 Task: Buy 5 Throttle Bodies from Fuel System section under best seller category for shipping address: Hayden King, 4766 Agriculture Lane, Homestead, Florida 33030, Cell Number 3052454080. Pay from credit card ending with 2005, CVV 3321
Action: Mouse moved to (33, 101)
Screenshot: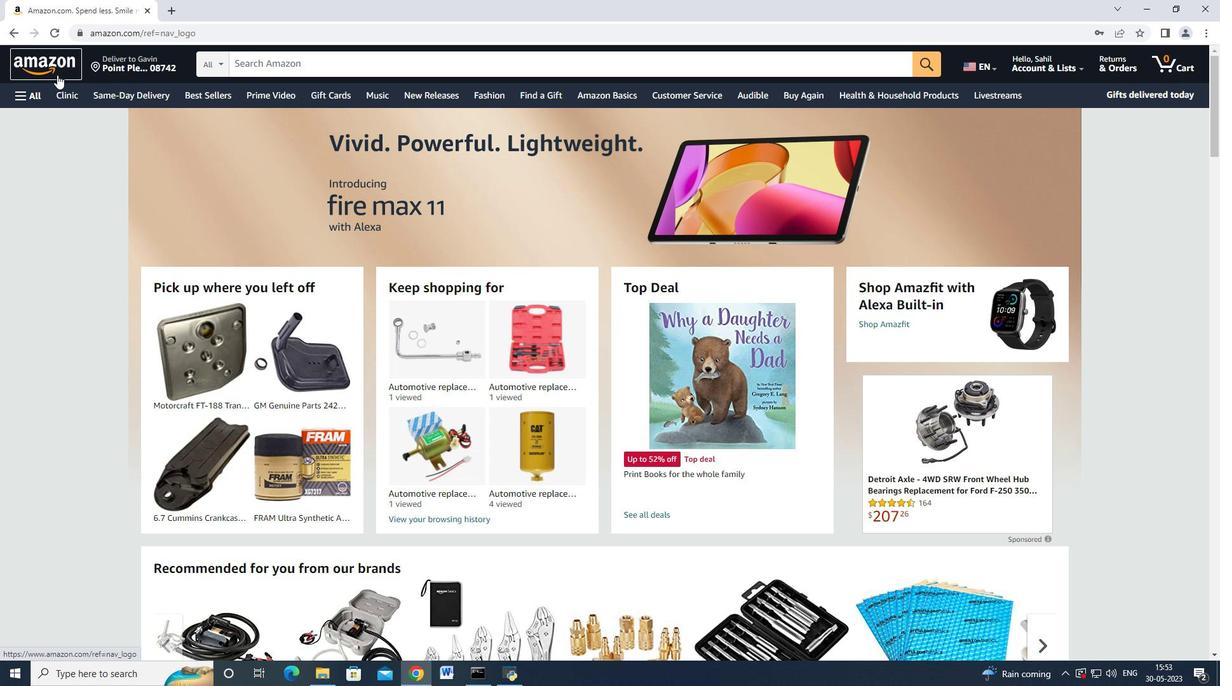 
Action: Mouse pressed left at (33, 101)
Screenshot: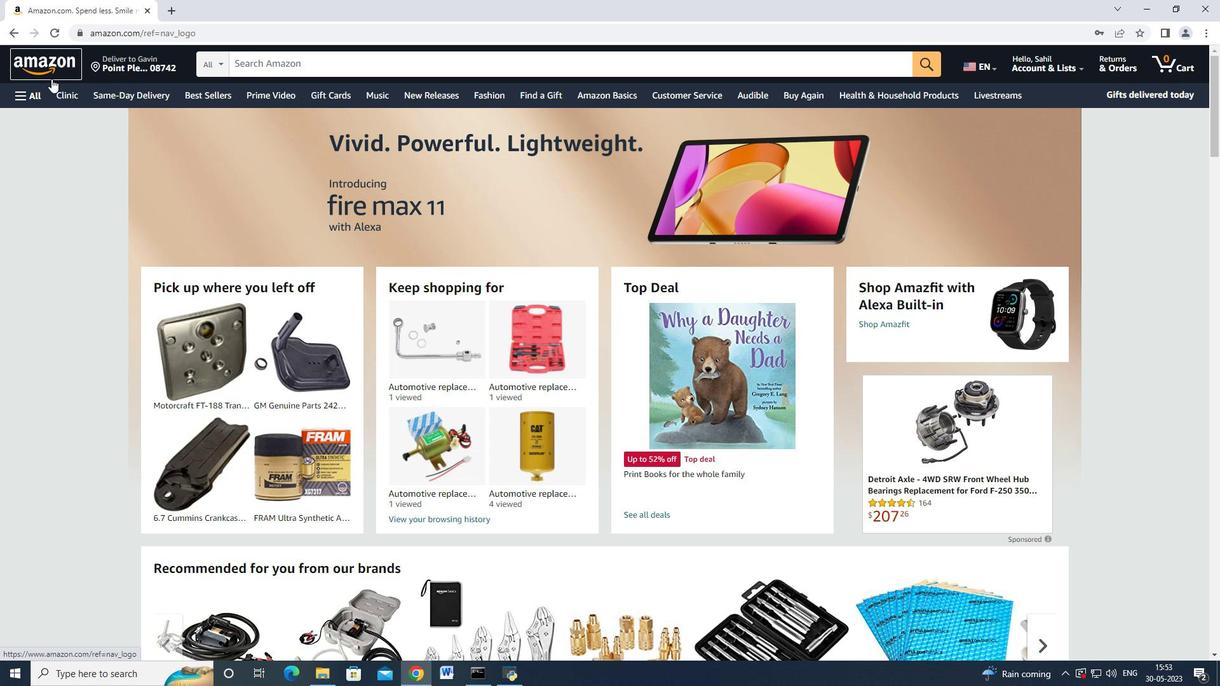 
Action: Mouse moved to (55, 296)
Screenshot: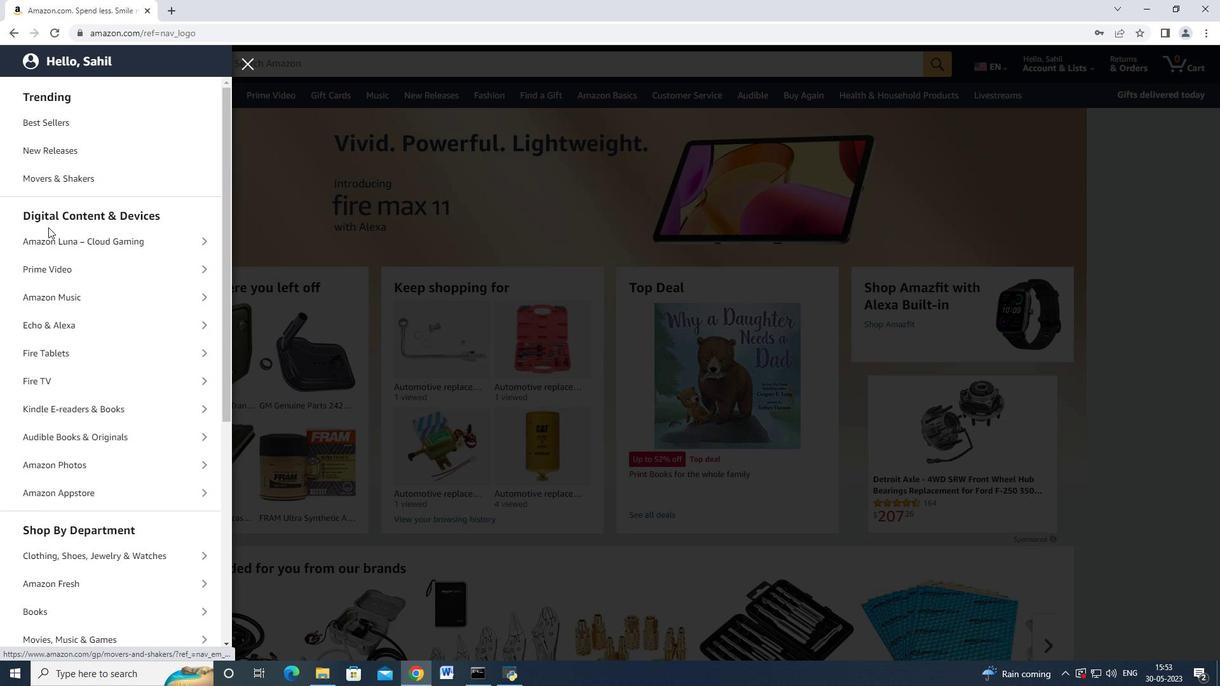 
Action: Mouse scrolled (55, 296) with delta (0, 0)
Screenshot: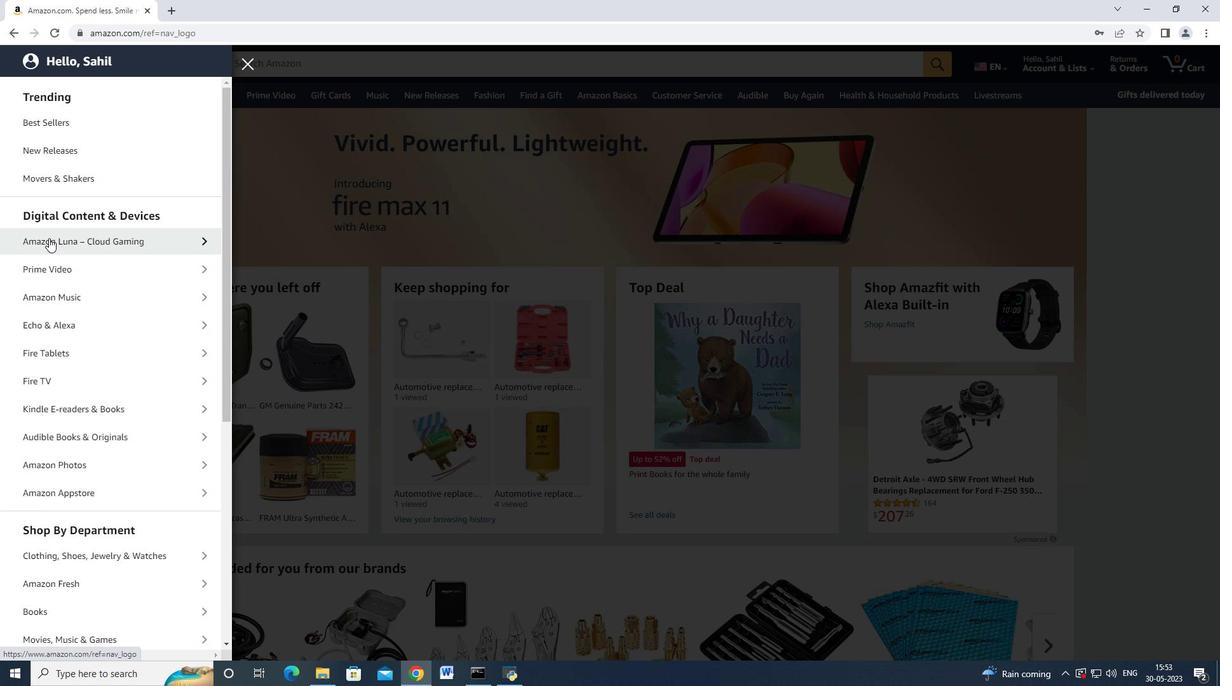 
Action: Mouse moved to (56, 305)
Screenshot: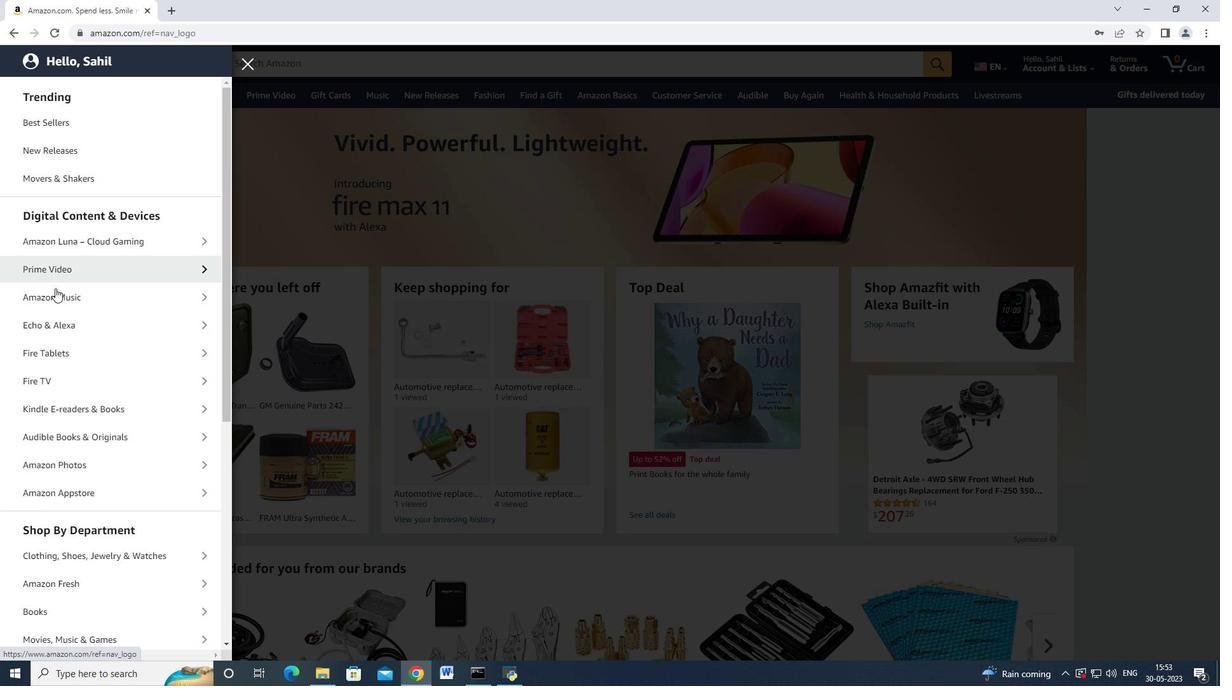 
Action: Mouse scrolled (56, 305) with delta (0, 0)
Screenshot: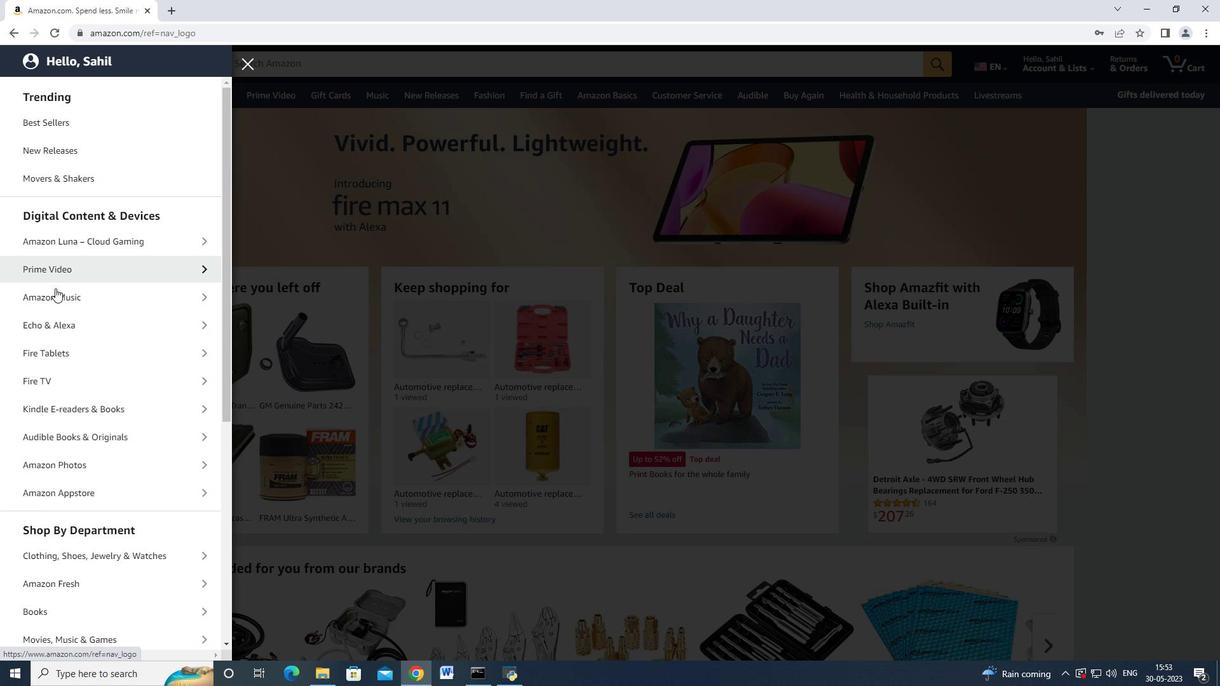 
Action: Mouse moved to (52, 333)
Screenshot: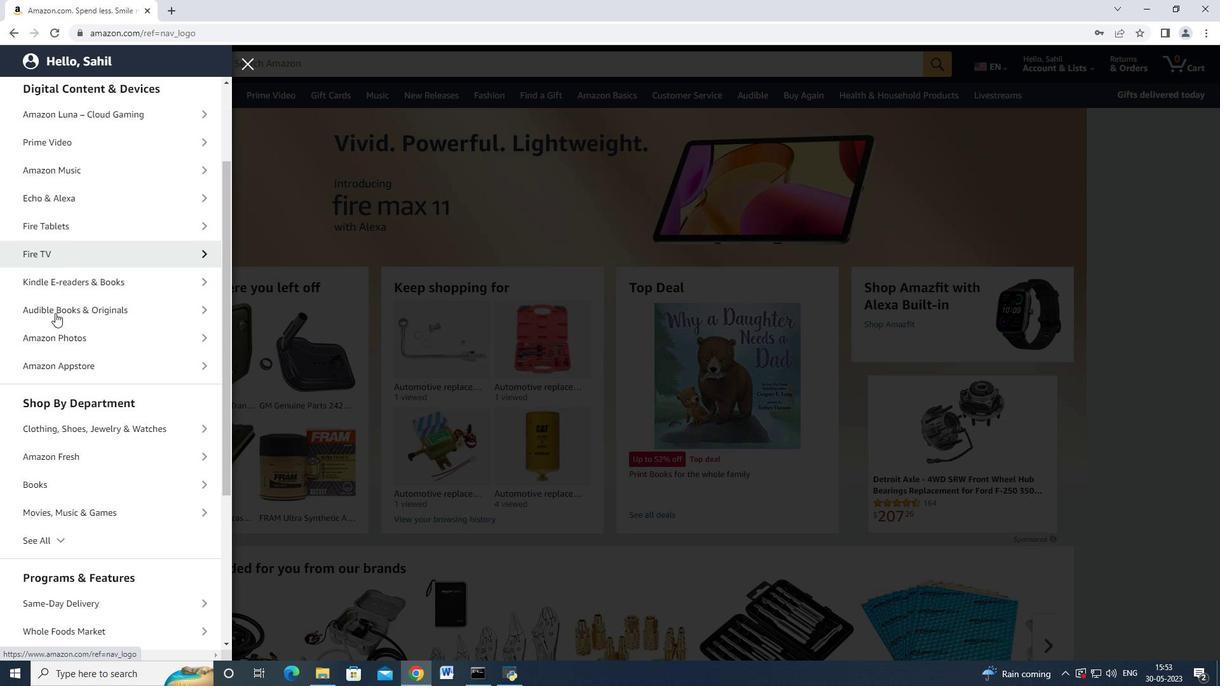 
Action: Mouse scrolled (52, 333) with delta (0, 0)
Screenshot: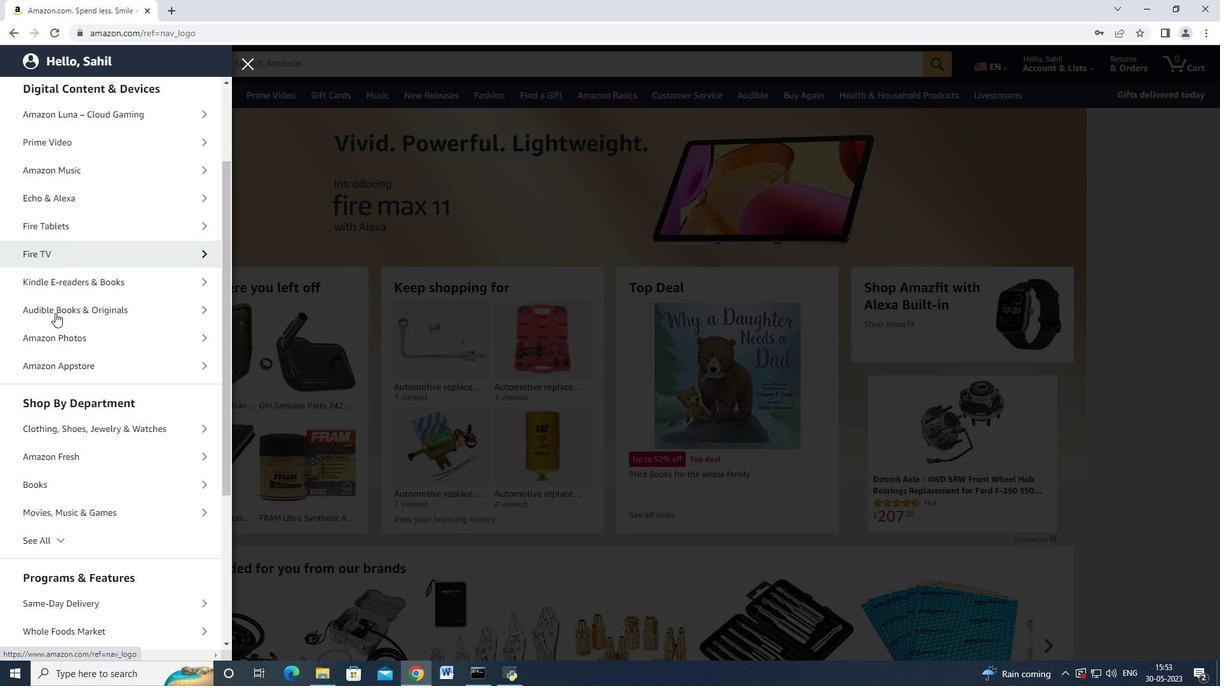 
Action: Mouse moved to (63, 493)
Screenshot: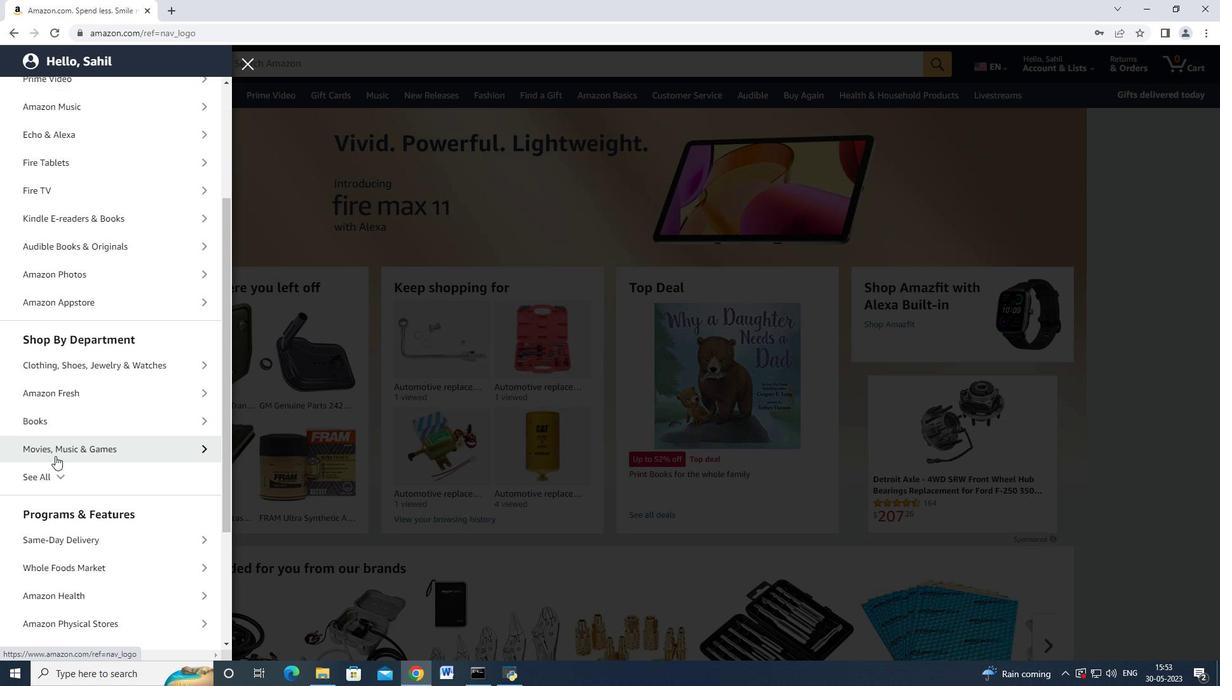 
Action: Mouse pressed left at (63, 493)
Screenshot: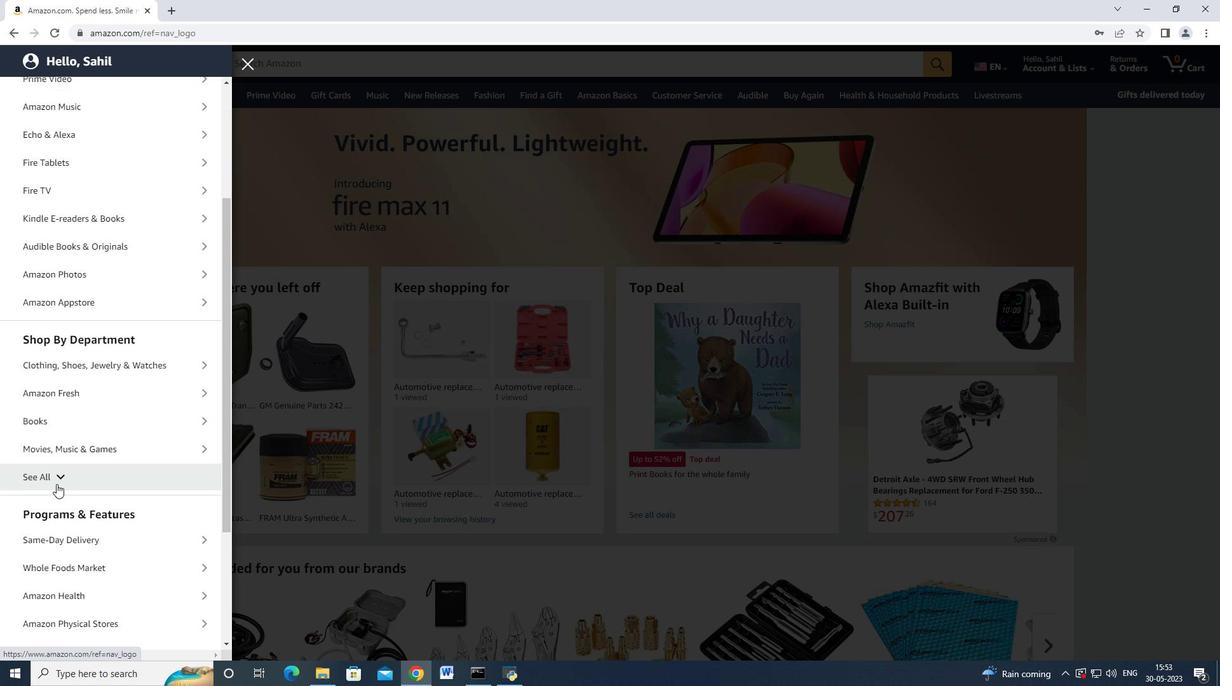 
Action: Mouse moved to (66, 484)
Screenshot: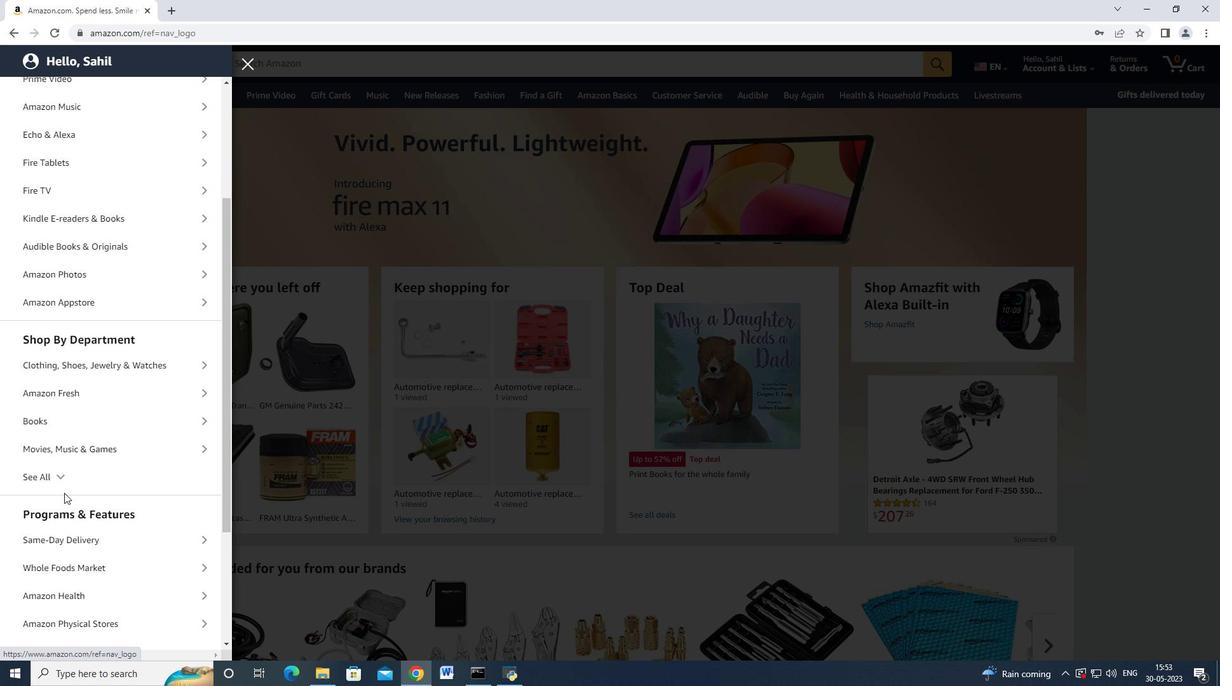 
Action: Mouse pressed left at (66, 484)
Screenshot: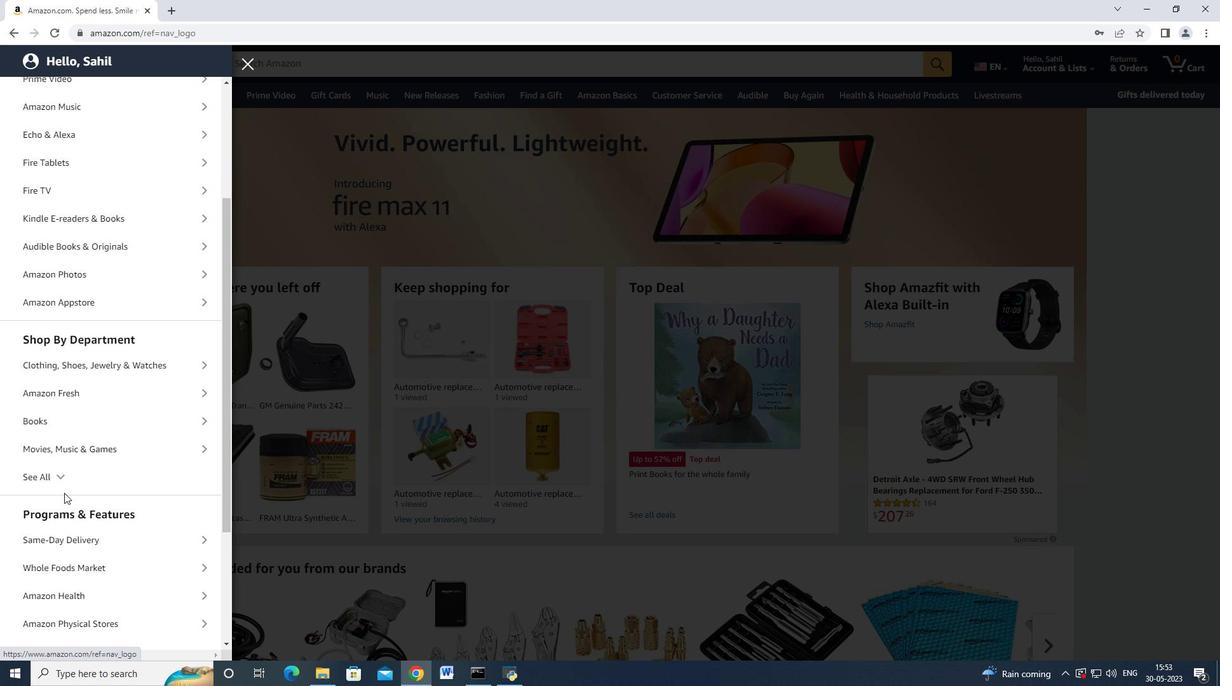 
Action: Mouse moved to (66, 484)
Screenshot: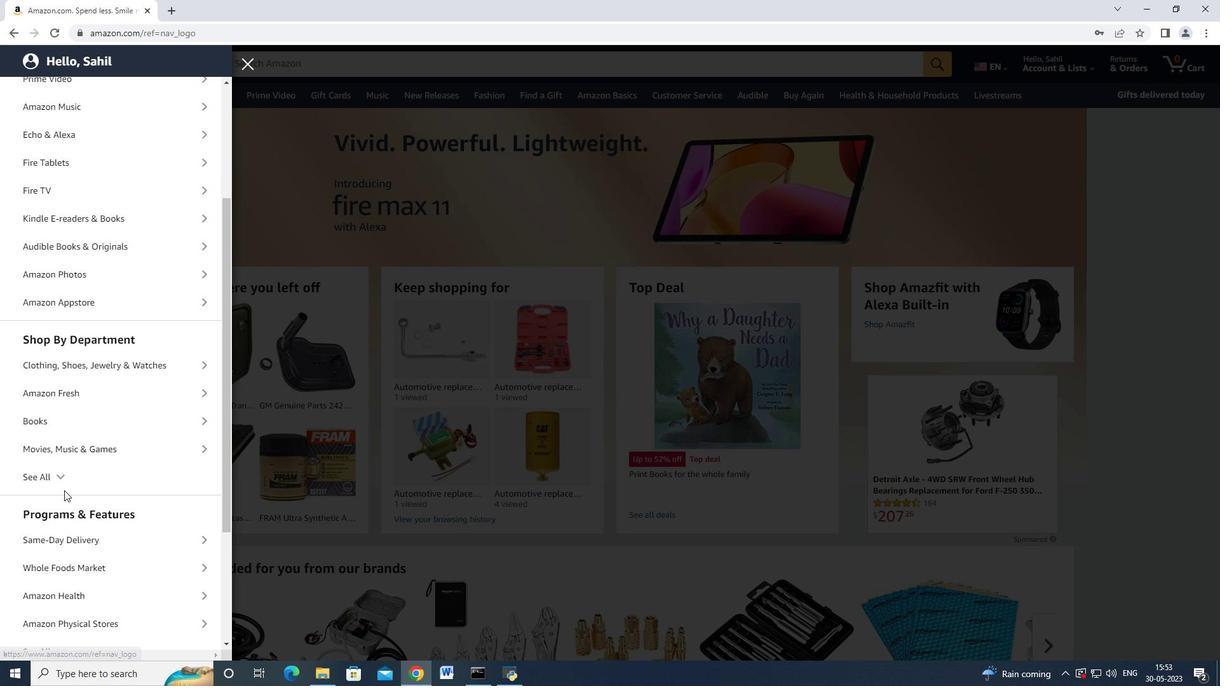
Action: Mouse scrolled (66, 484) with delta (0, 0)
Screenshot: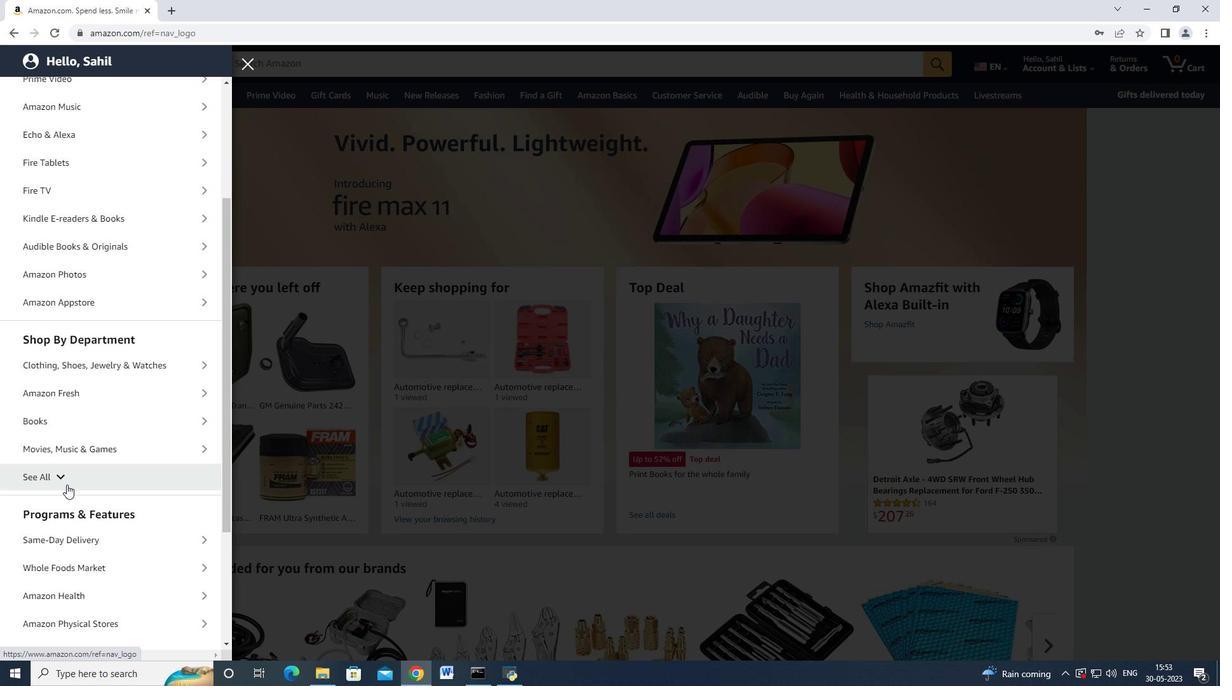
Action: Mouse moved to (87, 365)
Screenshot: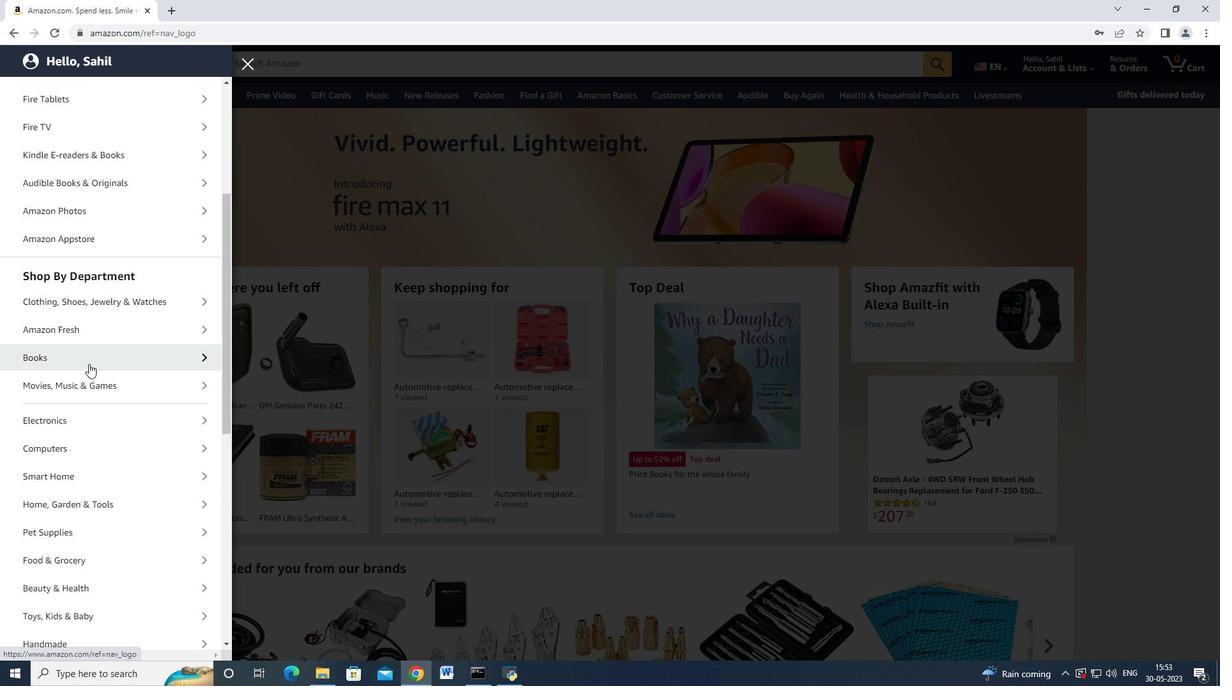 
Action: Mouse scrolled (87, 364) with delta (0, 0)
Screenshot: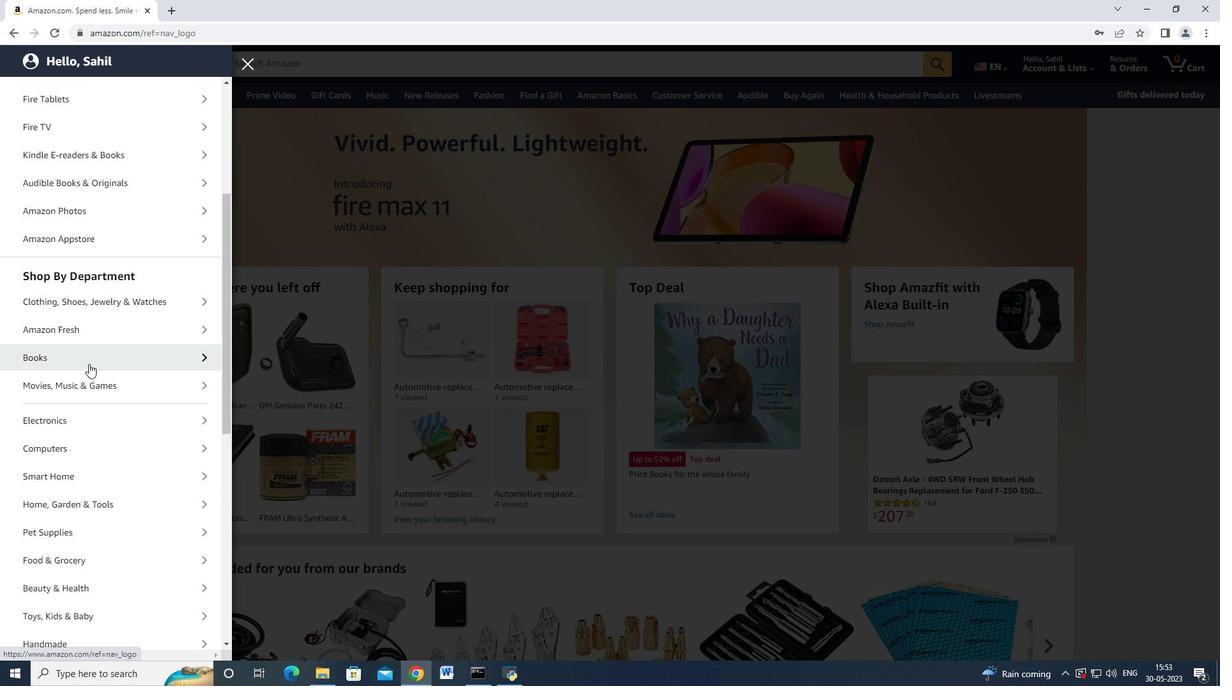 
Action: Mouse scrolled (87, 364) with delta (0, 0)
Screenshot: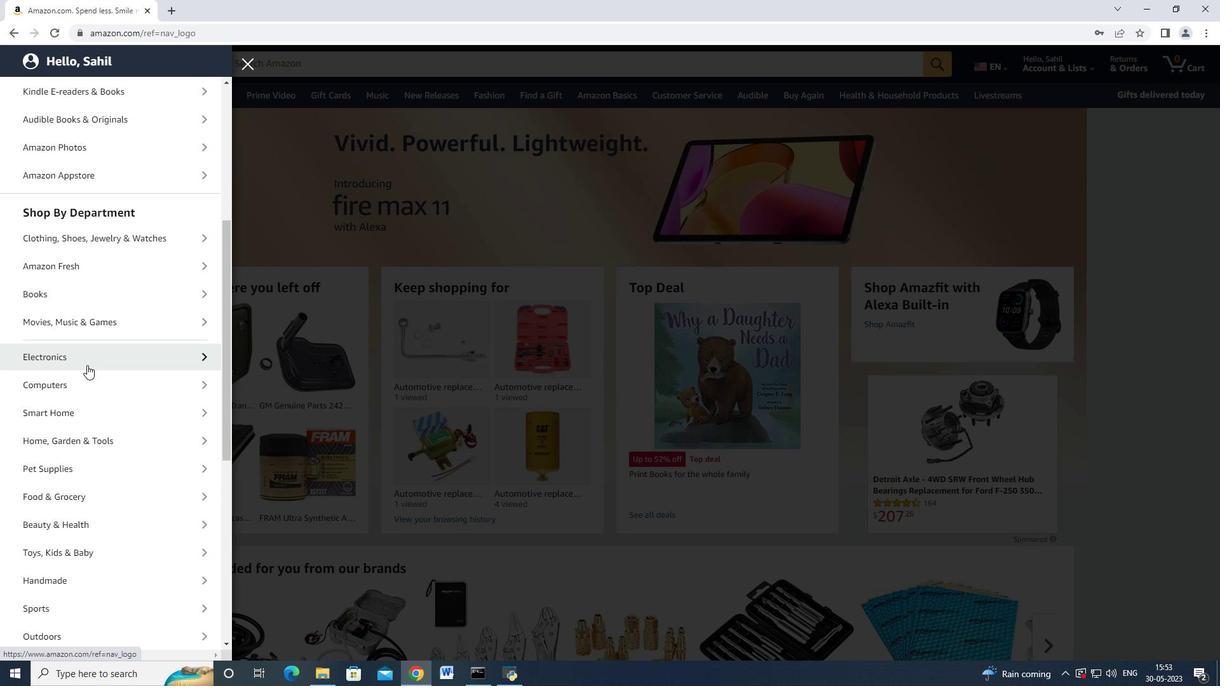 
Action: Mouse scrolled (87, 364) with delta (0, 0)
Screenshot: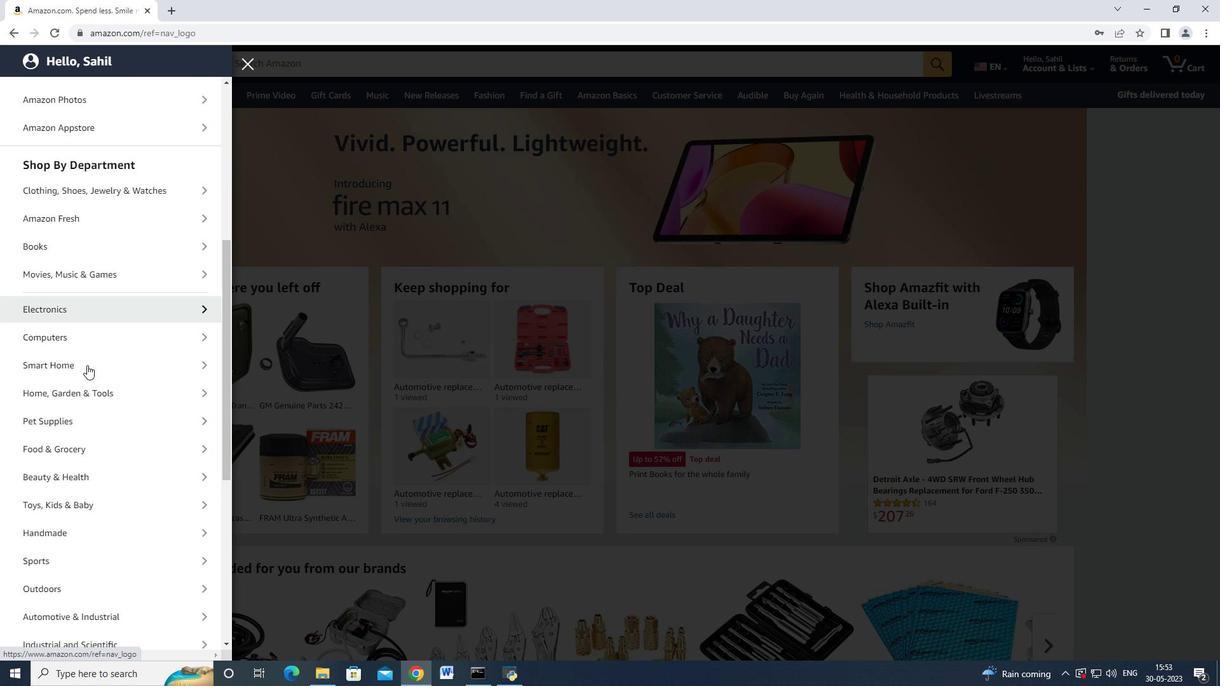 
Action: Mouse scrolled (87, 364) with delta (0, 0)
Screenshot: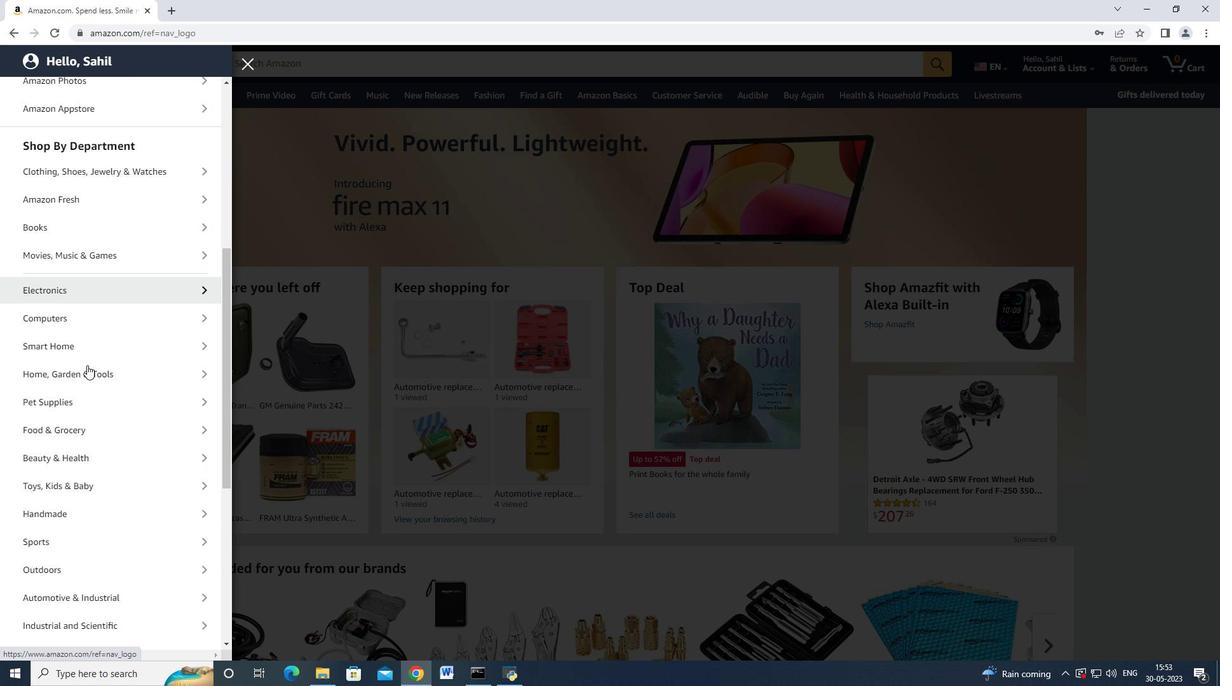 
Action: Mouse scrolled (87, 364) with delta (0, 0)
Screenshot: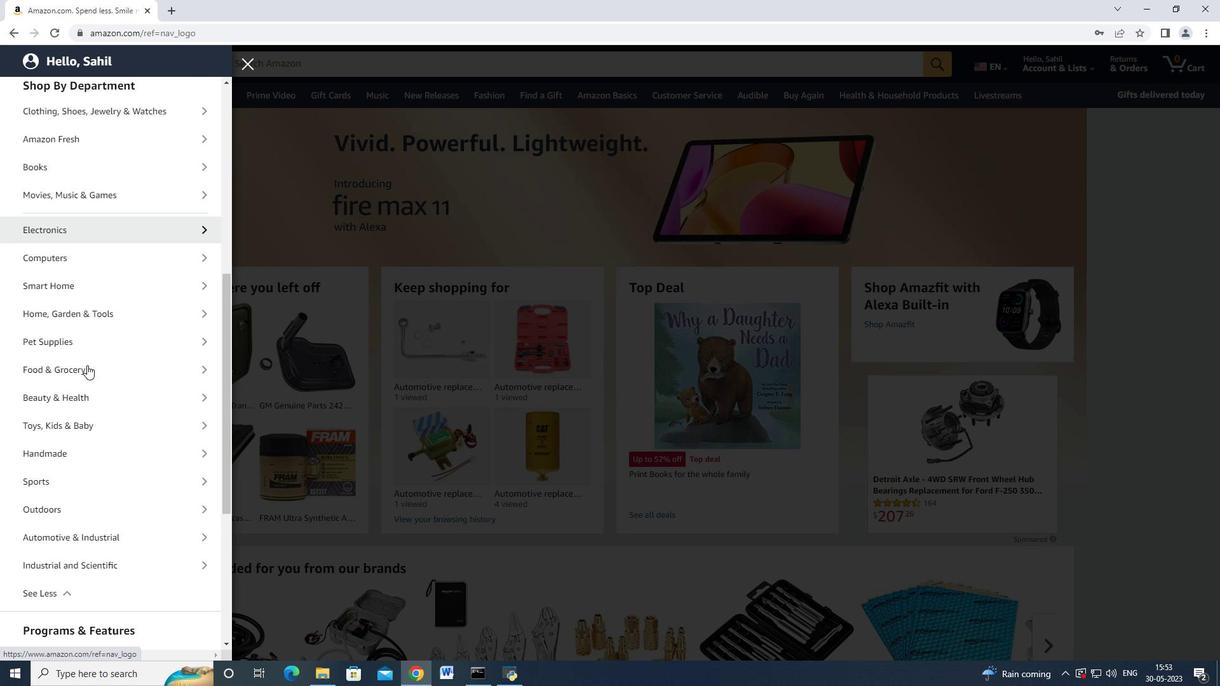 
Action: Mouse scrolled (87, 364) with delta (0, 0)
Screenshot: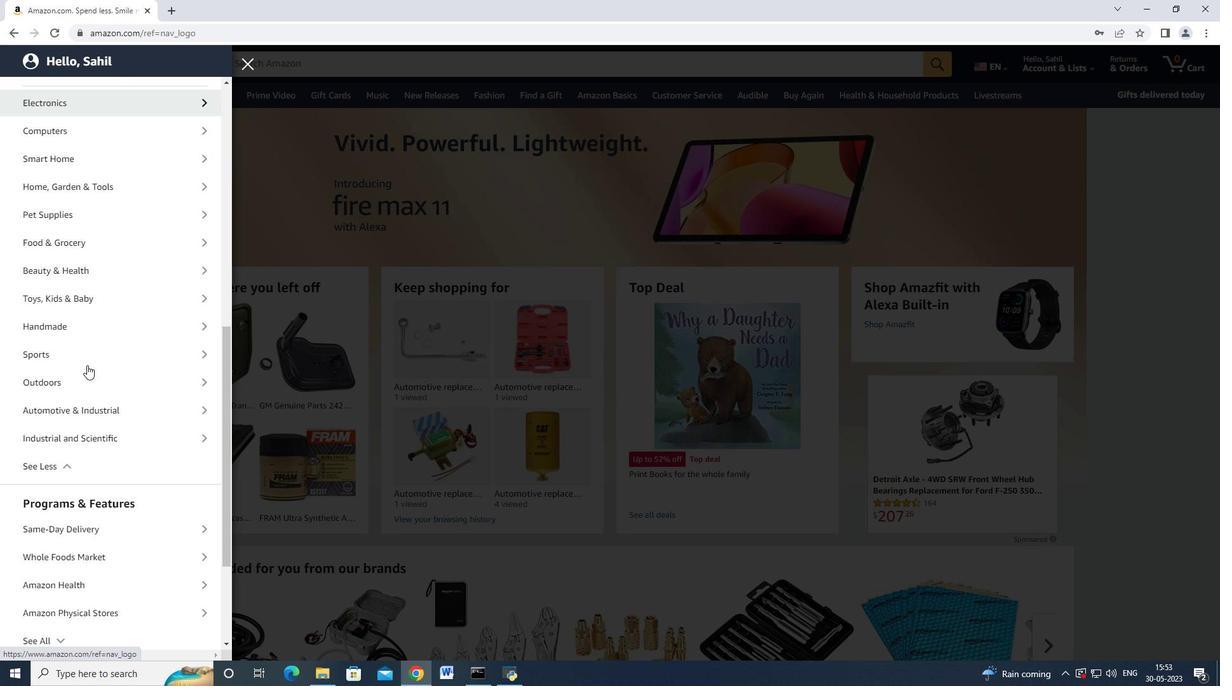 
Action: Mouse scrolled (87, 364) with delta (0, 0)
Screenshot: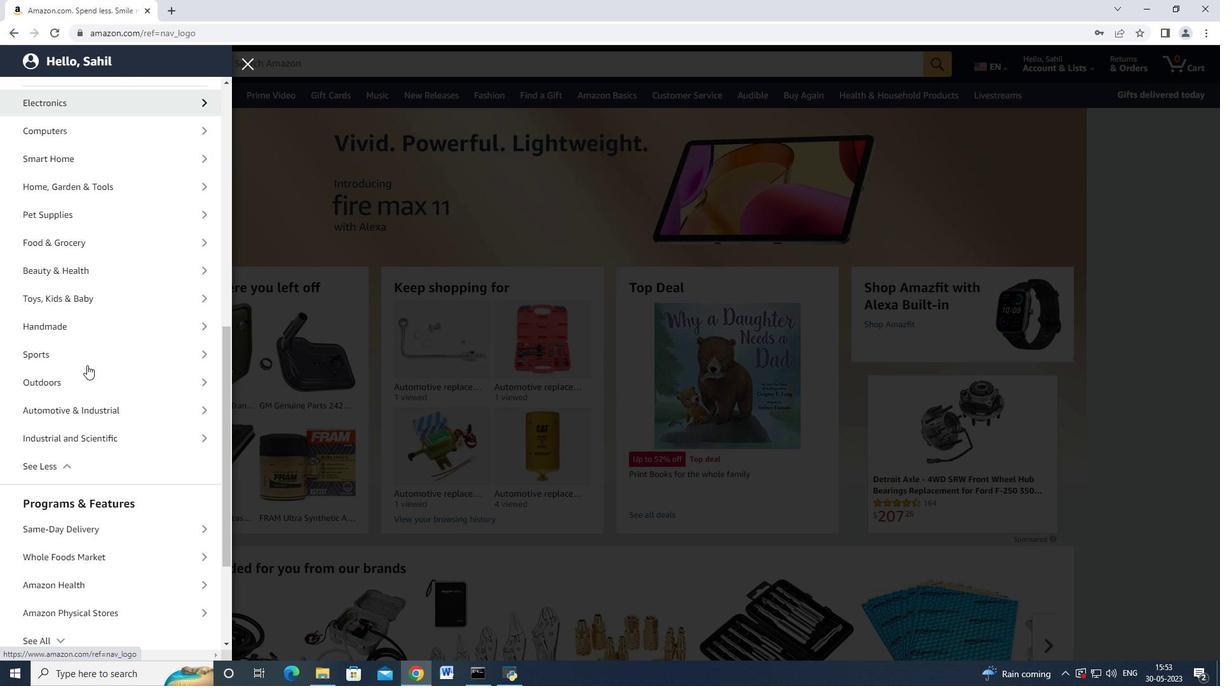 
Action: Mouse scrolled (87, 364) with delta (0, 0)
Screenshot: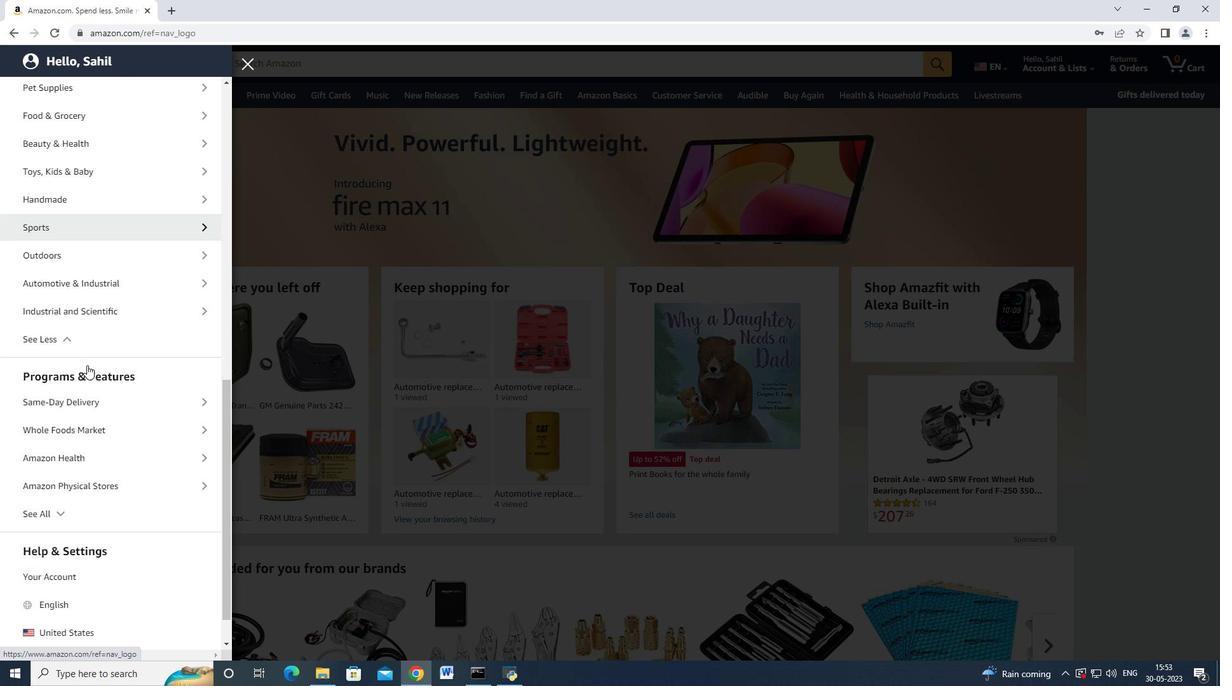 
Action: Mouse scrolled (87, 364) with delta (0, 0)
Screenshot: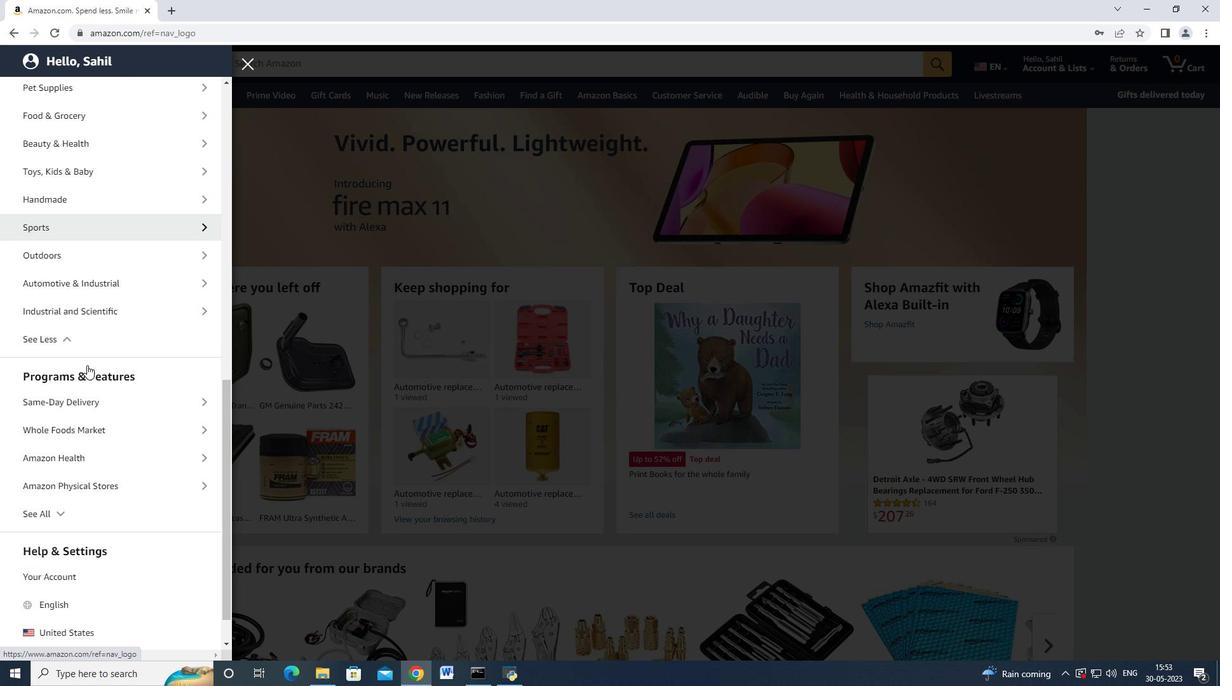 
Action: Mouse scrolled (87, 364) with delta (0, 0)
Screenshot: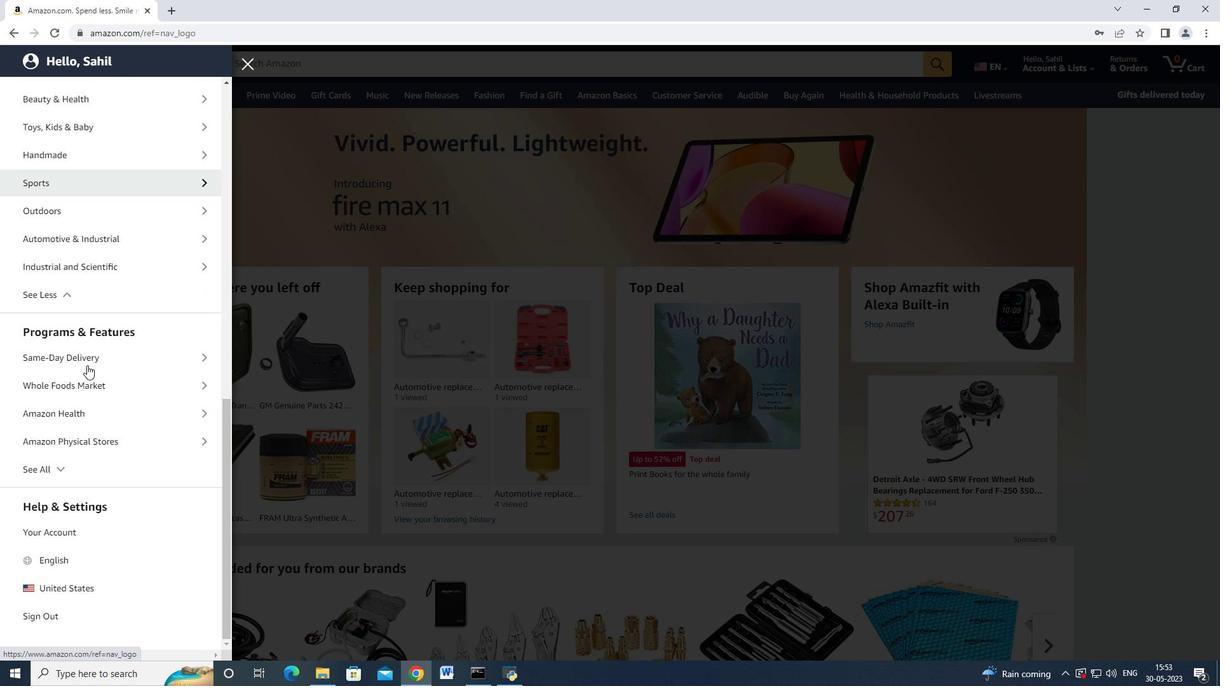 
Action: Mouse scrolled (87, 364) with delta (0, 0)
Screenshot: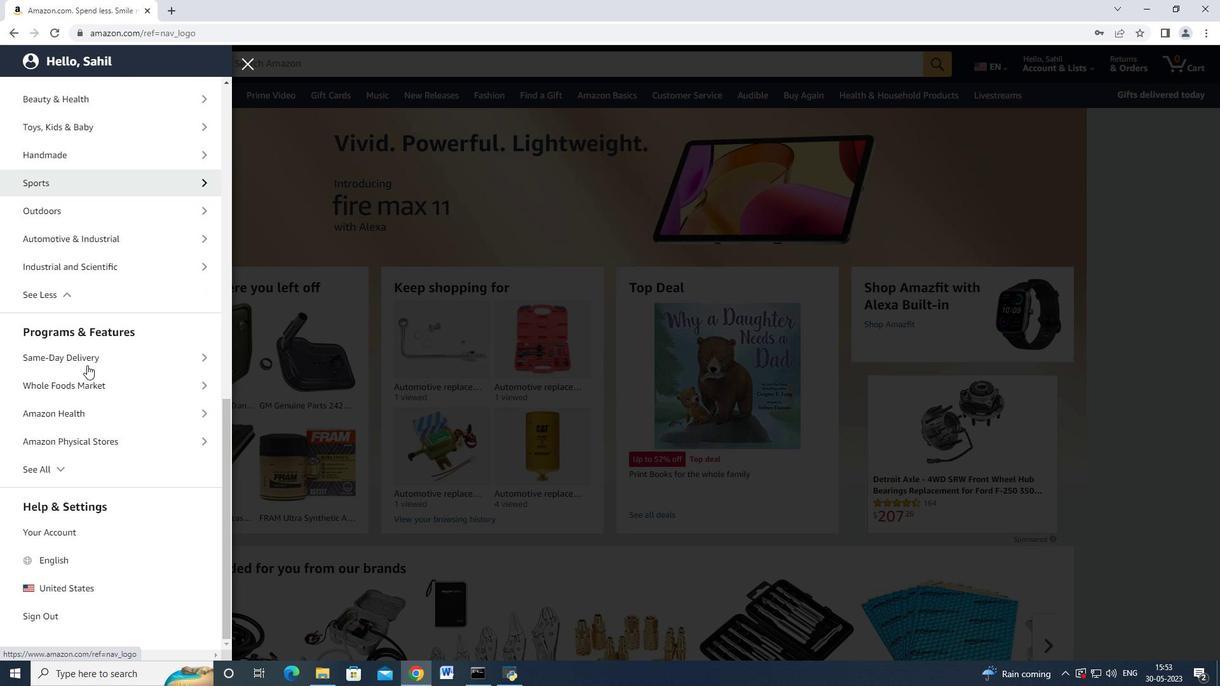 
Action: Mouse scrolled (87, 364) with delta (0, 0)
Screenshot: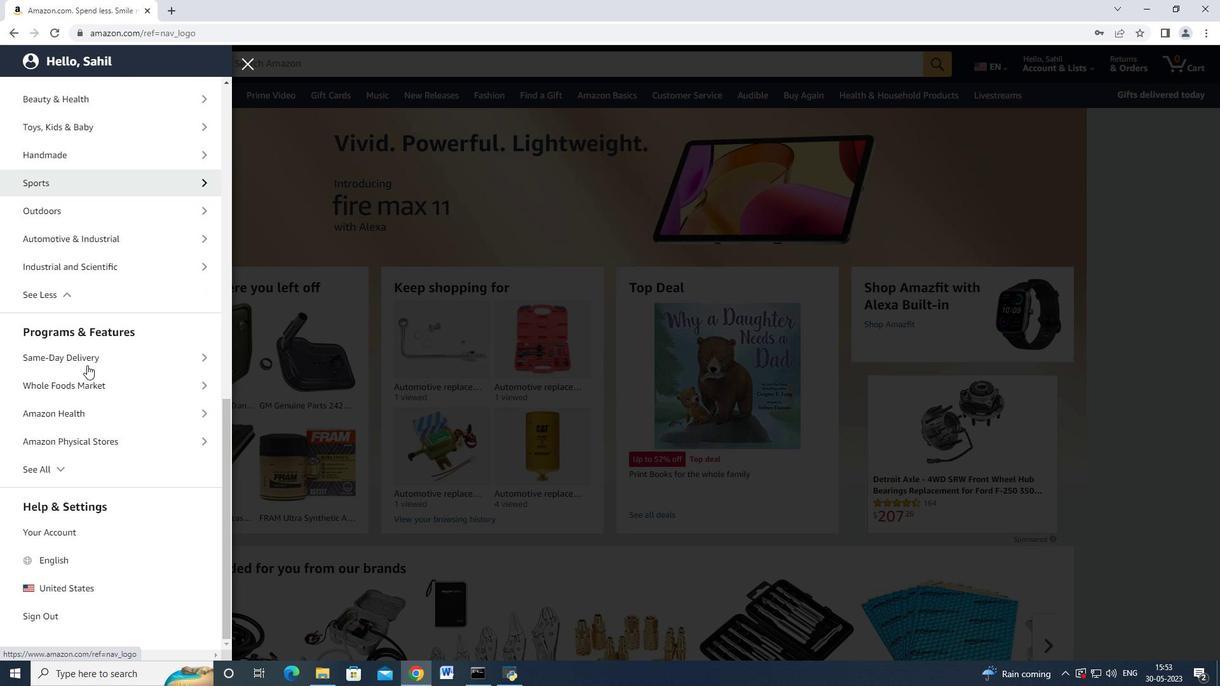 
Action: Mouse moved to (73, 247)
Screenshot: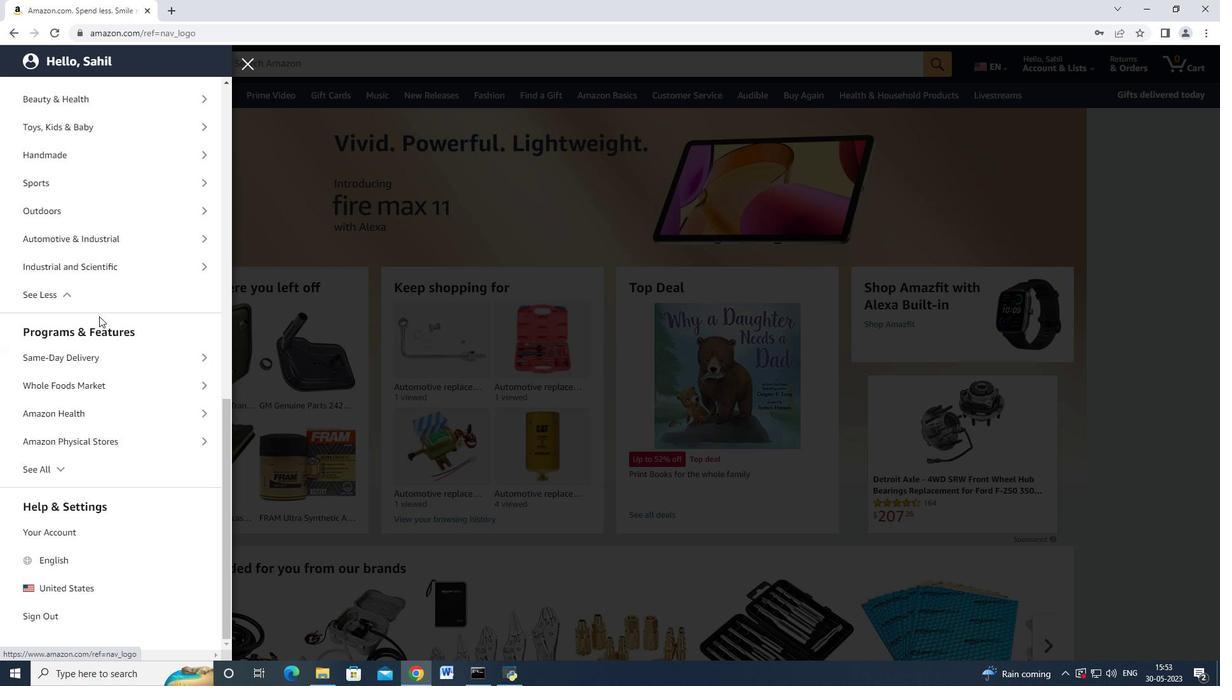 
Action: Mouse pressed left at (73, 247)
Screenshot: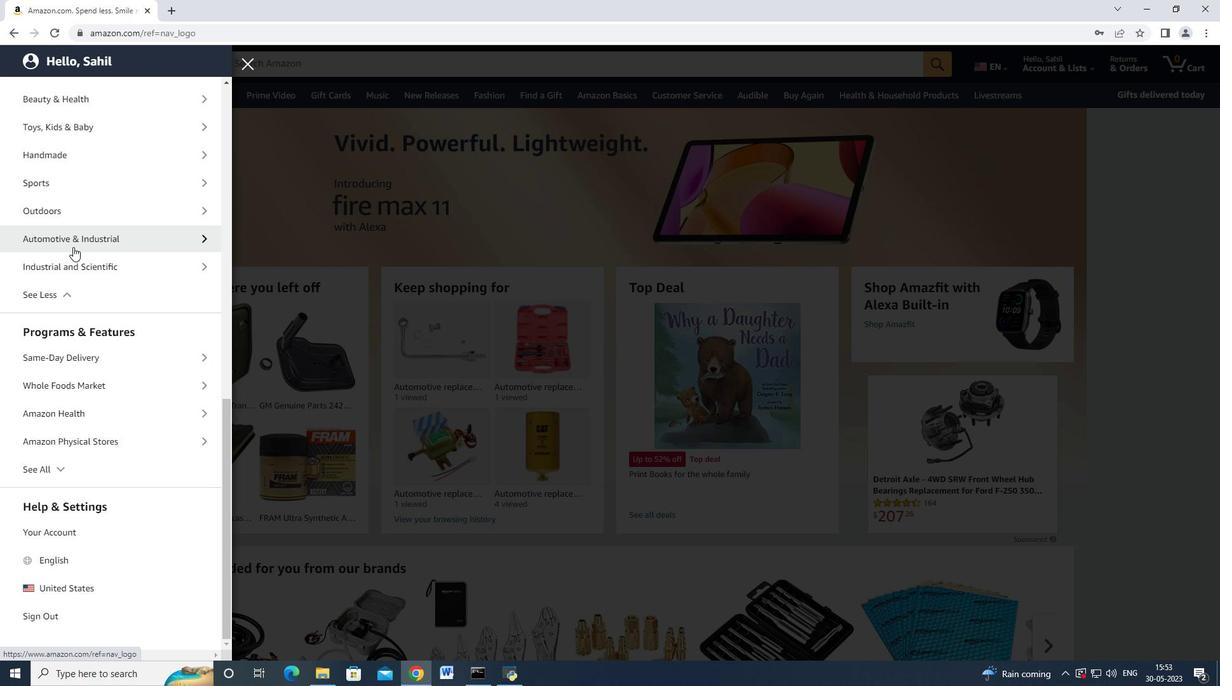 
Action: Mouse moved to (107, 148)
Screenshot: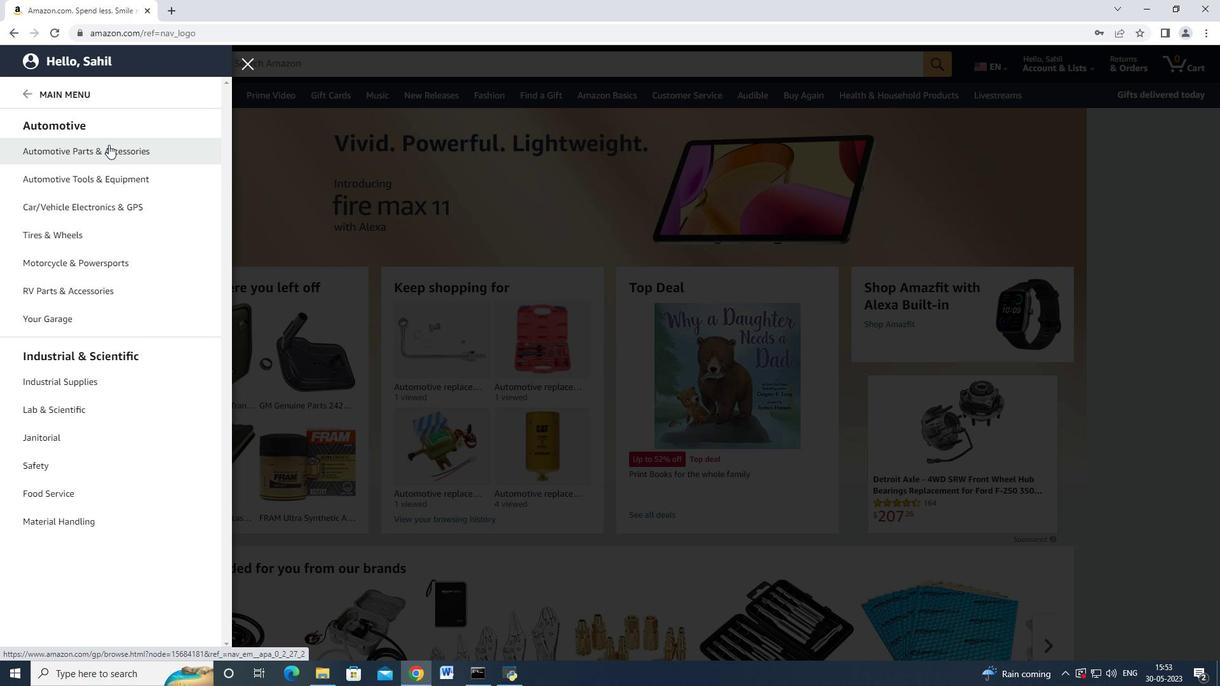 
Action: Mouse pressed left at (107, 148)
Screenshot: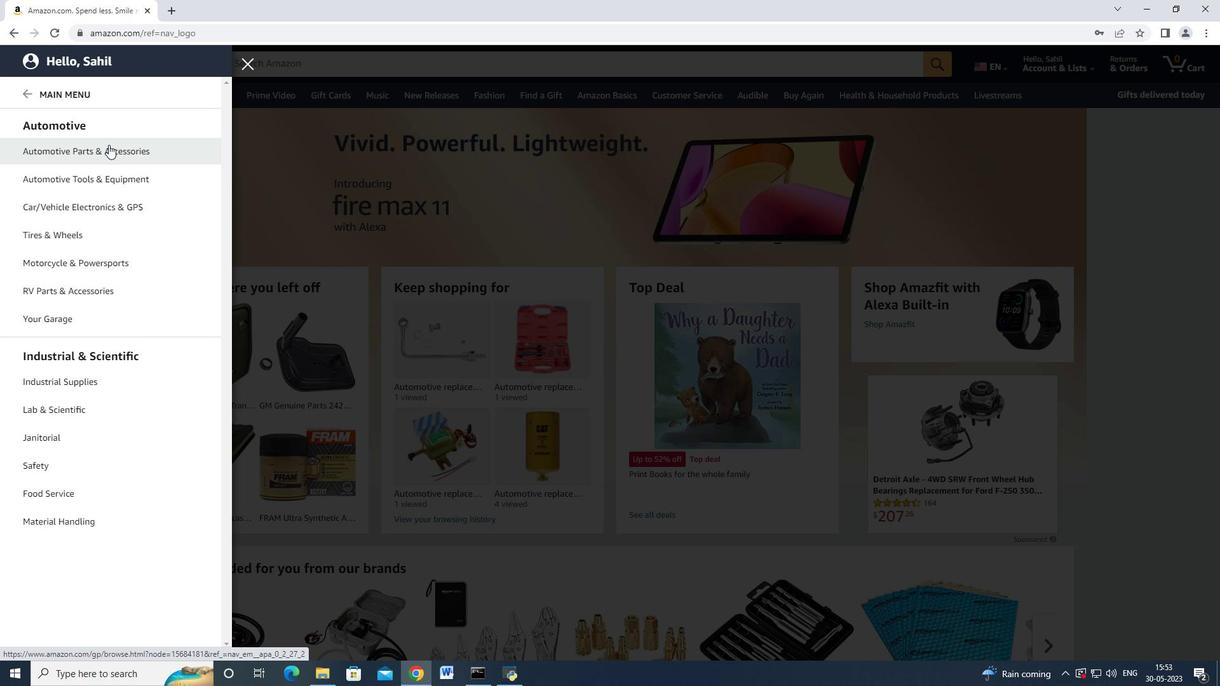 
Action: Mouse moved to (205, 117)
Screenshot: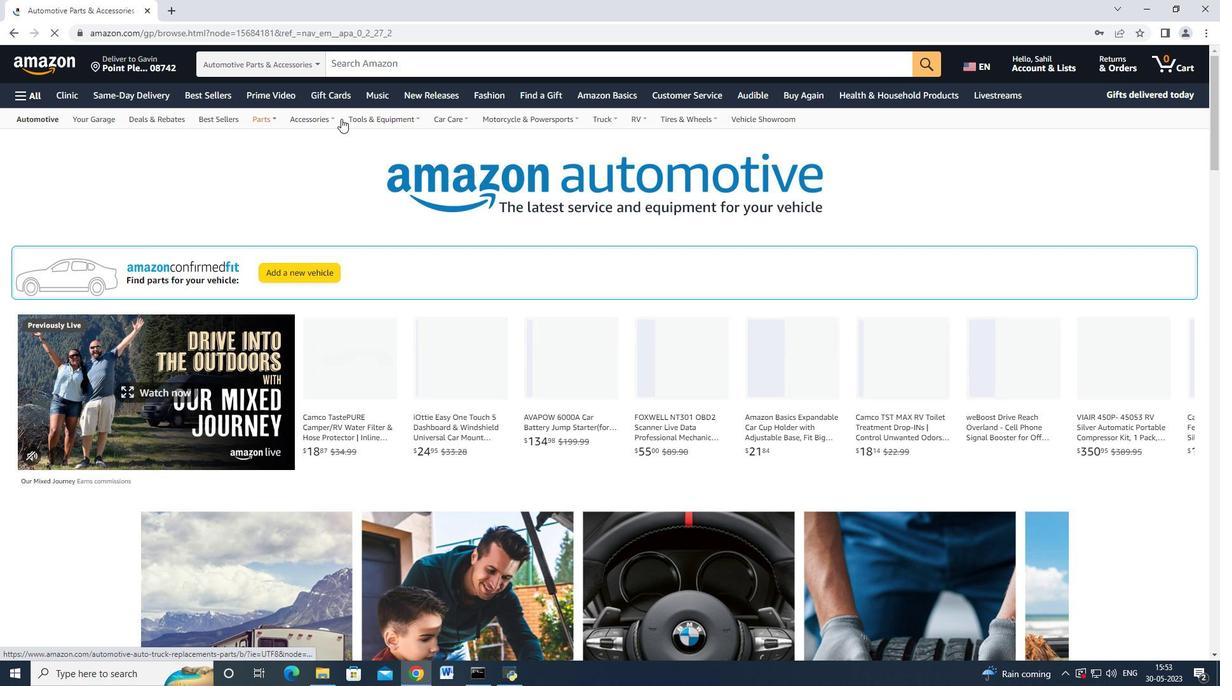 
Action: Mouse pressed left at (205, 117)
Screenshot: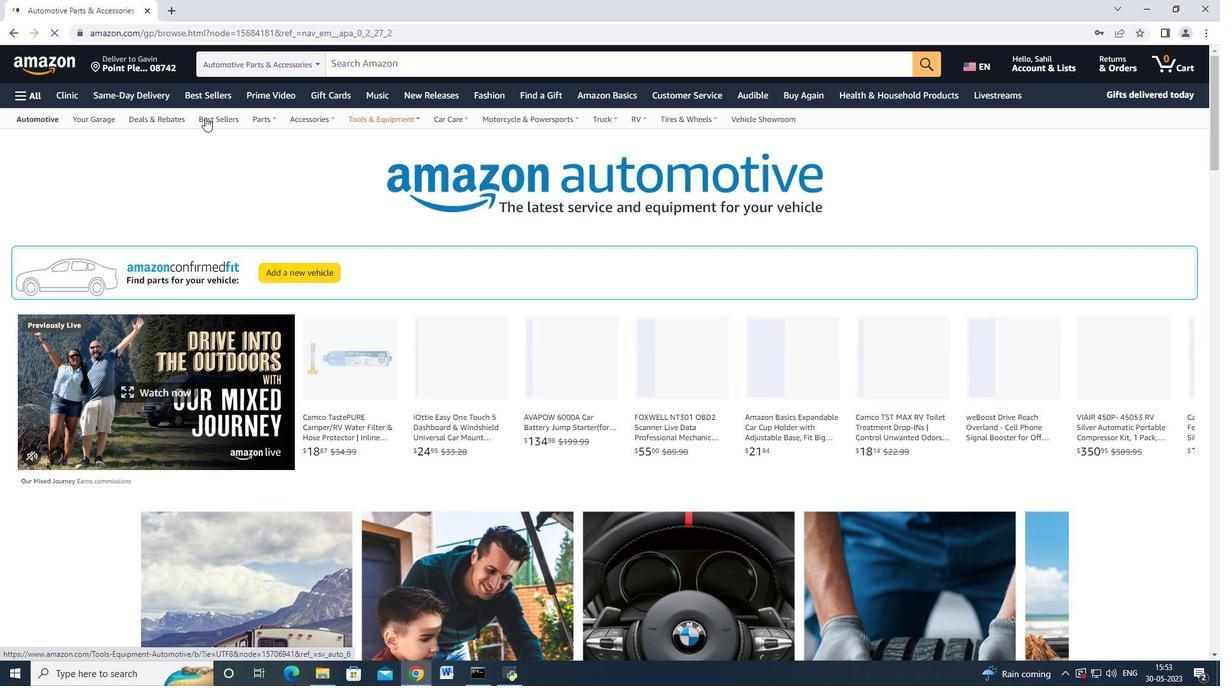 
Action: Mouse moved to (72, 406)
Screenshot: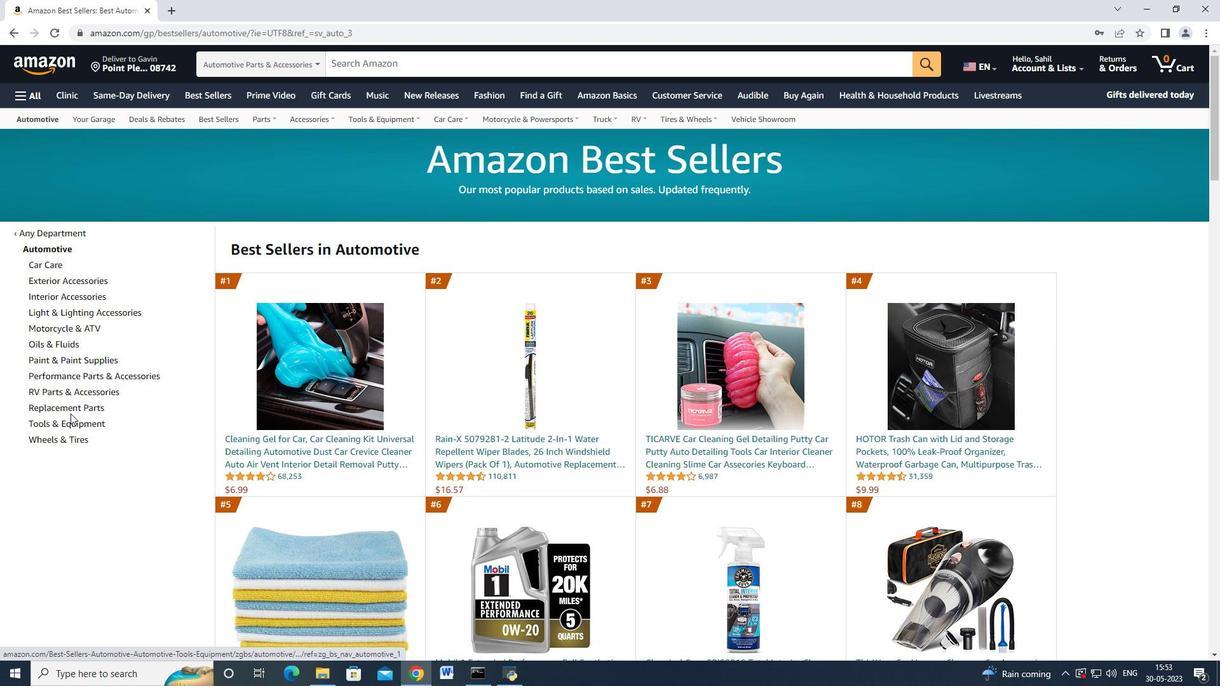
Action: Mouse pressed left at (72, 406)
Screenshot: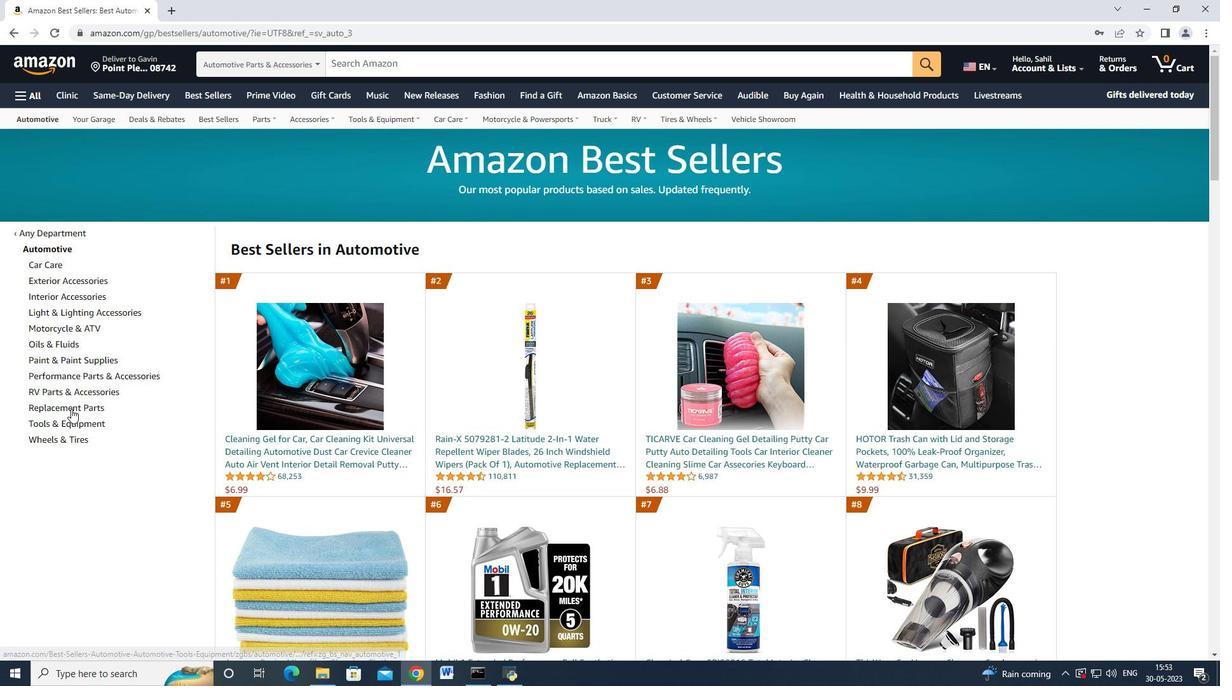
Action: Mouse moved to (82, 500)
Screenshot: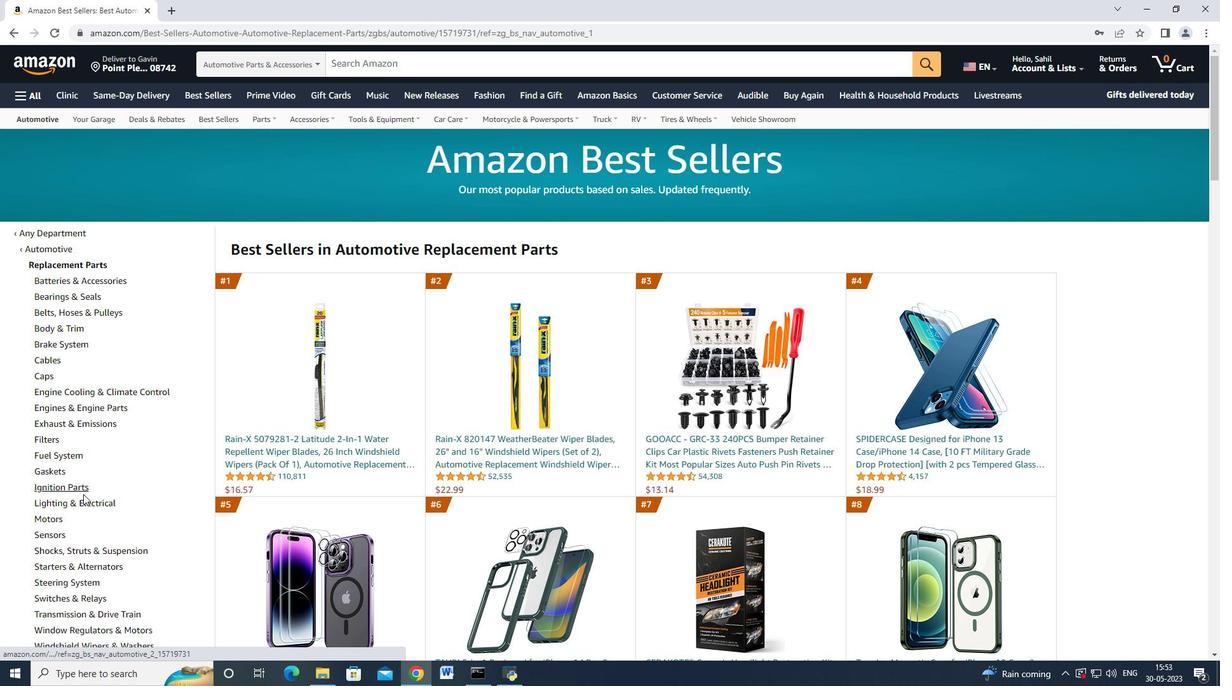 
Action: Mouse scrolled (82, 500) with delta (0, 0)
Screenshot: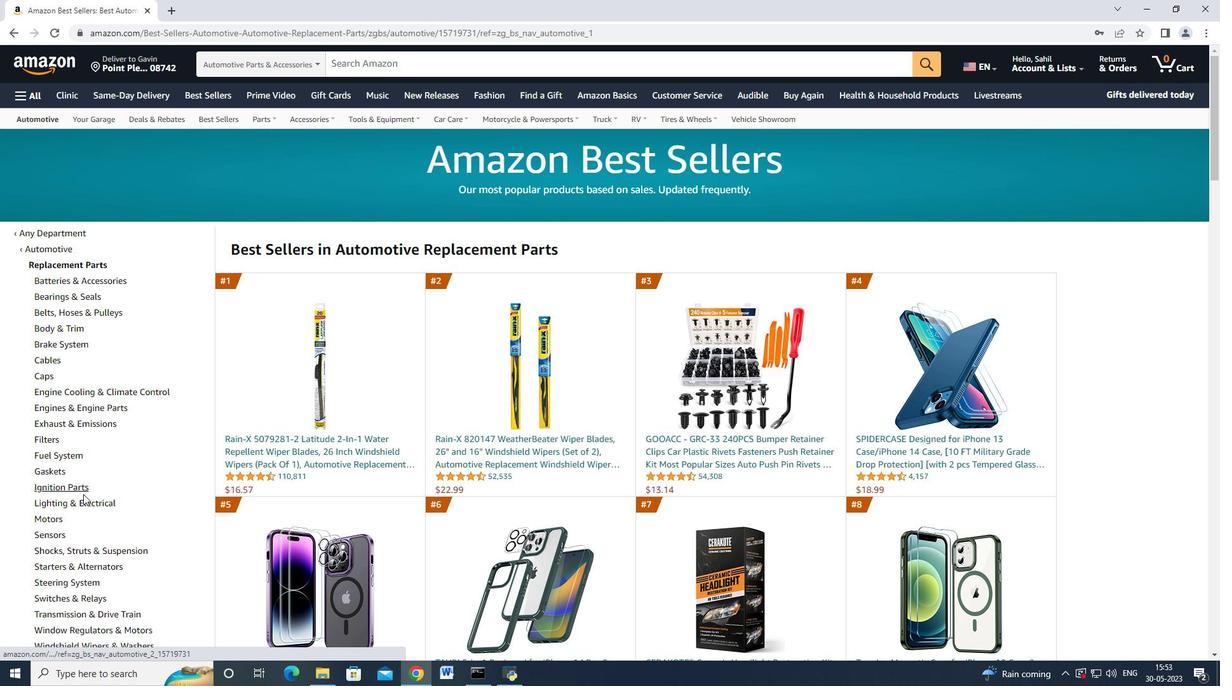 
Action: Mouse moved to (115, 481)
Screenshot: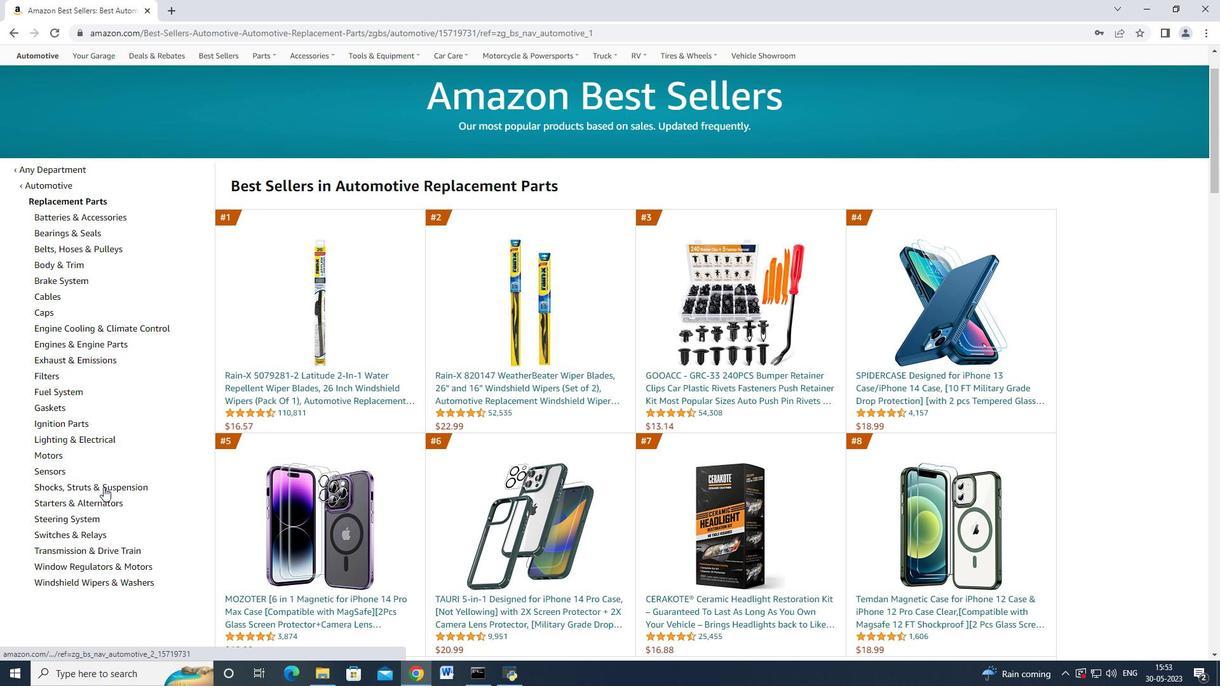 
Action: Mouse scrolled (115, 482) with delta (0, 0)
Screenshot: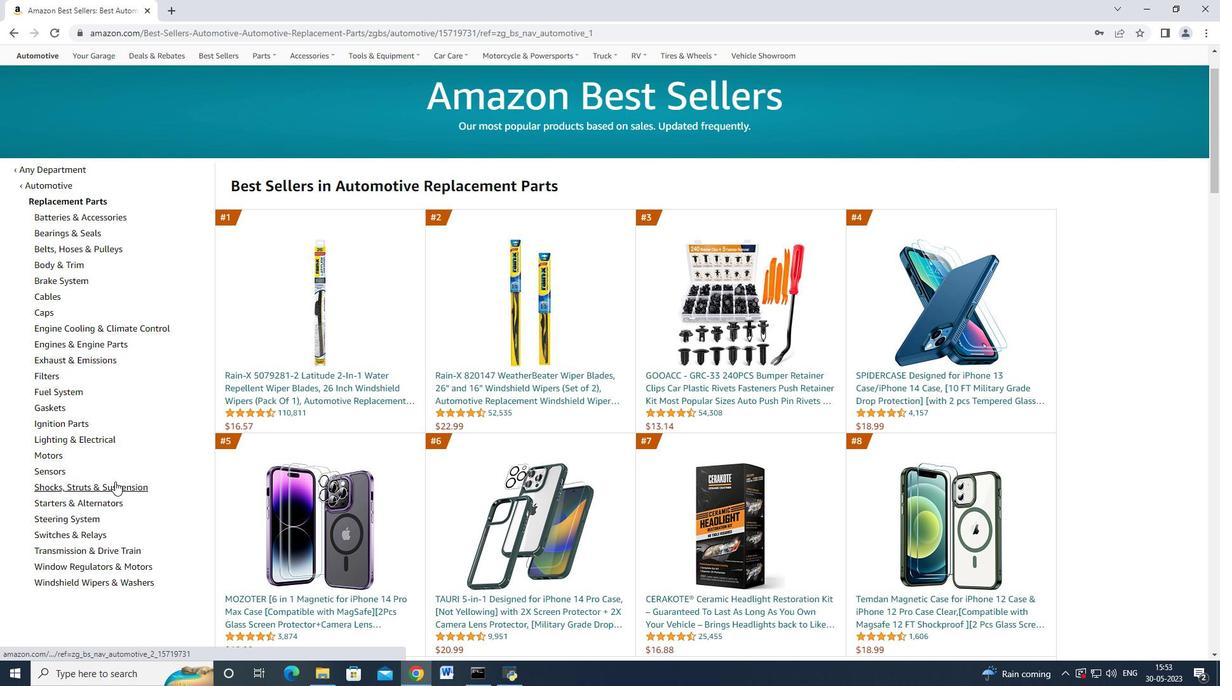 
Action: Mouse scrolled (115, 481) with delta (0, 0)
Screenshot: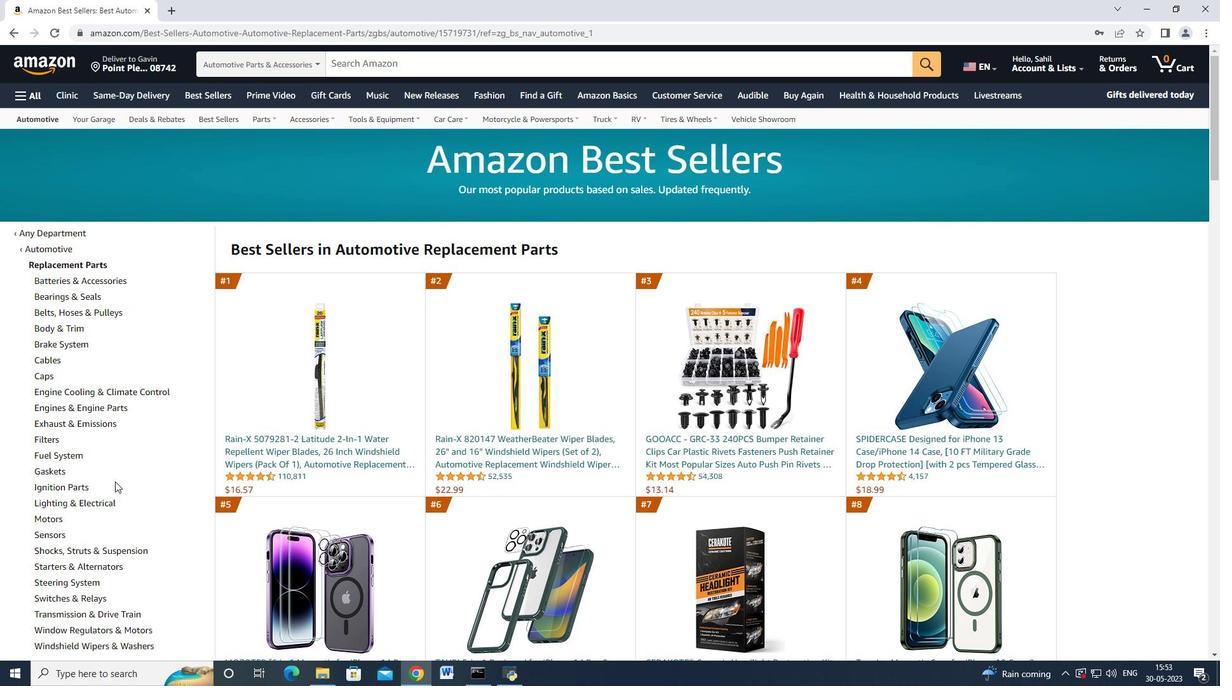 
Action: Mouse moved to (57, 387)
Screenshot: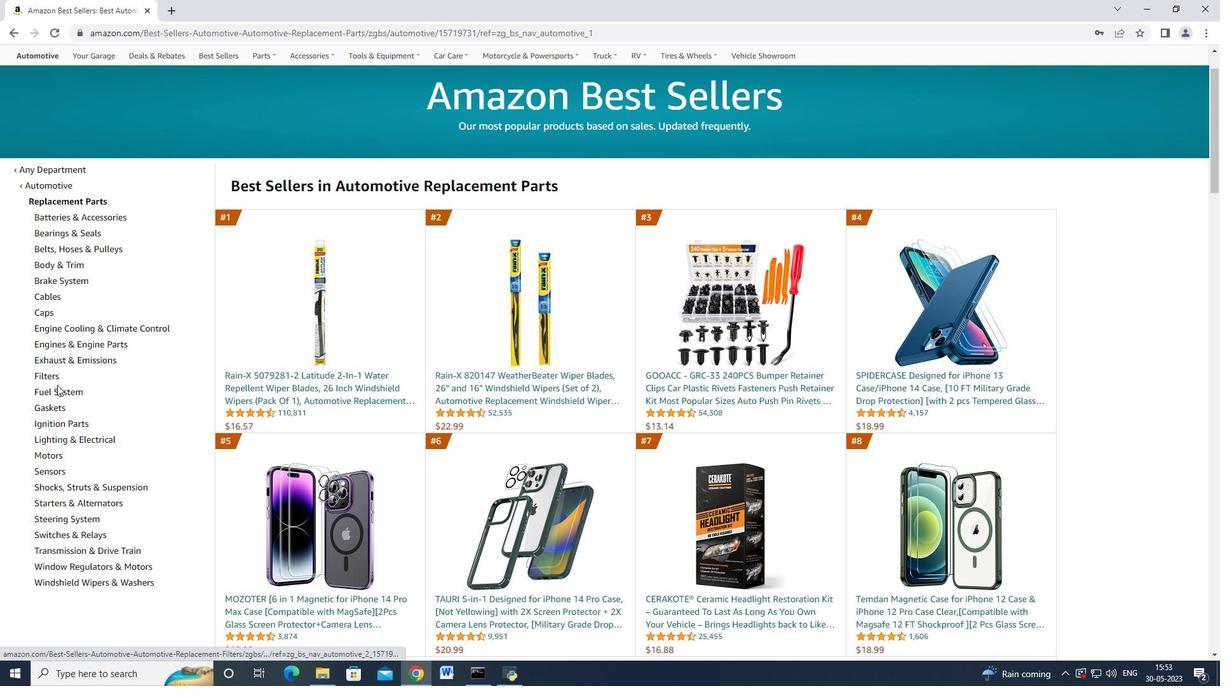 
Action: Mouse pressed left at (57, 387)
Screenshot: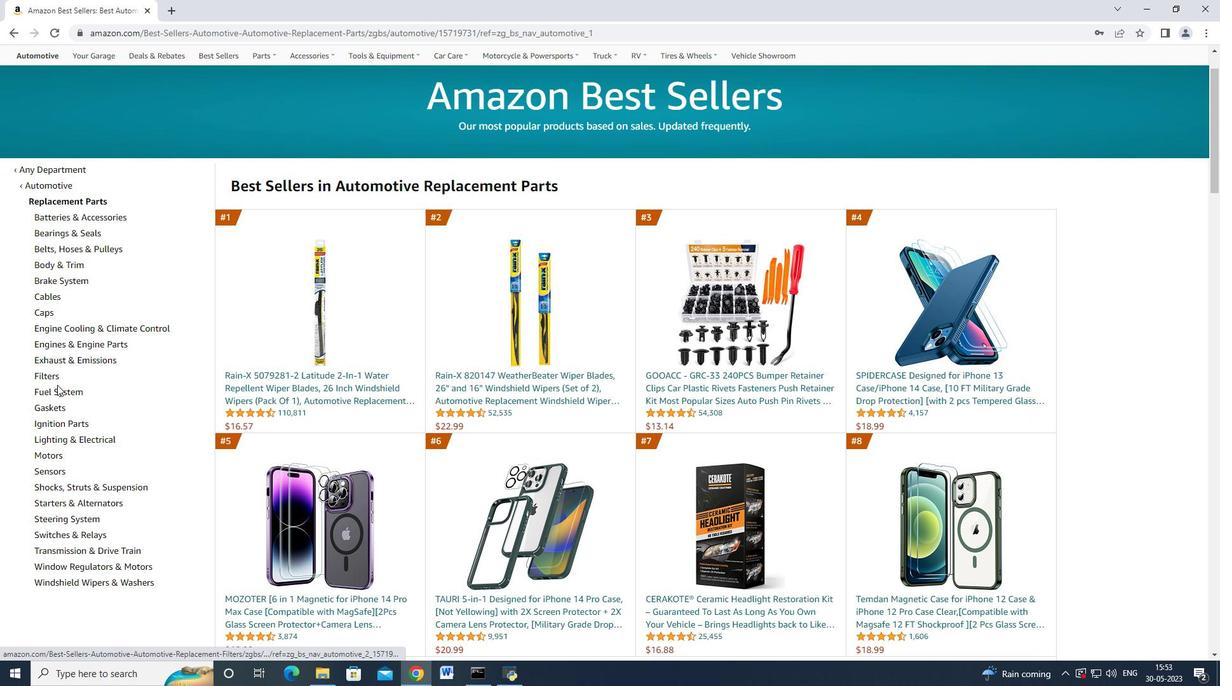 
Action: Mouse moved to (64, 438)
Screenshot: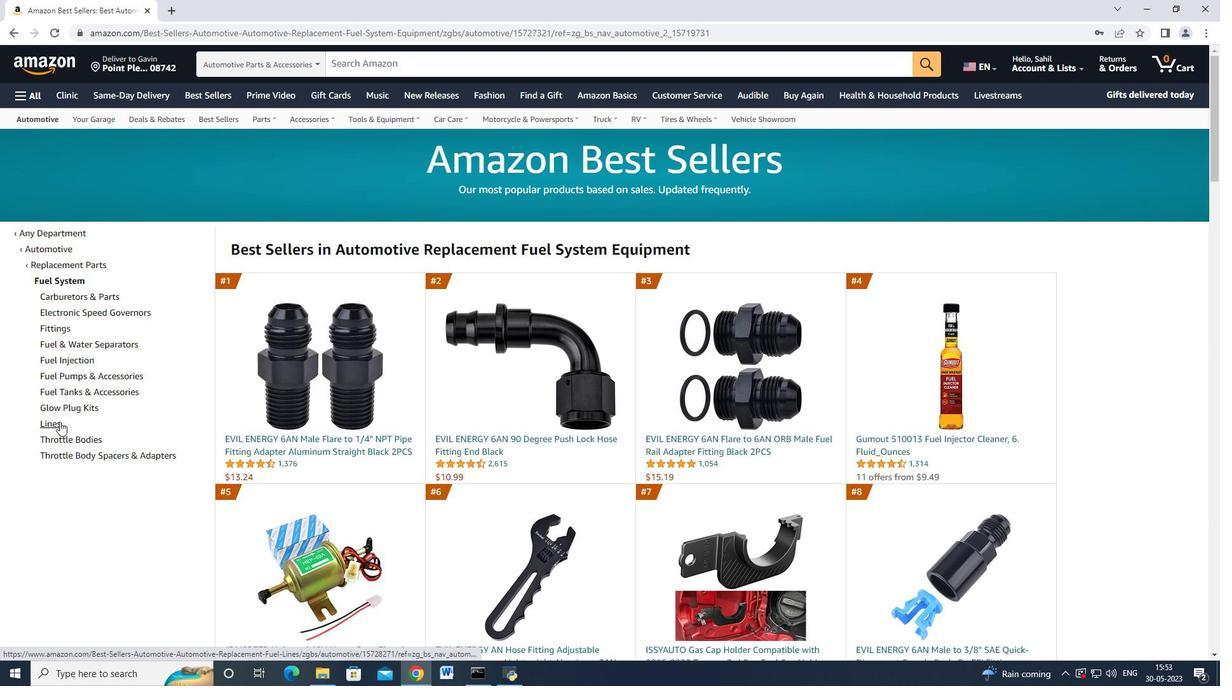 
Action: Mouse pressed left at (64, 438)
Screenshot: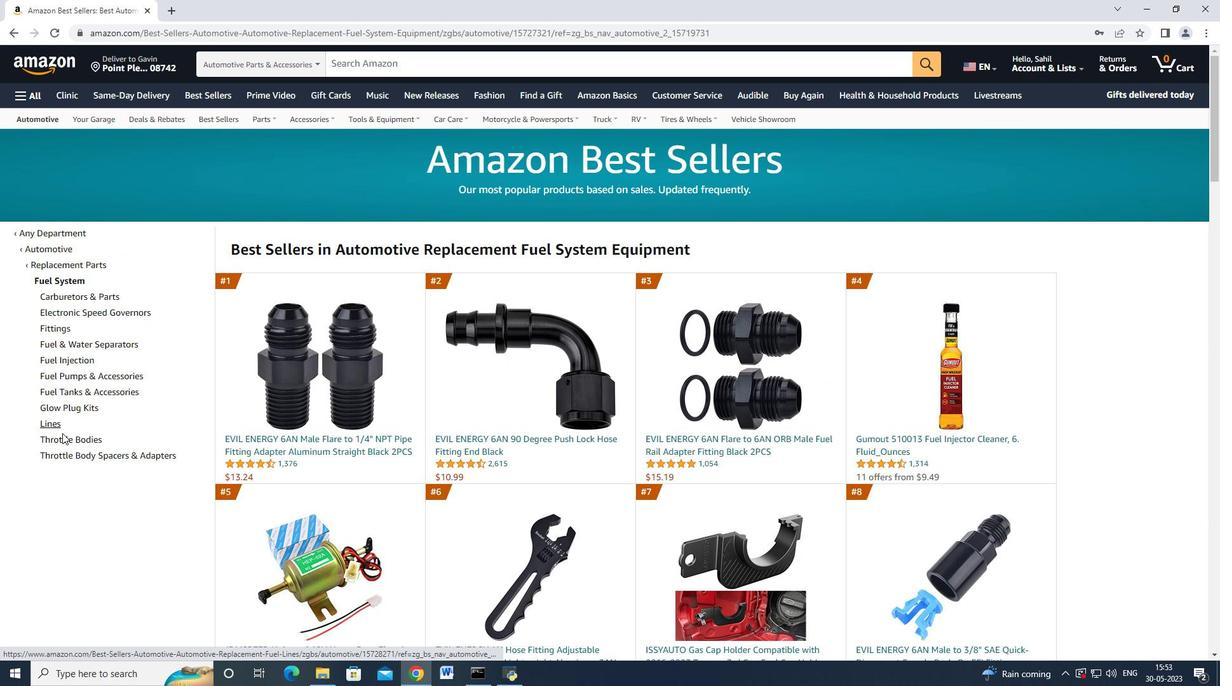 
Action: Mouse moved to (323, 446)
Screenshot: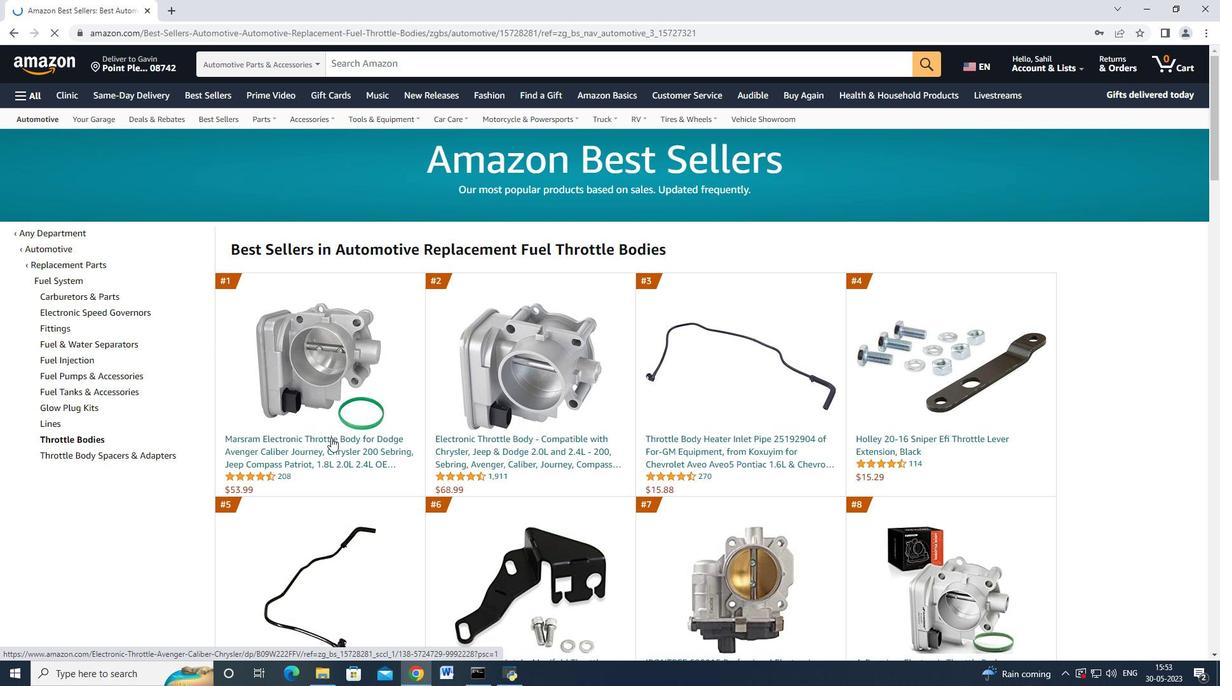 
Action: Mouse pressed left at (323, 446)
Screenshot: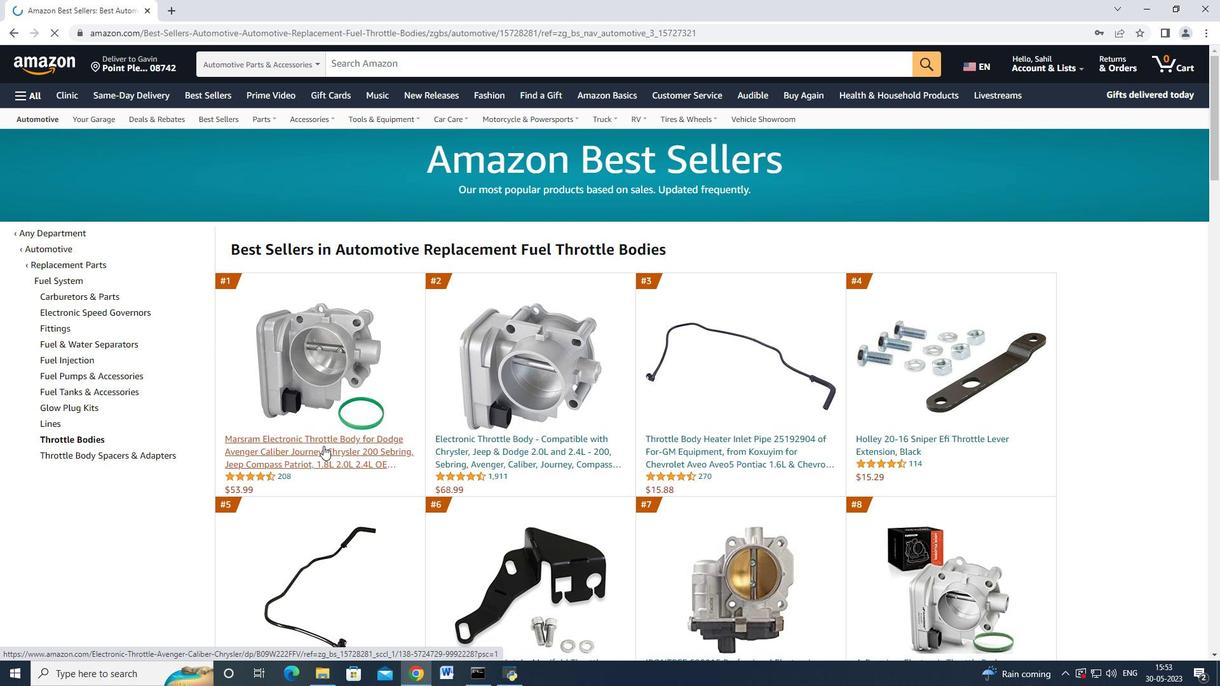 
Action: Mouse moved to (954, 514)
Screenshot: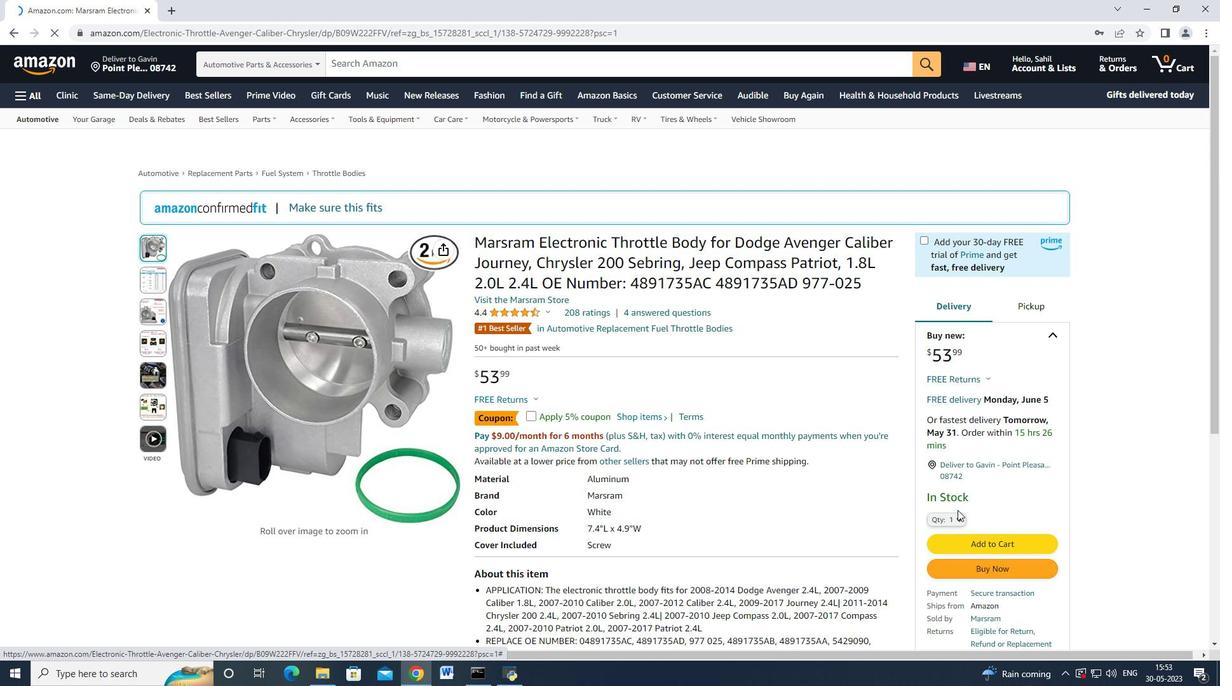 
Action: Mouse pressed left at (954, 514)
Screenshot: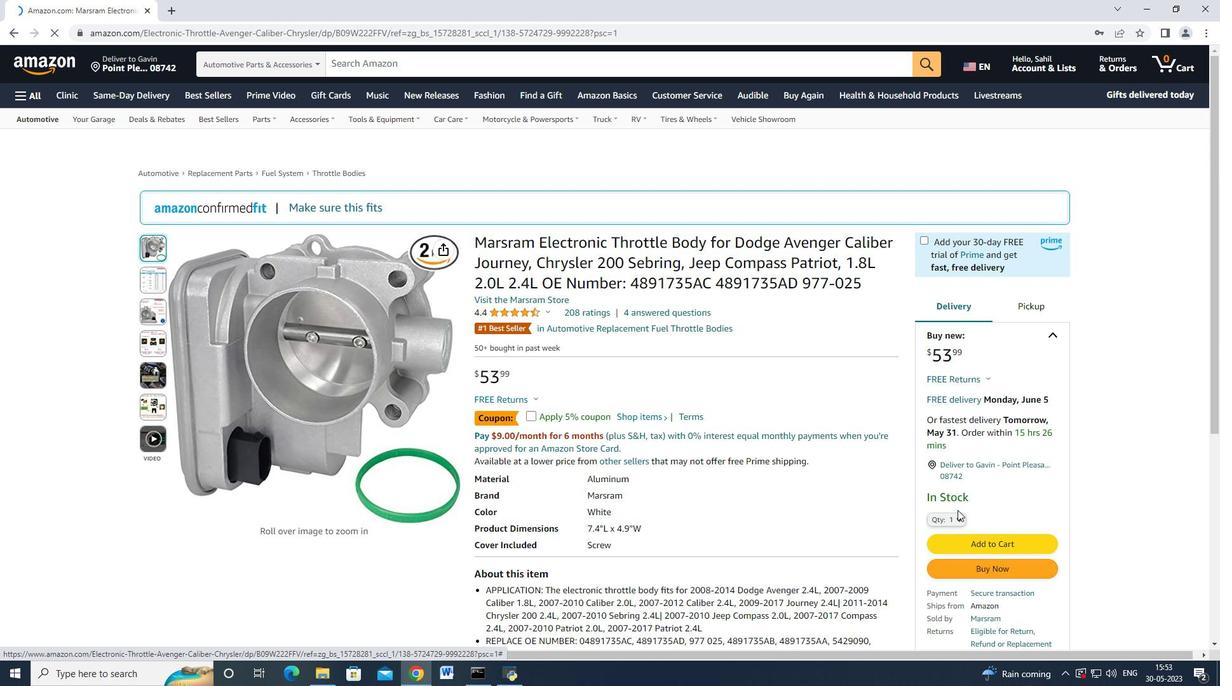 
Action: Mouse moved to (949, 432)
Screenshot: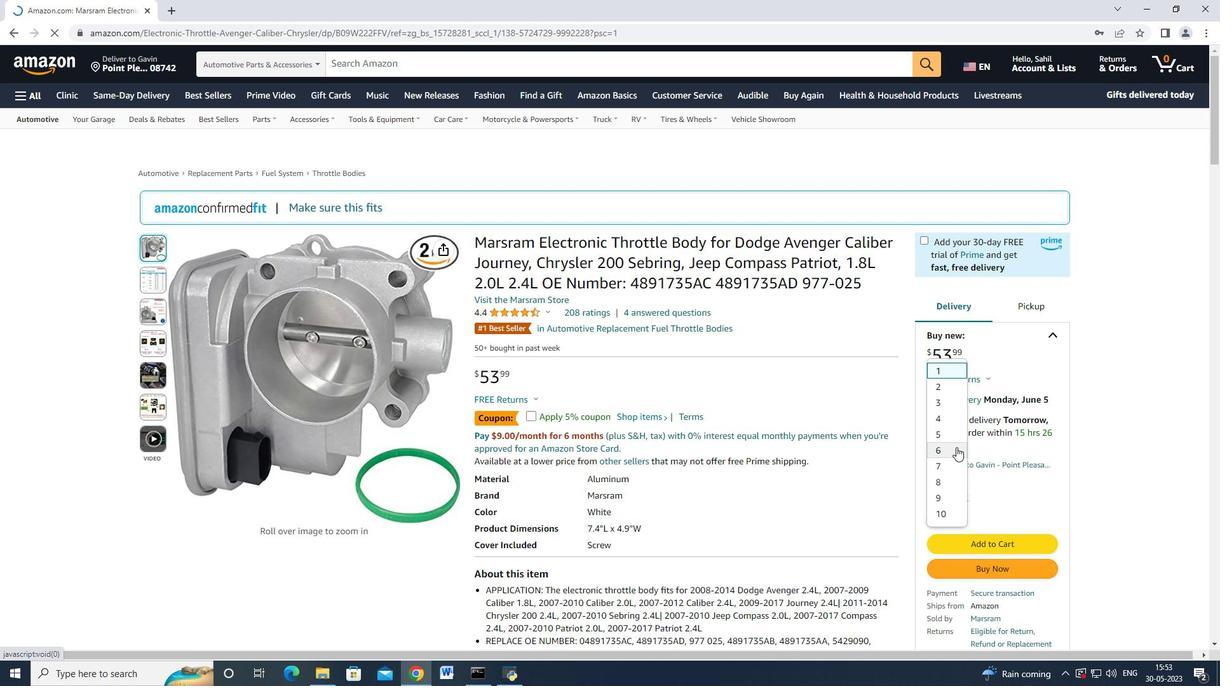 
Action: Mouse pressed left at (949, 432)
Screenshot: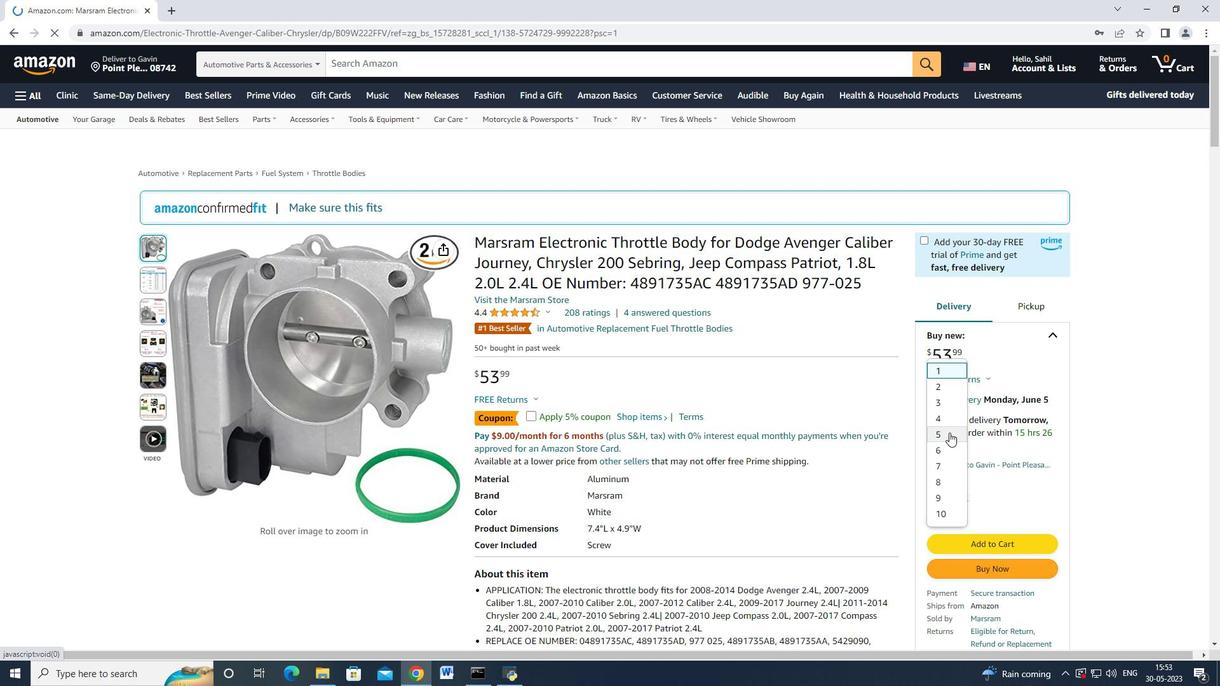 
Action: Mouse moved to (992, 563)
Screenshot: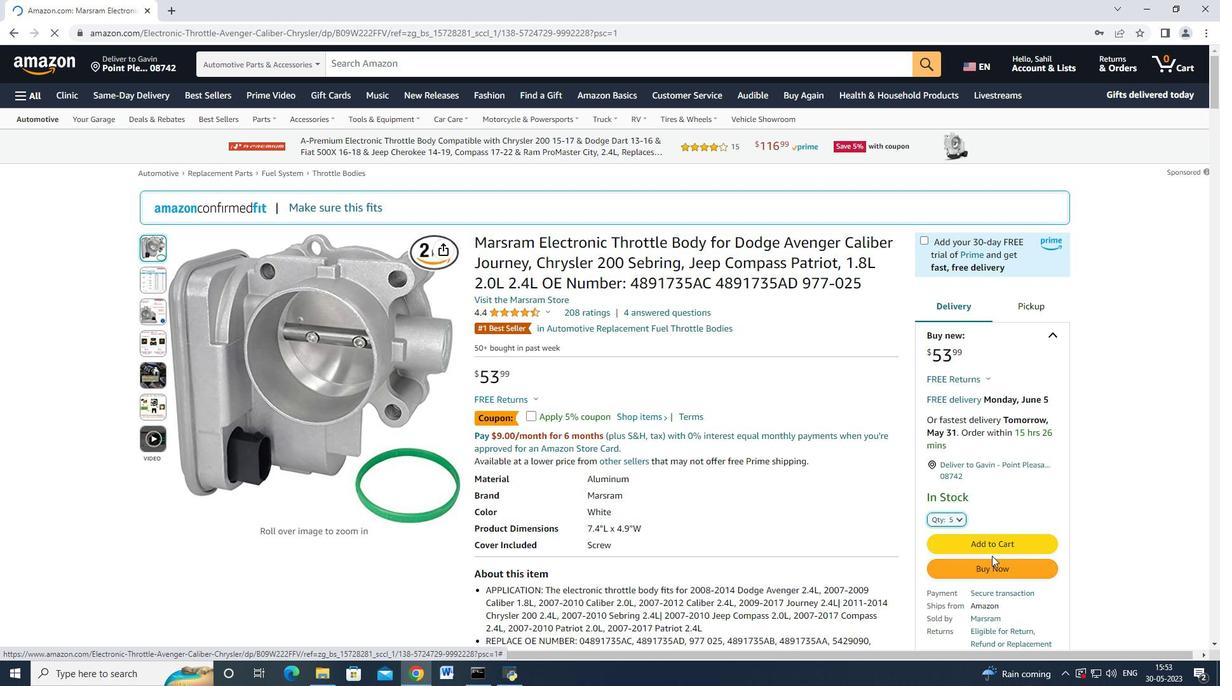 
Action: Mouse pressed left at (992, 563)
Screenshot: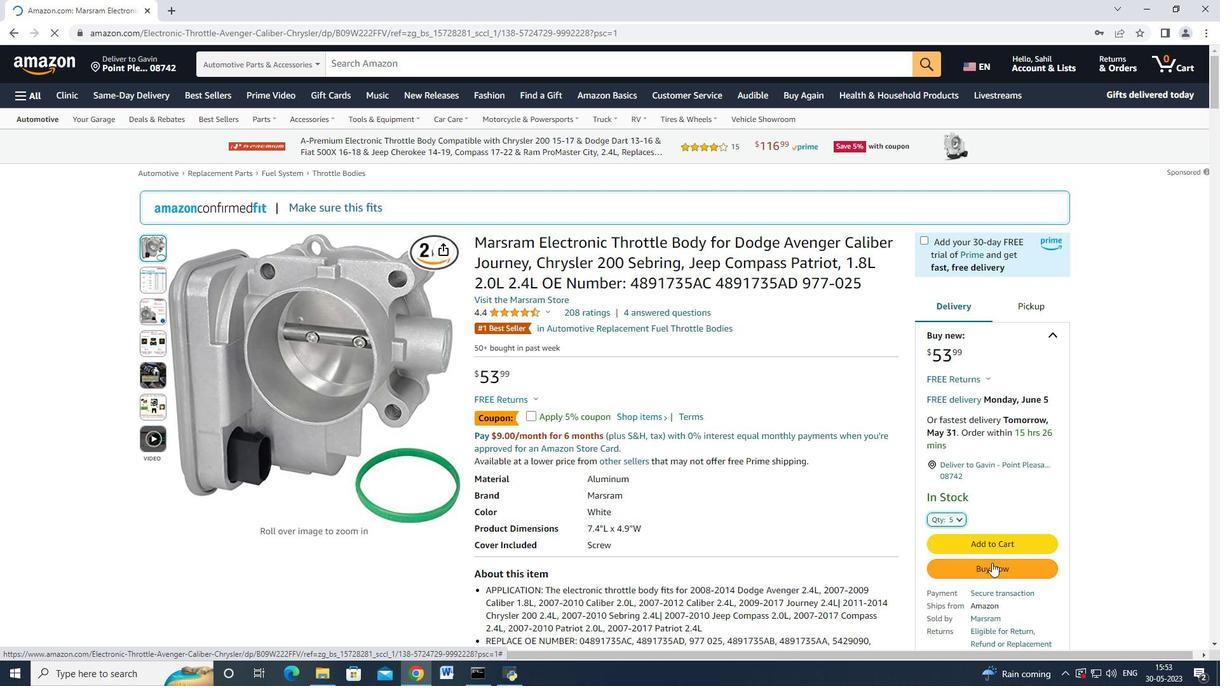 
Action: Mouse moved to (725, 107)
Screenshot: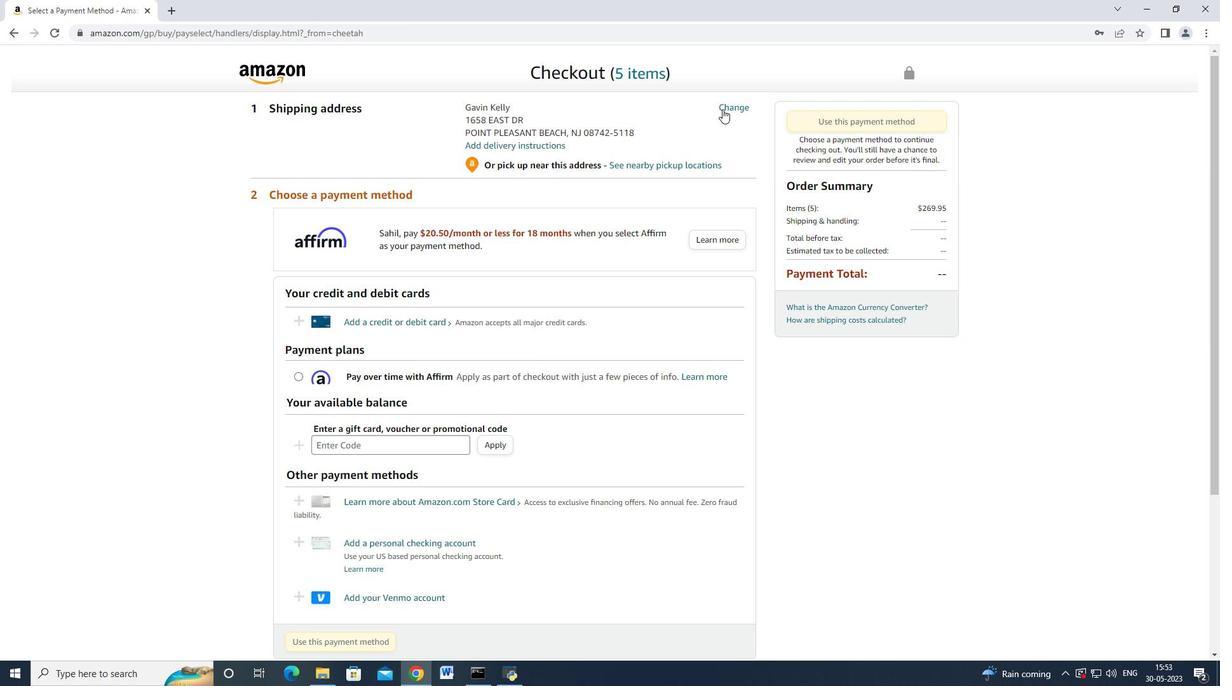 
Action: Mouse pressed left at (725, 107)
Screenshot: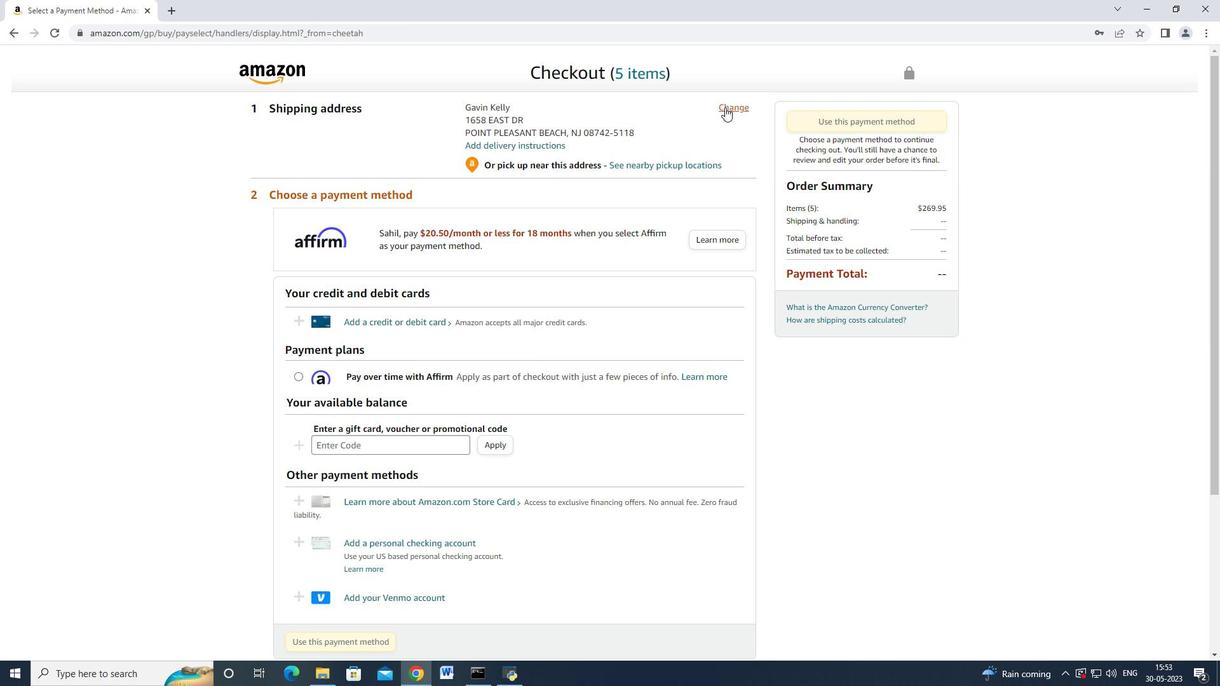 
Action: Mouse moved to (599, 177)
Screenshot: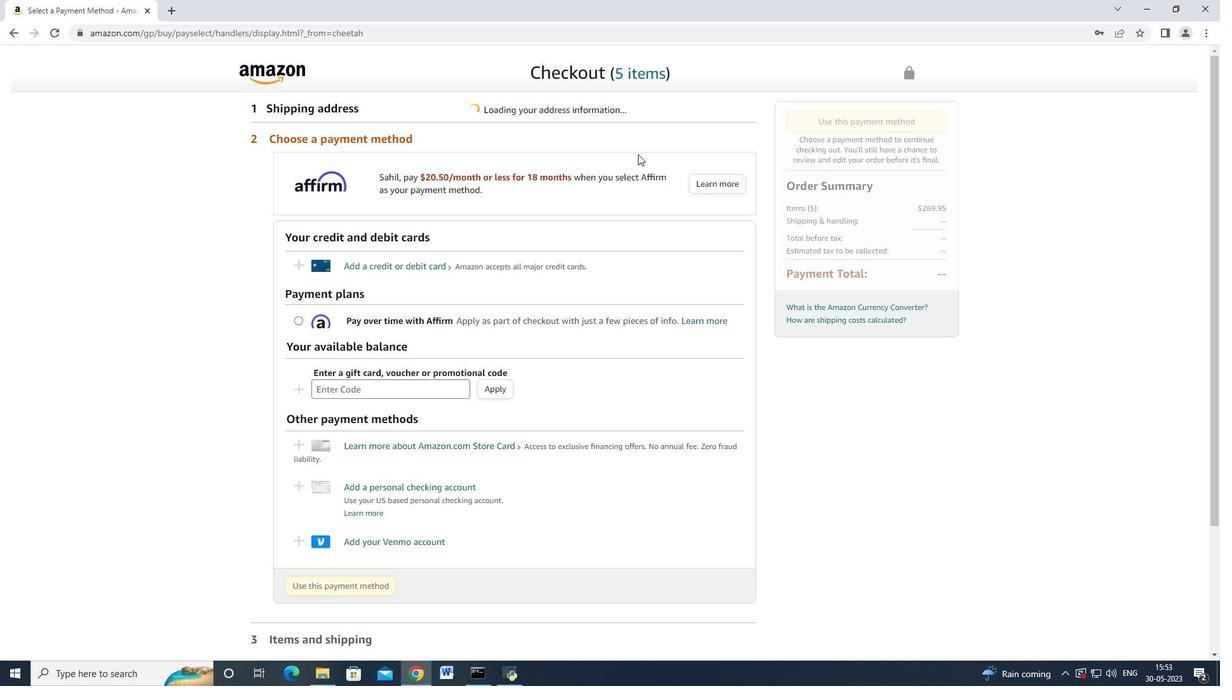 
Action: Mouse scrolled (599, 176) with delta (0, 0)
Screenshot: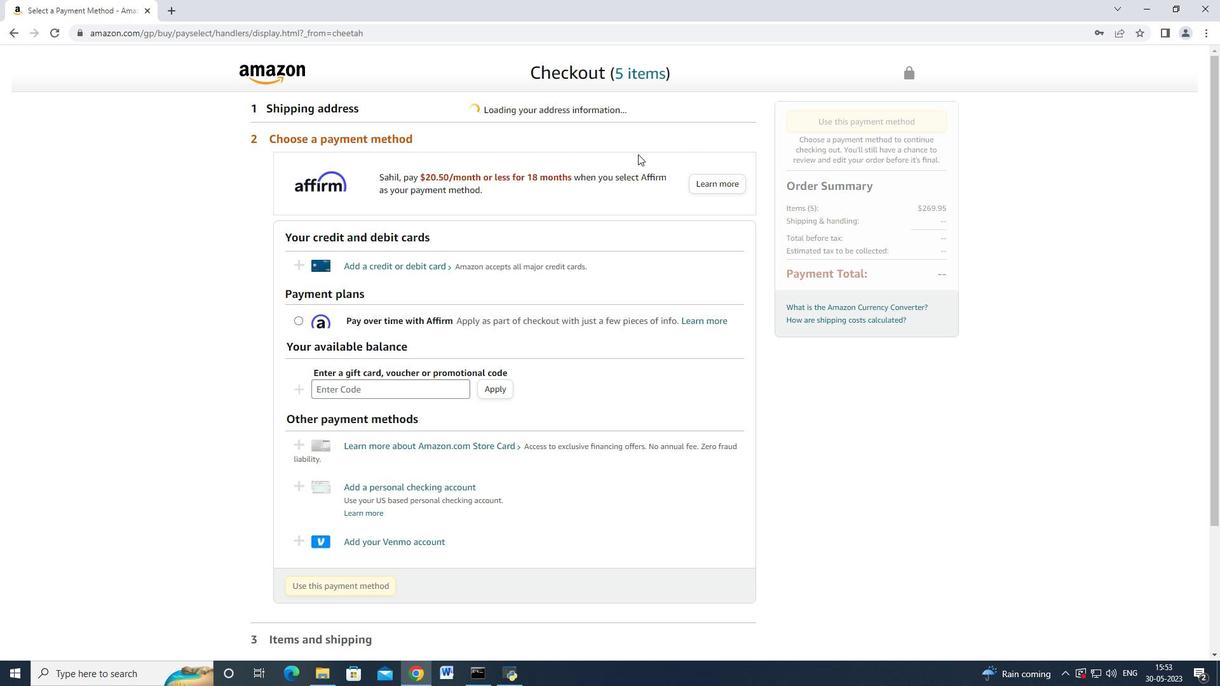 
Action: Mouse scrolled (599, 176) with delta (0, 0)
Screenshot: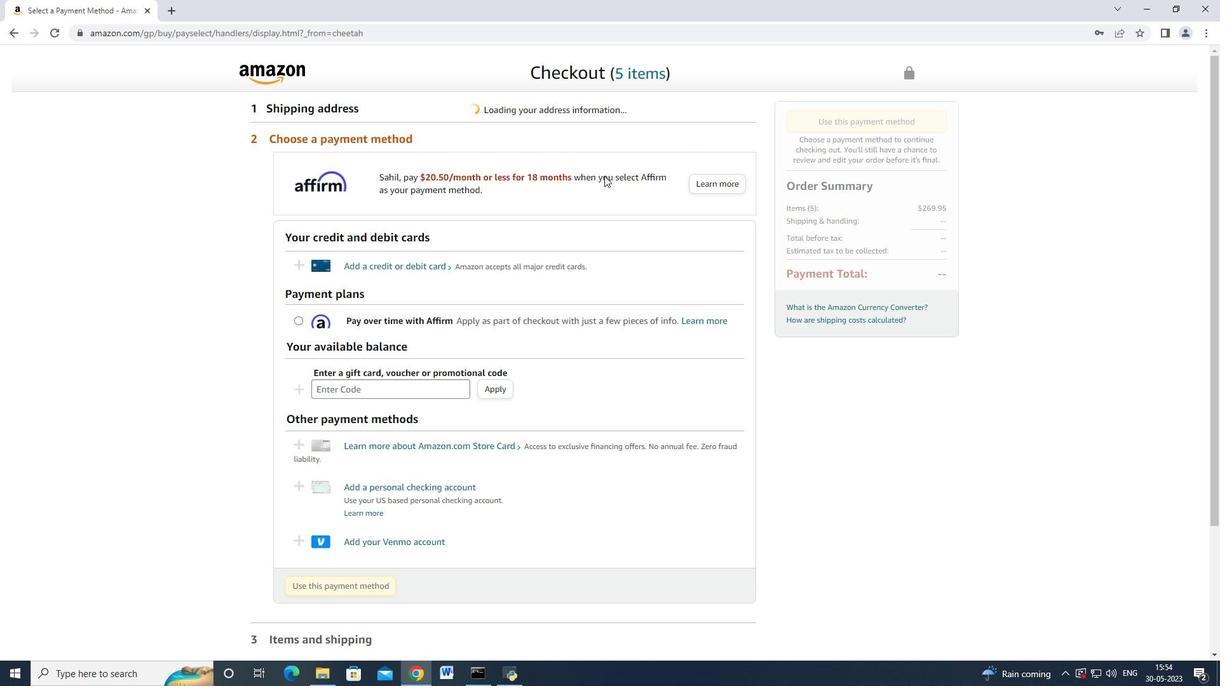 
Action: Mouse moved to (586, 197)
Screenshot: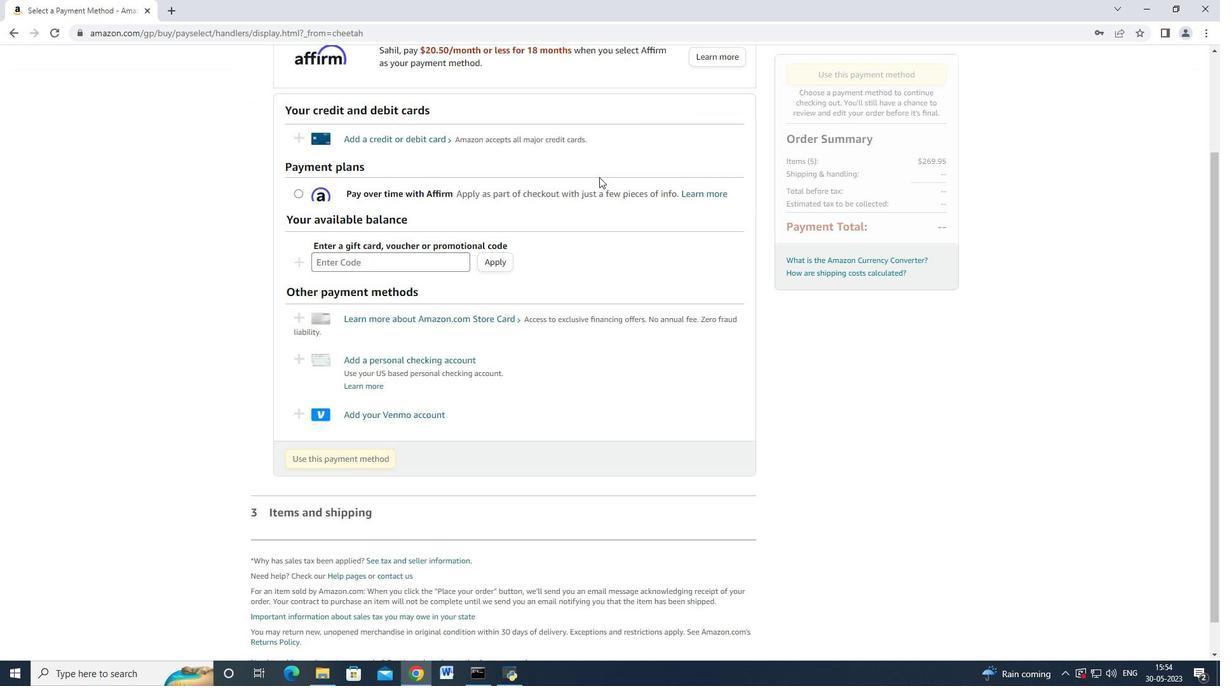 
Action: Mouse scrolled (586, 196) with delta (0, 0)
Screenshot: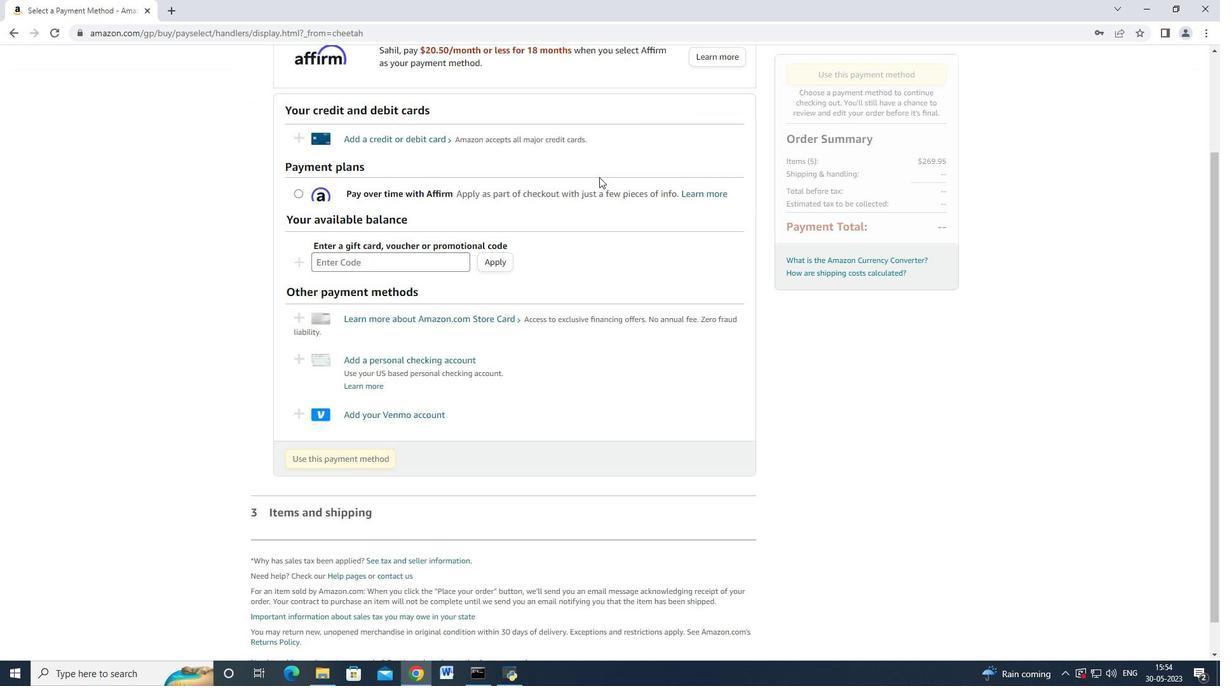 
Action: Mouse moved to (566, 207)
Screenshot: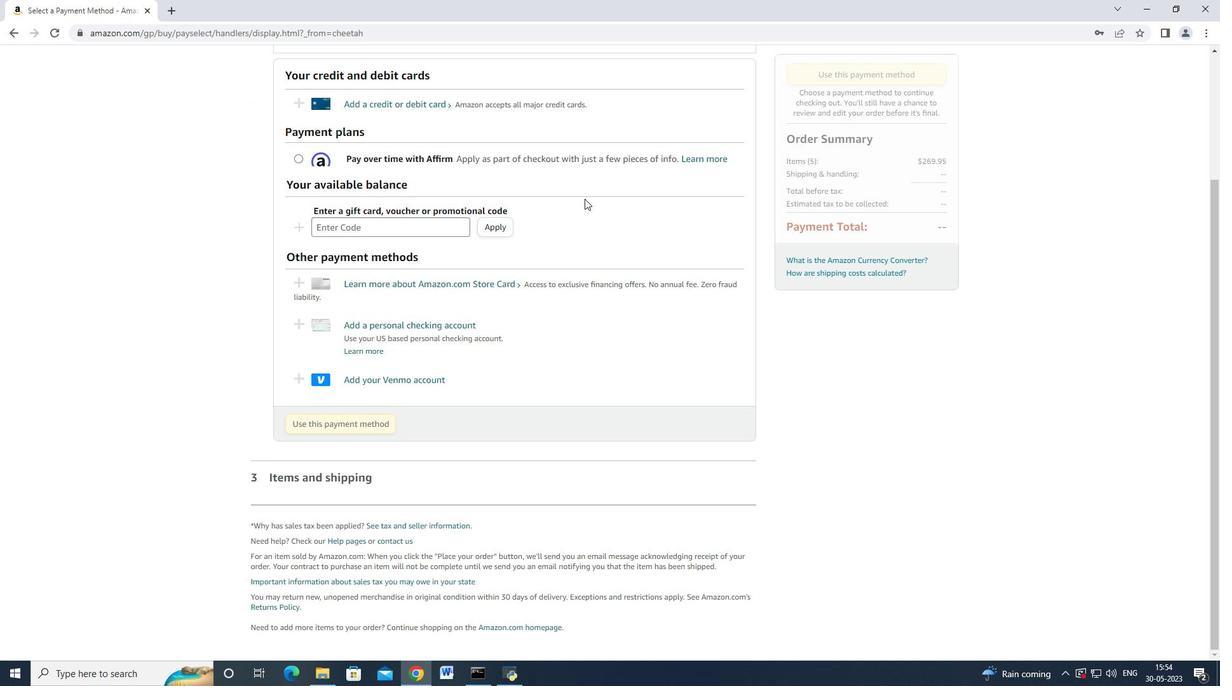 
Action: Mouse scrolled (566, 206) with delta (0, 0)
Screenshot: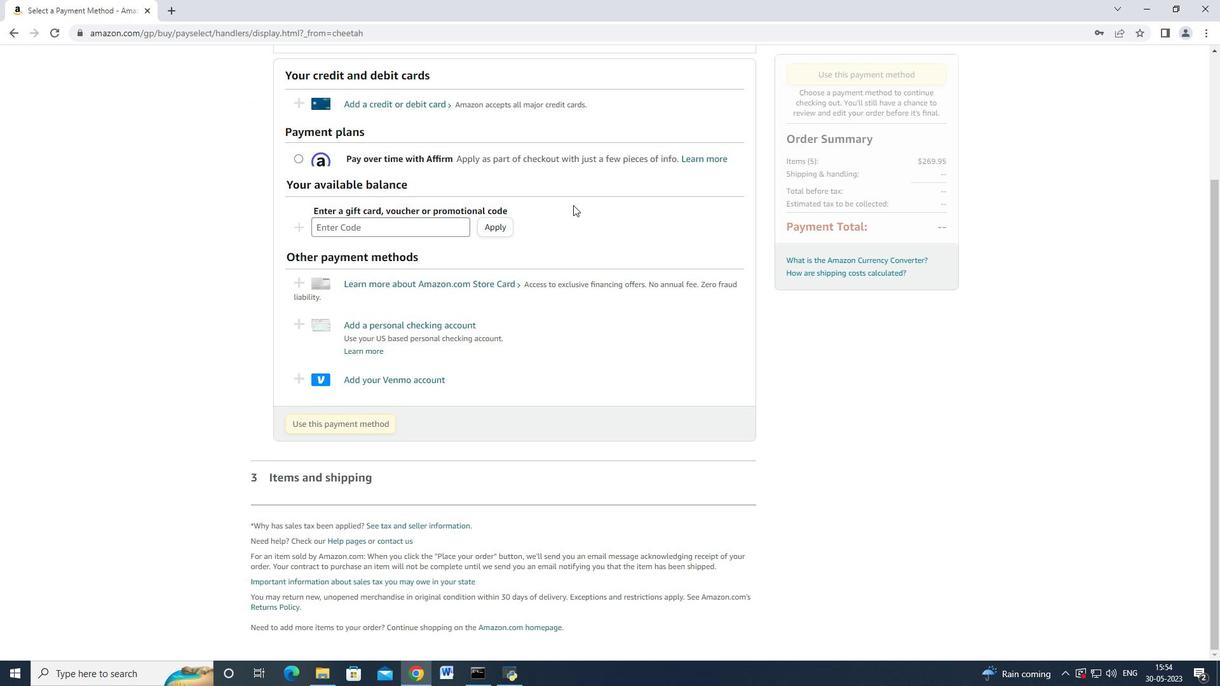 
Action: Mouse moved to (563, 210)
Screenshot: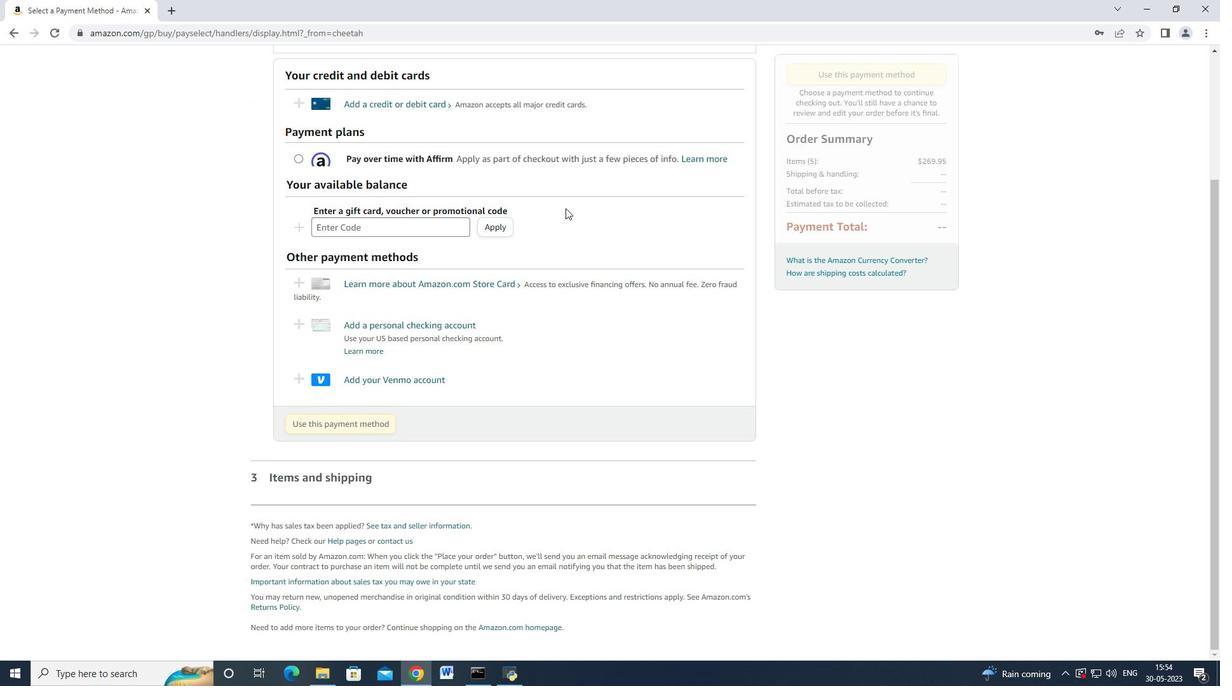 
Action: Mouse scrolled (563, 211) with delta (0, 0)
Screenshot: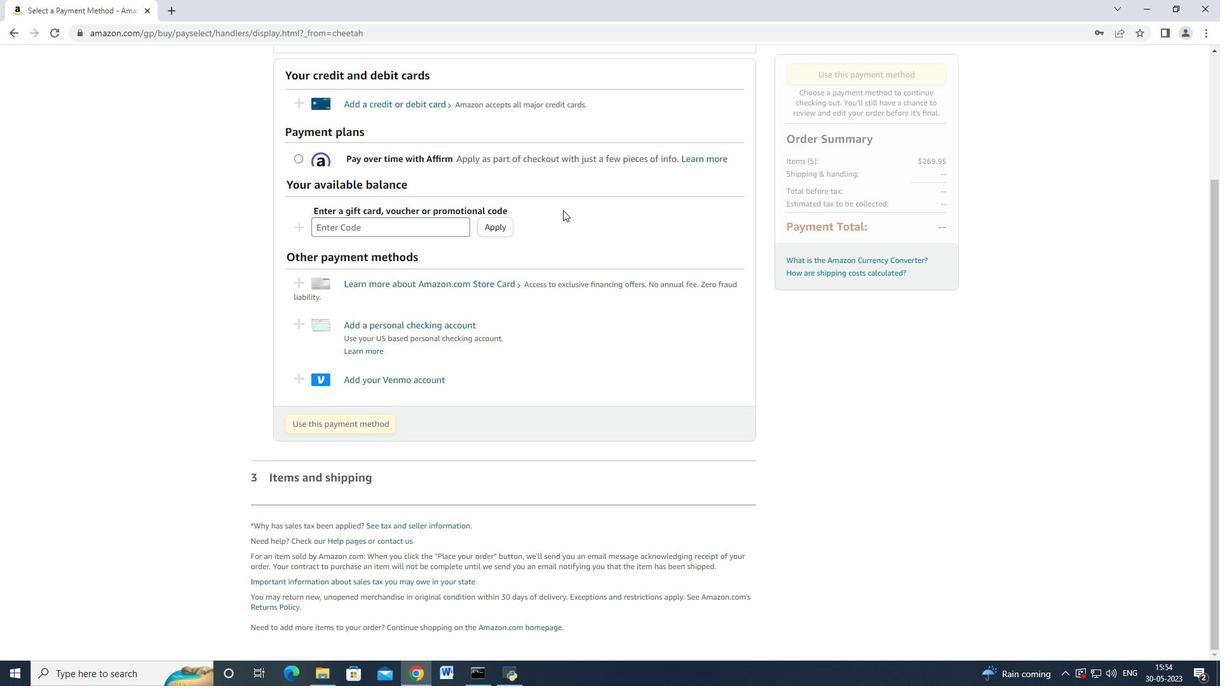 
Action: Mouse scrolled (563, 211) with delta (0, 0)
Screenshot: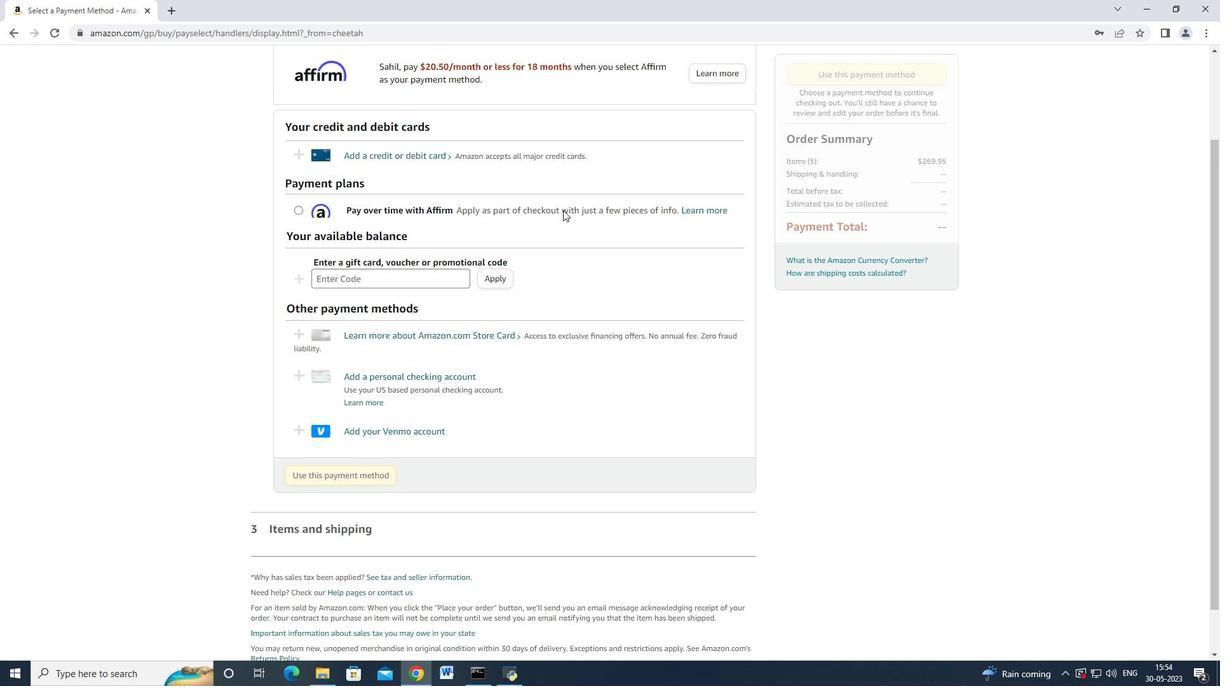 
Action: Mouse scrolled (563, 211) with delta (0, 0)
Screenshot: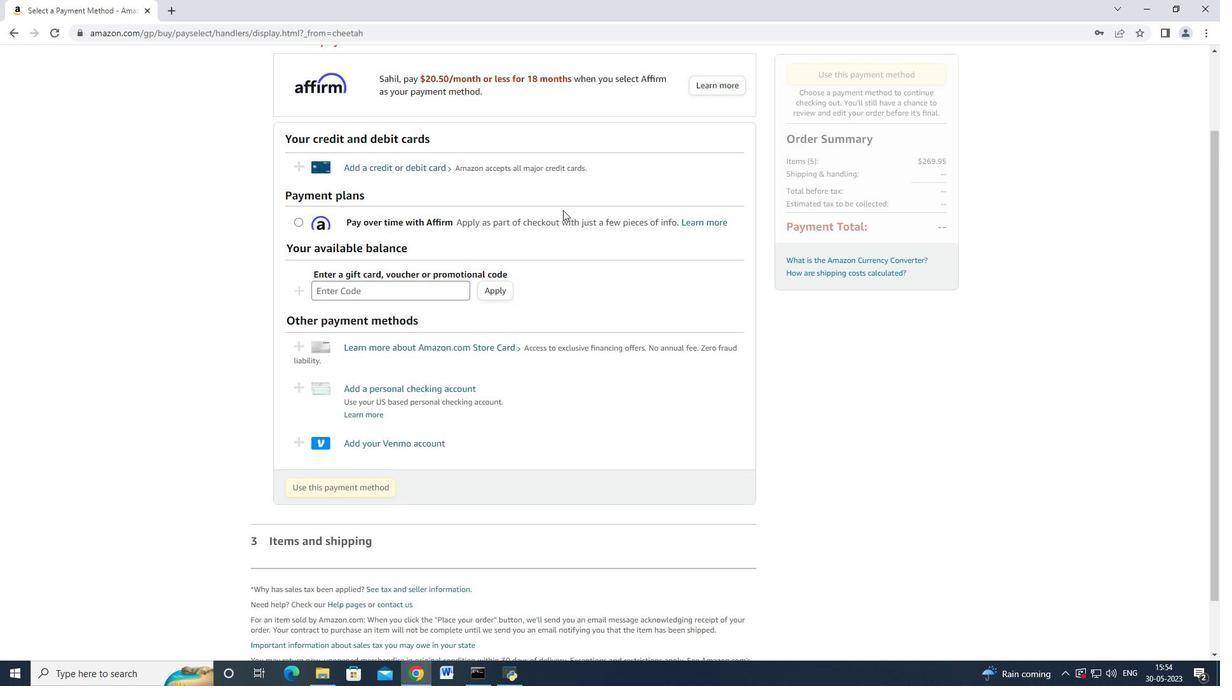 
Action: Mouse moved to (415, 244)
Screenshot: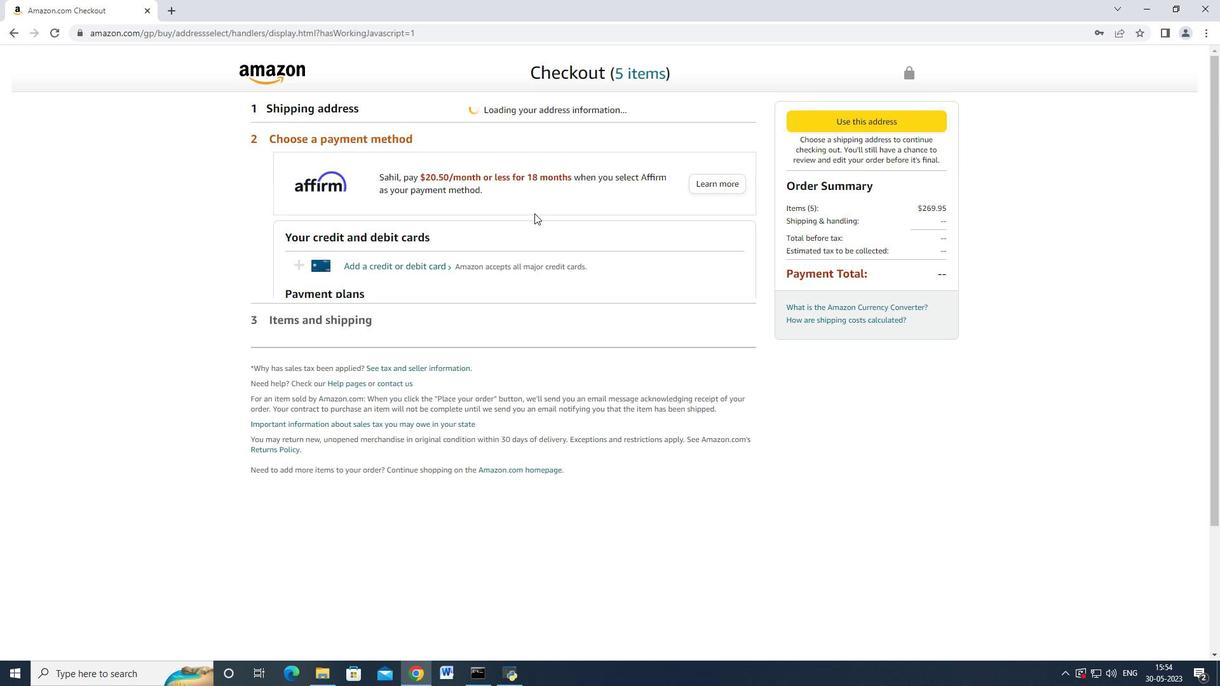 
Action: Mouse scrolled (415, 245) with delta (0, 0)
Screenshot: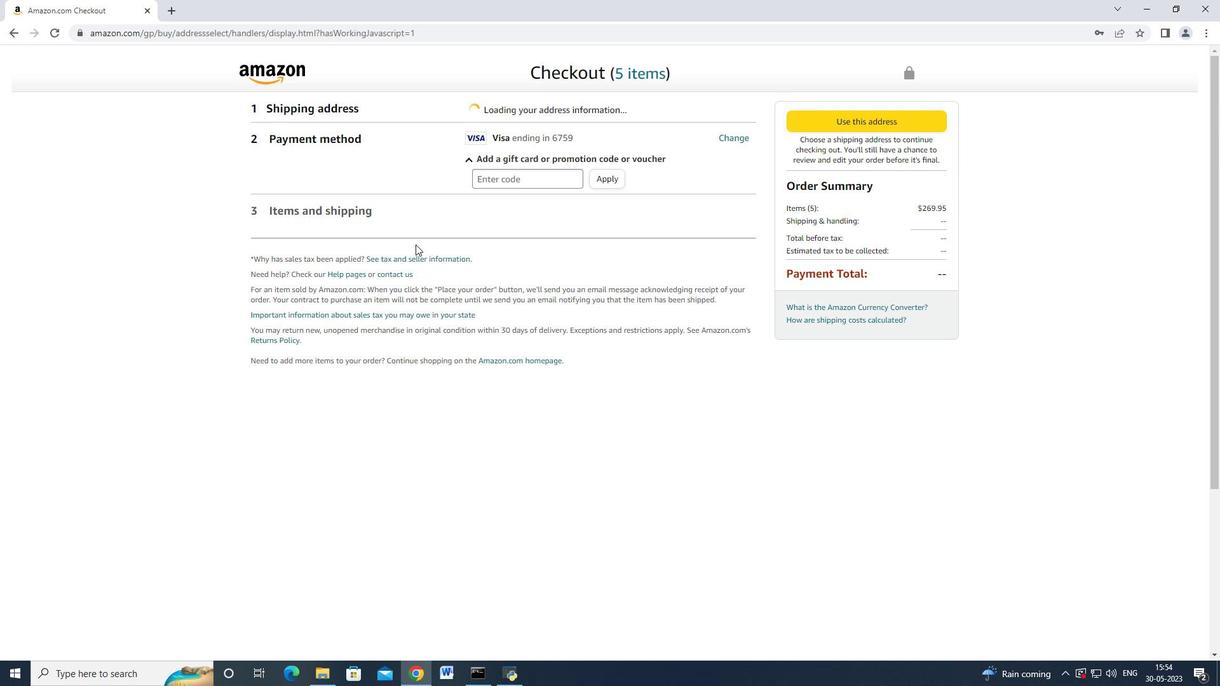 
Action: Mouse moved to (415, 244)
Screenshot: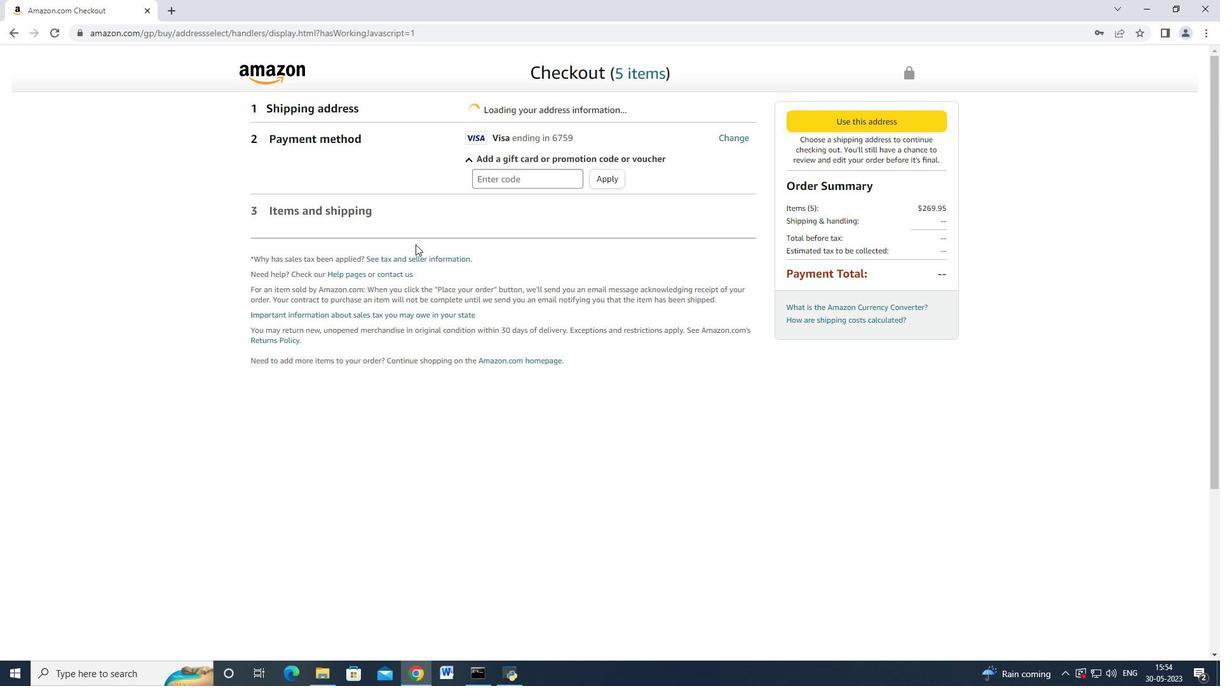 
Action: Mouse scrolled (415, 245) with delta (0, 0)
Screenshot: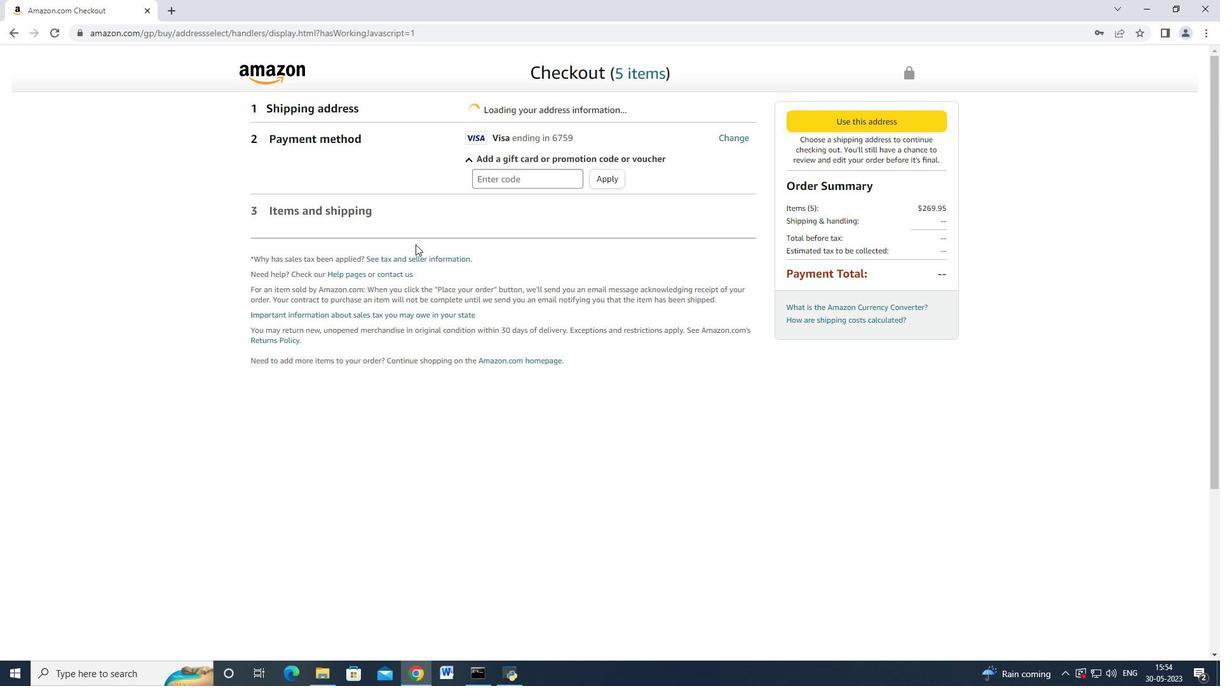 
Action: Mouse moved to (415, 244)
Screenshot: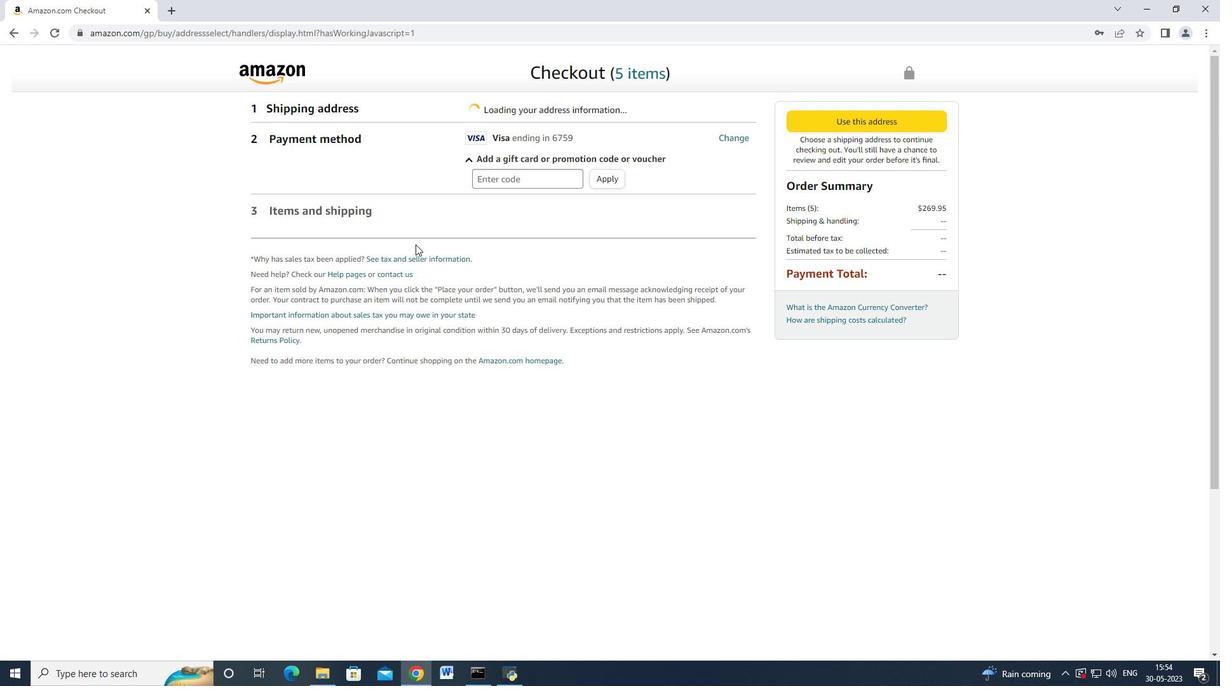 
Action: Mouse scrolled (415, 244) with delta (0, 0)
Screenshot: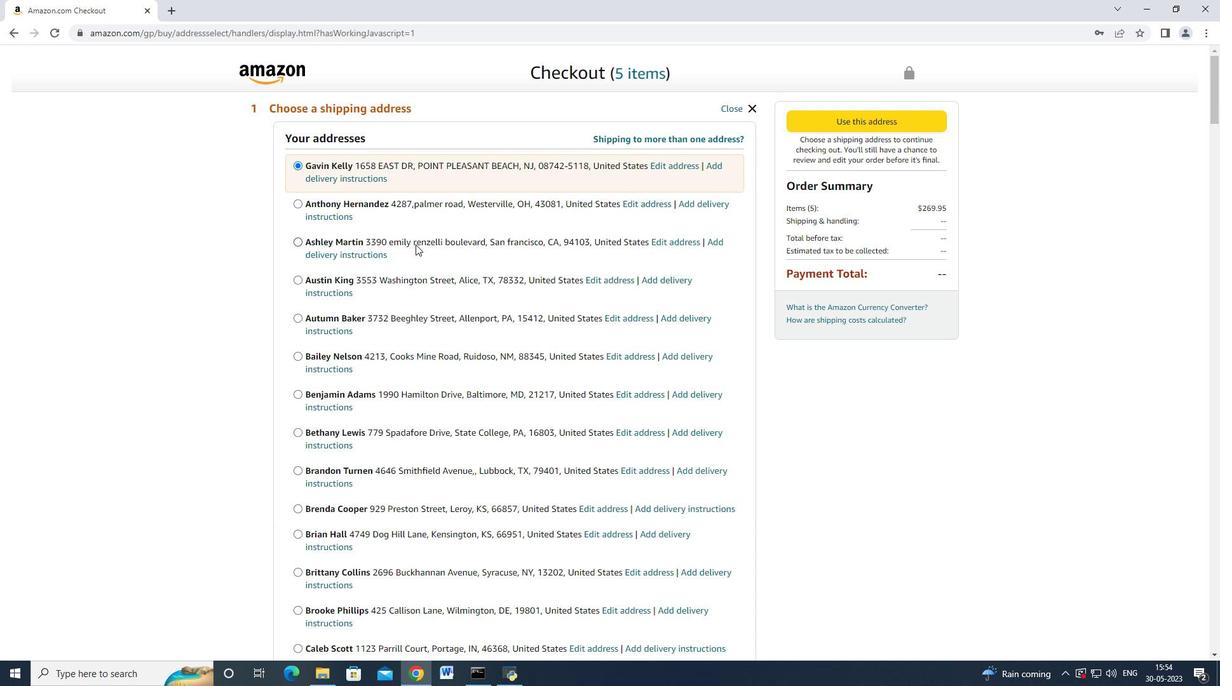 
Action: Mouse scrolled (415, 244) with delta (0, 0)
Screenshot: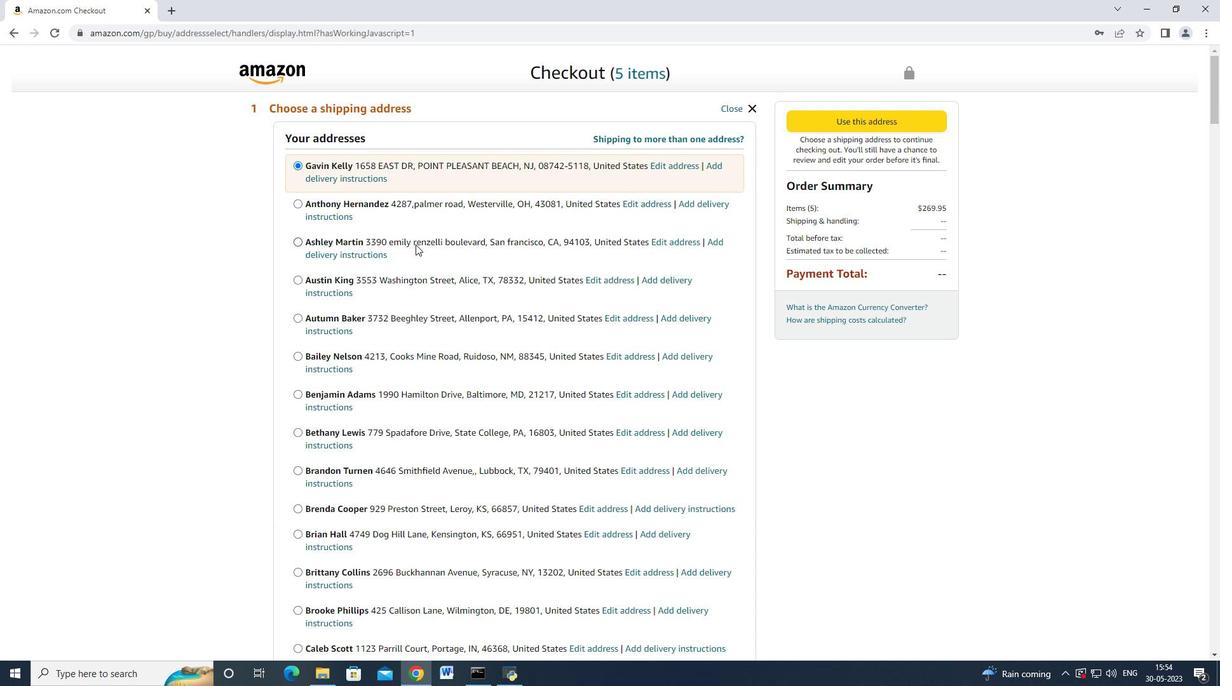 
Action: Mouse moved to (411, 249)
Screenshot: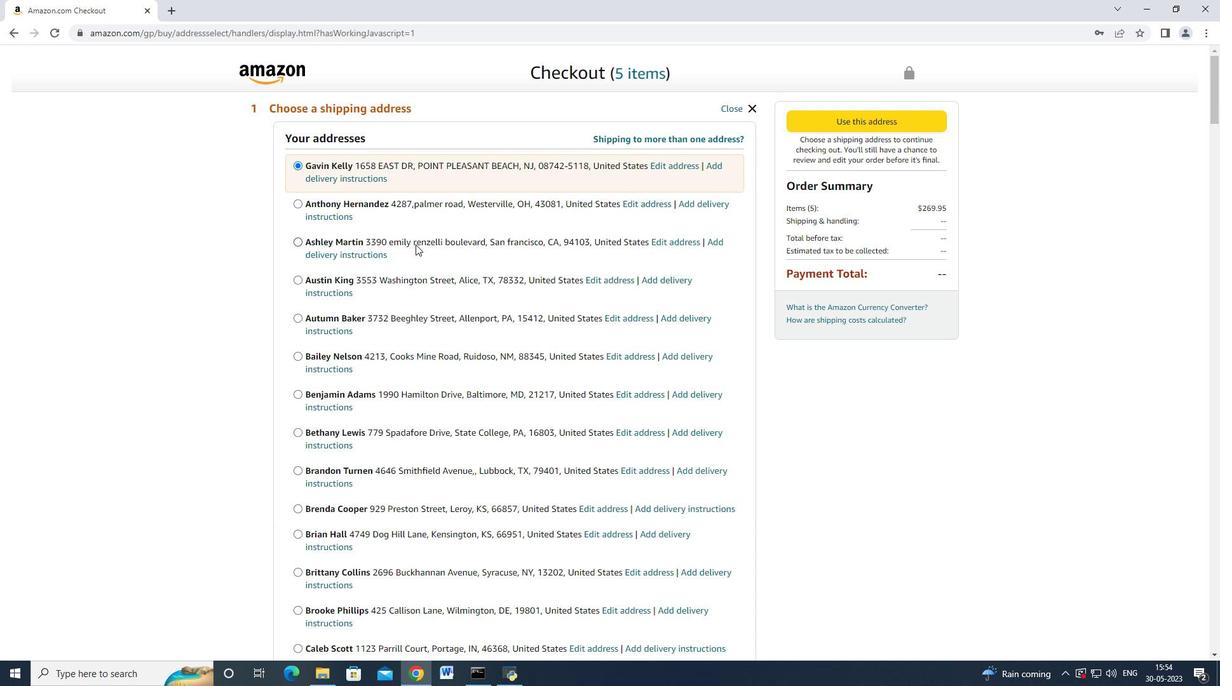 
Action: Mouse scrolled (413, 247) with delta (0, 0)
Screenshot: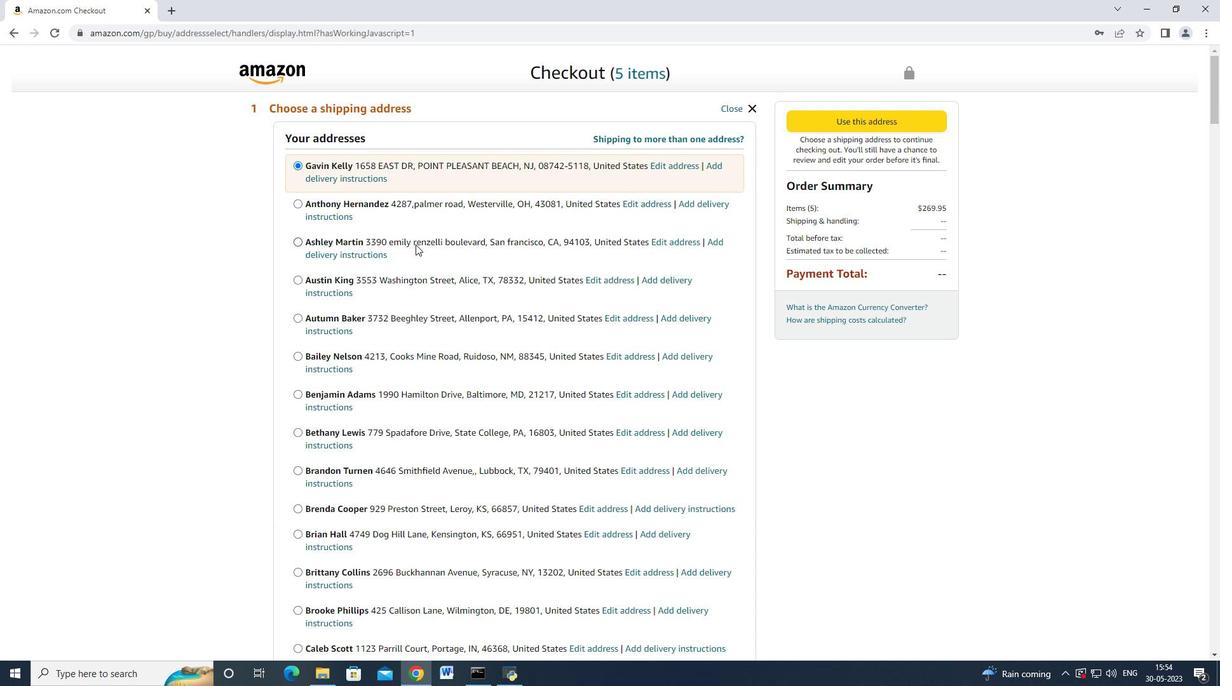
Action: Mouse moved to (409, 251)
Screenshot: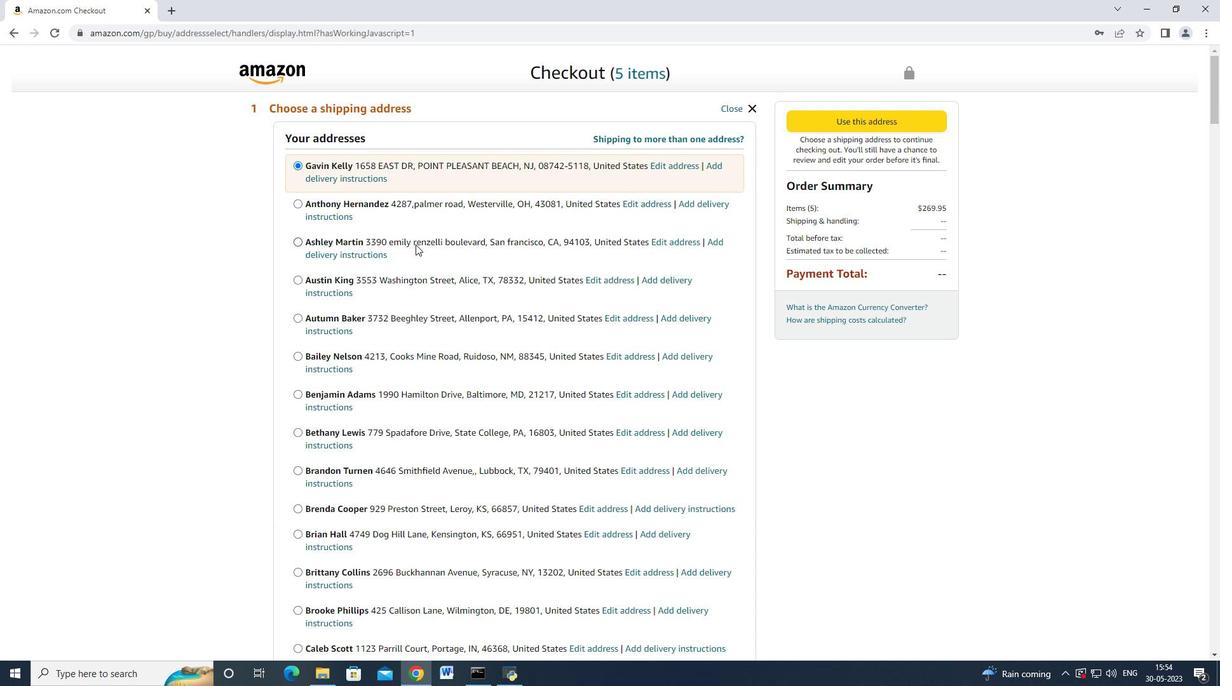 
Action: Mouse scrolled (410, 249) with delta (0, 0)
Screenshot: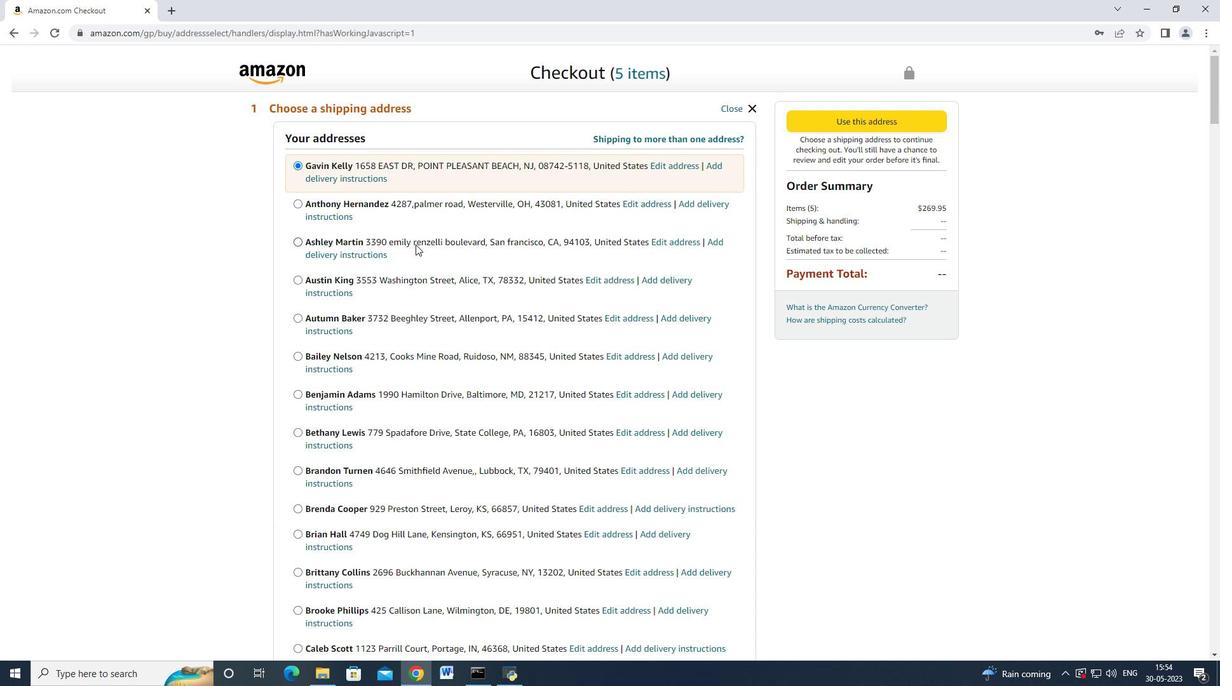 
Action: Mouse moved to (408, 251)
Screenshot: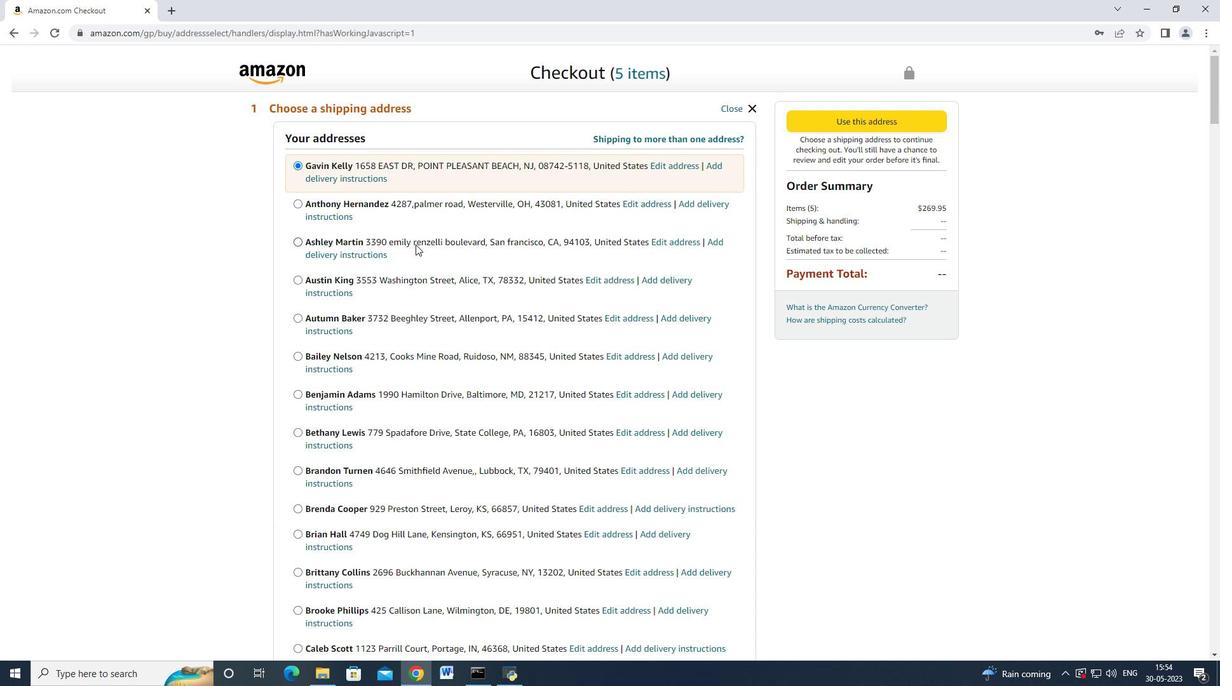 
Action: Mouse scrolled (408, 251) with delta (0, 0)
Screenshot: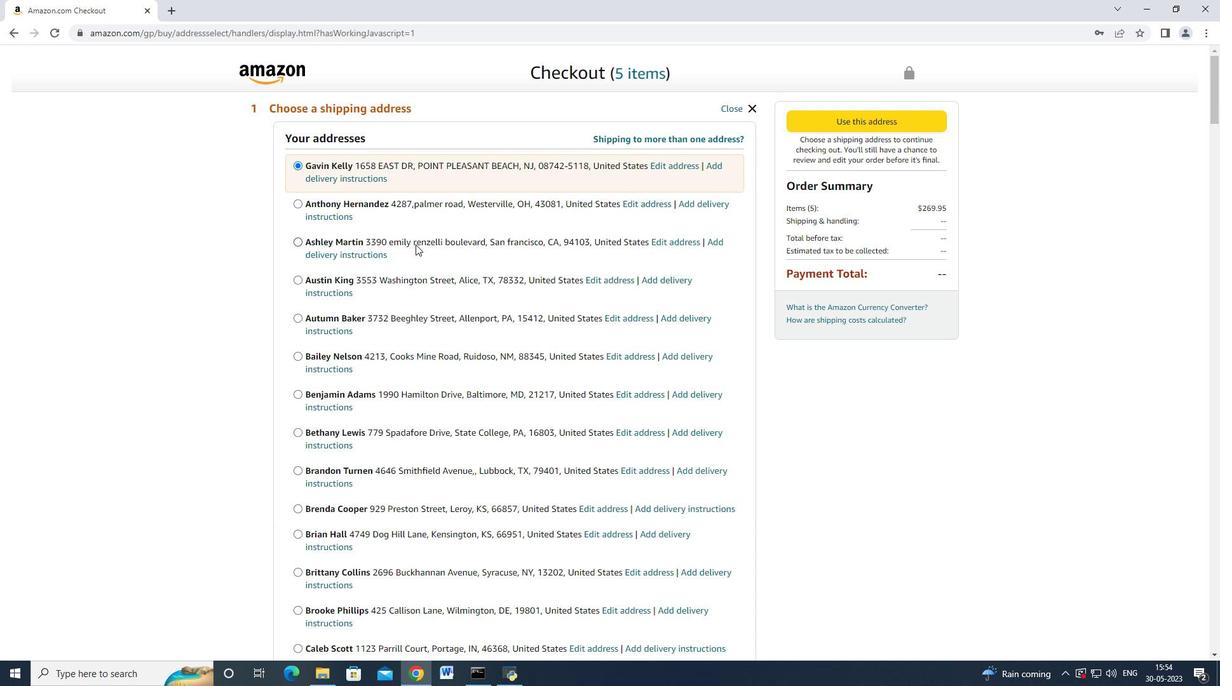 
Action: Mouse moved to (408, 252)
Screenshot: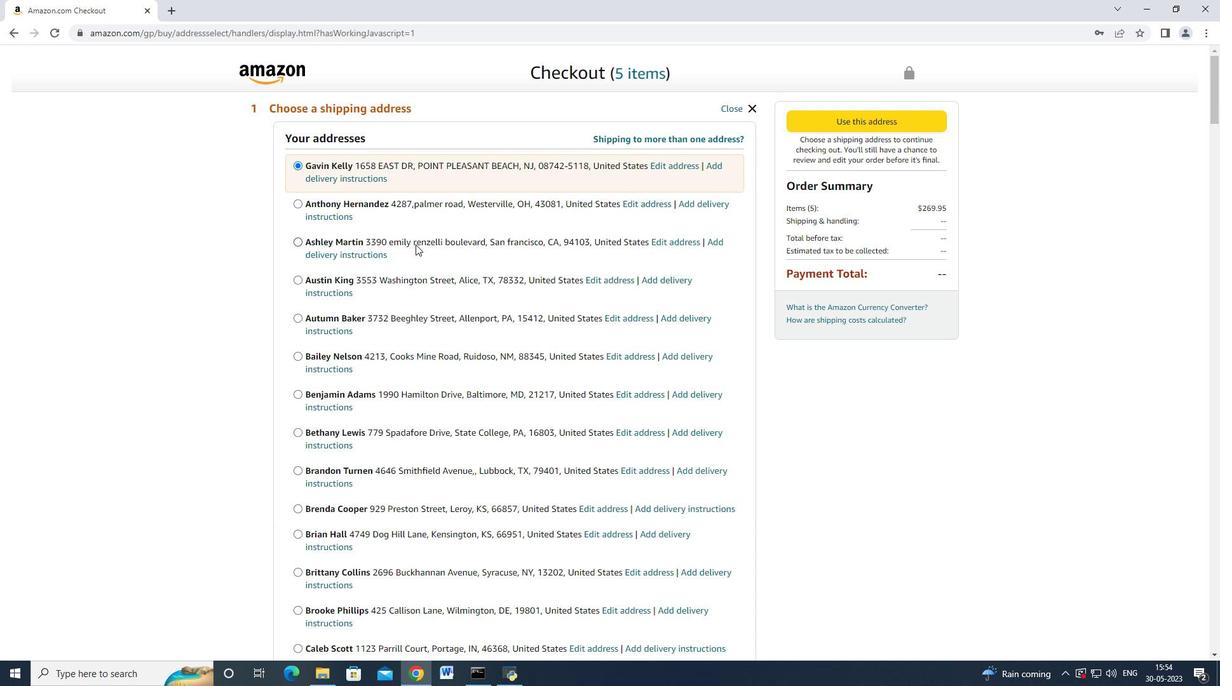 
Action: Mouse scrolled (408, 251) with delta (0, 0)
Screenshot: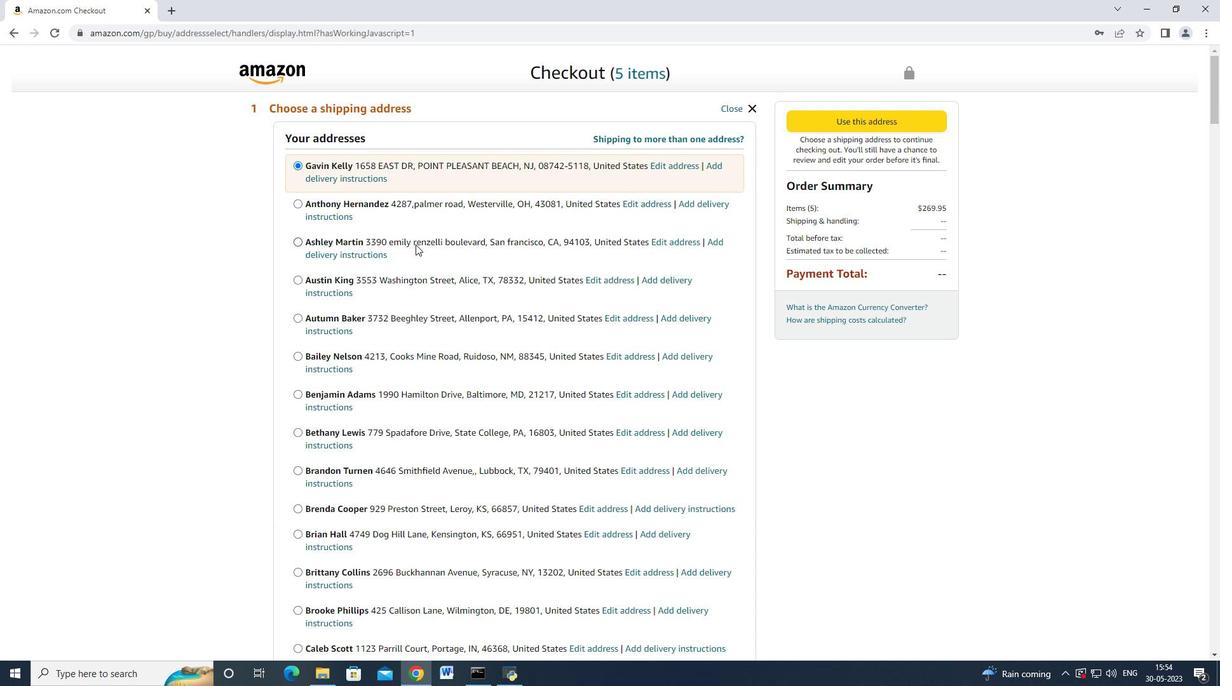 
Action: Mouse moved to (407, 252)
Screenshot: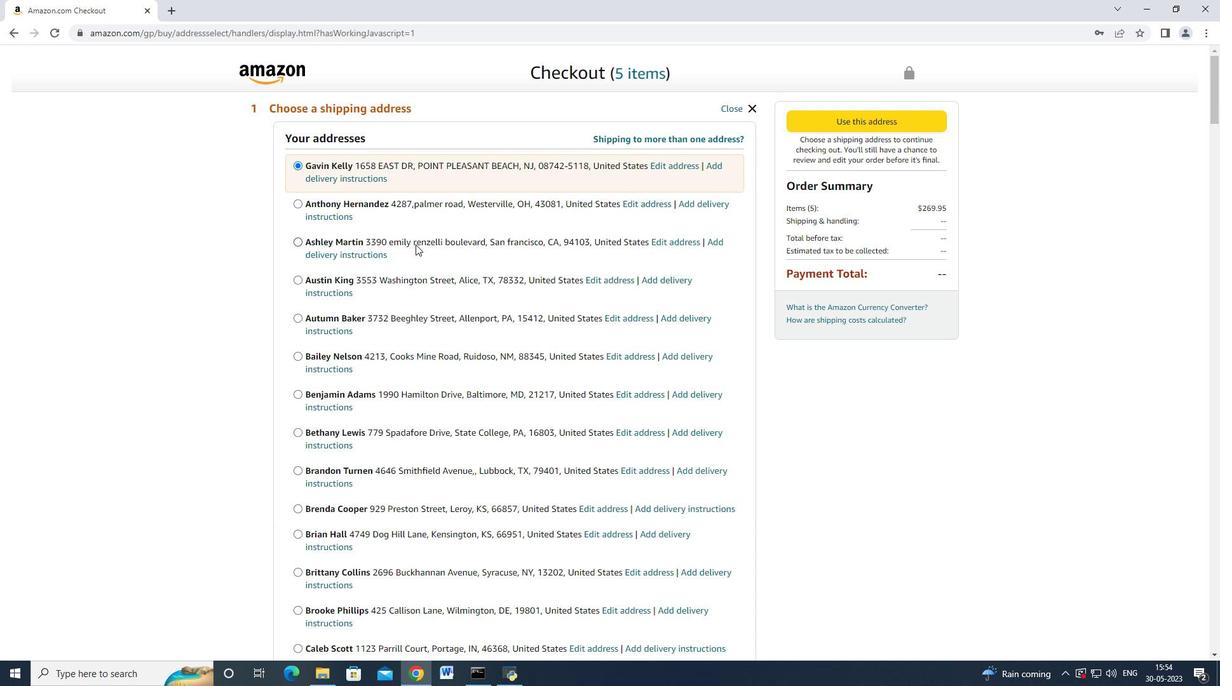 
Action: Mouse scrolled (407, 251) with delta (0, 0)
Screenshot: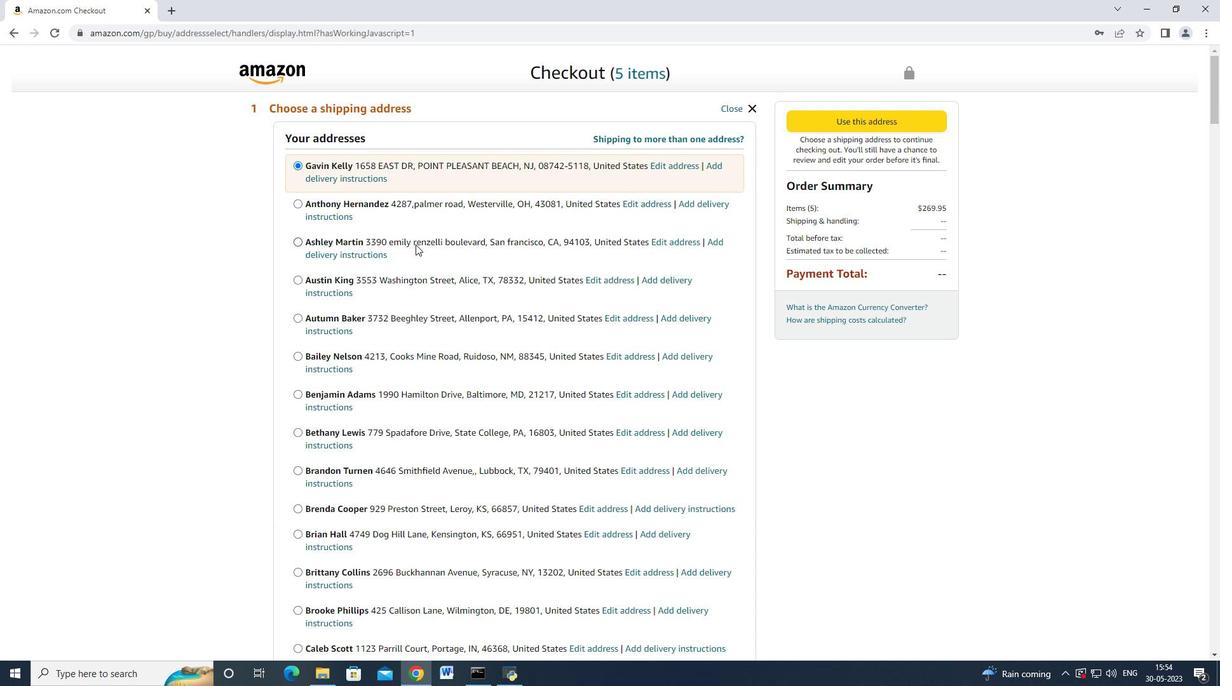 
Action: Mouse moved to (406, 252)
Screenshot: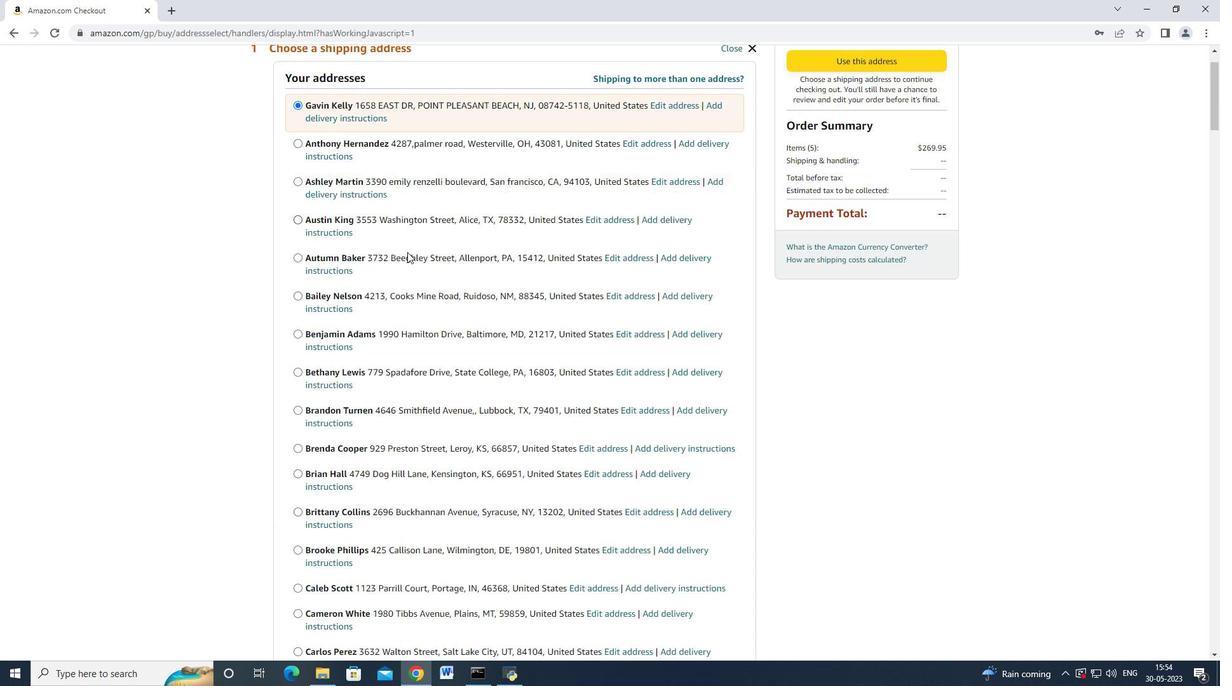
Action: Mouse scrolled (406, 251) with delta (0, 0)
Screenshot: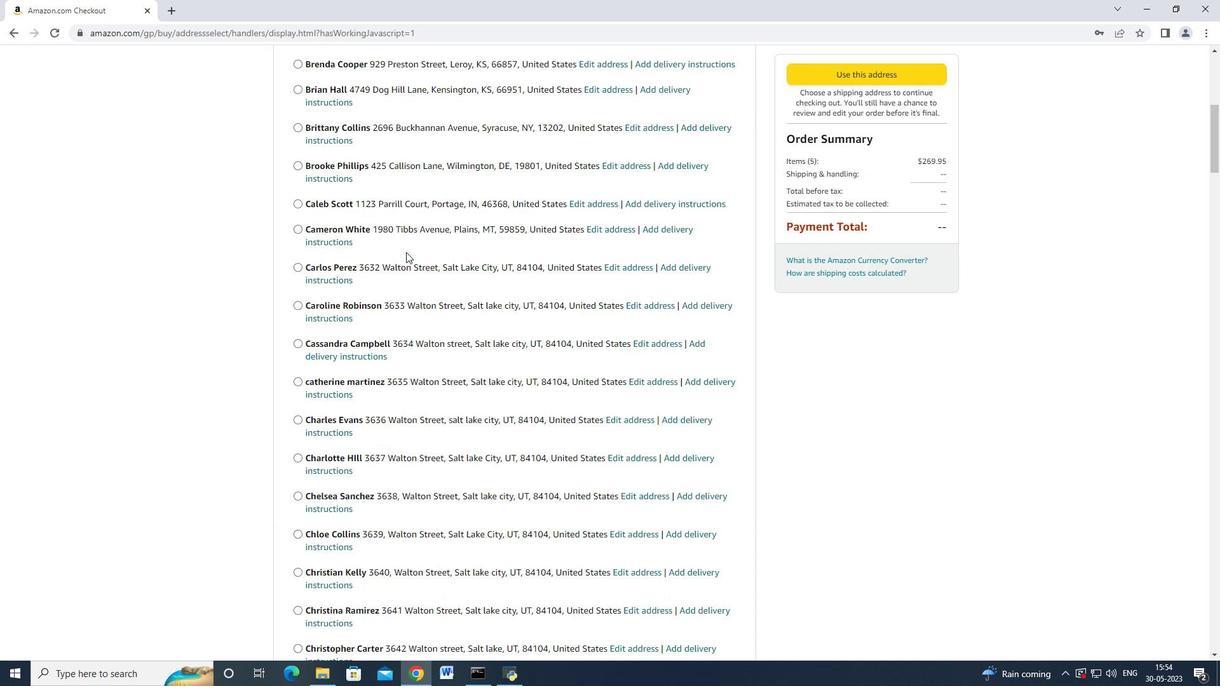 
Action: Mouse scrolled (406, 251) with delta (0, 0)
Screenshot: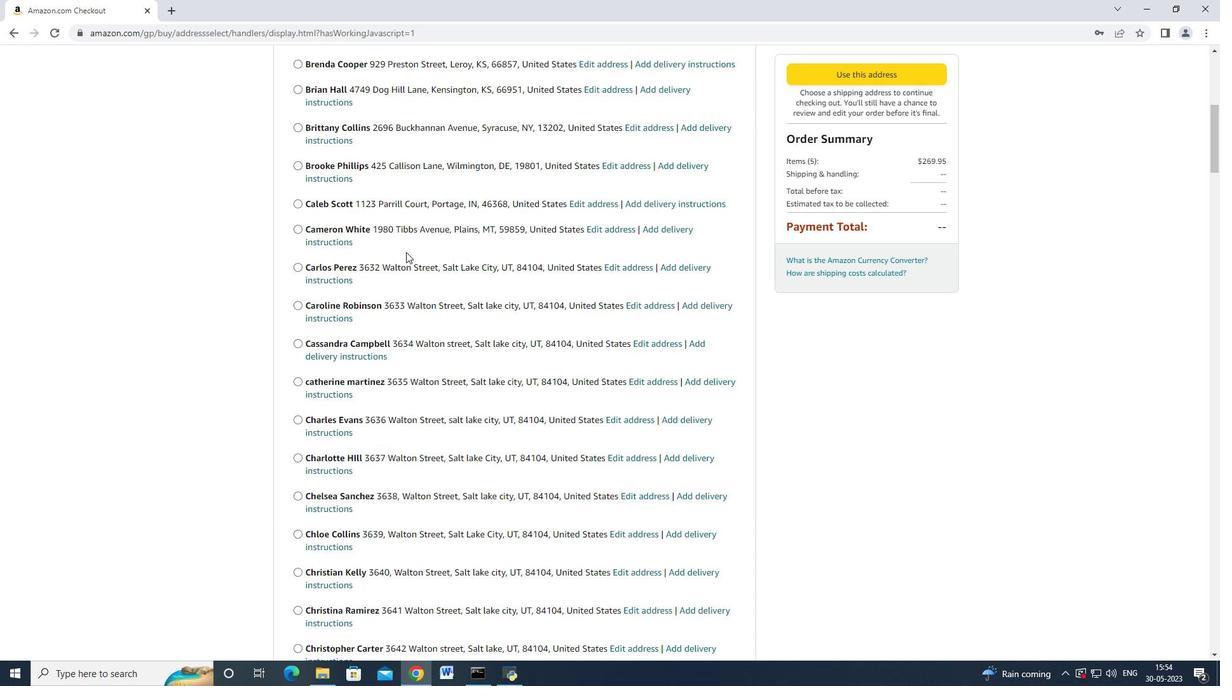 
Action: Mouse scrolled (406, 251) with delta (0, 0)
Screenshot: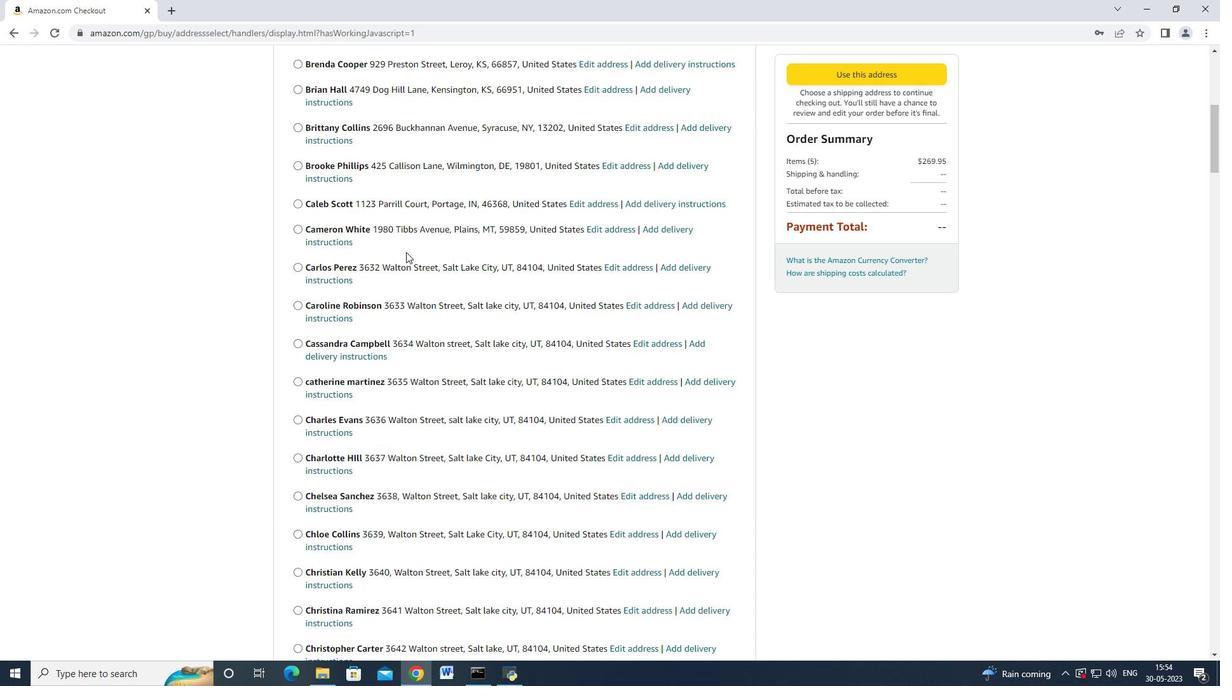 
Action: Mouse scrolled (406, 251) with delta (0, 0)
Screenshot: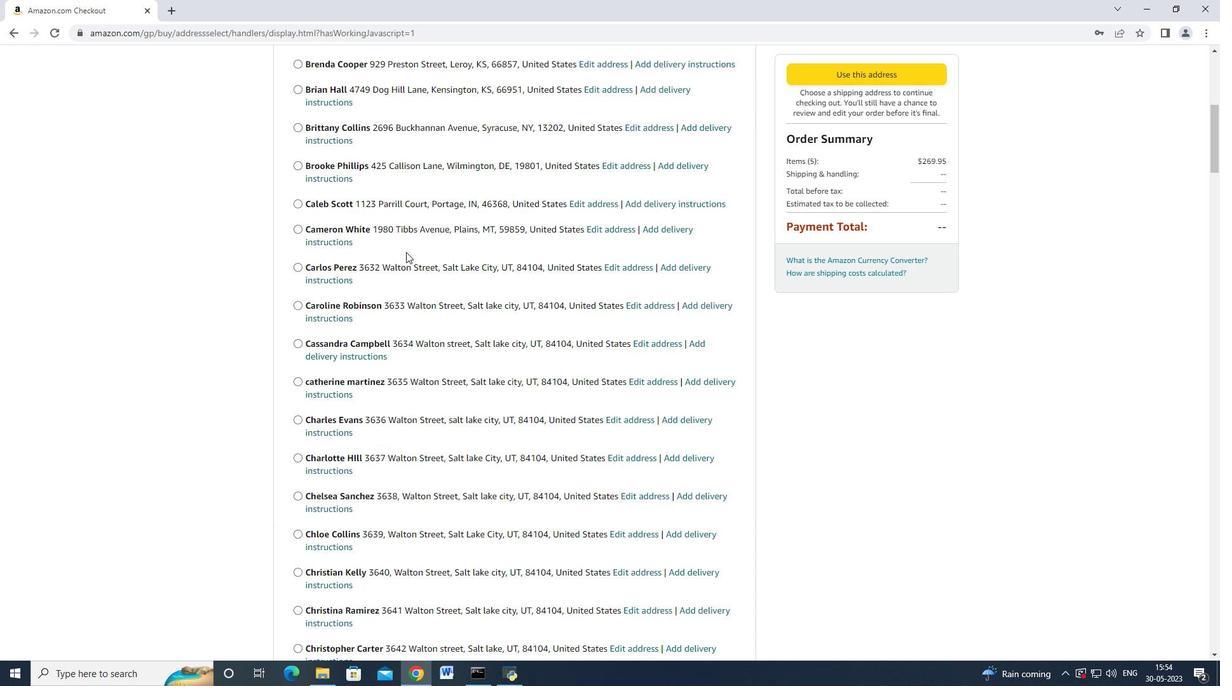 
Action: Mouse scrolled (406, 251) with delta (0, 0)
Screenshot: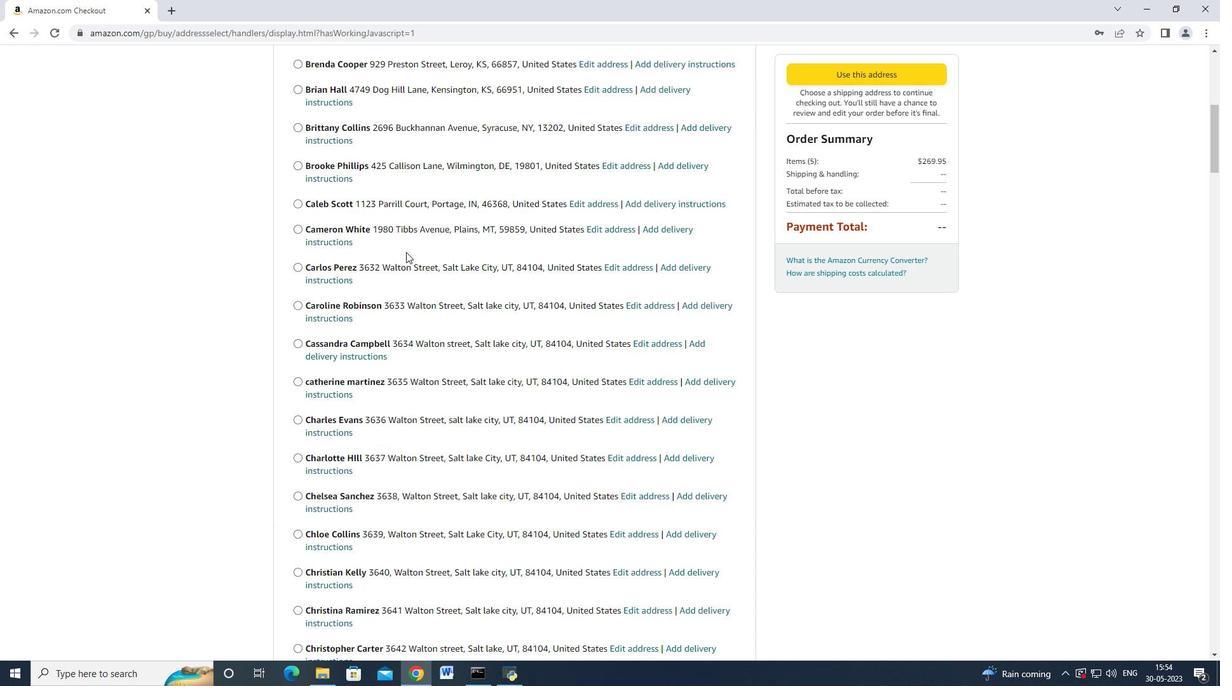 
Action: Mouse scrolled (406, 251) with delta (0, 0)
Screenshot: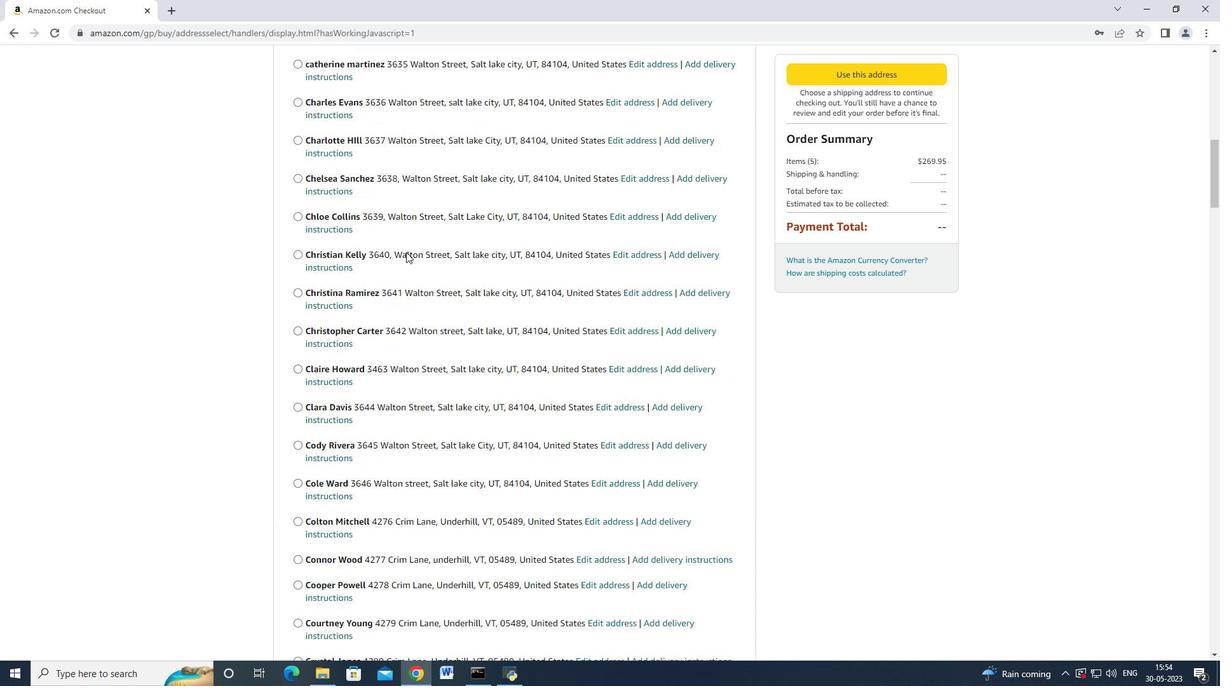 
Action: Mouse scrolled (406, 251) with delta (0, 0)
Screenshot: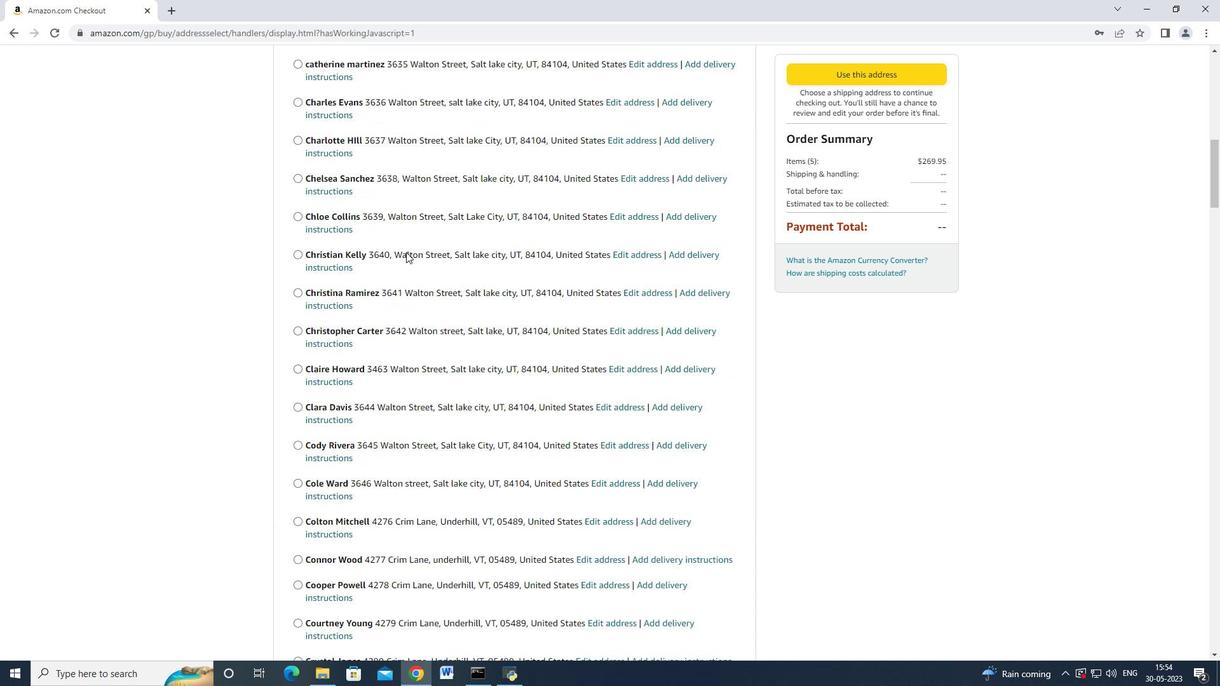 
Action: Mouse scrolled (406, 251) with delta (0, 0)
Screenshot: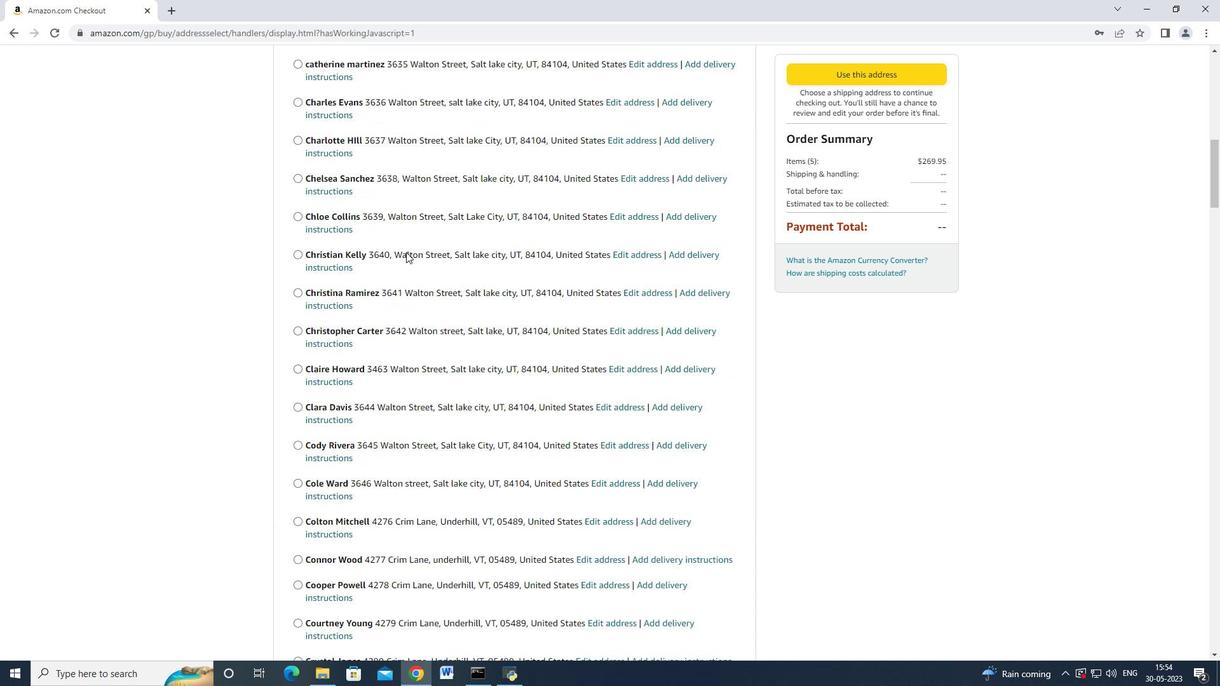 
Action: Mouse moved to (406, 252)
Screenshot: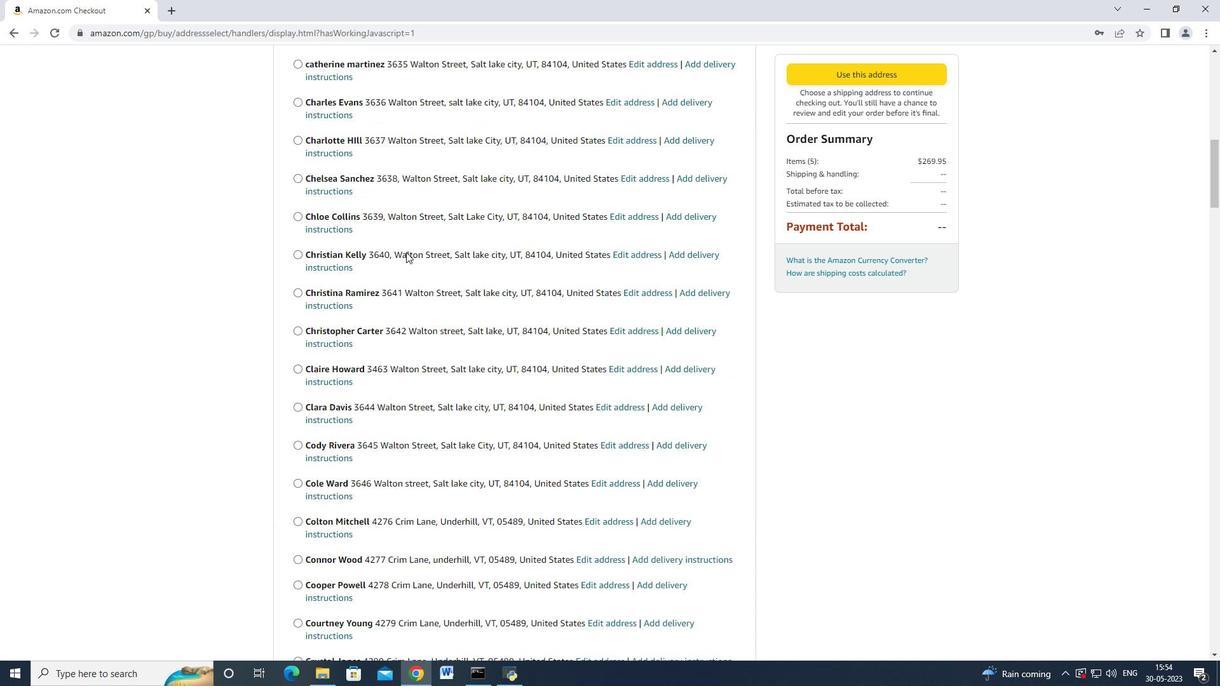 
Action: Mouse scrolled (406, 251) with delta (0, 0)
Screenshot: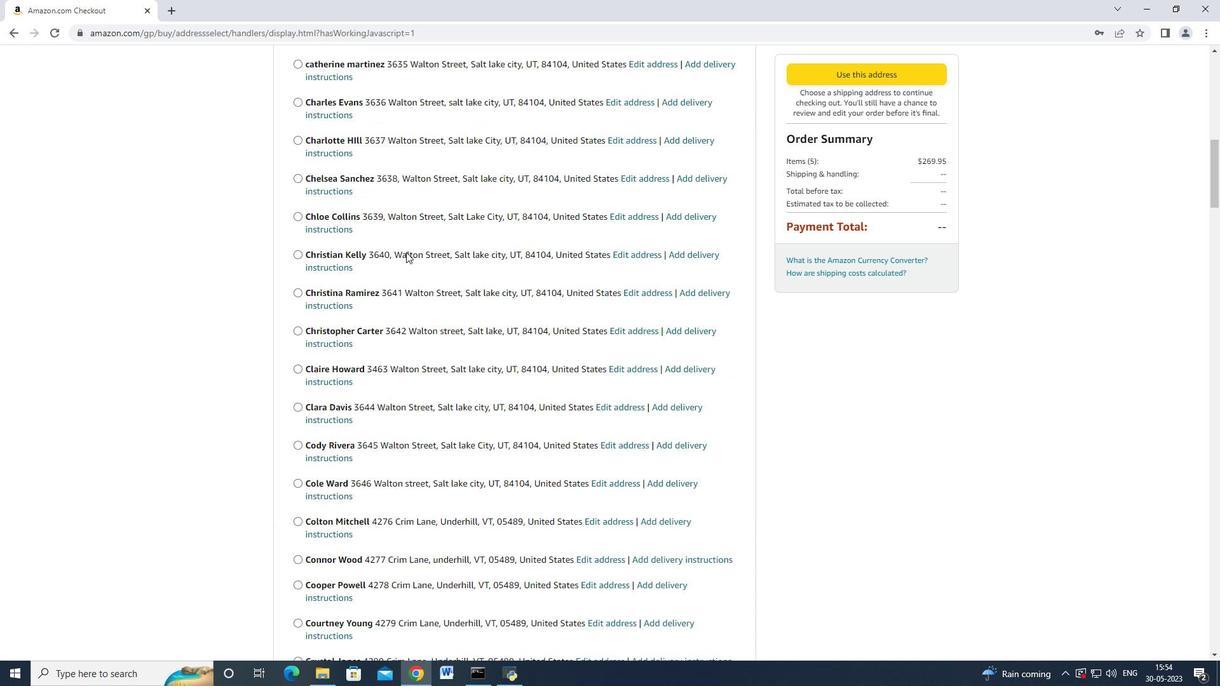 
Action: Mouse moved to (406, 252)
Screenshot: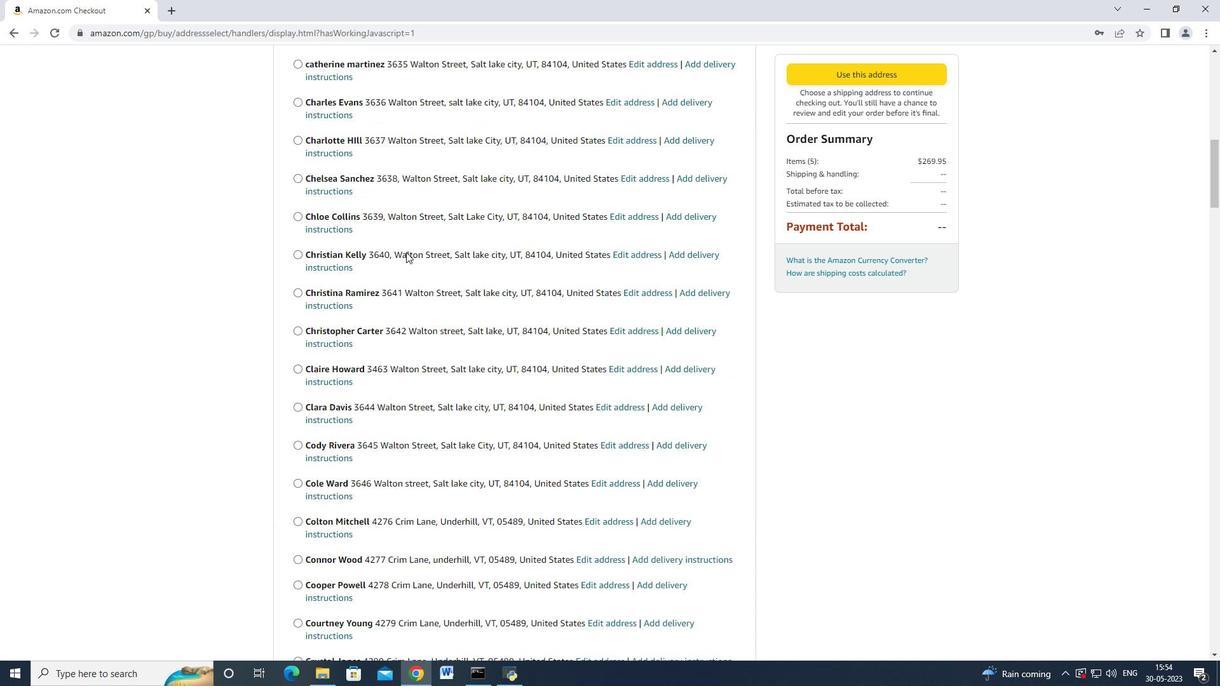 
Action: Mouse scrolled (406, 252) with delta (0, 0)
Screenshot: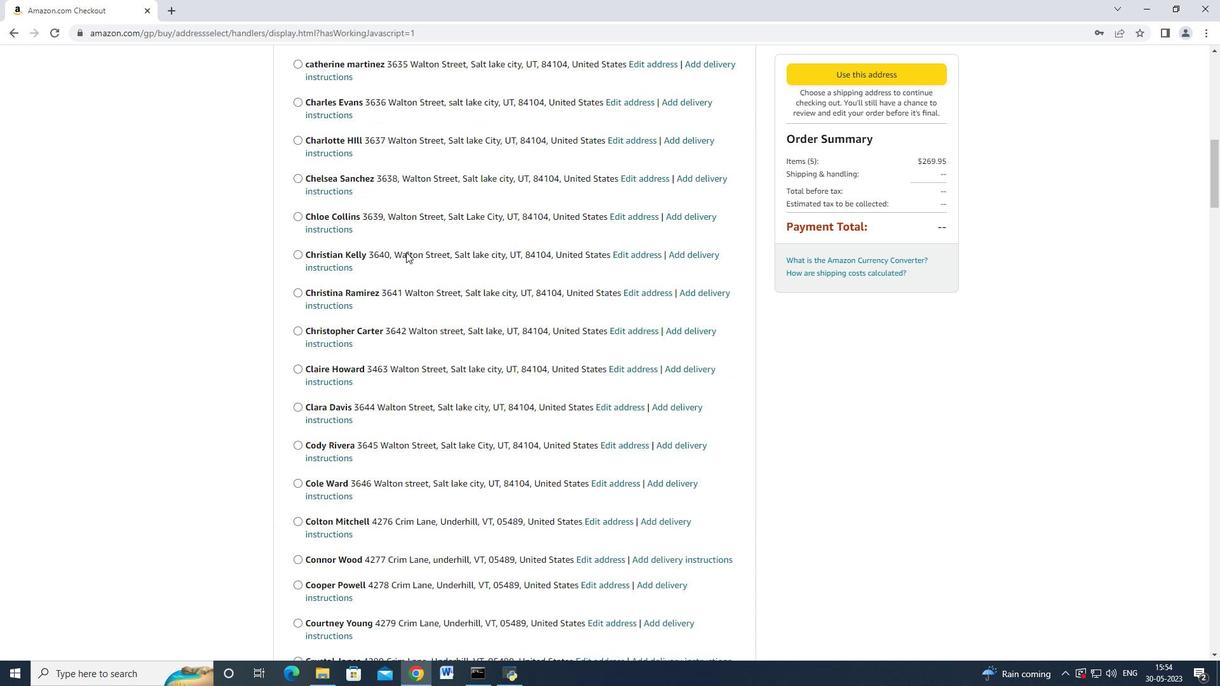 
Action: Mouse scrolled (406, 252) with delta (0, 0)
Screenshot: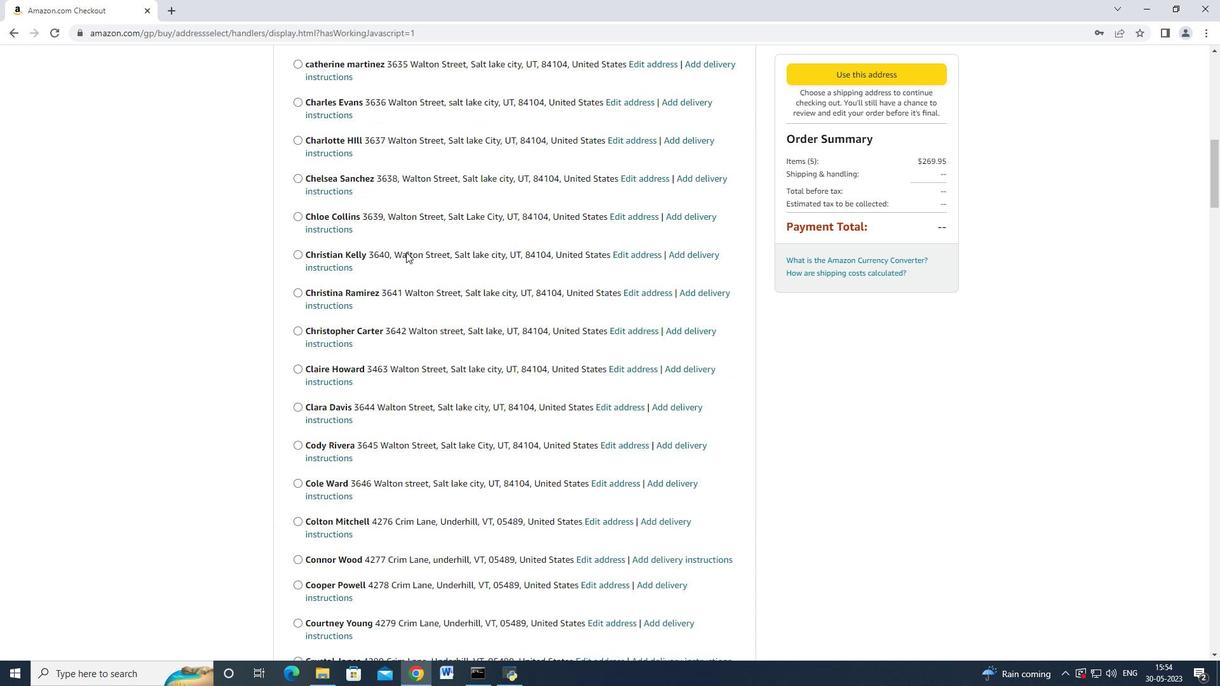 
Action: Mouse moved to (406, 252)
Screenshot: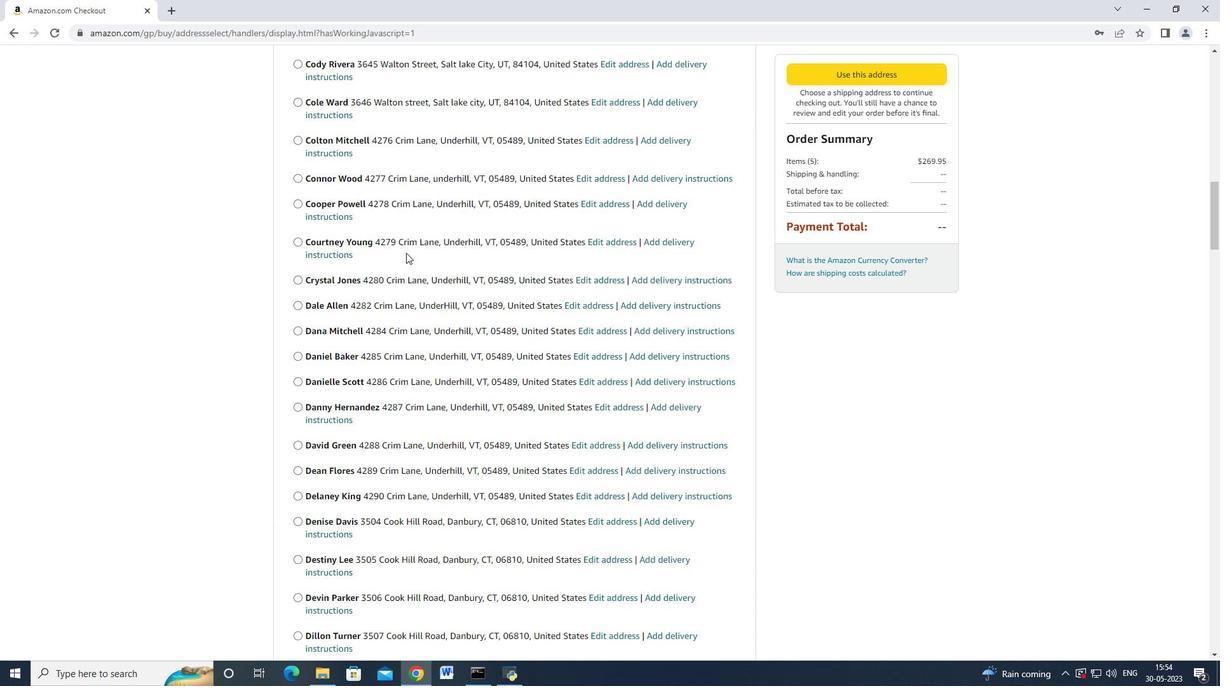 
Action: Mouse scrolled (406, 252) with delta (0, 0)
Screenshot: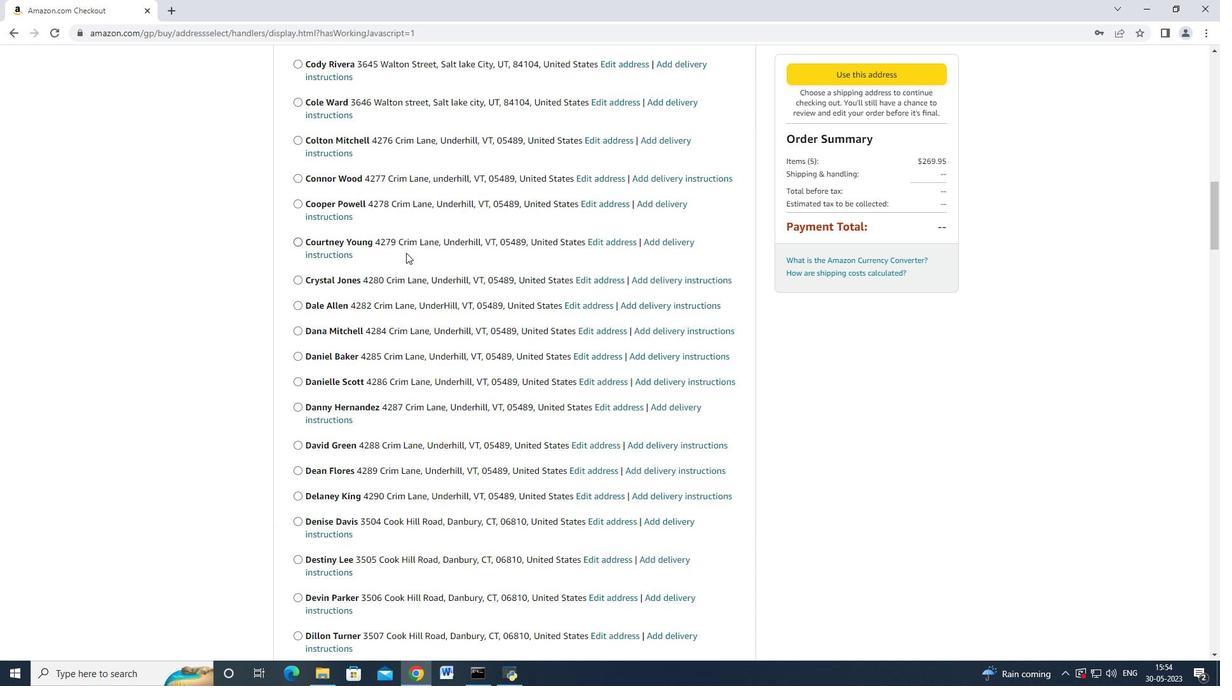 
Action: Mouse scrolled (406, 252) with delta (0, 0)
Screenshot: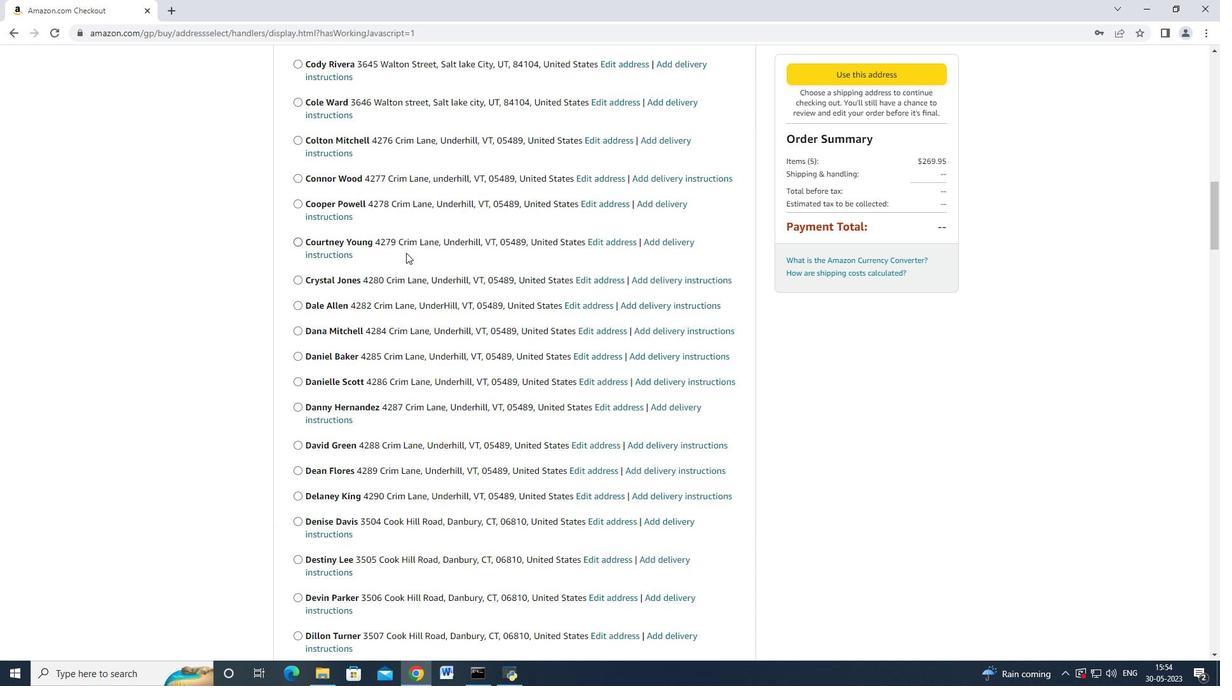 
Action: Mouse scrolled (406, 252) with delta (0, 0)
Screenshot: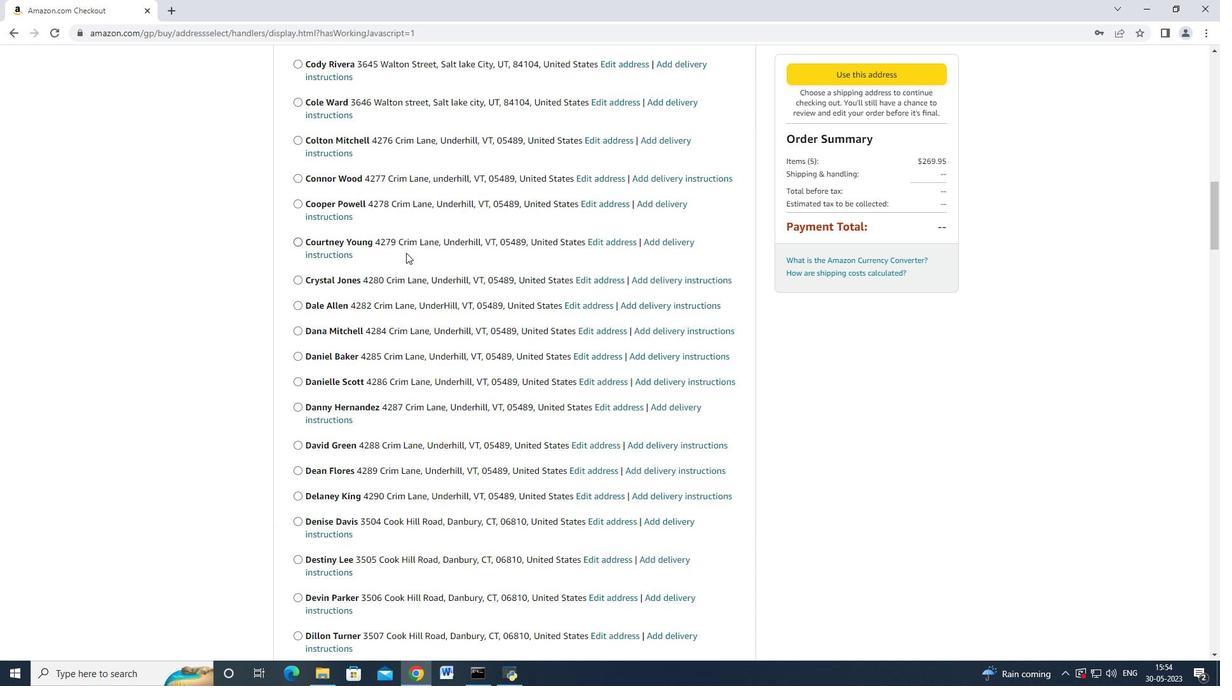 
Action: Mouse scrolled (406, 252) with delta (0, 0)
Screenshot: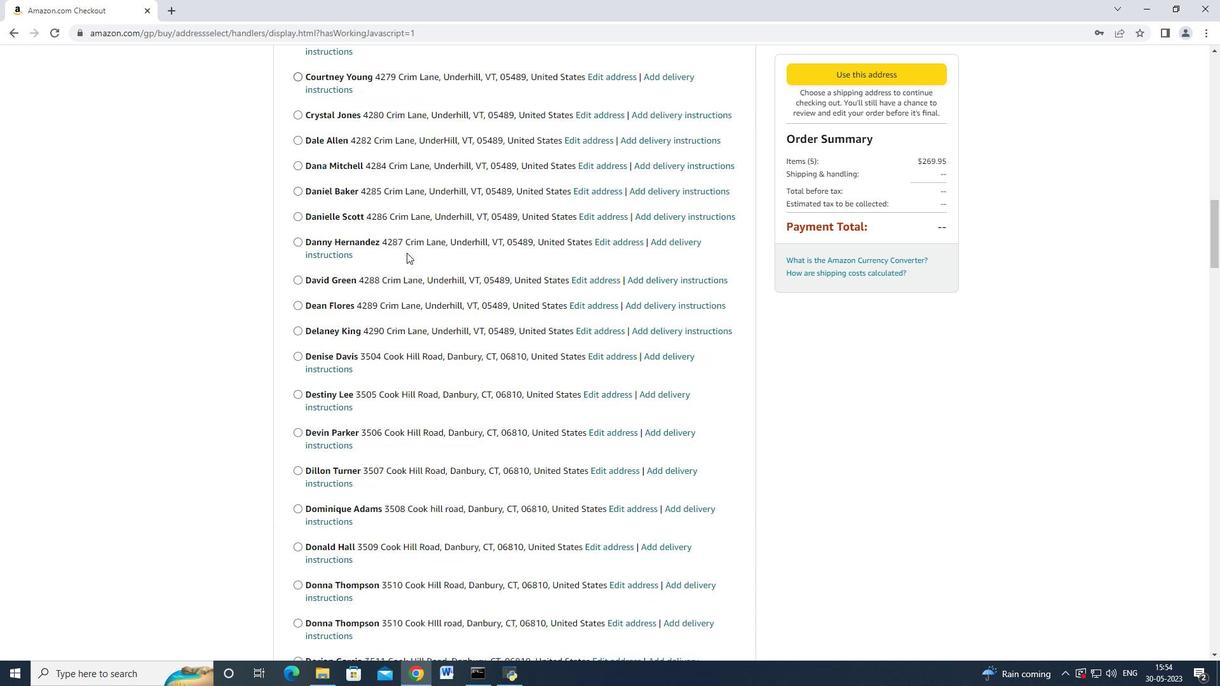 
Action: Mouse scrolled (406, 252) with delta (0, 0)
Screenshot: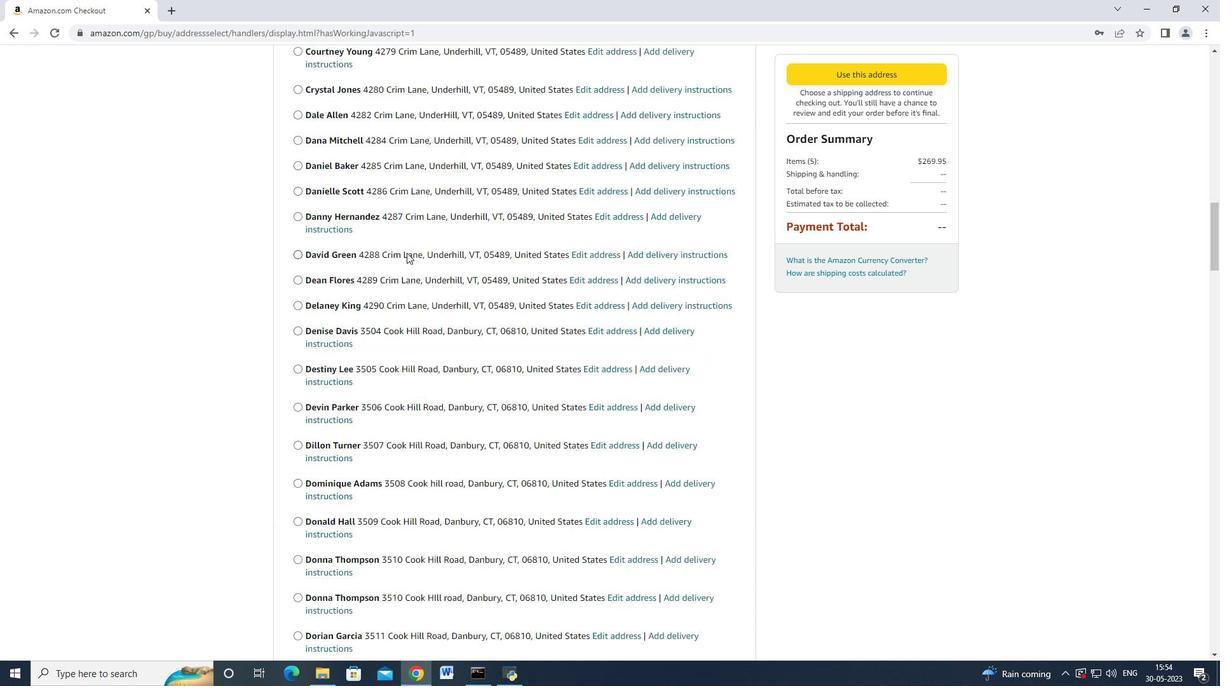 
Action: Mouse scrolled (406, 252) with delta (0, 0)
Screenshot: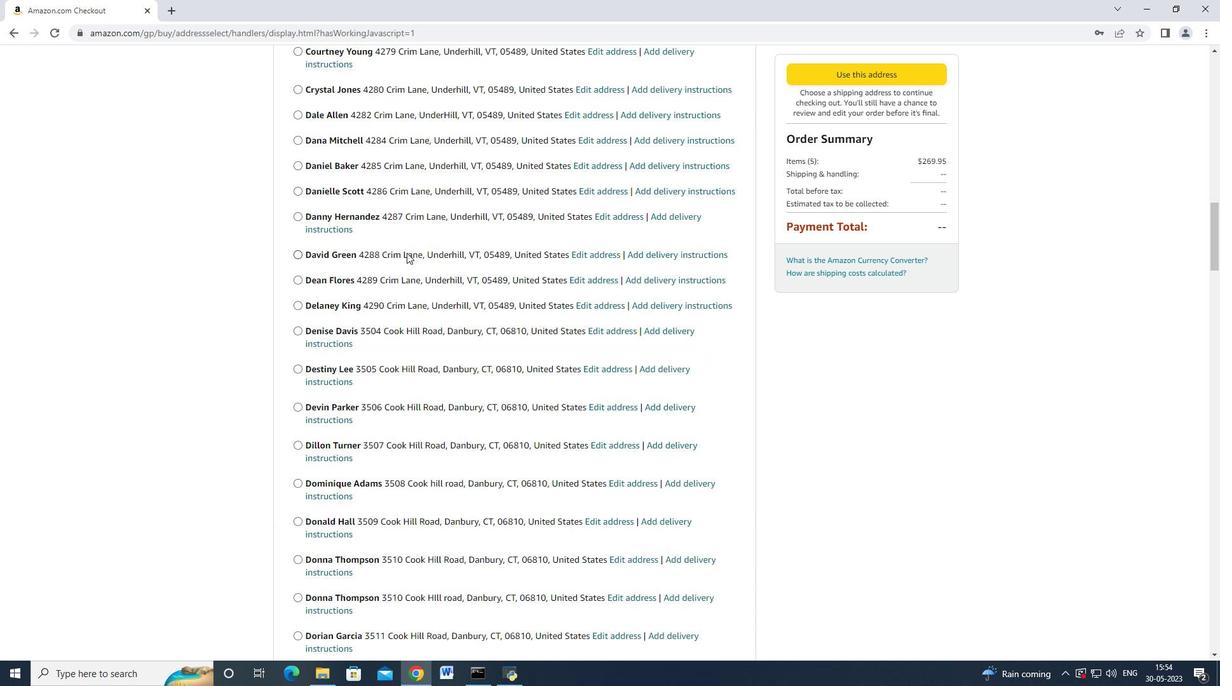 
Action: Mouse moved to (401, 263)
Screenshot: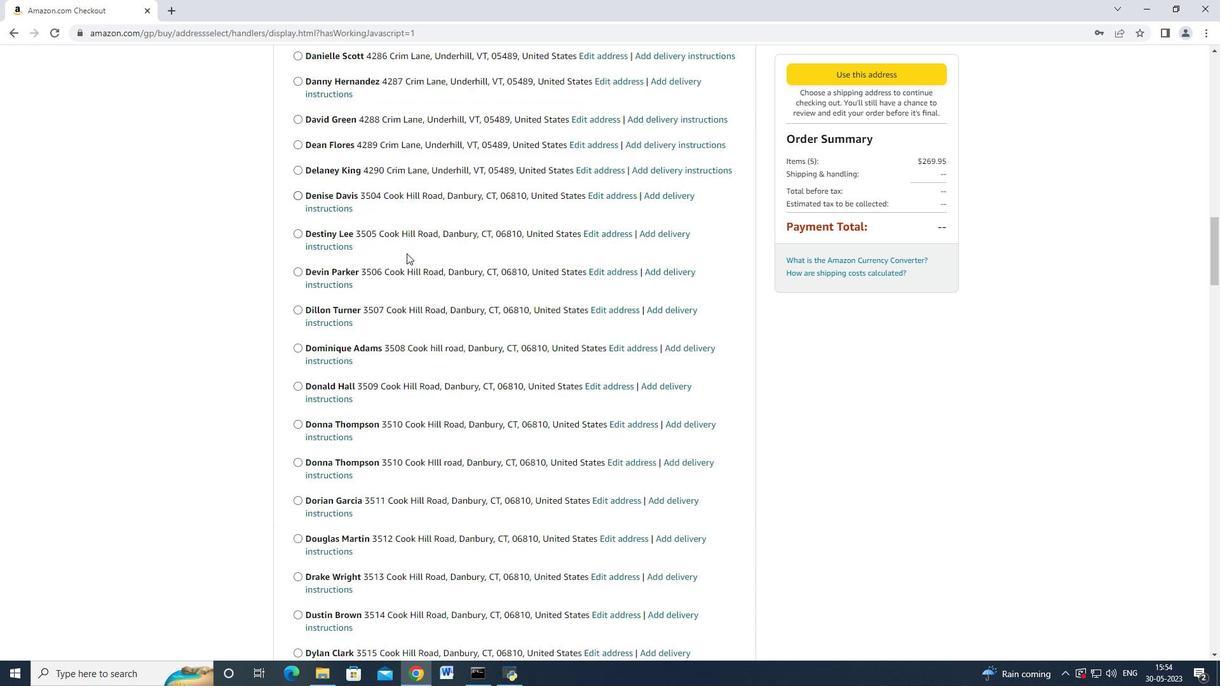 
Action: Mouse scrolled (404, 256) with delta (0, 0)
Screenshot: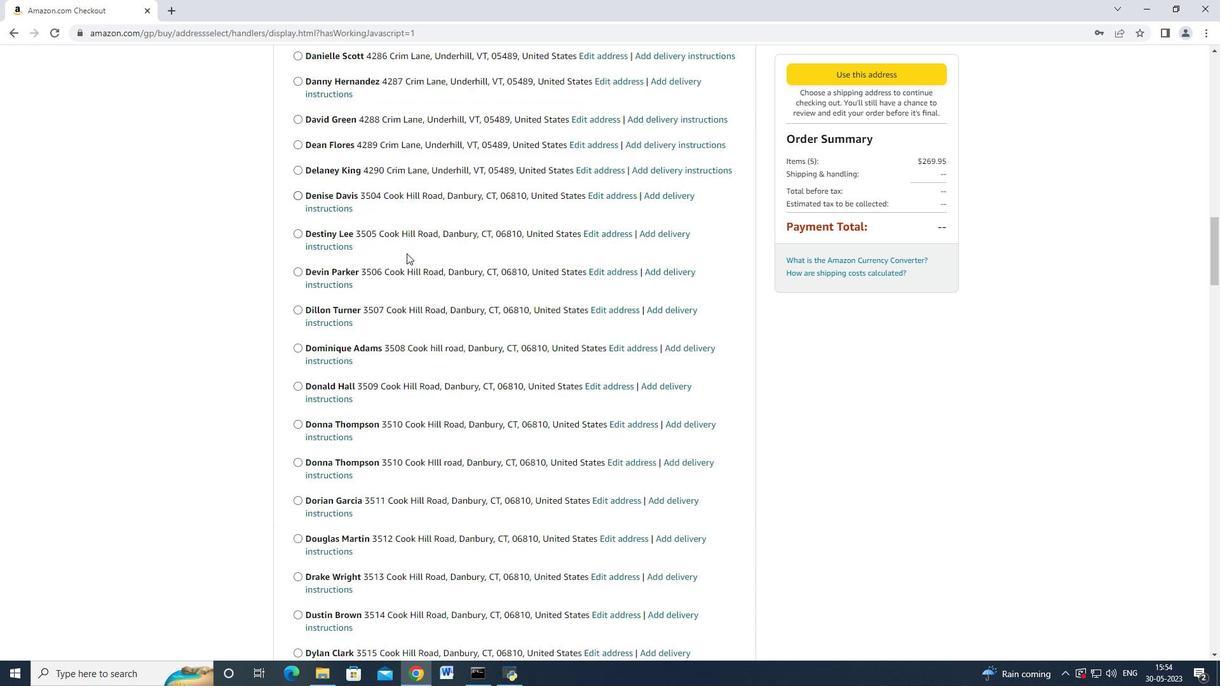 
Action: Mouse scrolled (401, 262) with delta (0, 0)
Screenshot: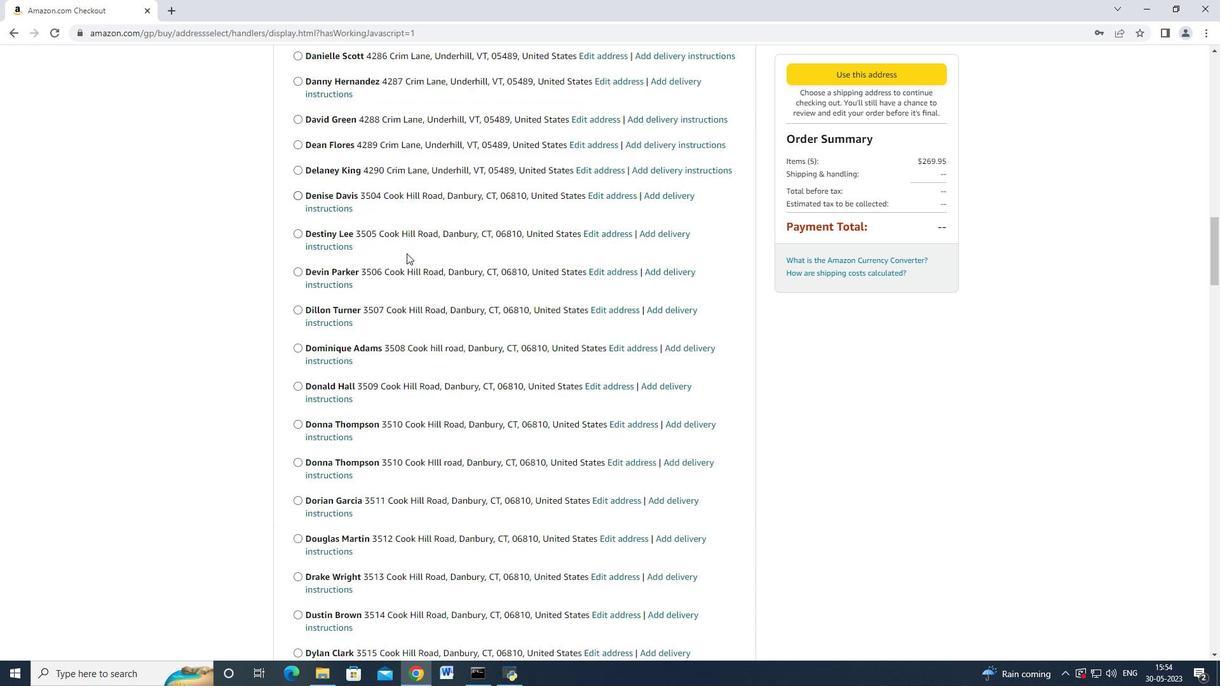 
Action: Mouse scrolled (401, 263) with delta (0, 0)
Screenshot: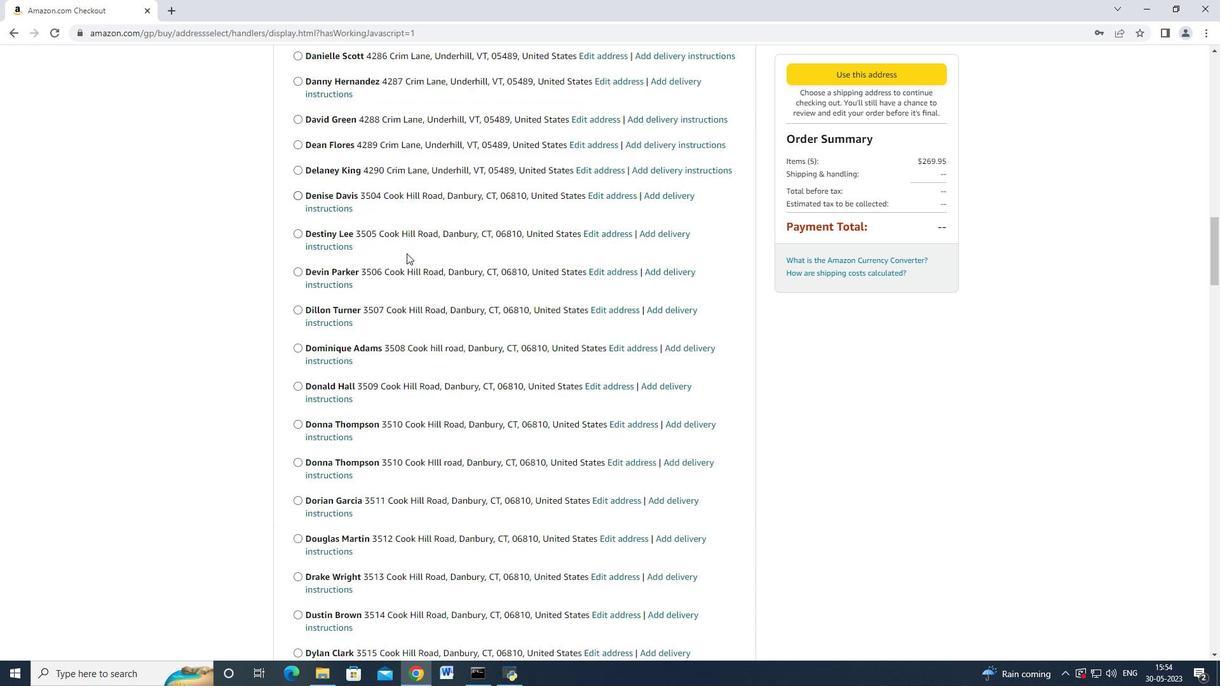 
Action: Mouse scrolled (401, 263) with delta (0, 0)
Screenshot: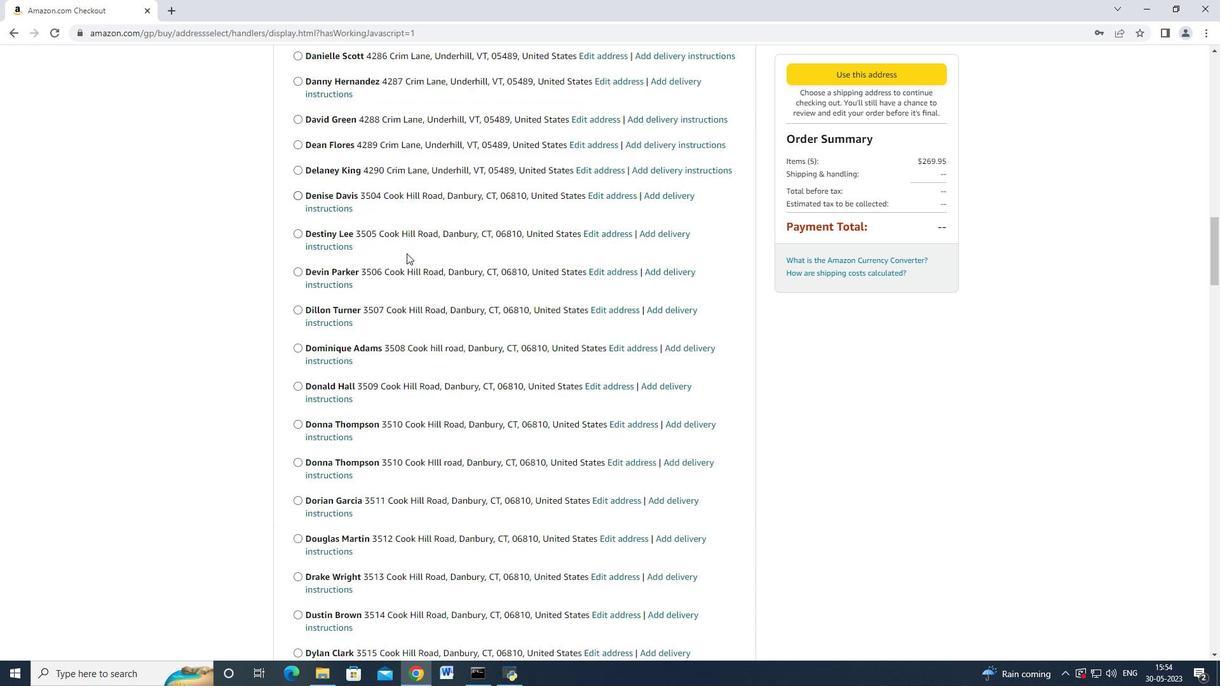 
Action: Mouse scrolled (401, 263) with delta (0, 0)
Screenshot: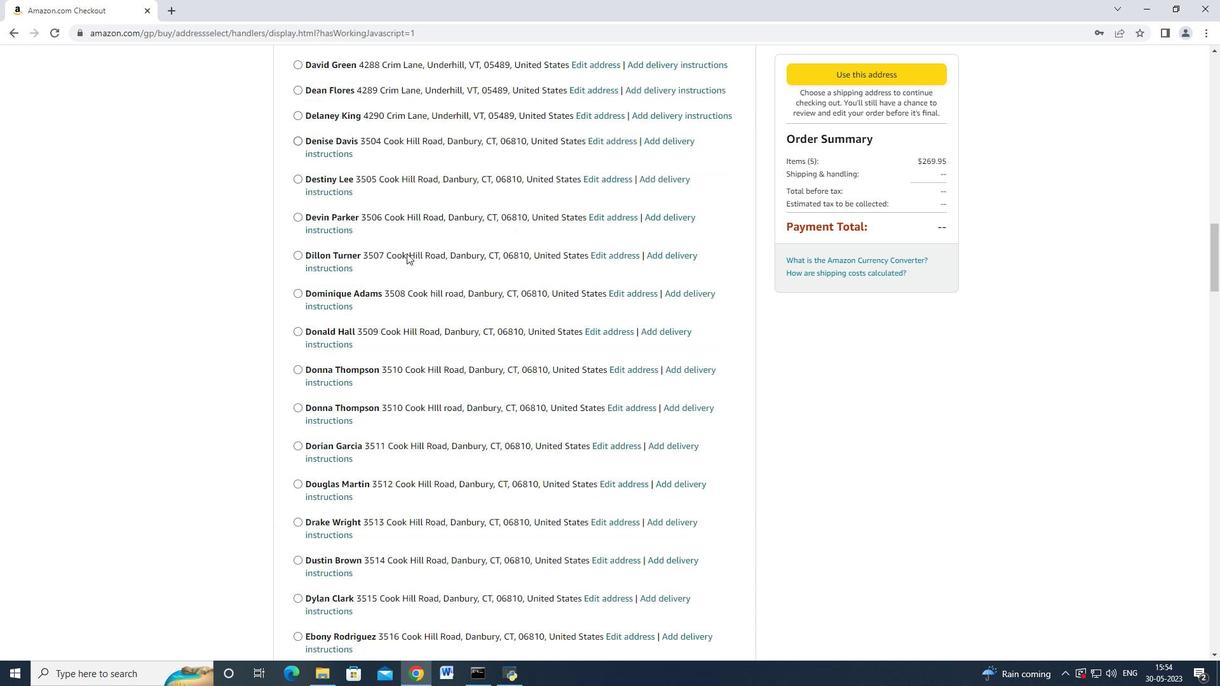 
Action: Mouse scrolled (401, 263) with delta (0, 0)
Screenshot: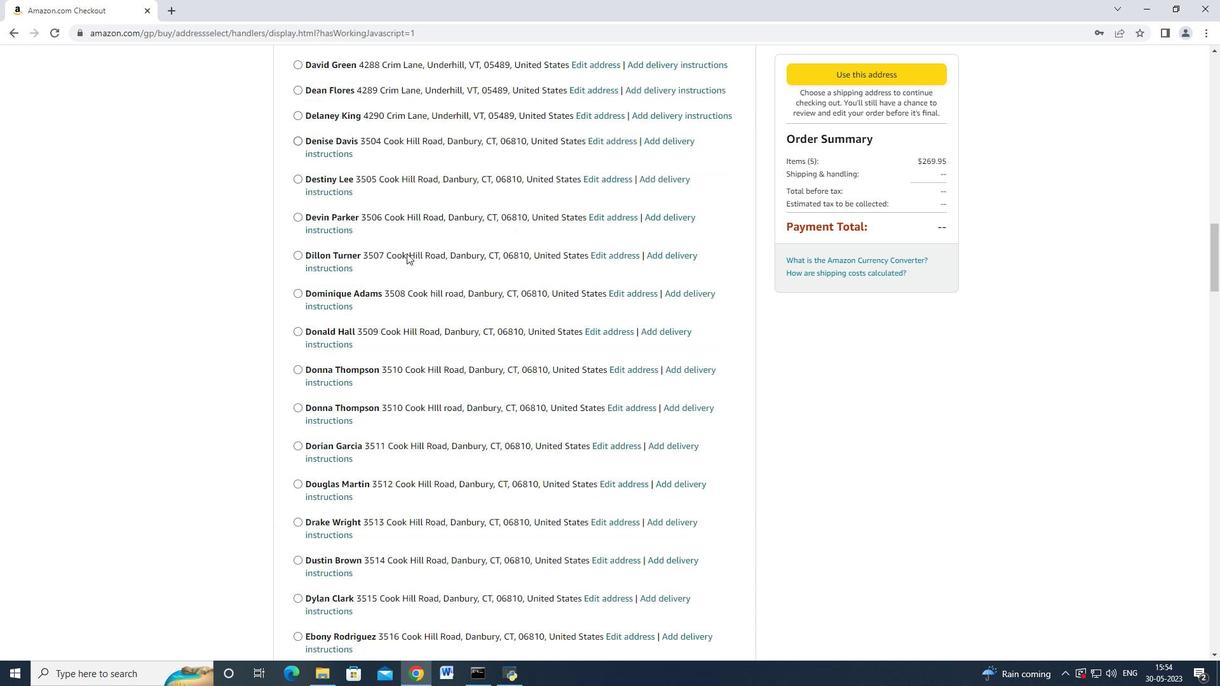 
Action: Mouse scrolled (401, 263) with delta (0, 0)
Screenshot: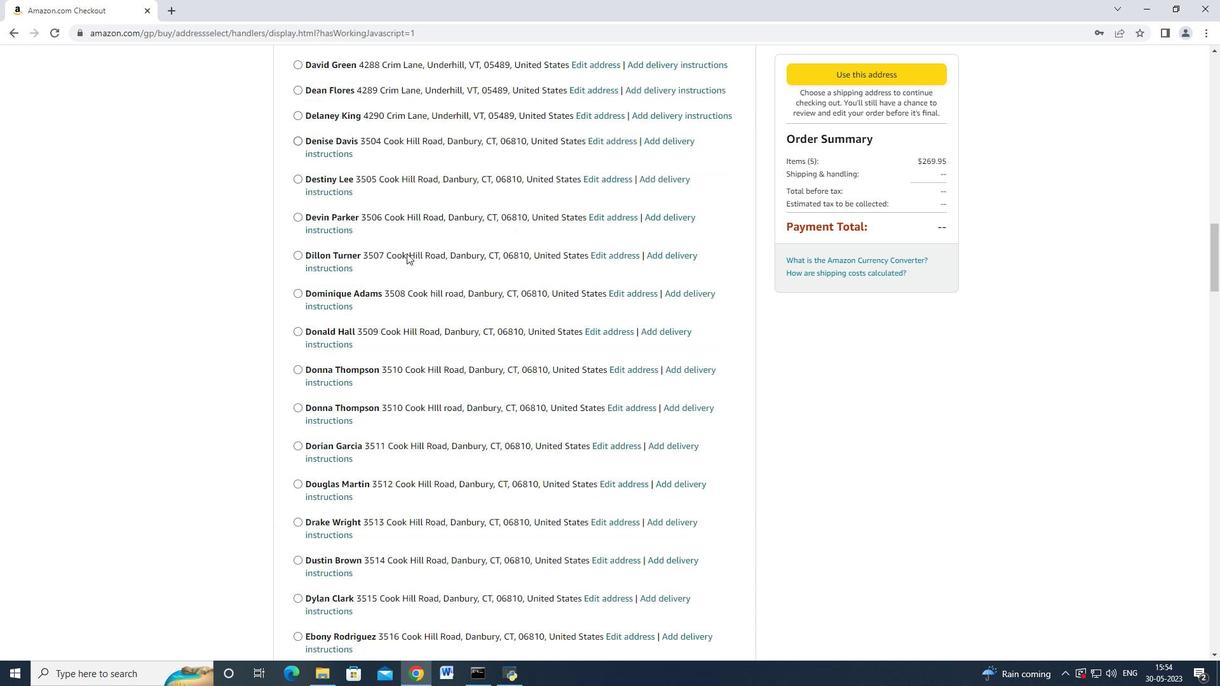 
Action: Mouse moved to (397, 270)
Screenshot: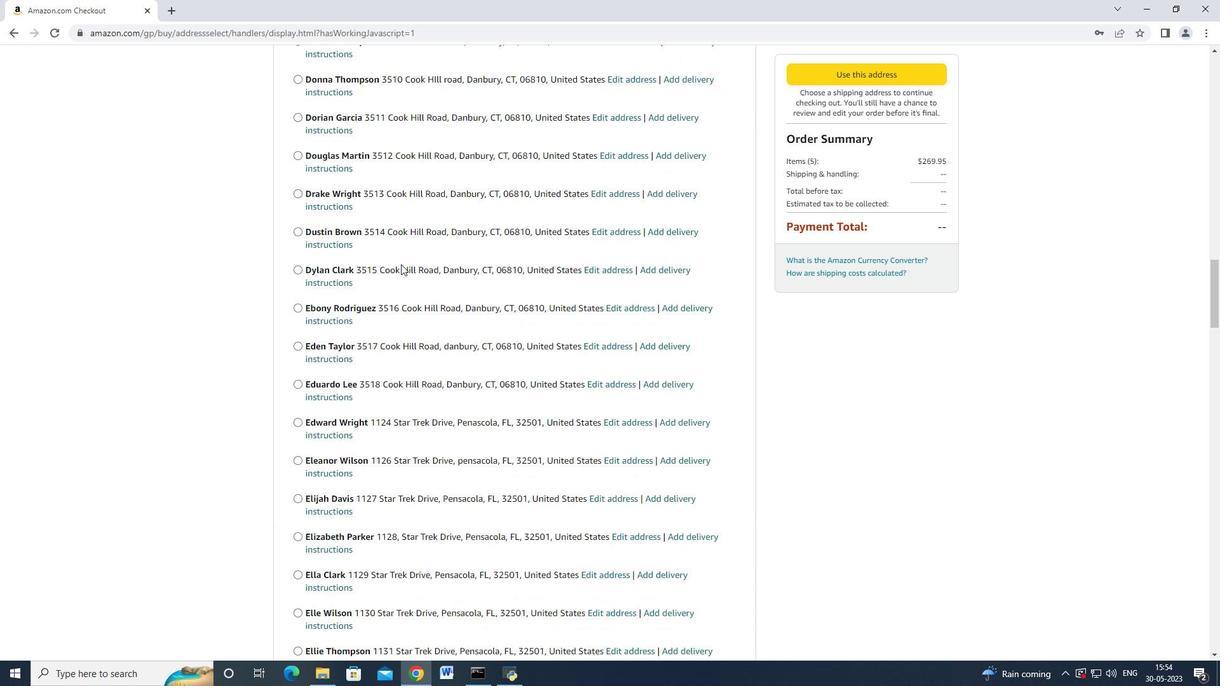 
Action: Mouse scrolled (397, 270) with delta (0, 0)
Screenshot: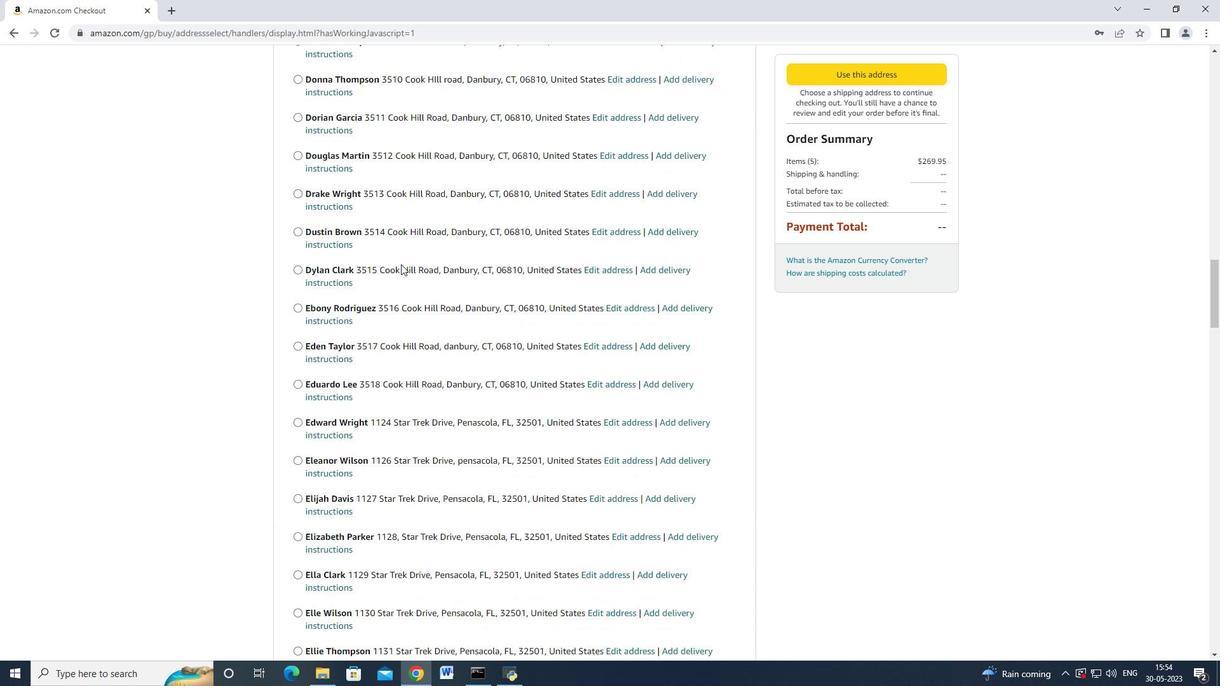 
Action: Mouse moved to (397, 270)
Screenshot: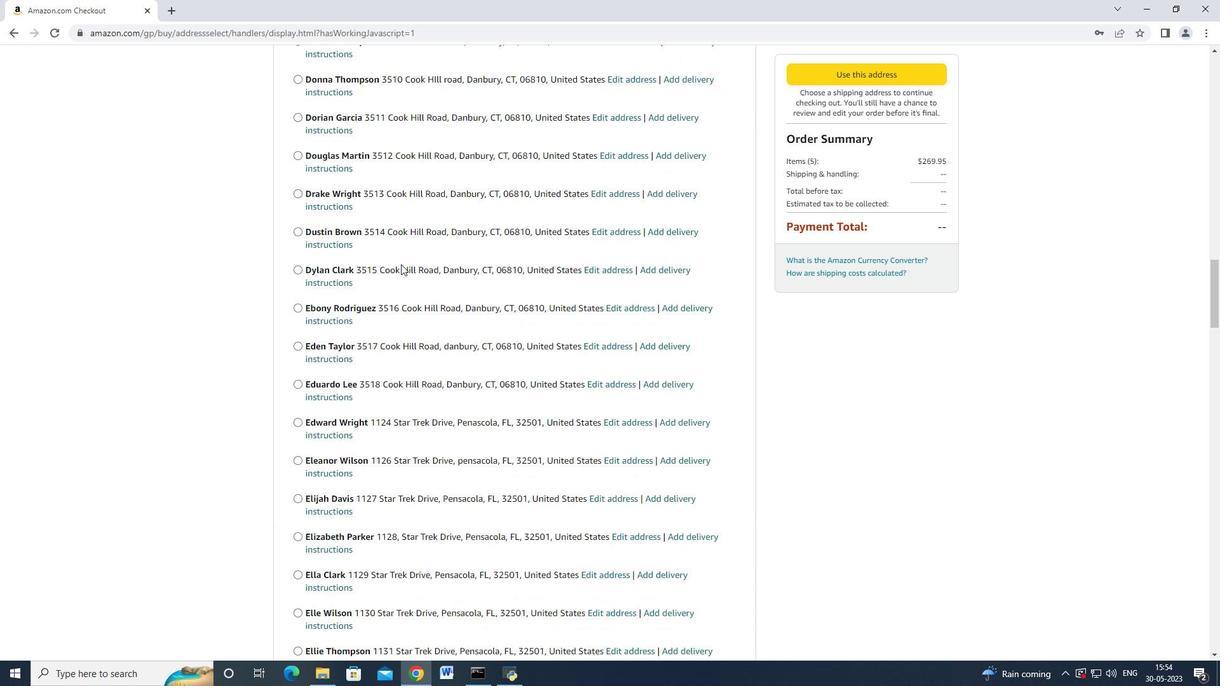 
Action: Mouse scrolled (397, 270) with delta (0, 0)
Screenshot: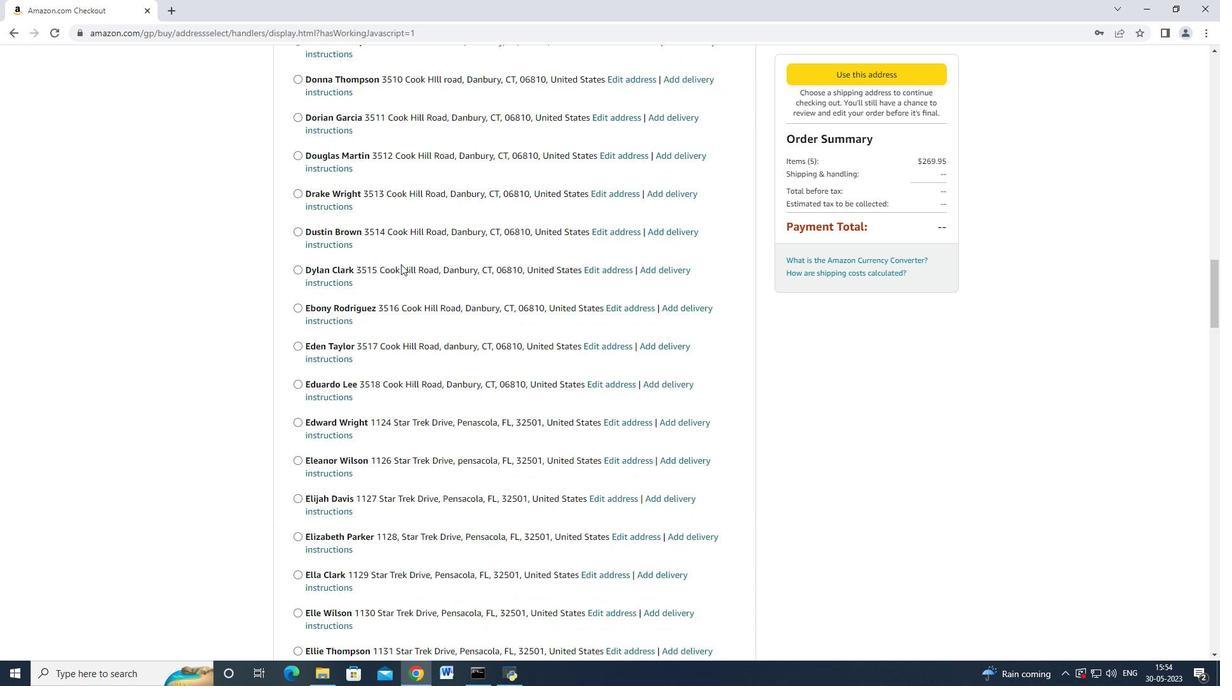 
Action: Mouse scrolled (397, 270) with delta (0, 0)
Screenshot: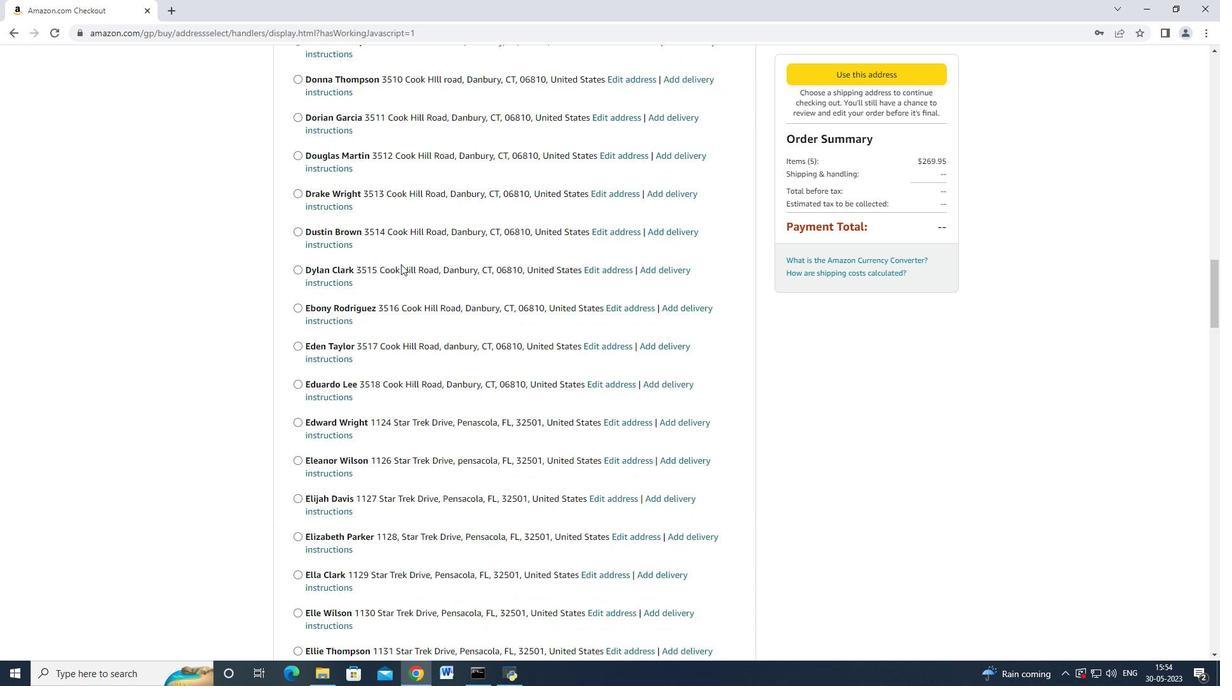 
Action: Mouse scrolled (397, 270) with delta (0, 0)
Screenshot: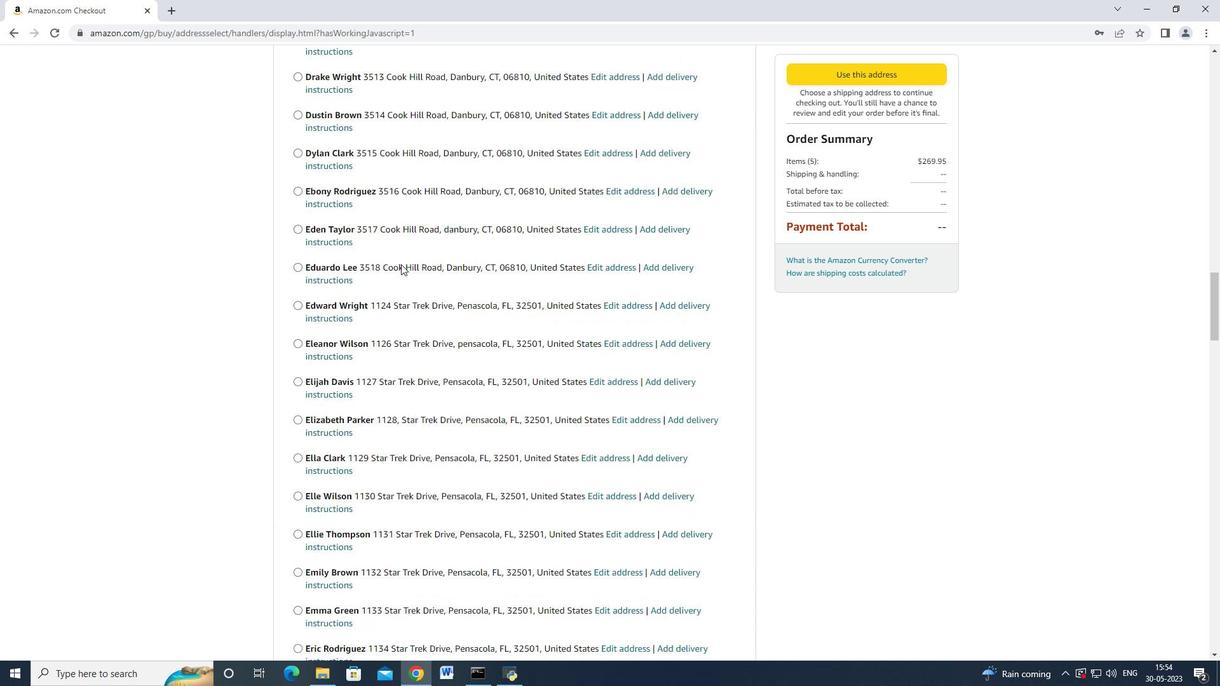 
Action: Mouse scrolled (397, 270) with delta (0, 0)
Screenshot: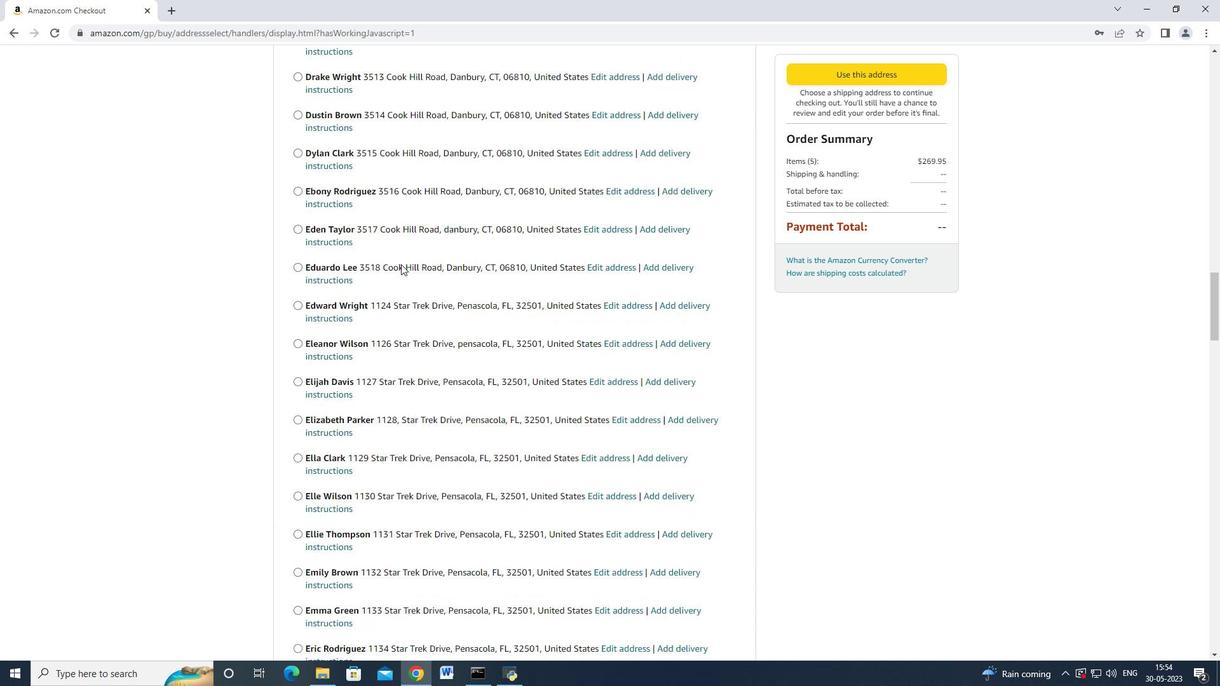 
Action: Mouse scrolled (397, 270) with delta (0, 0)
Screenshot: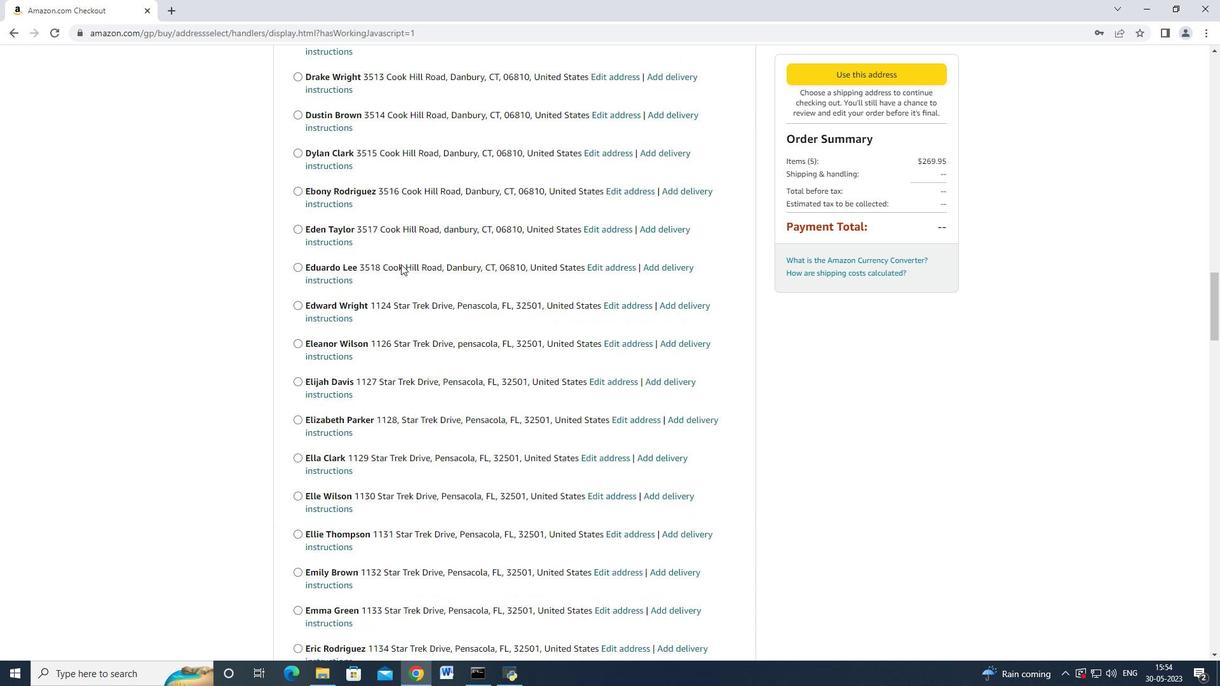 
Action: Mouse moved to (397, 270)
Screenshot: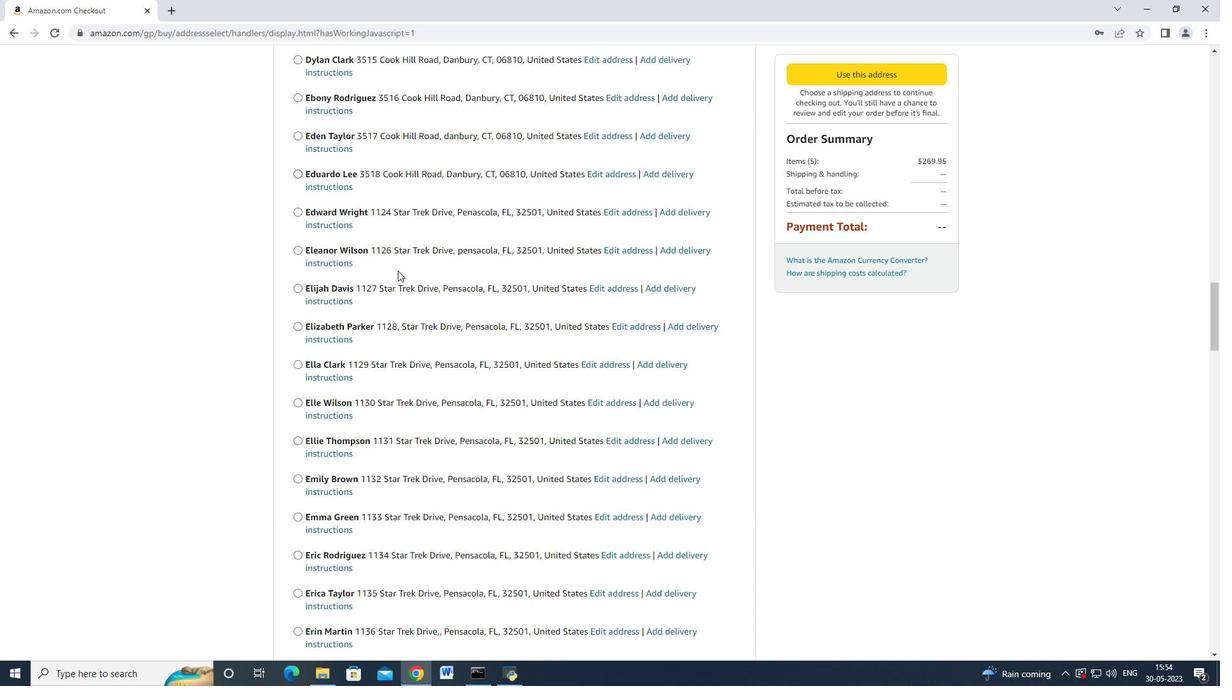 
Action: Mouse scrolled (397, 269) with delta (0, 0)
Screenshot: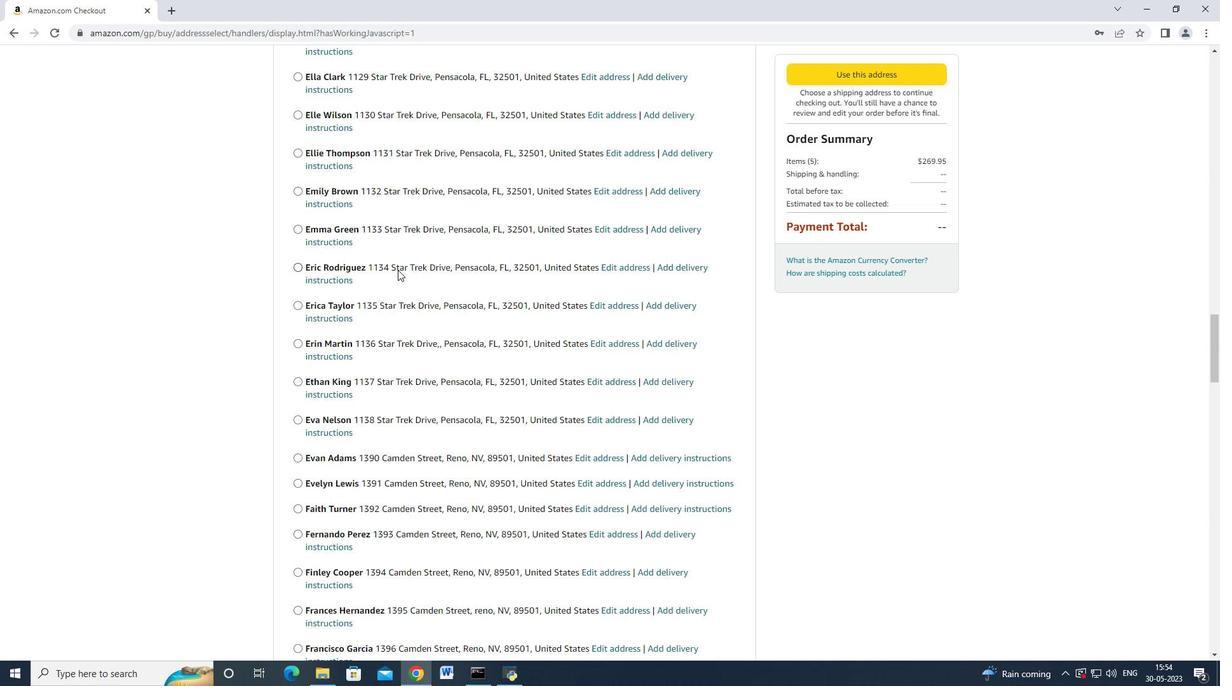 
Action: Mouse scrolled (397, 269) with delta (0, 0)
Screenshot: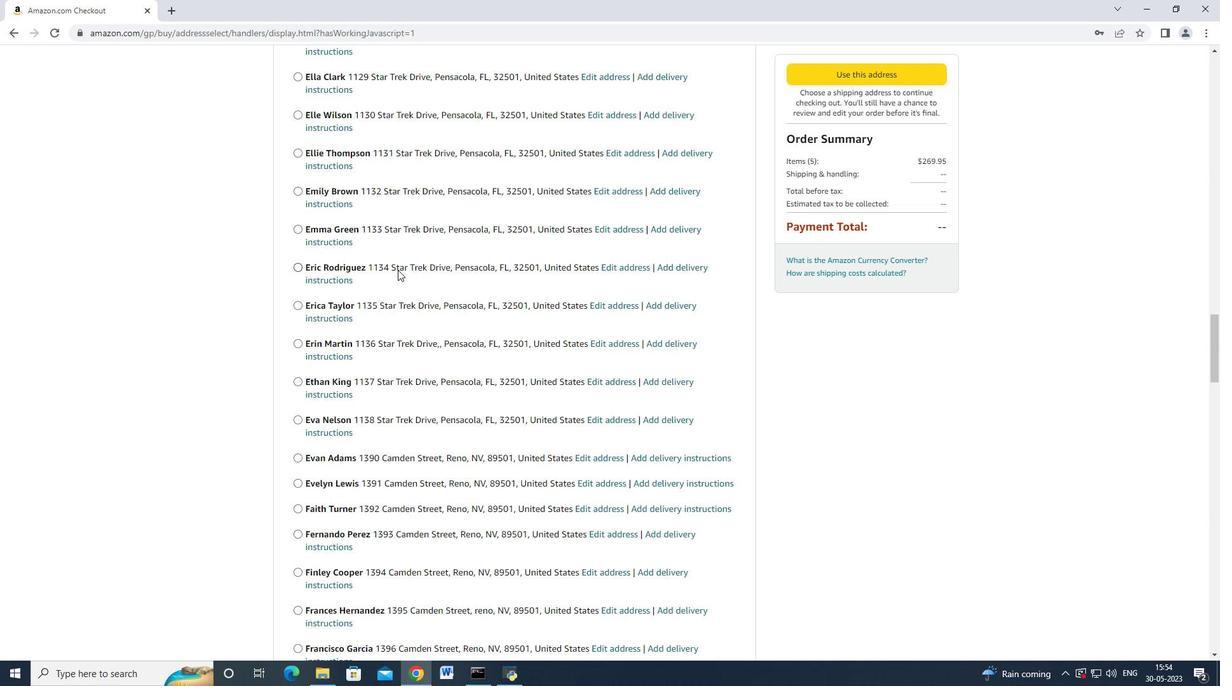 
Action: Mouse moved to (397, 270)
Screenshot: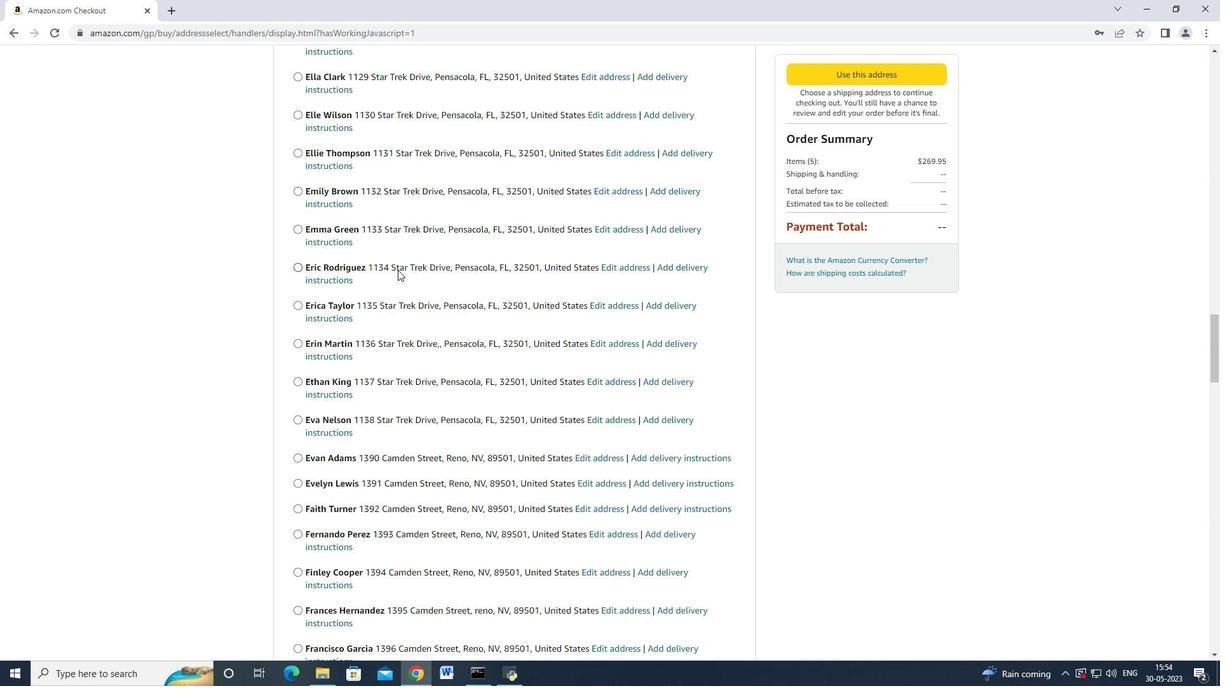 
Action: Mouse scrolled (397, 269) with delta (0, 0)
Screenshot: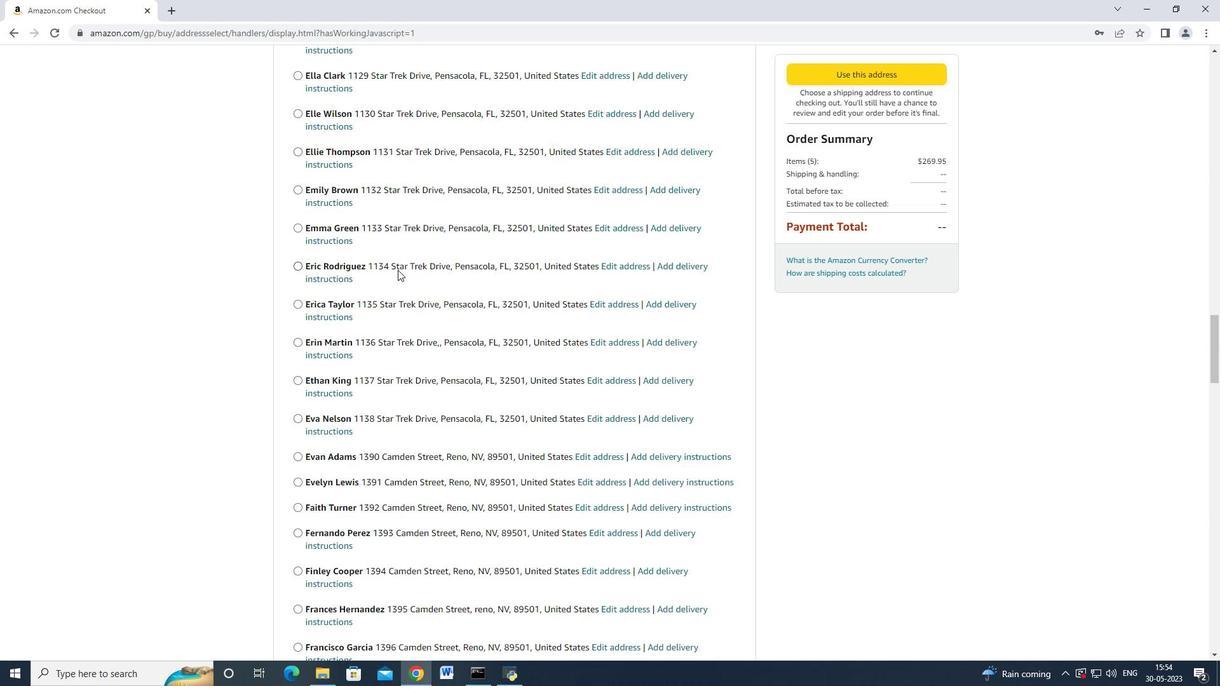 
Action: Mouse scrolled (397, 269) with delta (0, 0)
Screenshot: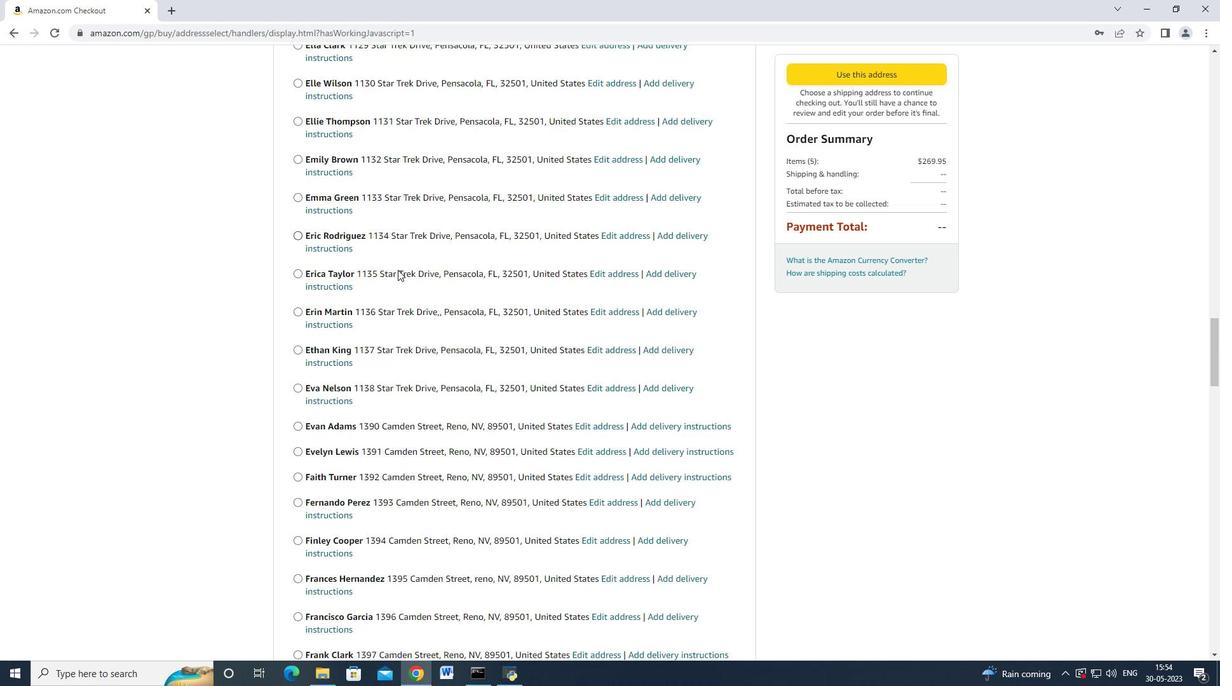 
Action: Mouse scrolled (397, 269) with delta (0, 0)
Screenshot: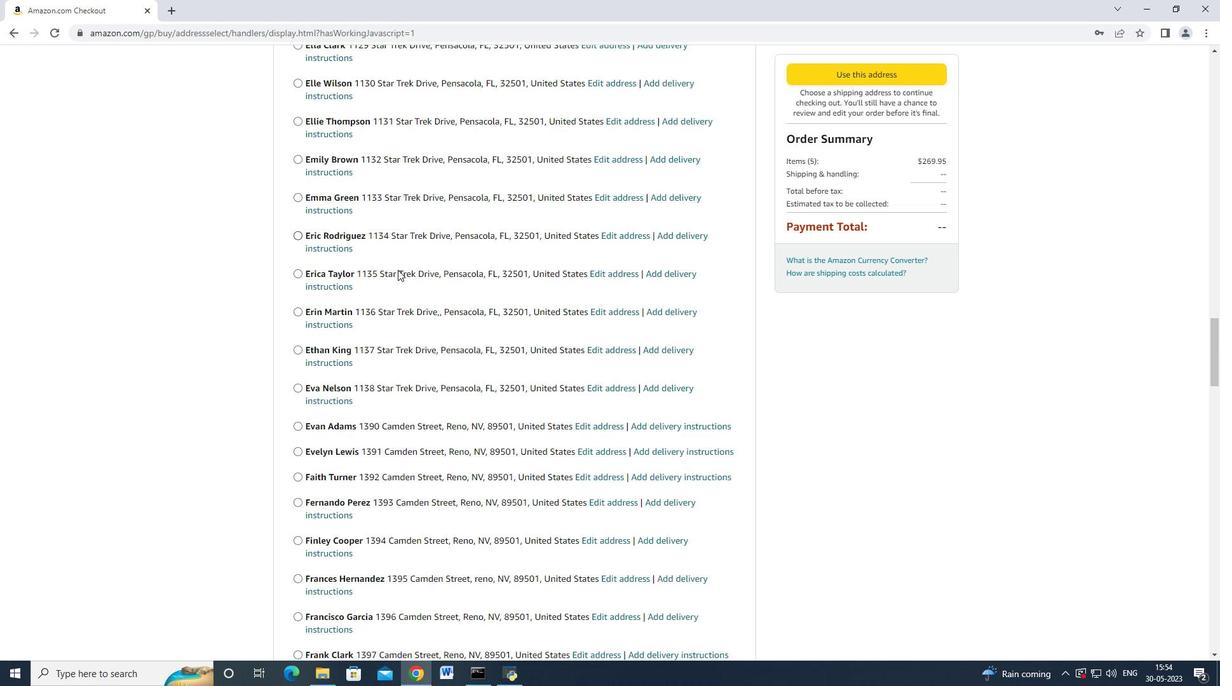 
Action: Mouse moved to (386, 295)
Screenshot: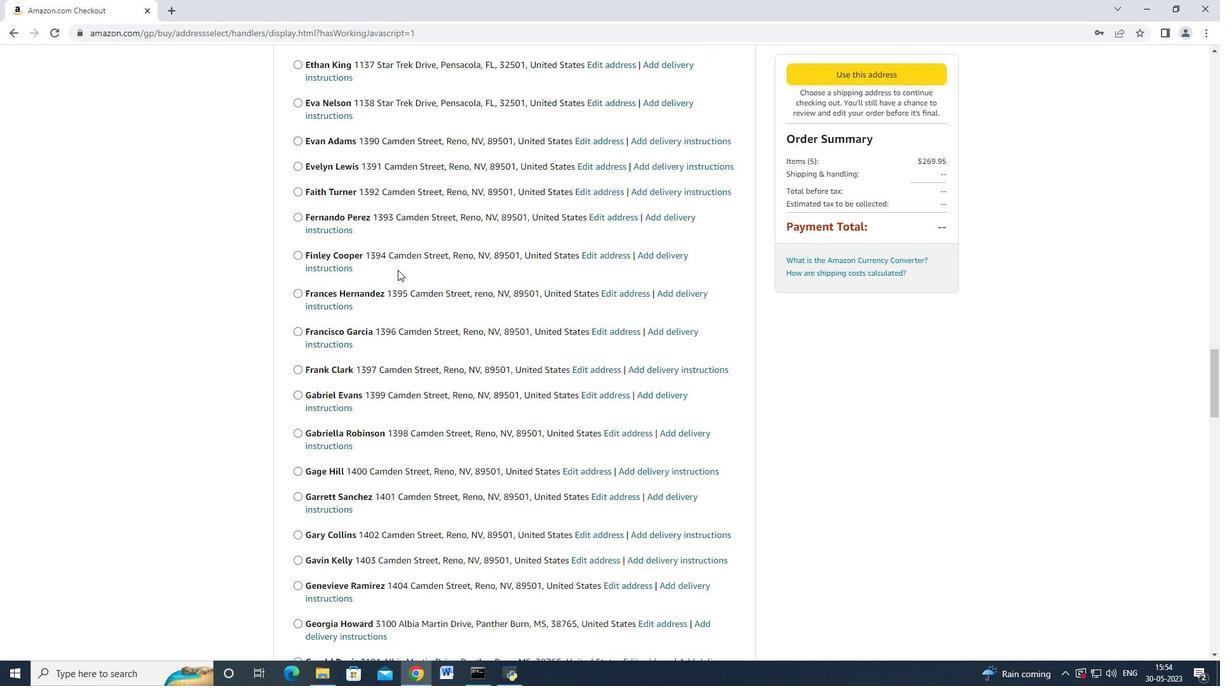 
Action: Mouse scrolled (386, 294) with delta (0, 0)
Screenshot: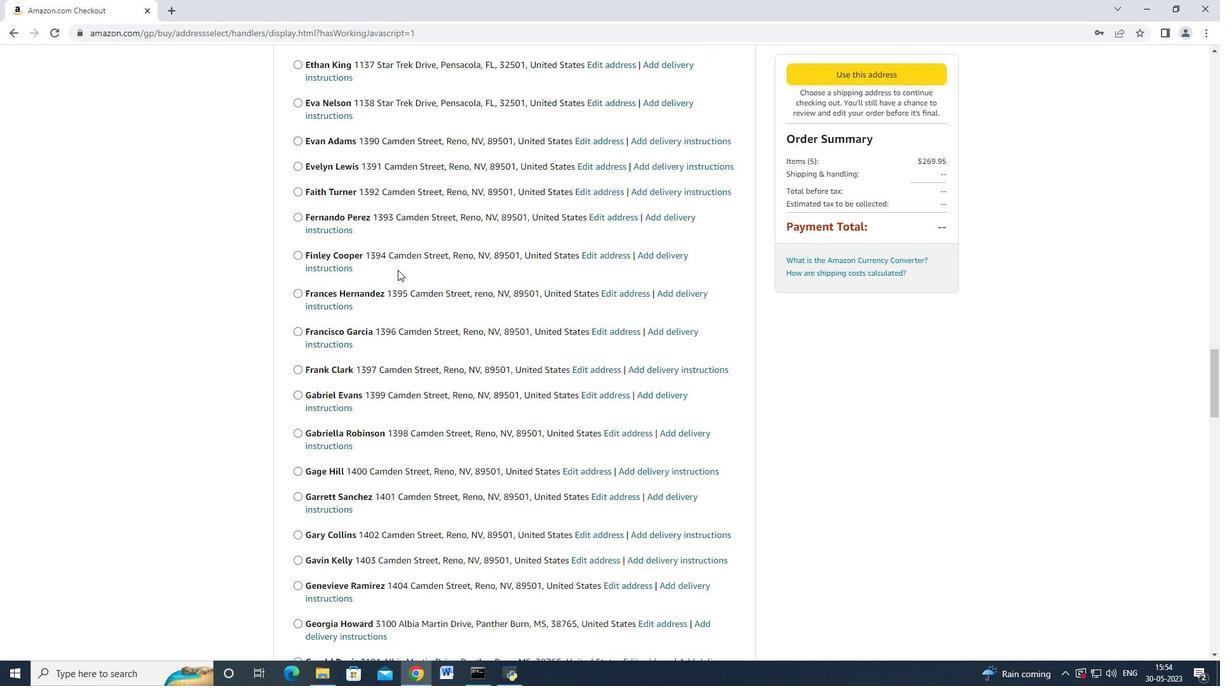 
Action: Mouse moved to (384, 299)
Screenshot: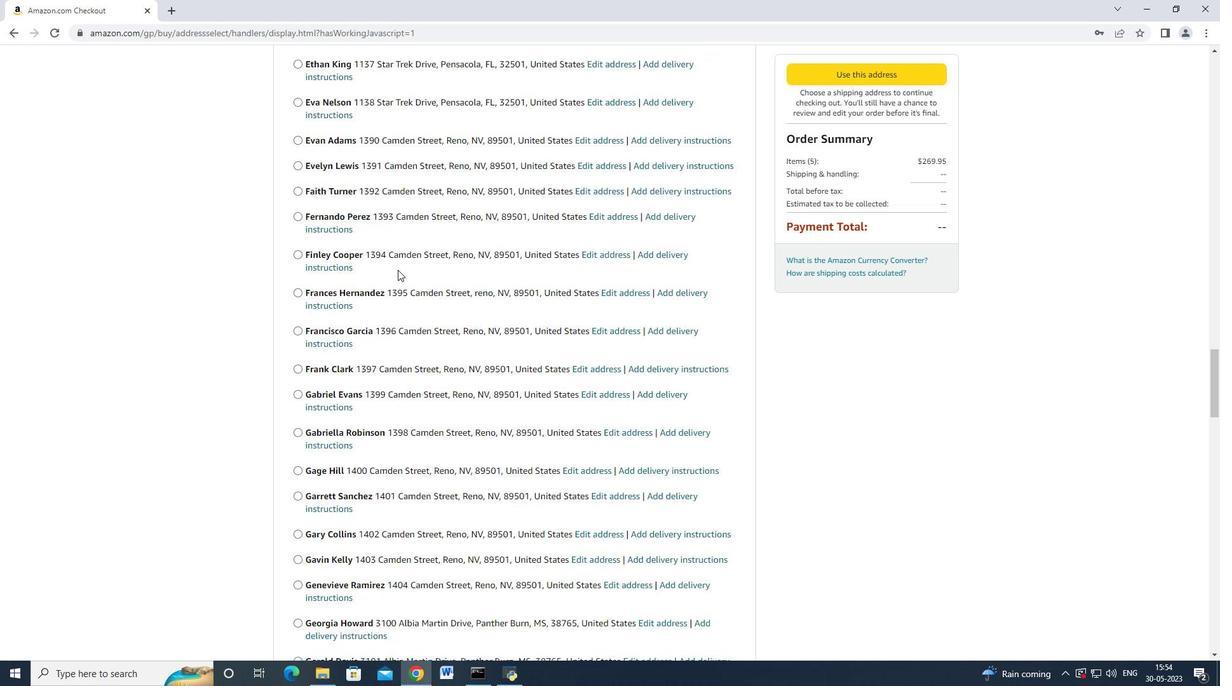 
Action: Mouse scrolled (385, 298) with delta (0, 0)
Screenshot: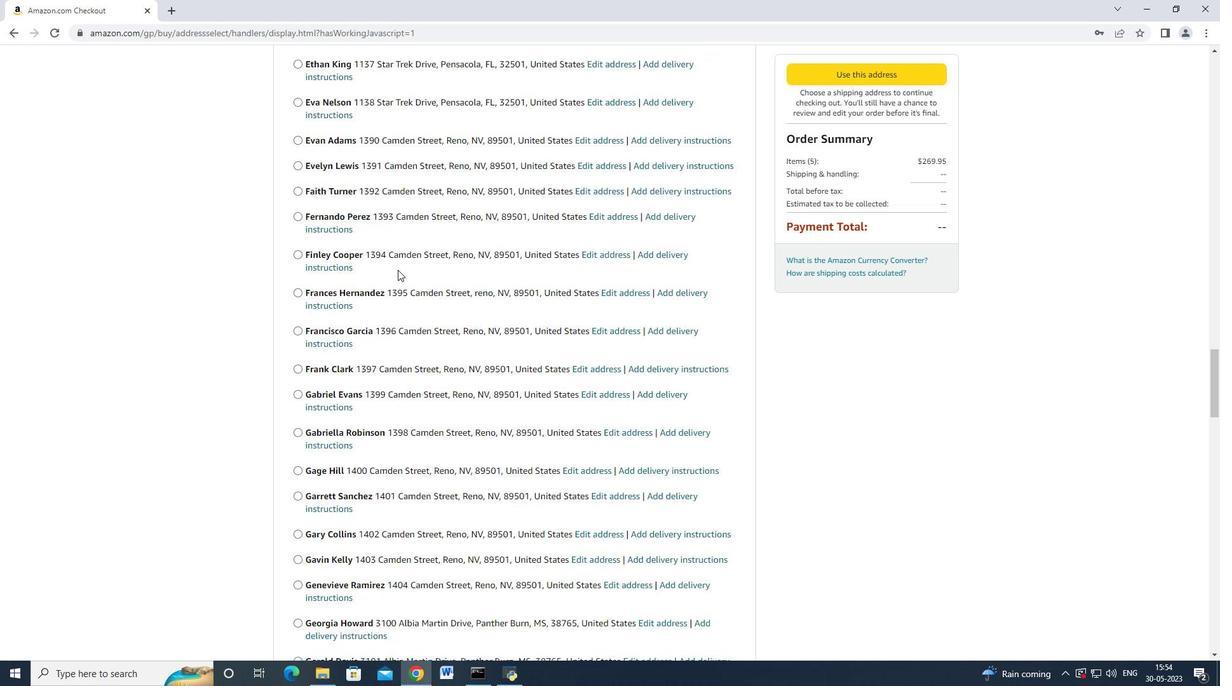 
Action: Mouse scrolled (384, 299) with delta (0, 0)
Screenshot: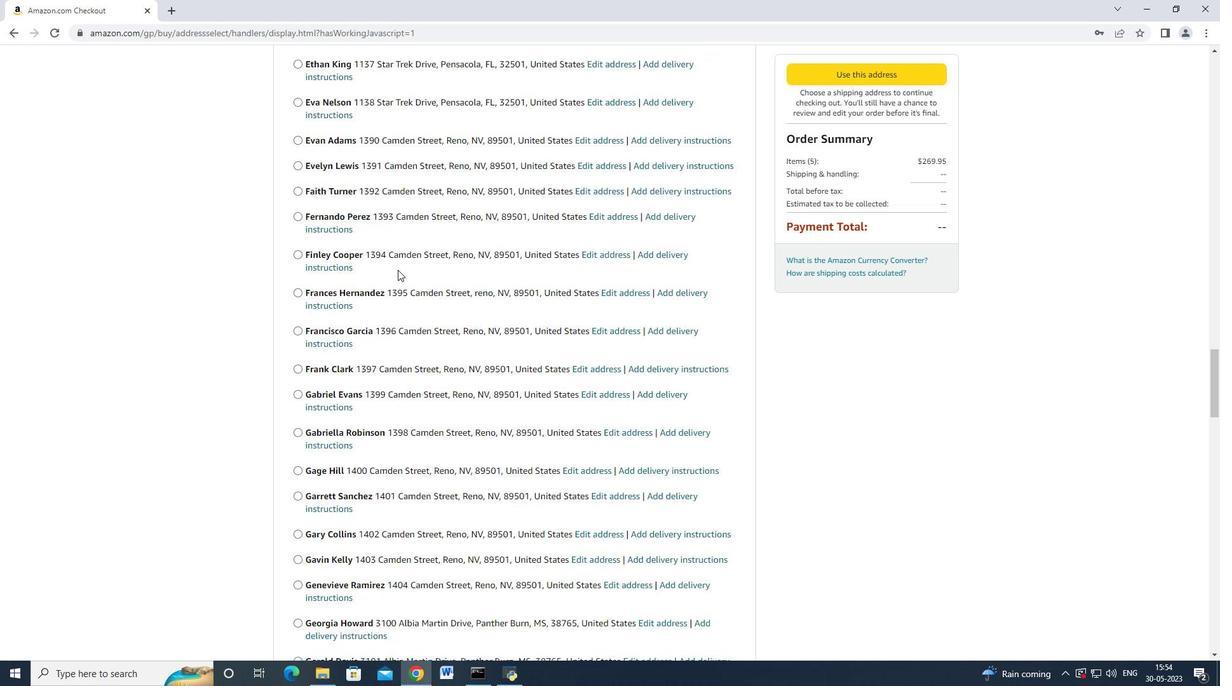 
Action: Mouse moved to (384, 299)
Screenshot: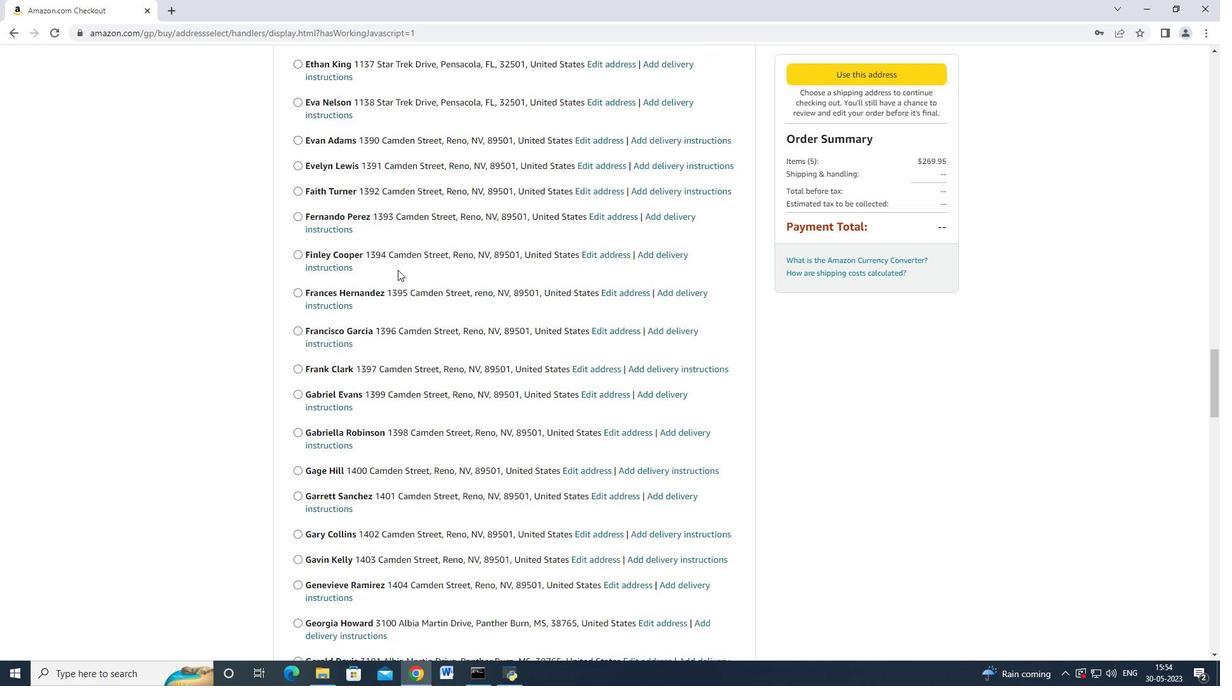 
Action: Mouse scrolled (384, 299) with delta (0, 0)
Screenshot: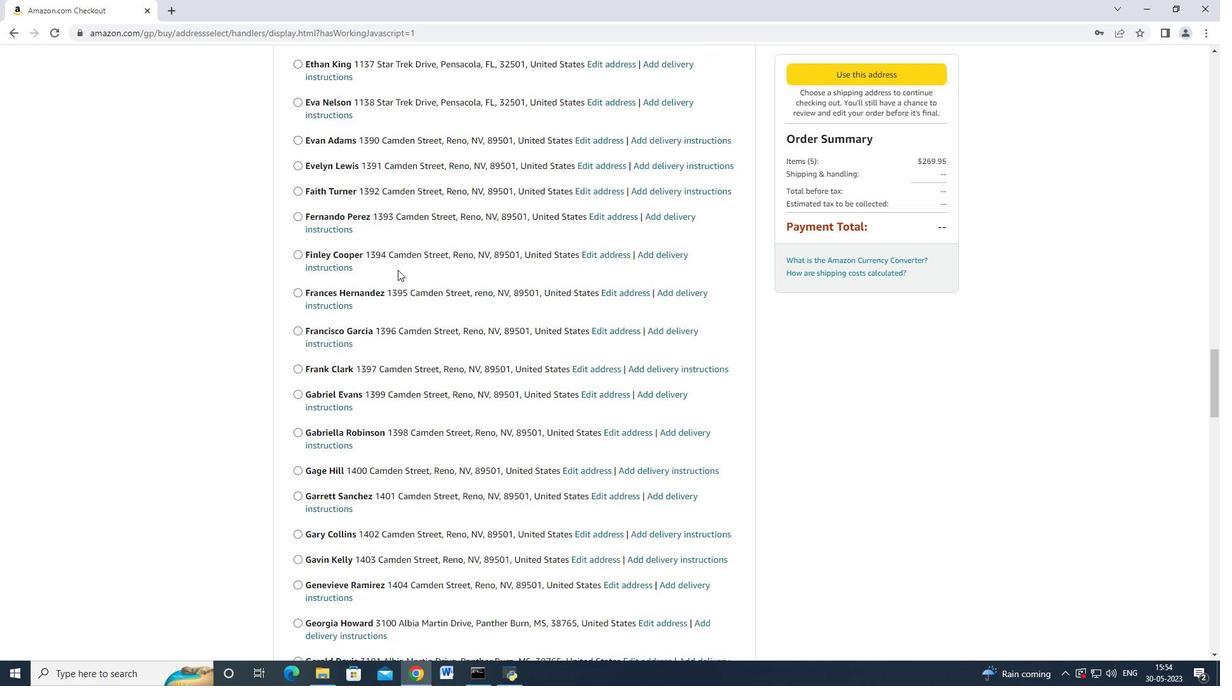 
Action: Mouse scrolled (384, 299) with delta (0, 0)
Screenshot: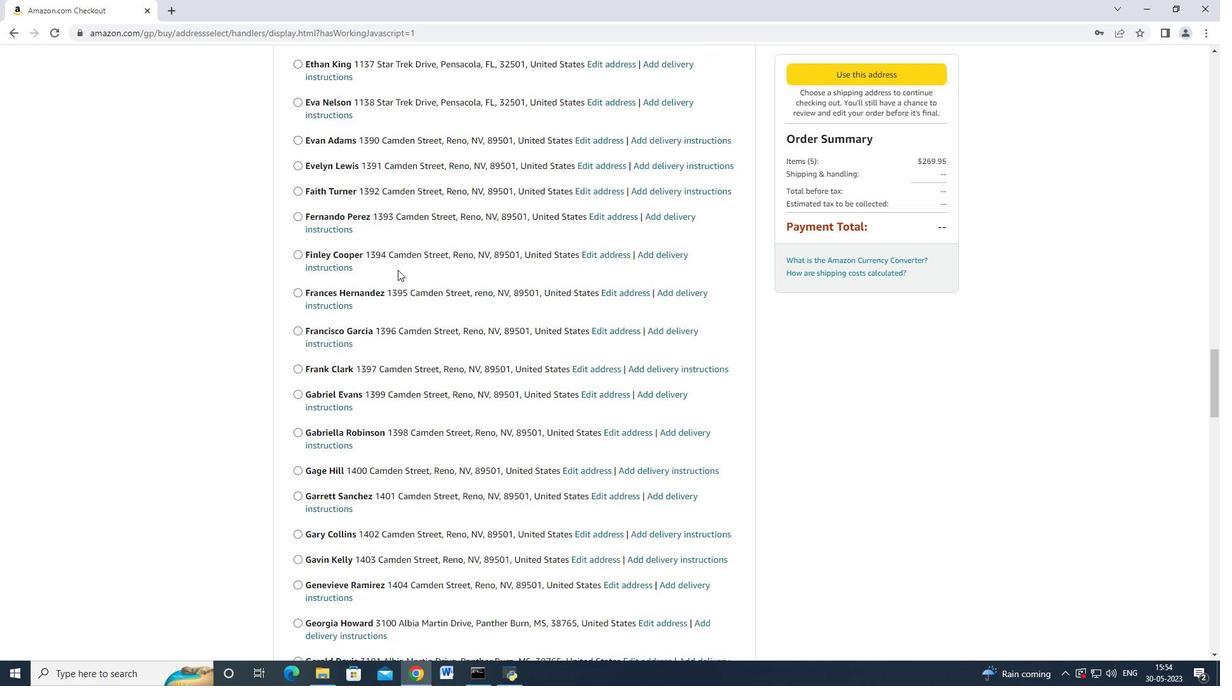 
Action: Mouse scrolled (384, 299) with delta (0, 0)
Screenshot: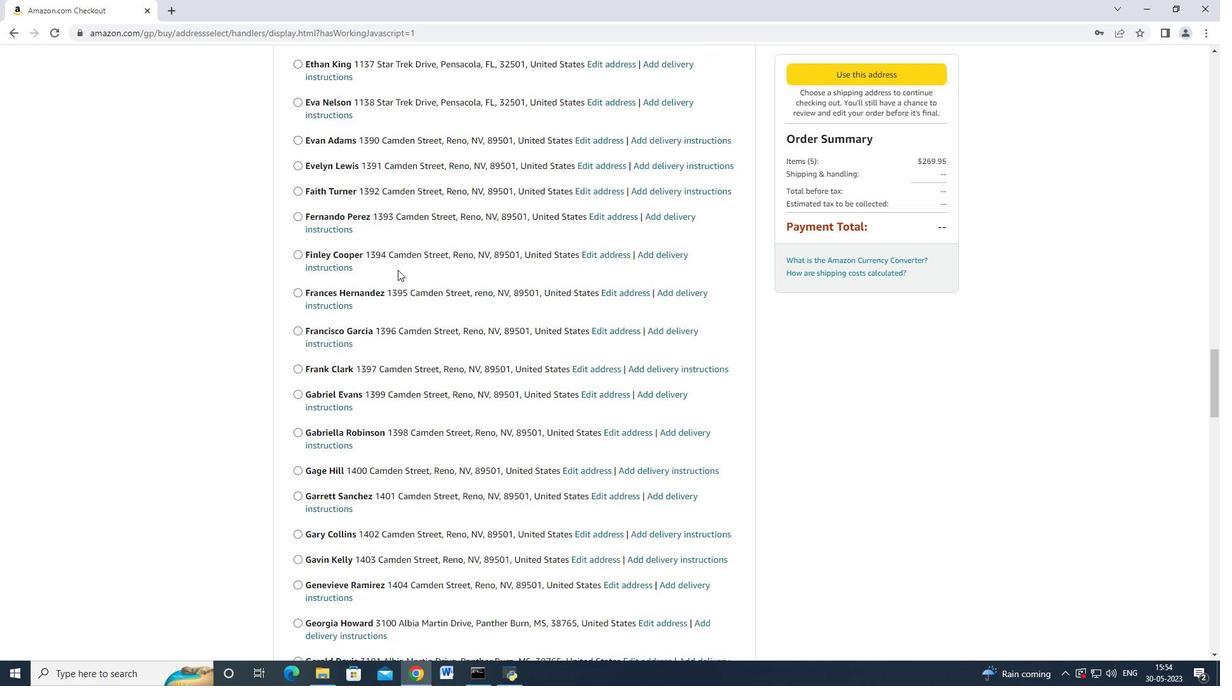 
Action: Mouse moved to (381, 296)
Screenshot: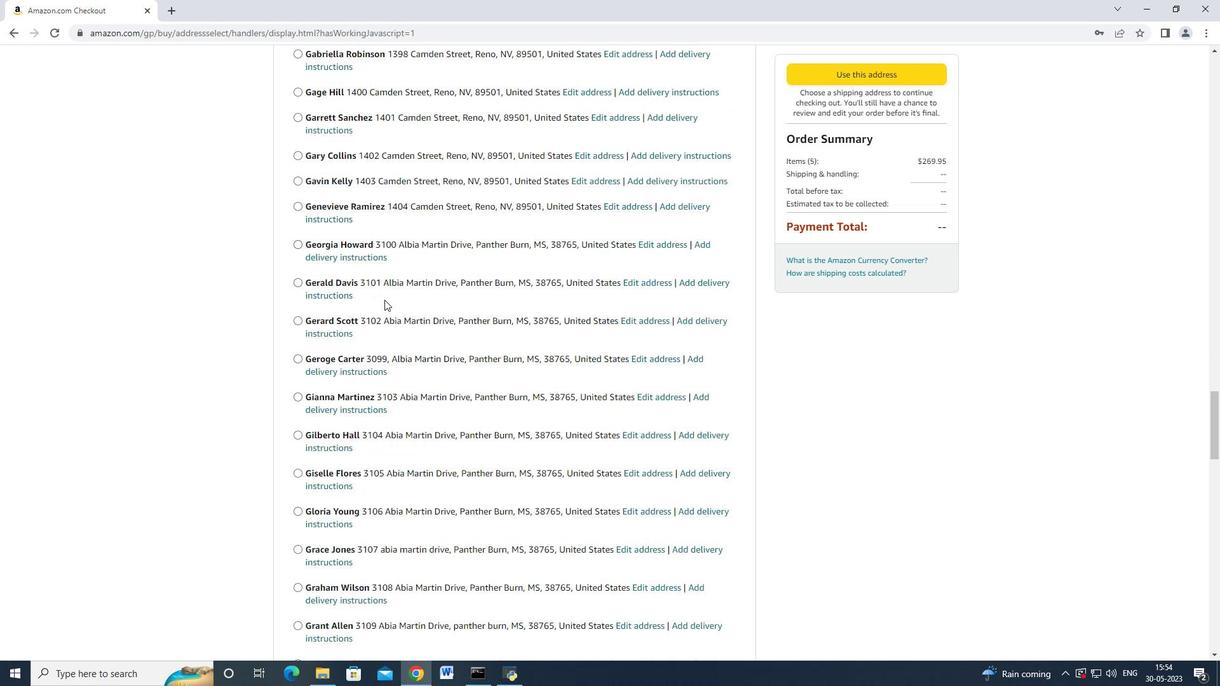 
Action: Mouse scrolled (381, 296) with delta (0, 0)
Screenshot: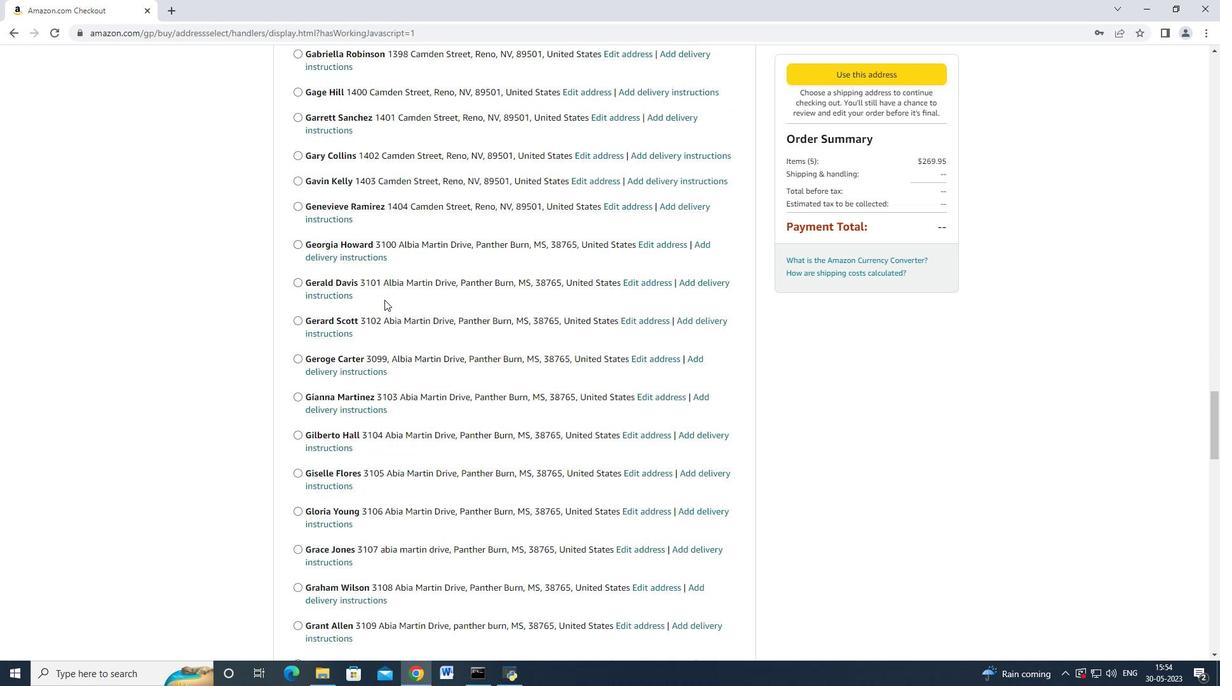 
Action: Mouse scrolled (381, 296) with delta (0, 0)
Screenshot: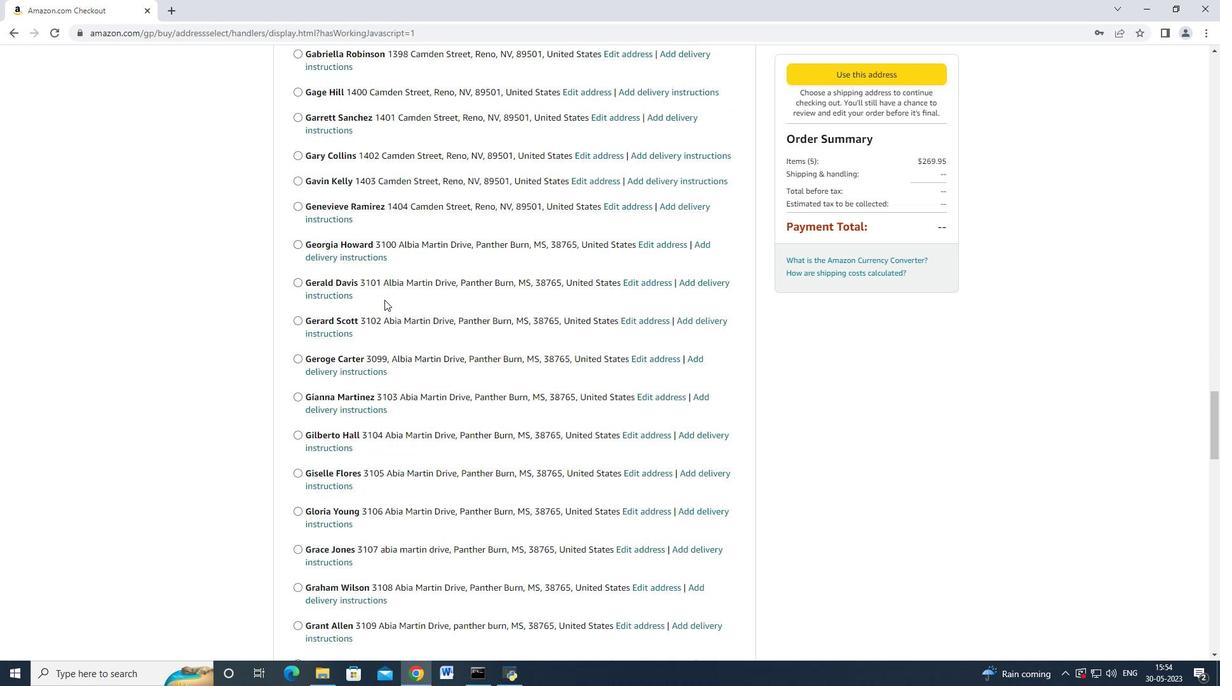 
Action: Mouse scrolled (381, 296) with delta (0, 0)
Screenshot: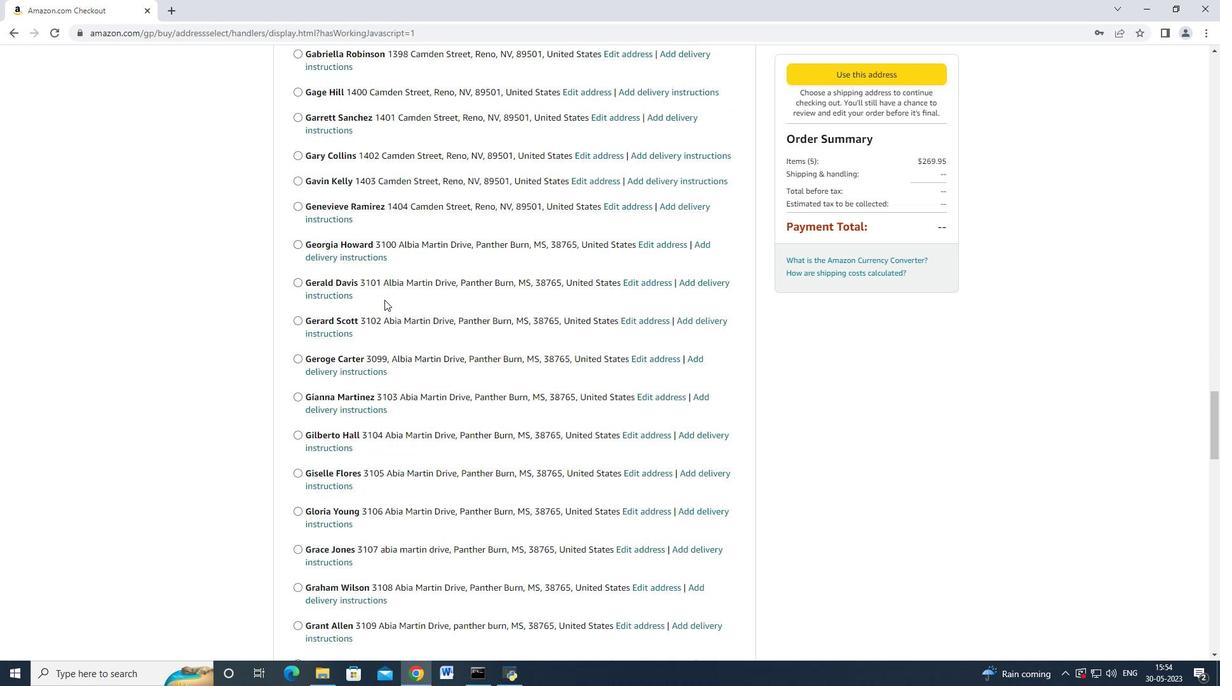 
Action: Mouse scrolled (381, 296) with delta (0, 0)
Screenshot: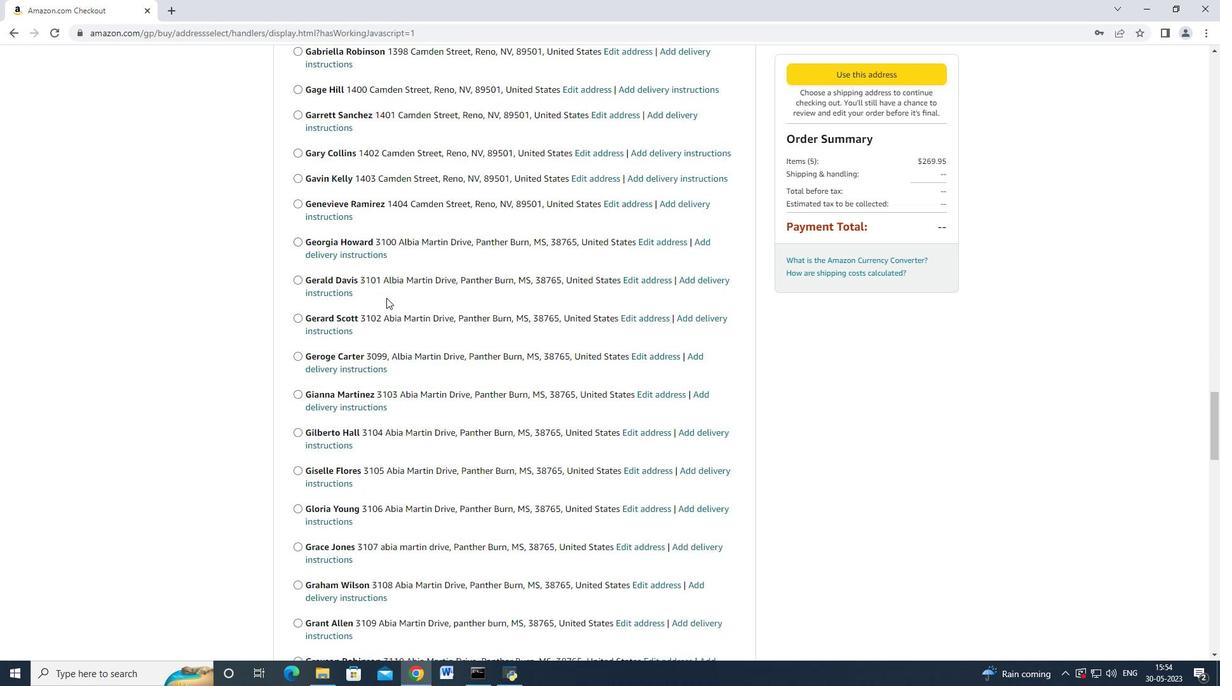 
Action: Mouse scrolled (381, 296) with delta (0, 0)
Screenshot: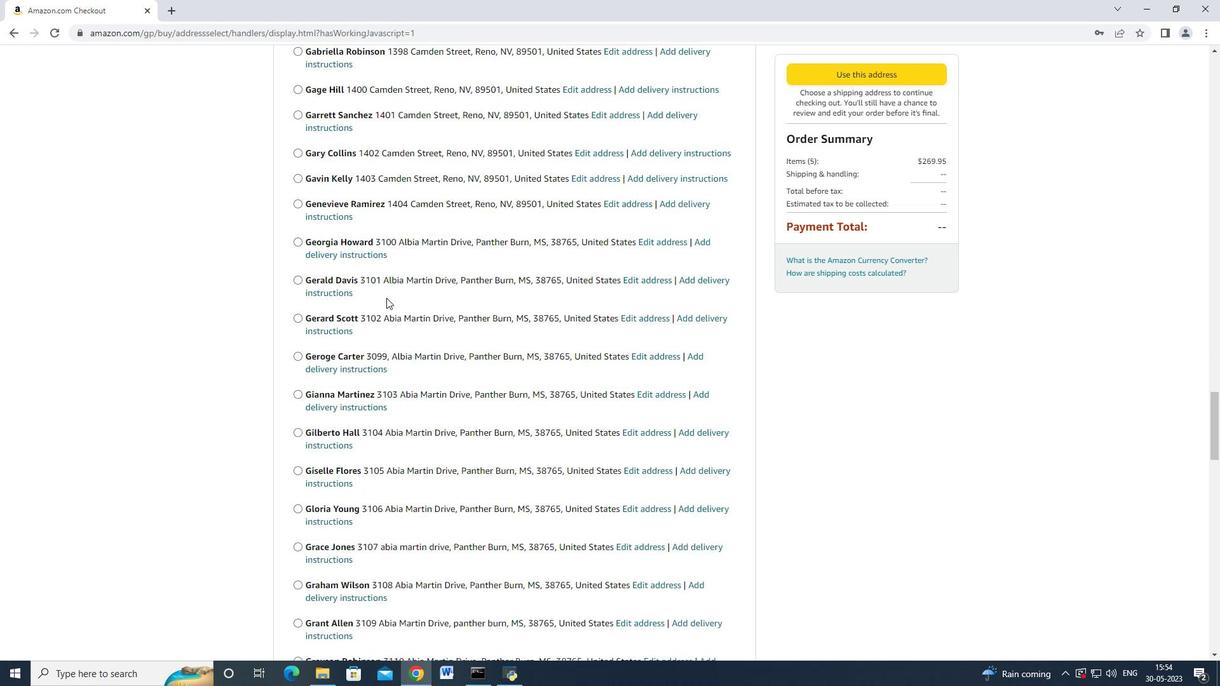 
Action: Mouse scrolled (381, 296) with delta (0, 0)
Screenshot: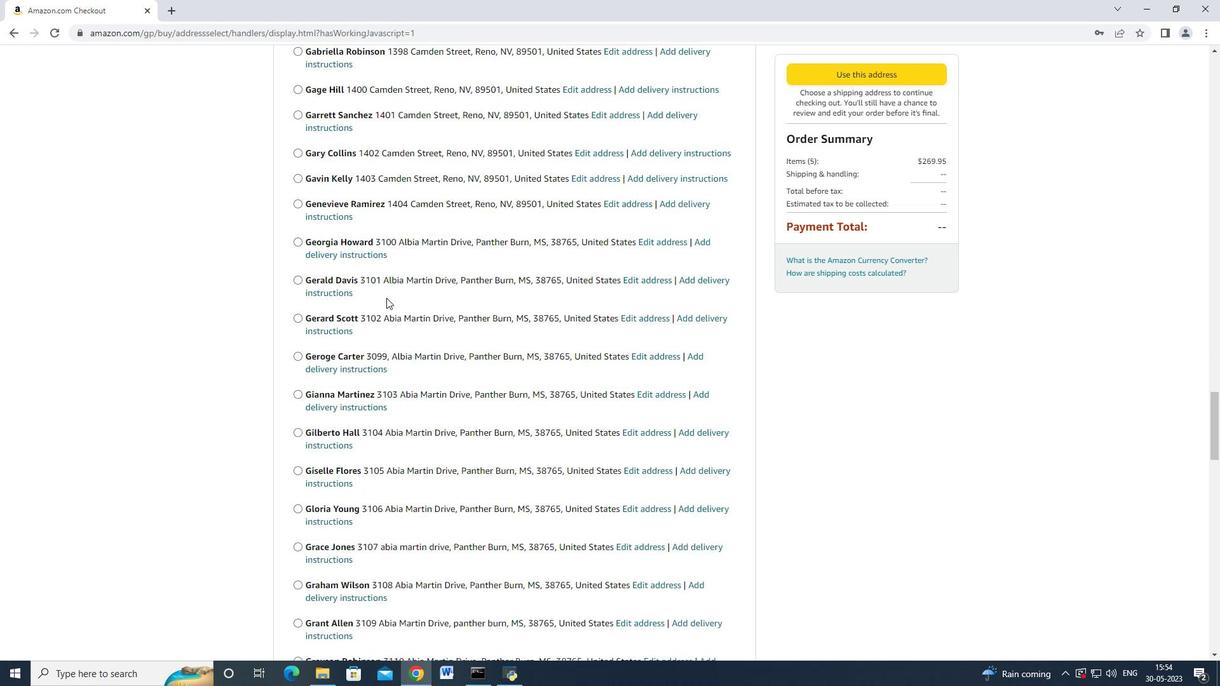 
Action: Mouse scrolled (381, 296) with delta (0, 0)
Screenshot: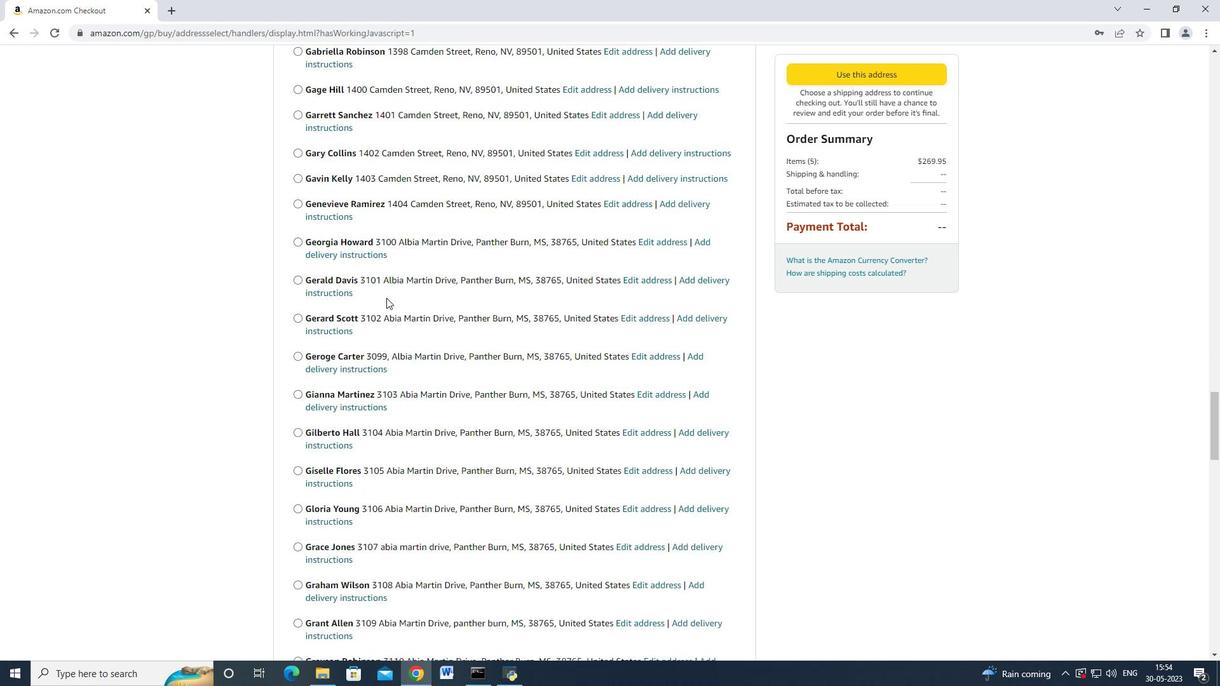 
Action: Mouse moved to (384, 292)
Screenshot: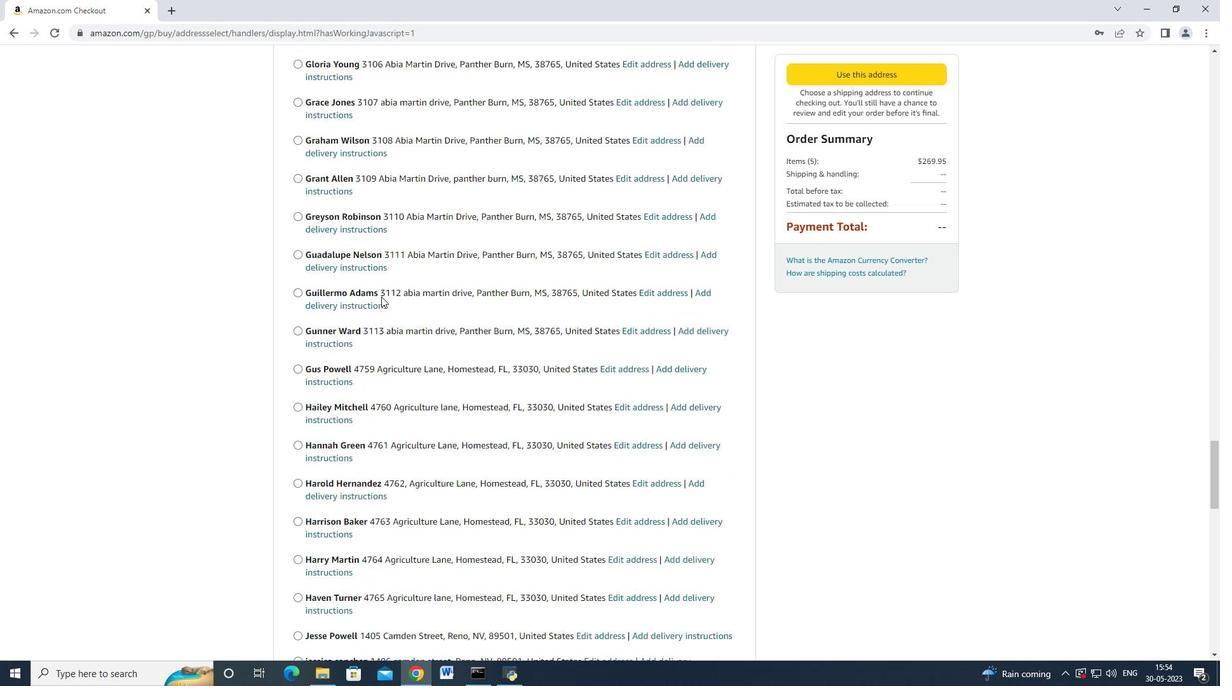 
Action: Mouse scrolled (384, 291) with delta (0, 0)
Screenshot: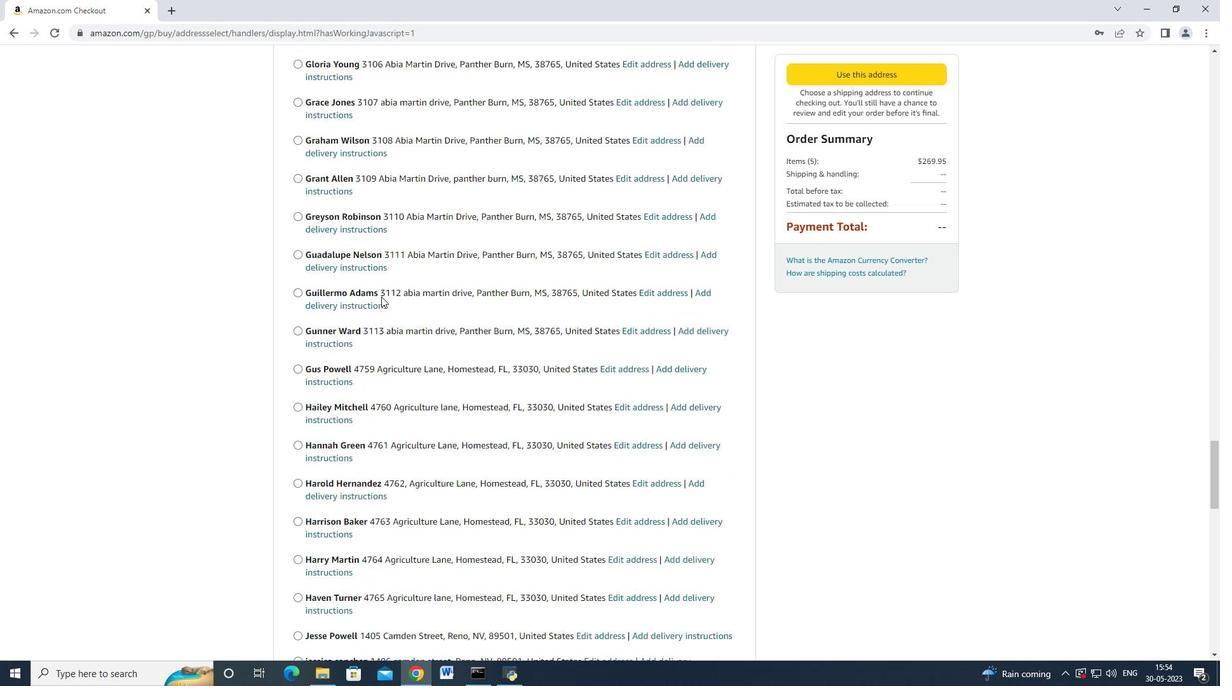 
Action: Mouse scrolled (384, 291) with delta (0, 0)
Screenshot: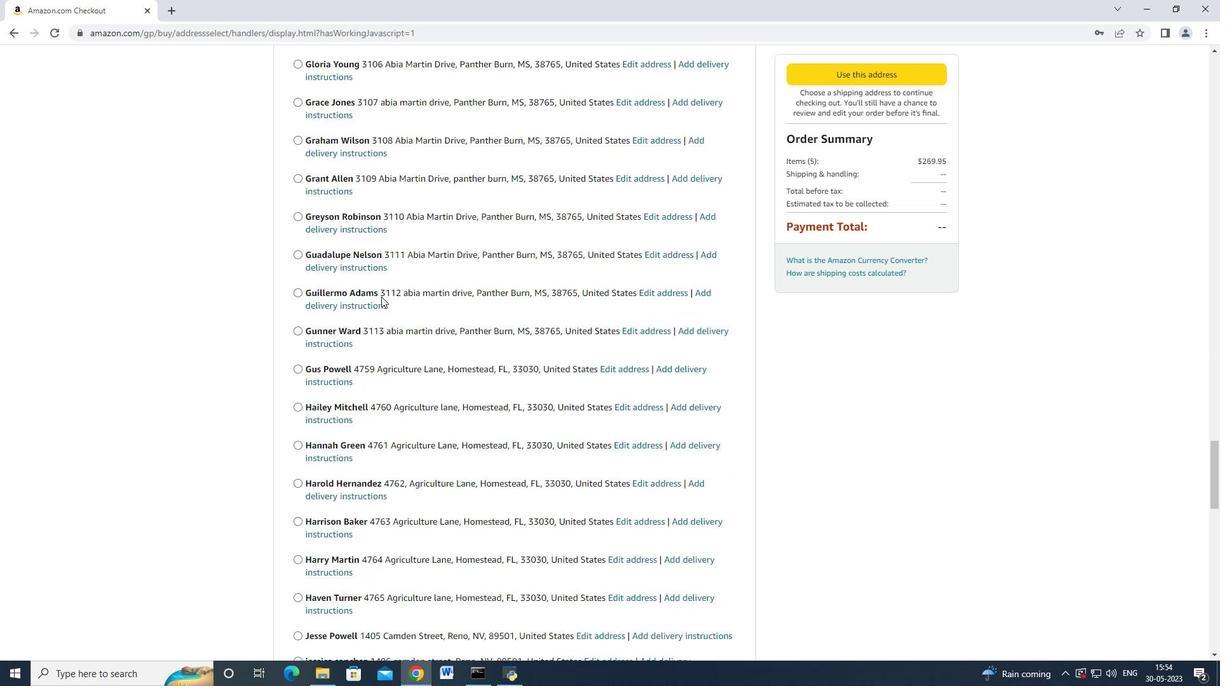 
Action: Mouse scrolled (384, 291) with delta (0, 0)
Screenshot: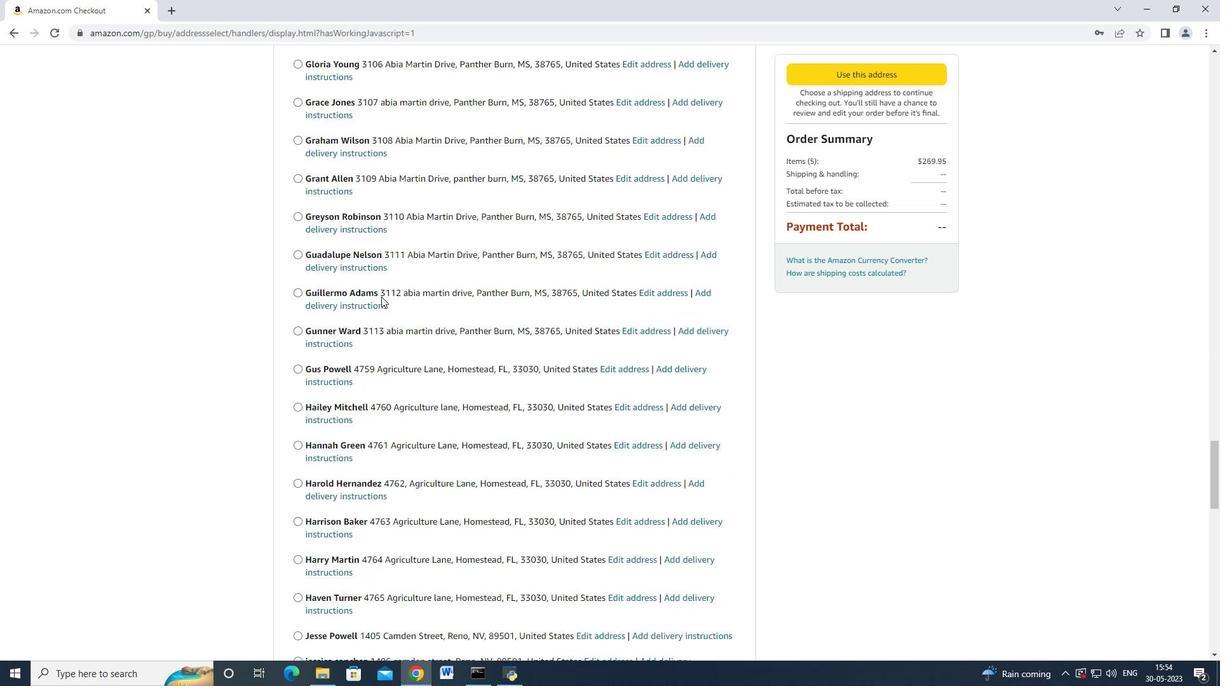 
Action: Mouse scrolled (384, 291) with delta (0, 0)
Screenshot: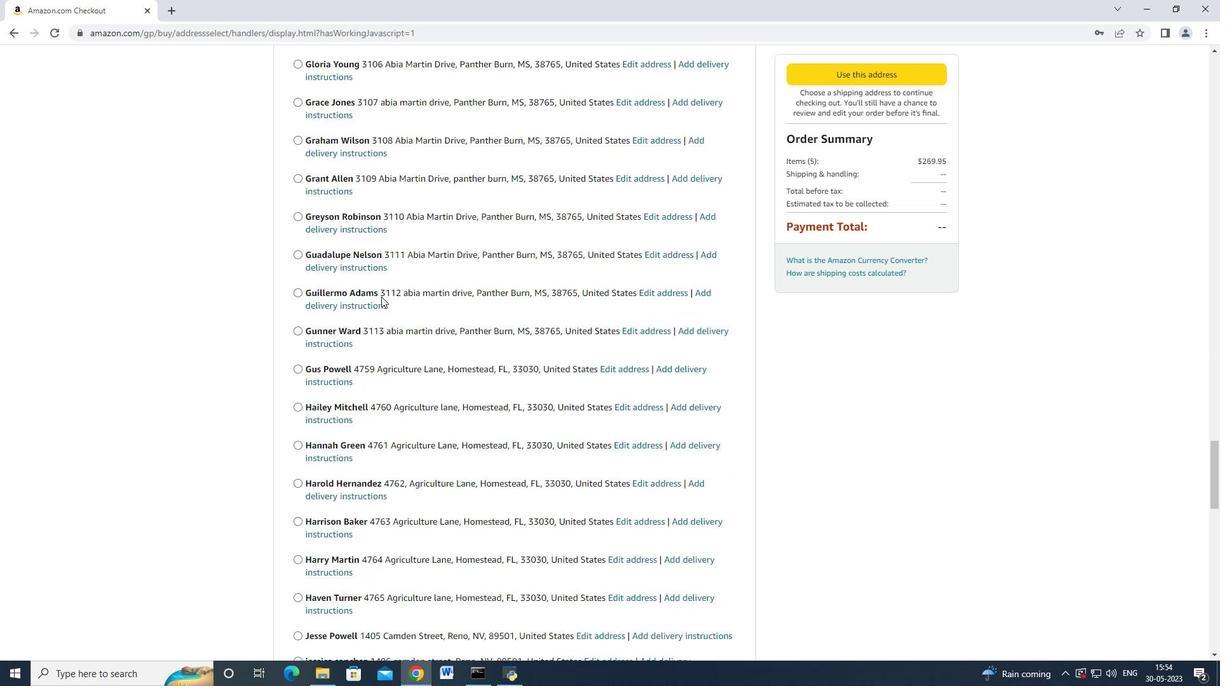 
Action: Mouse scrolled (384, 291) with delta (0, 0)
Screenshot: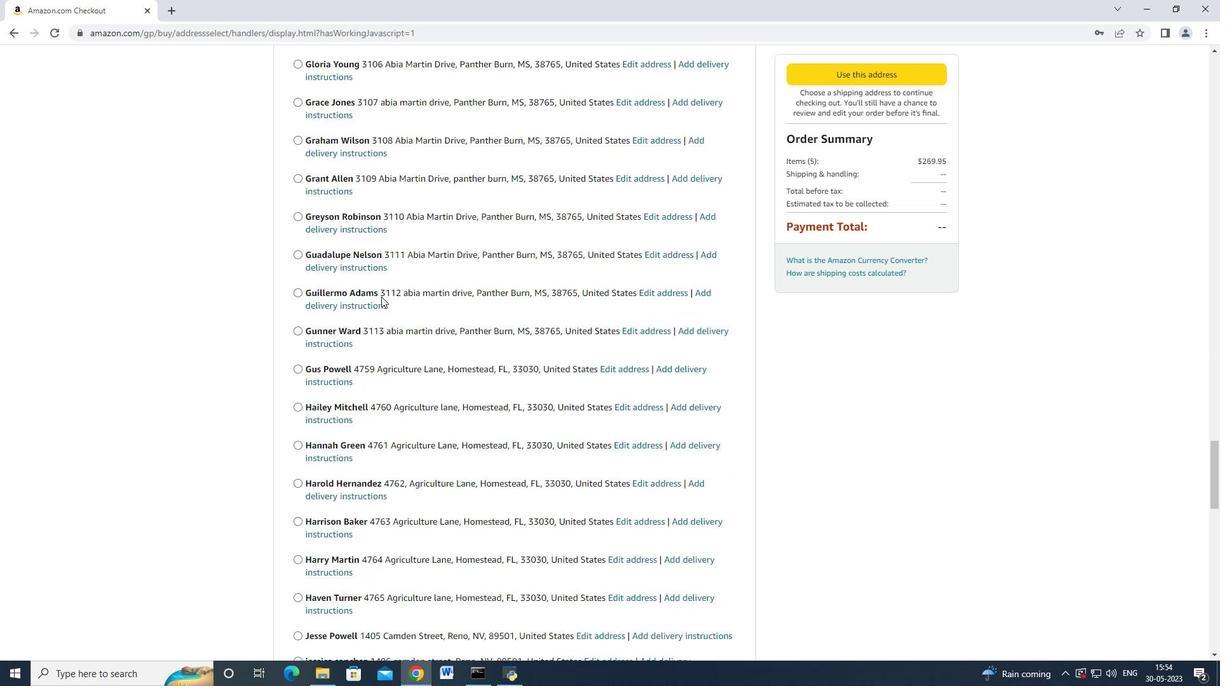 
Action: Mouse scrolled (384, 291) with delta (0, 0)
Screenshot: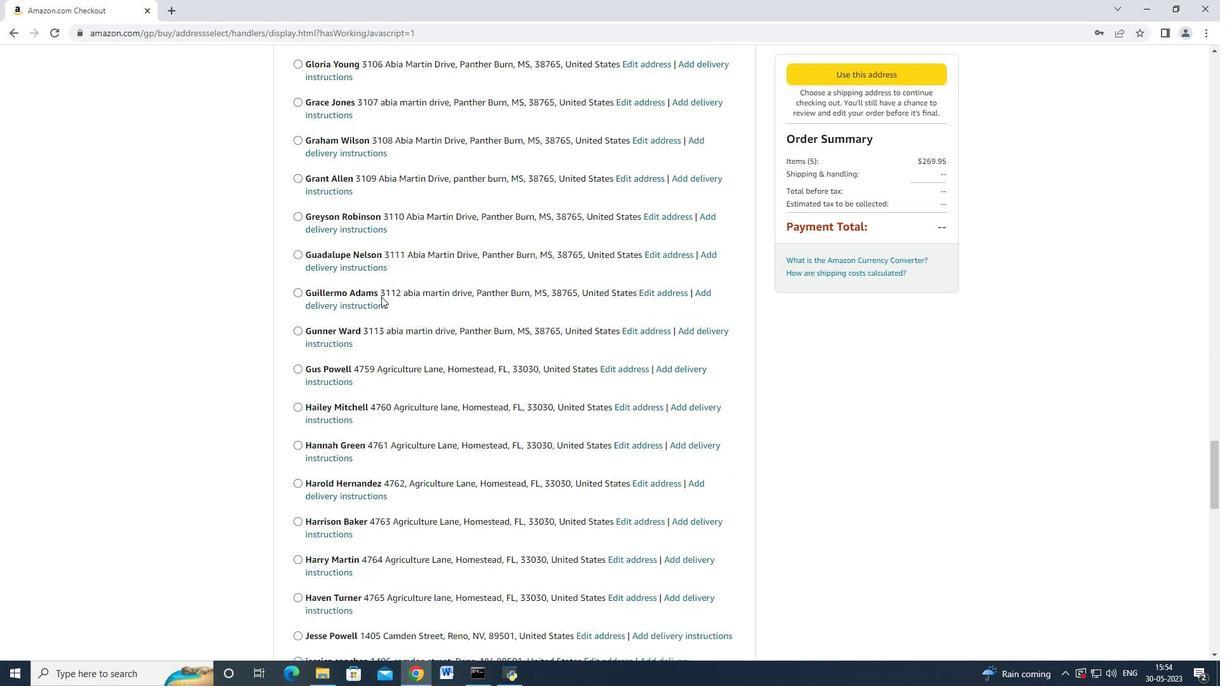 
Action: Mouse scrolled (384, 291) with delta (0, 0)
Screenshot: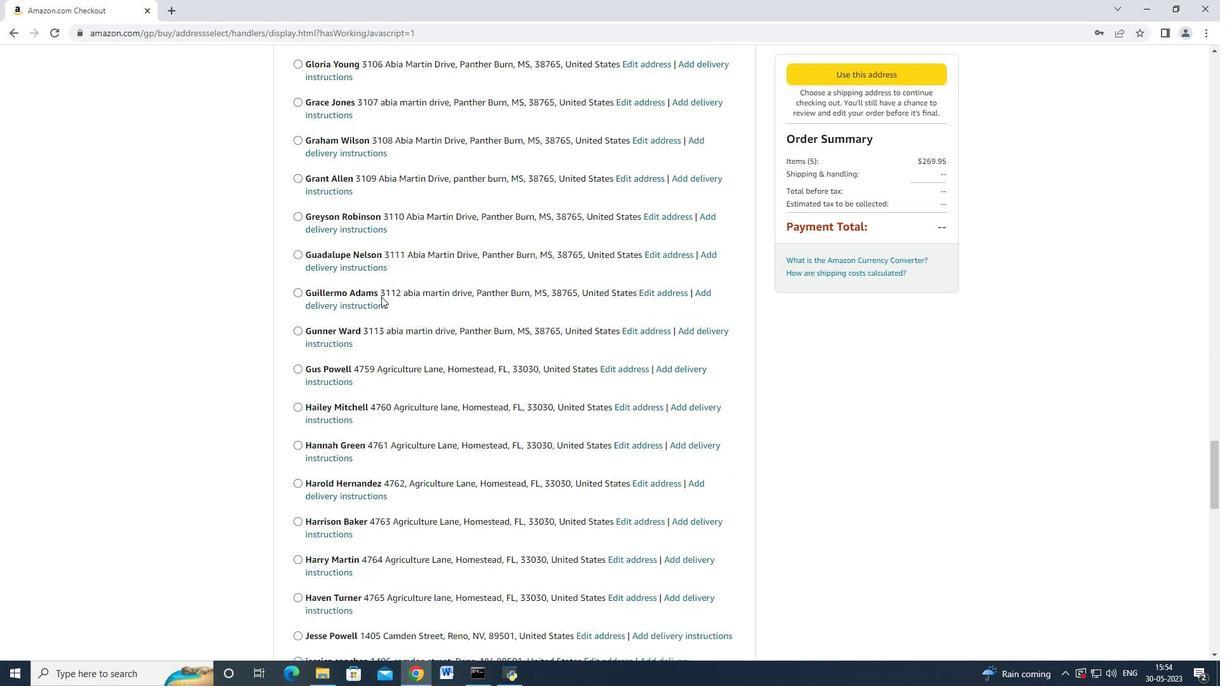 
Action: Mouse scrolled (384, 291) with delta (0, 0)
Screenshot: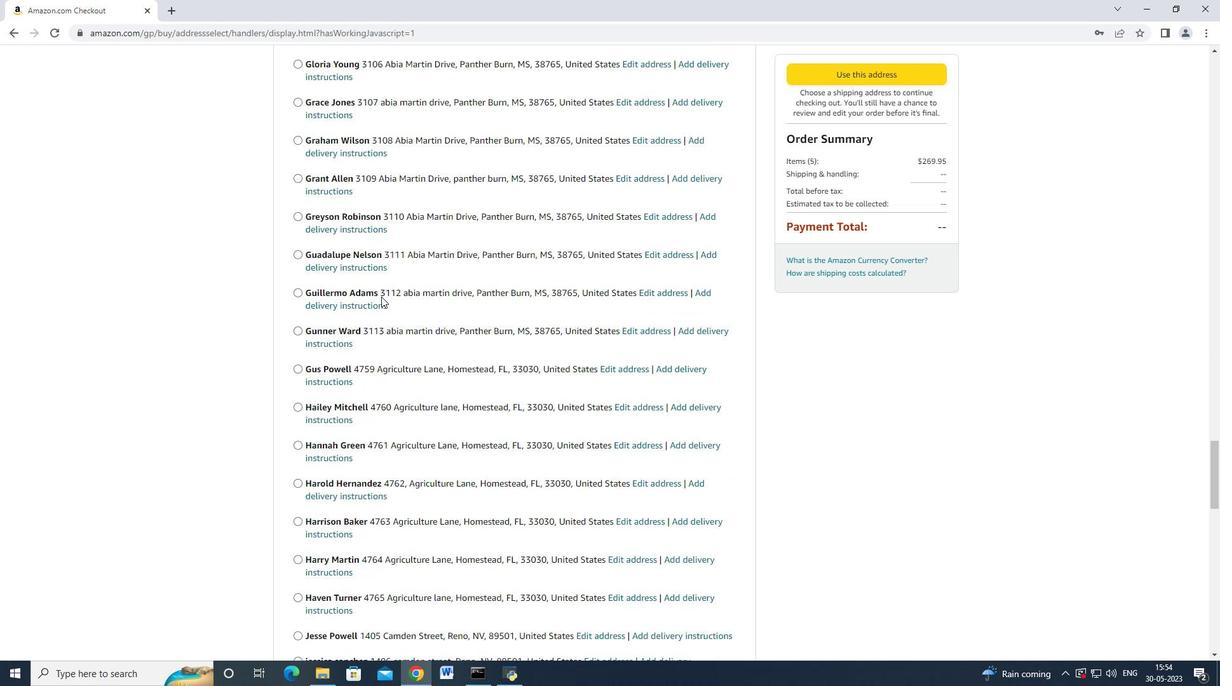 
Action: Mouse moved to (381, 299)
Screenshot: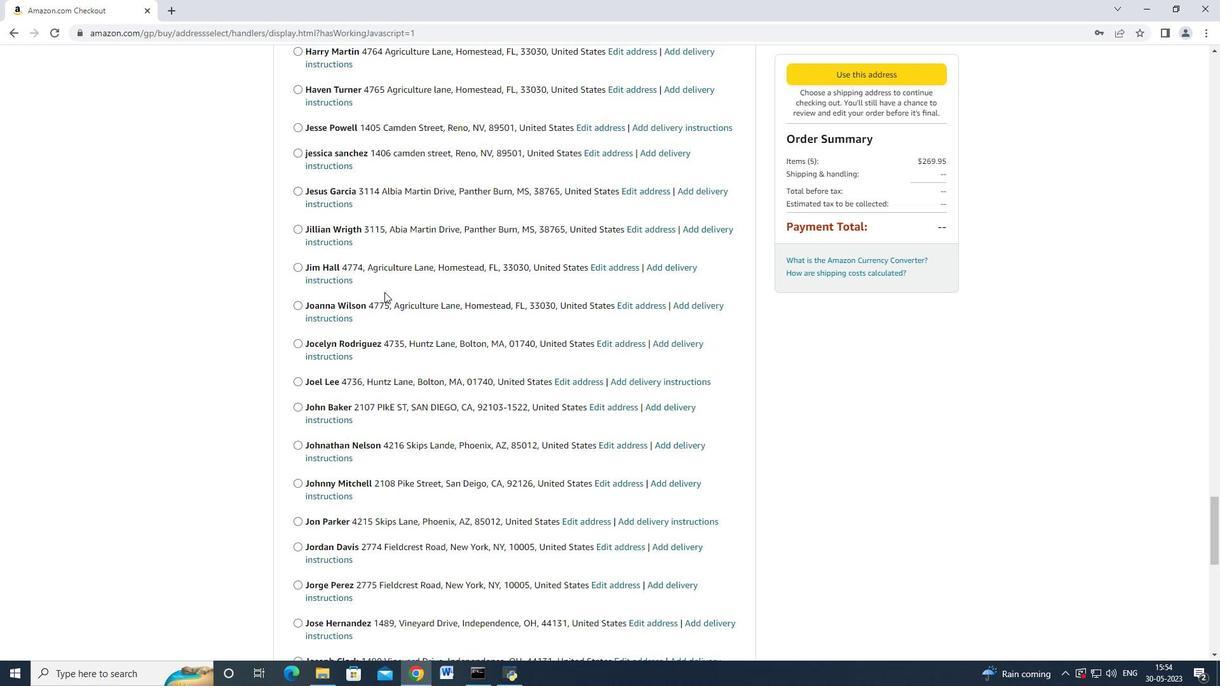 
Action: Mouse scrolled (381, 298) with delta (0, 0)
Screenshot: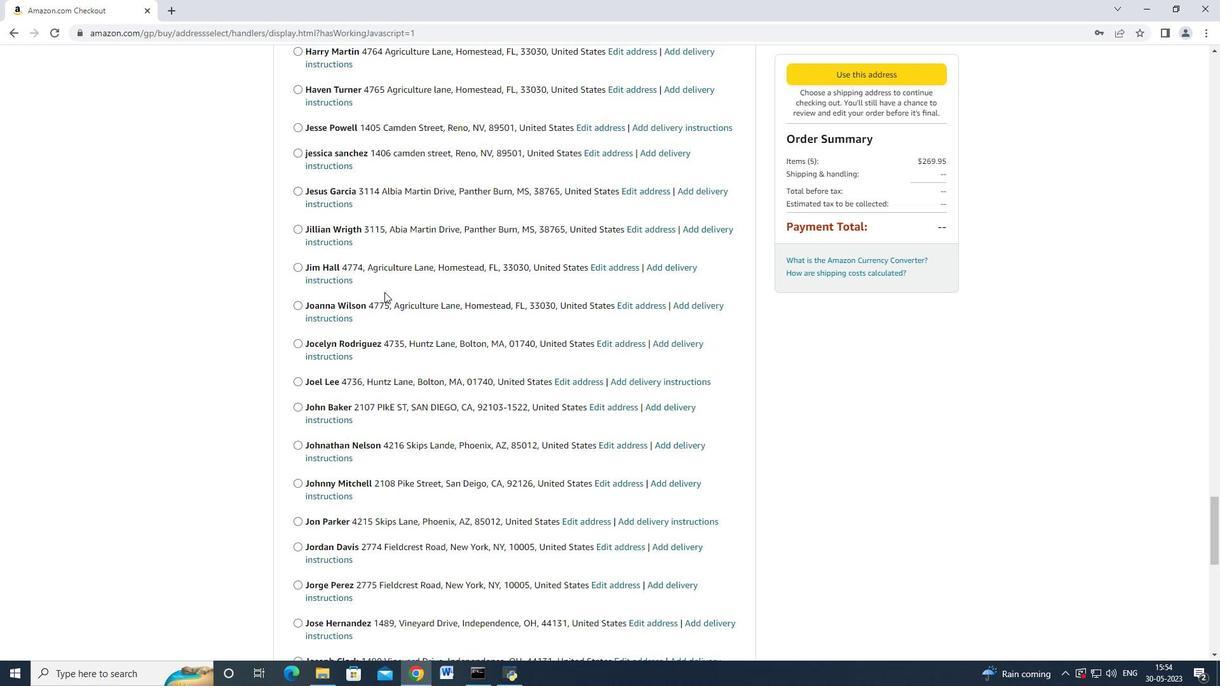
Action: Mouse moved to (380, 305)
Screenshot: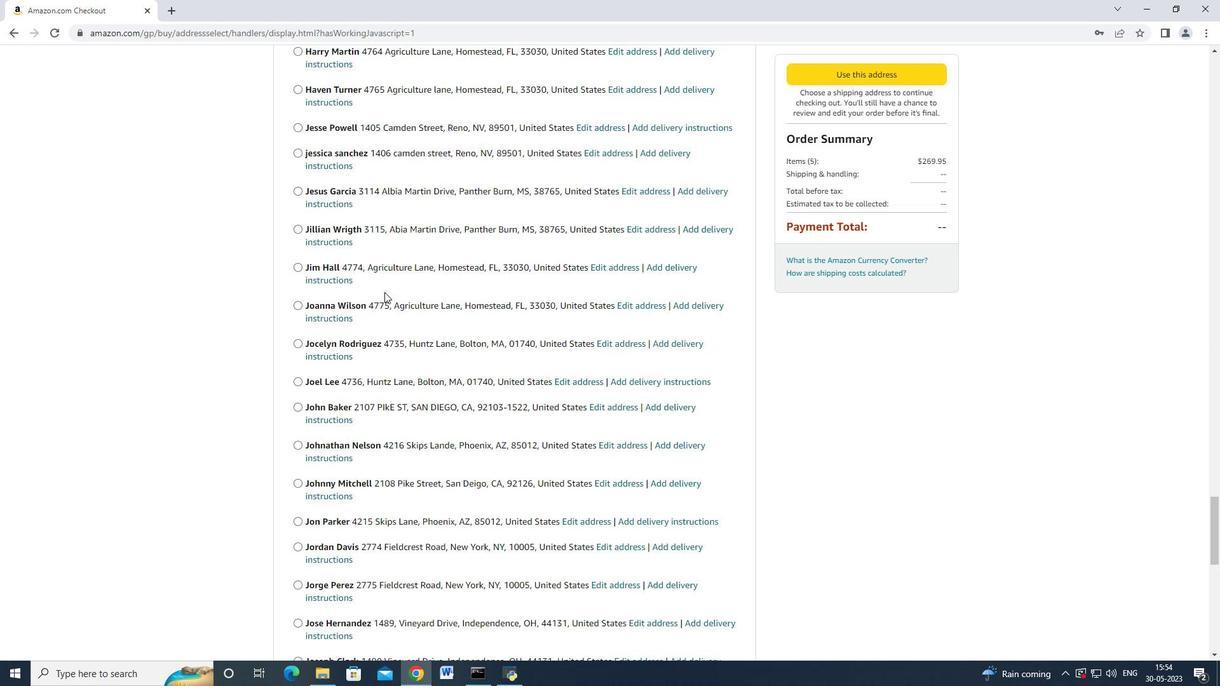 
Action: Mouse scrolled (380, 305) with delta (0, 0)
Screenshot: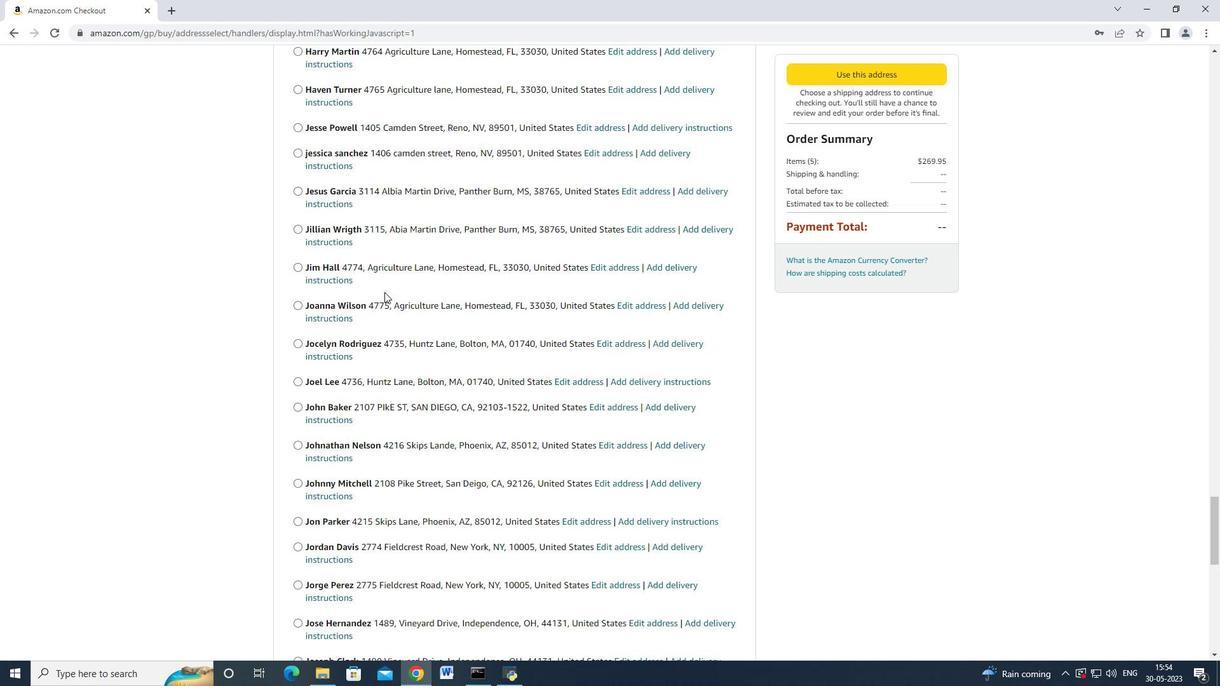 
Action: Mouse moved to (379, 311)
Screenshot: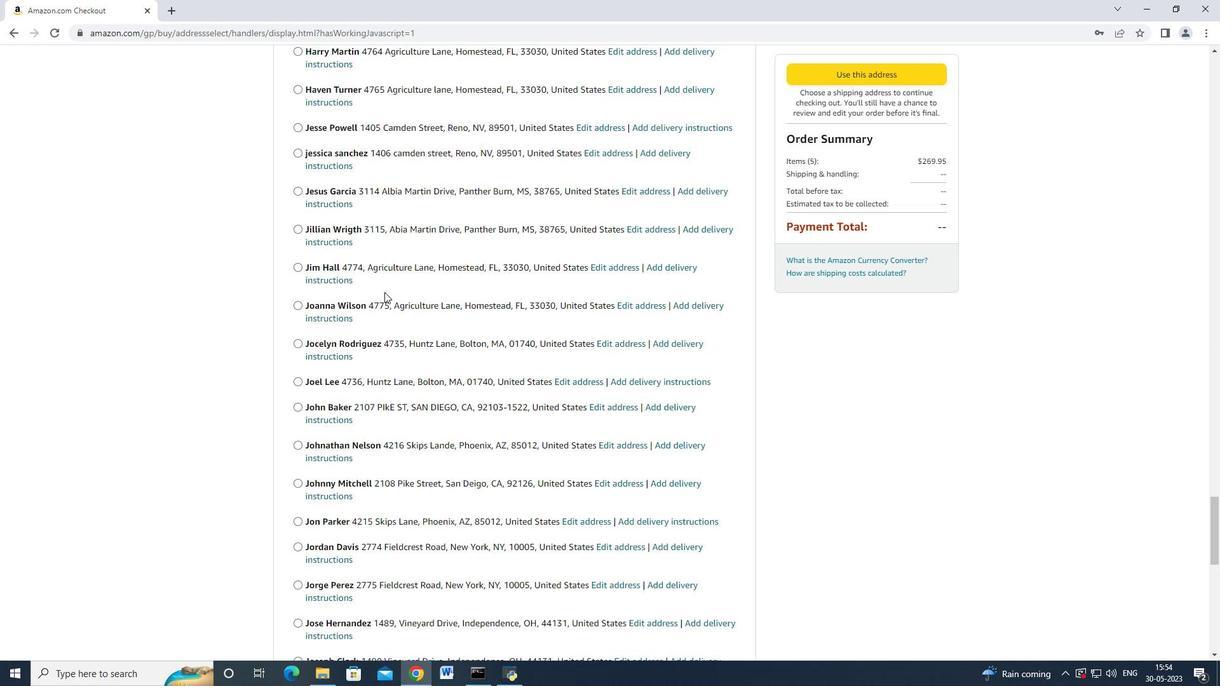 
Action: Mouse scrolled (380, 308) with delta (0, 0)
Screenshot: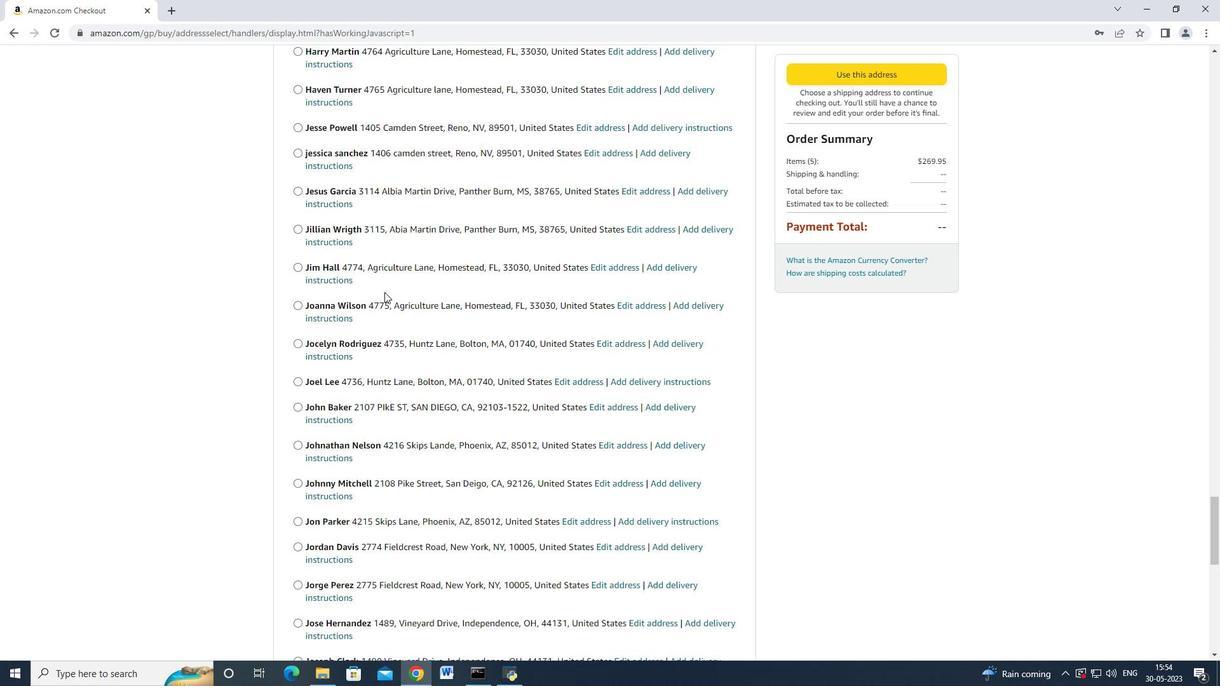
Action: Mouse moved to (378, 312)
Screenshot: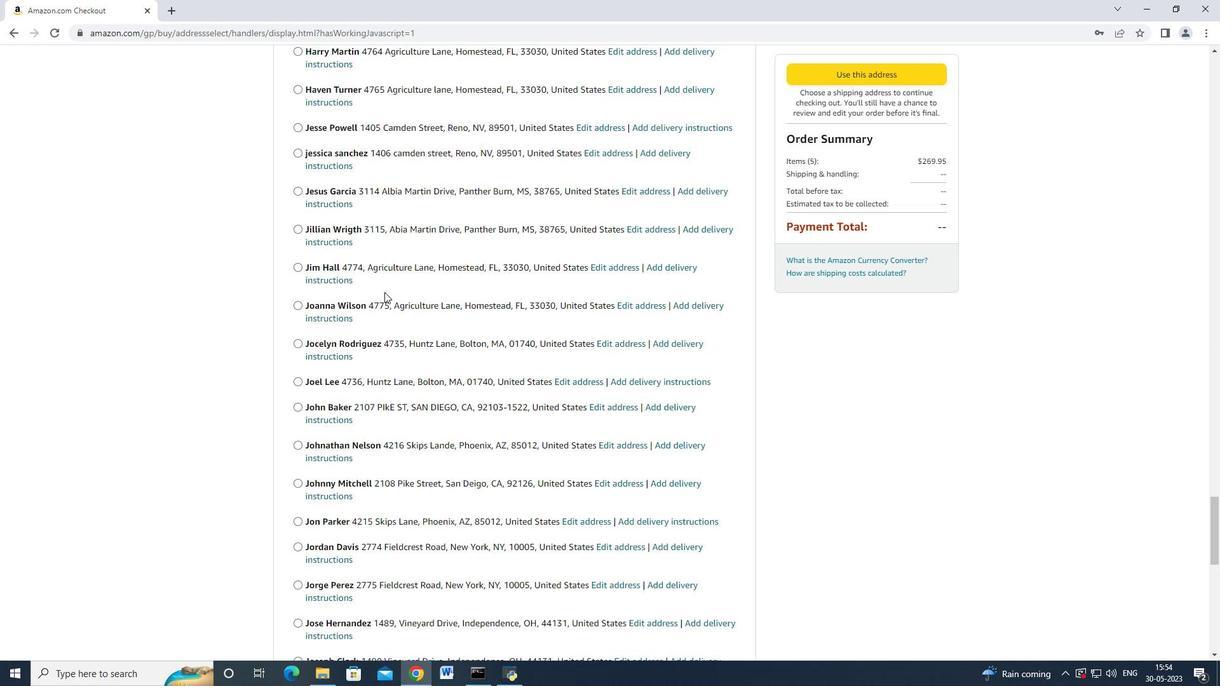 
Action: Mouse scrolled (379, 309) with delta (0, 0)
Screenshot: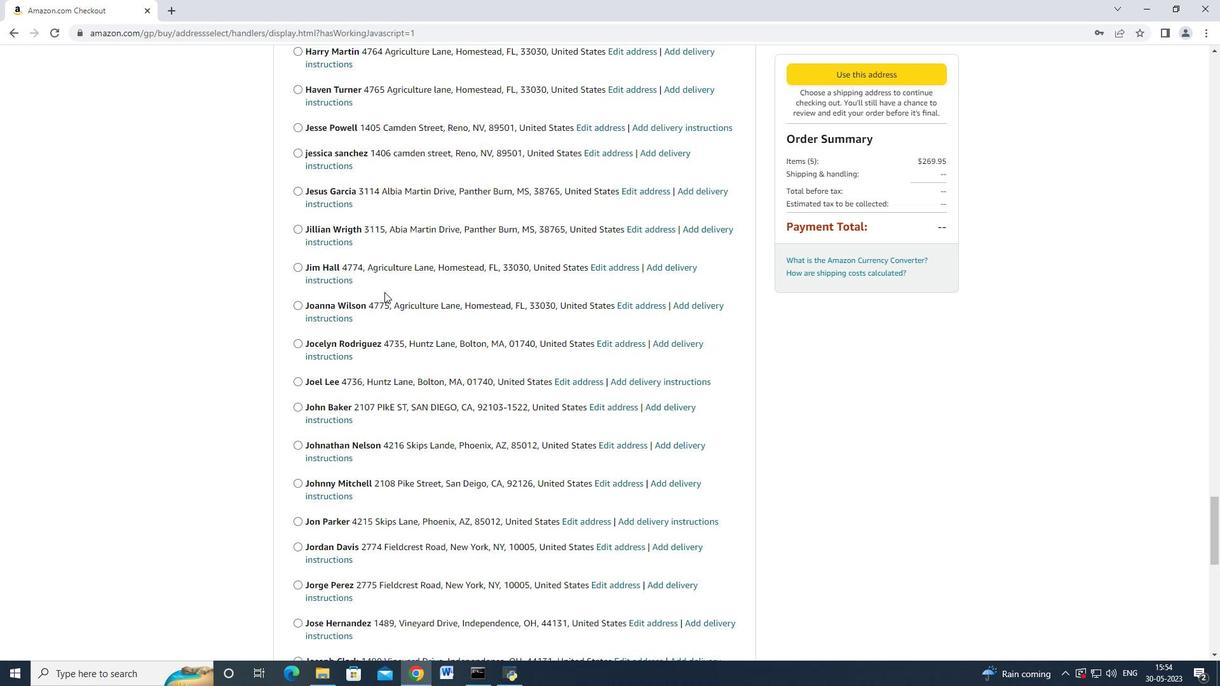 
Action: Mouse moved to (378, 312)
Screenshot: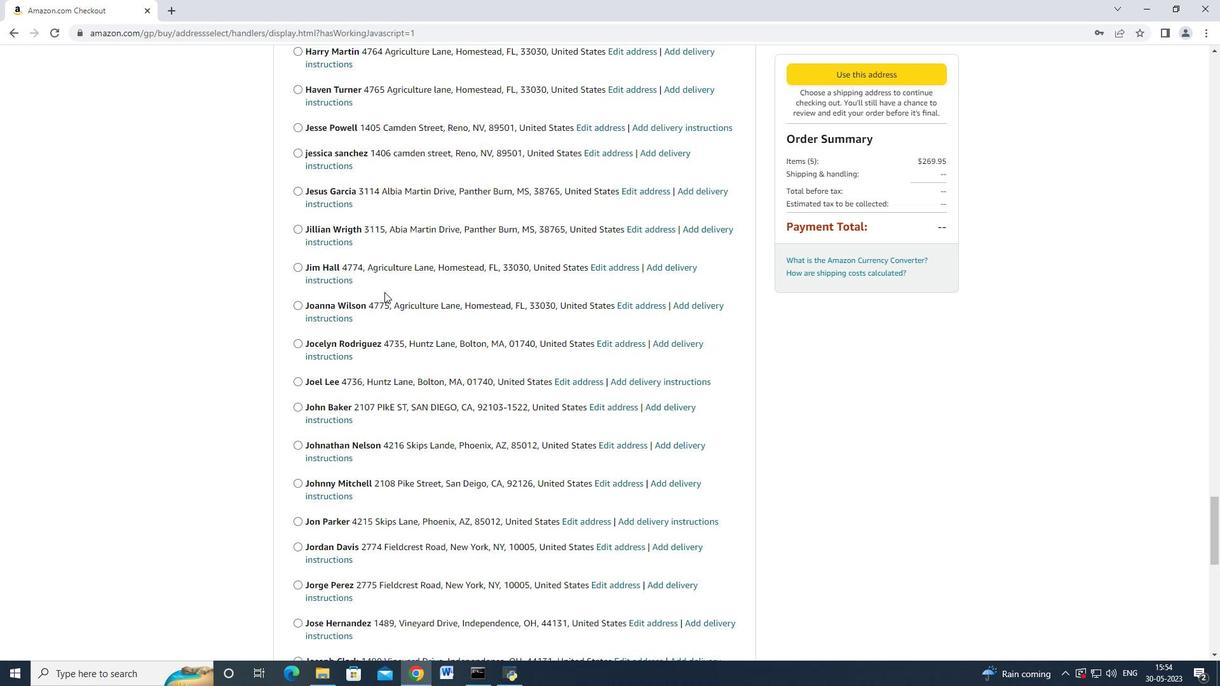 
Action: Mouse scrolled (379, 310) with delta (0, 0)
Screenshot: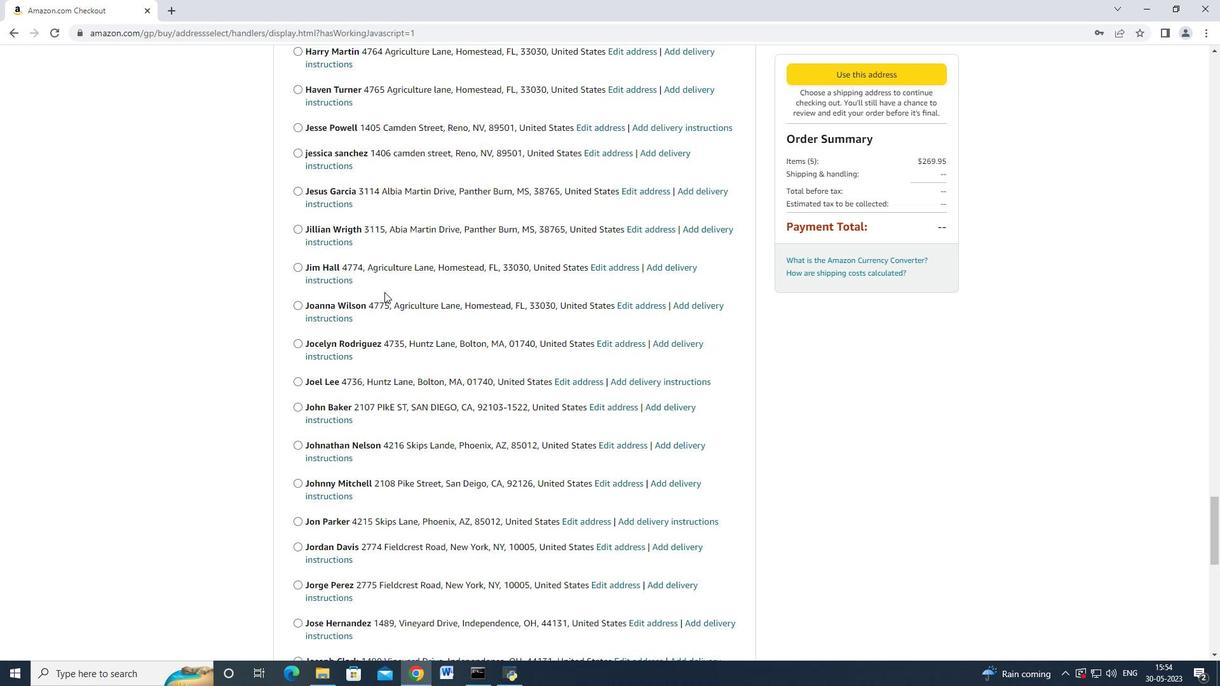 
Action: Mouse scrolled (378, 311) with delta (0, 0)
Screenshot: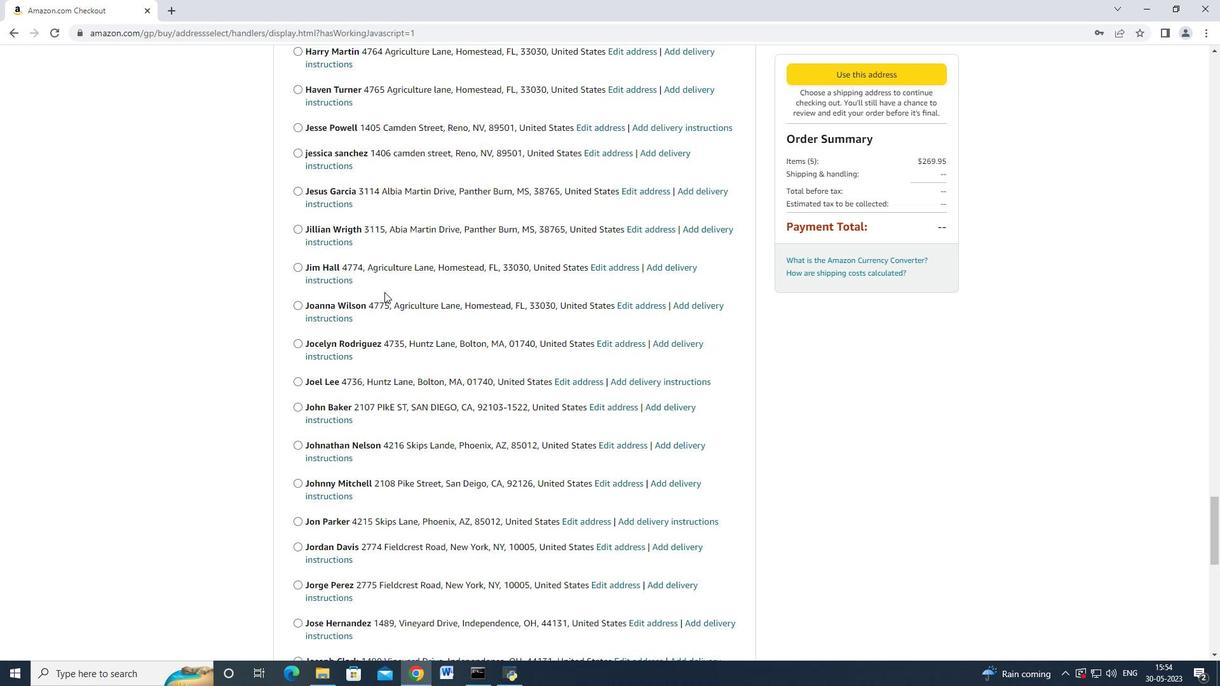 
Action: Mouse scrolled (378, 311) with delta (0, 0)
Screenshot: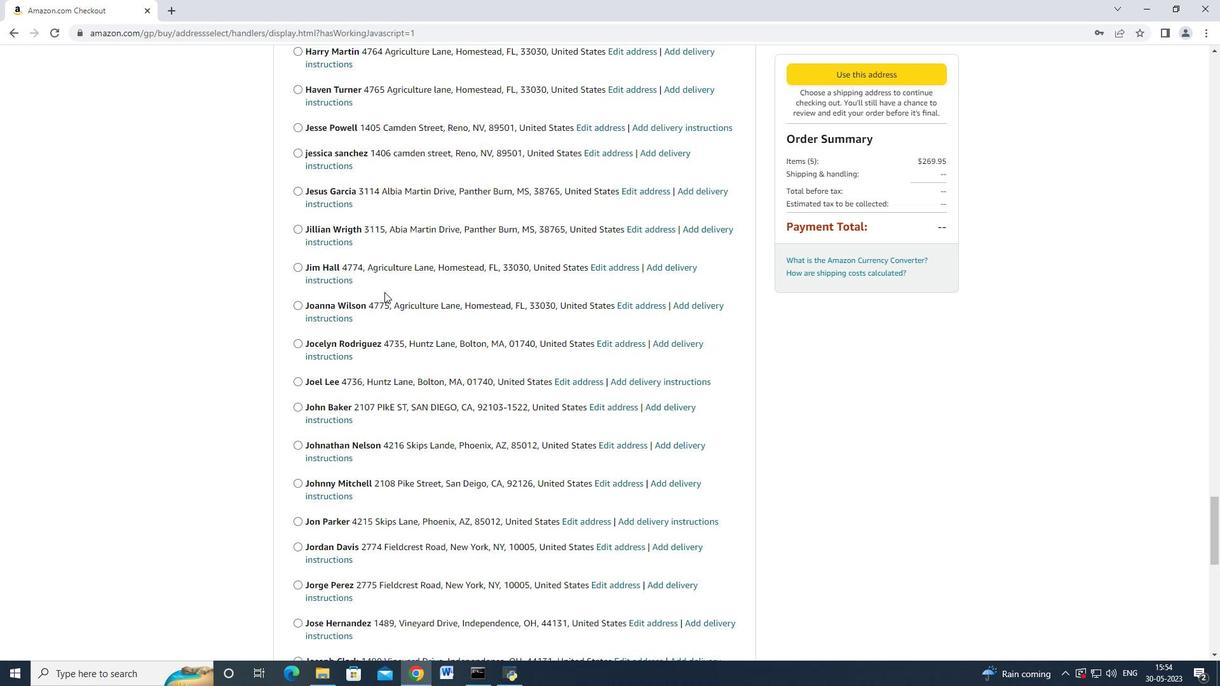 
Action: Mouse scrolled (378, 311) with delta (0, 0)
Screenshot: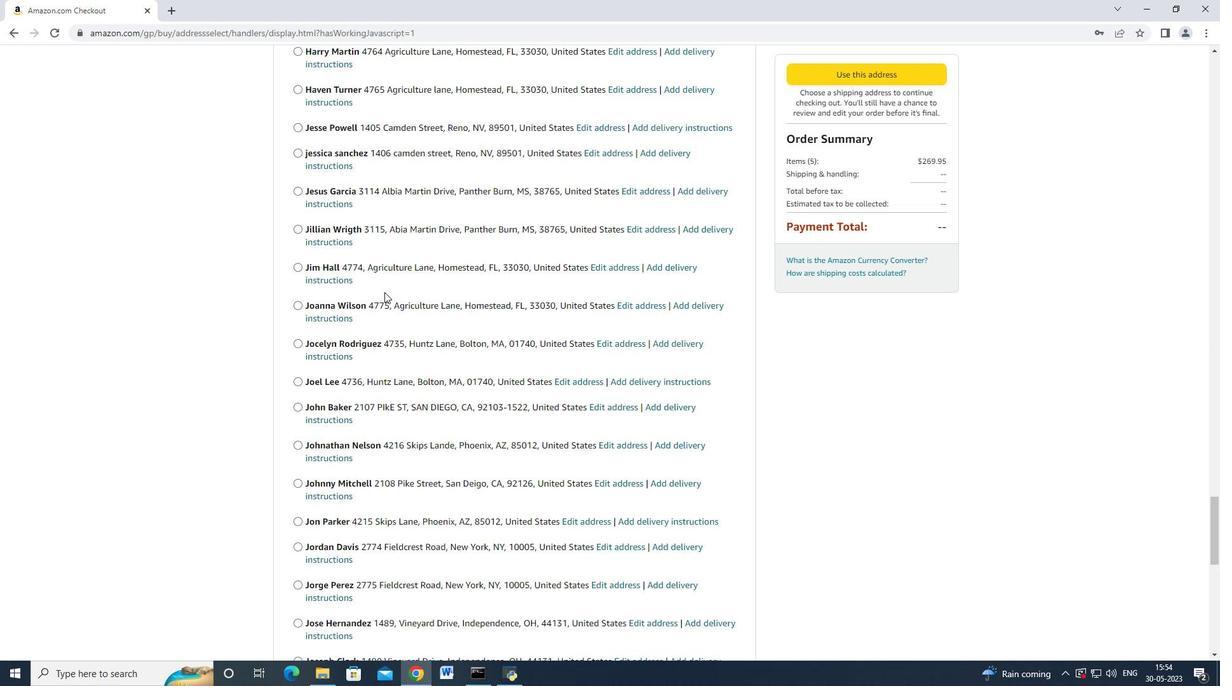 
Action: Mouse moved to (380, 311)
Screenshot: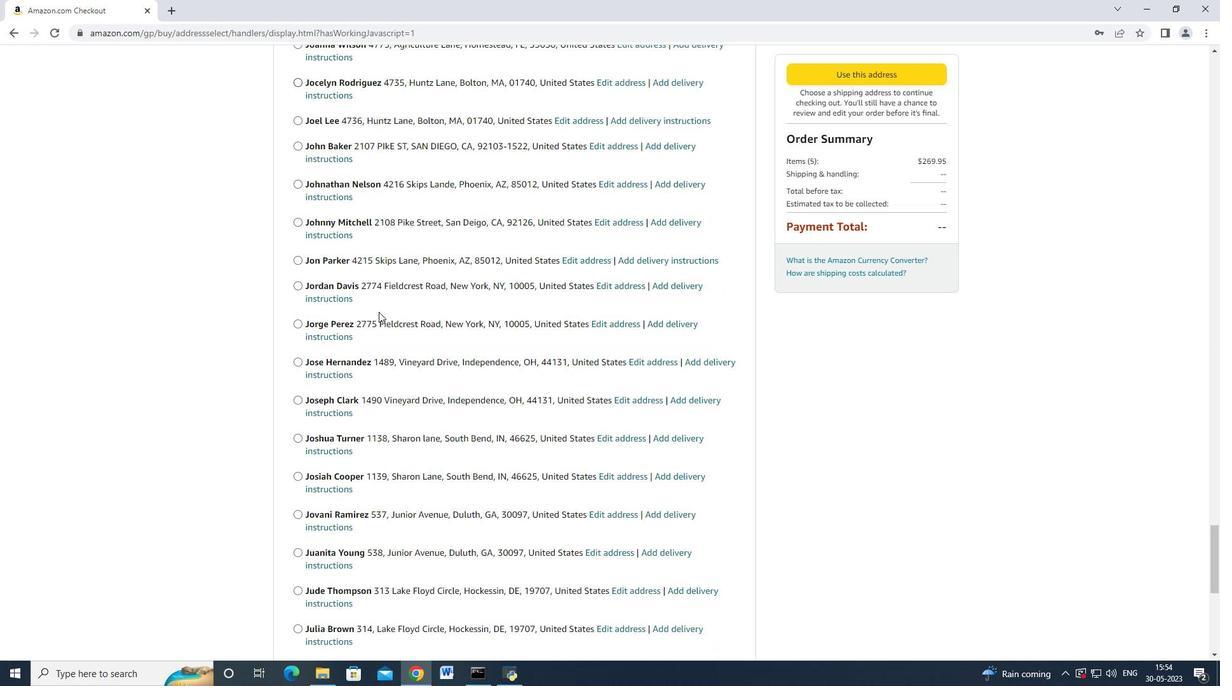 
Action: Mouse scrolled (380, 310) with delta (0, 0)
Screenshot: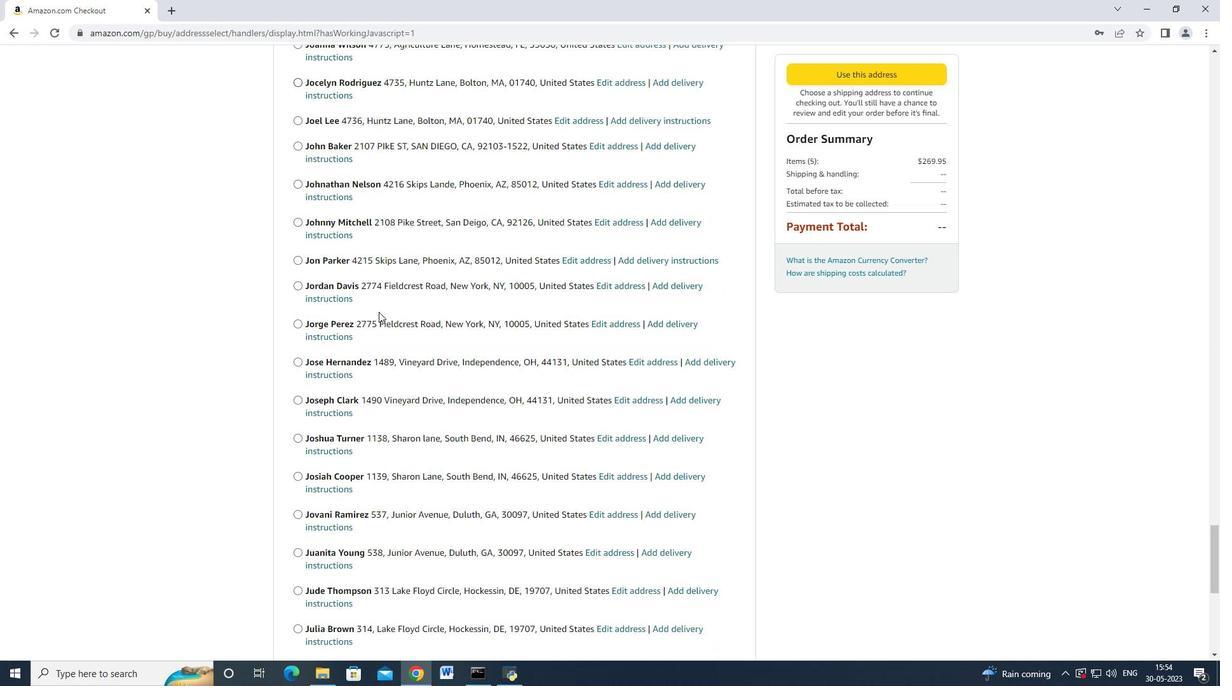 
Action: Mouse moved to (379, 311)
Screenshot: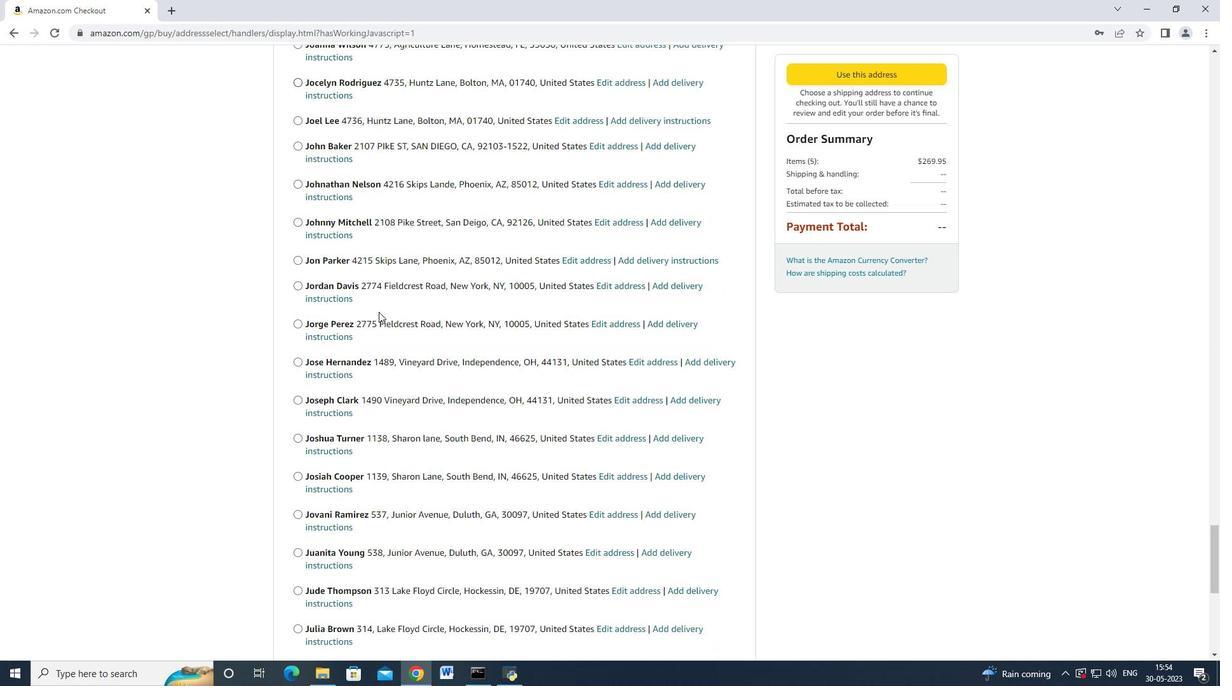 
Action: Mouse scrolled (379, 310) with delta (0, 0)
Screenshot: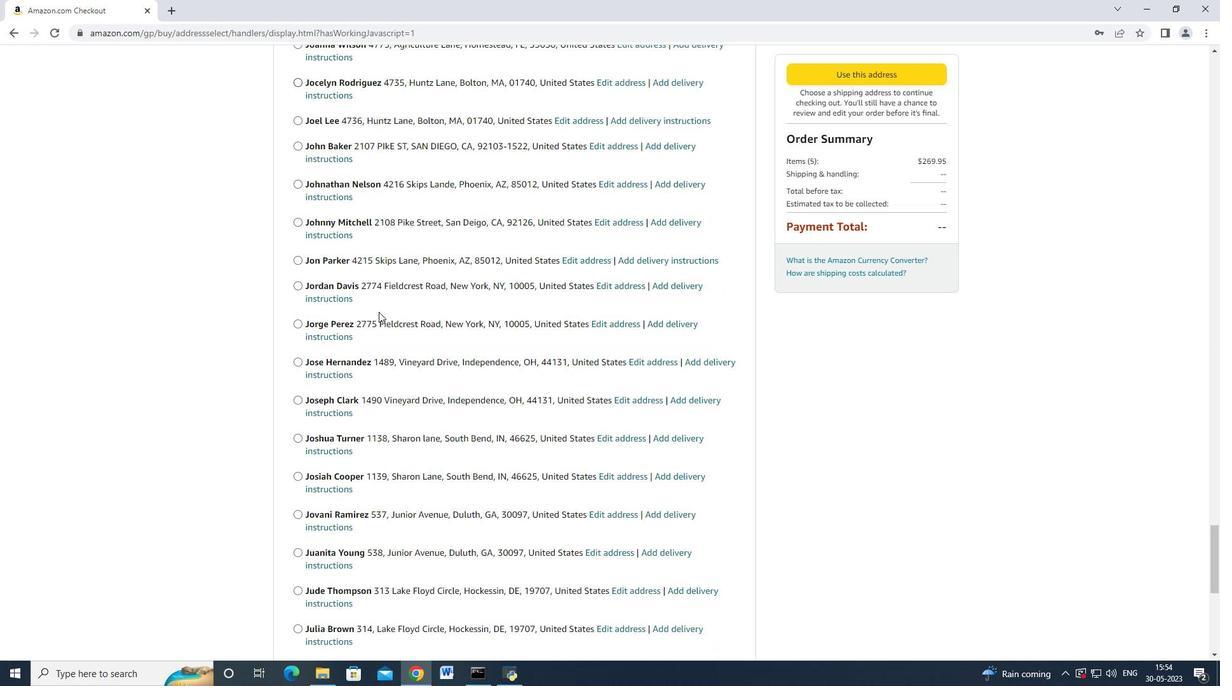 
Action: Mouse scrolled (379, 310) with delta (0, 0)
Screenshot: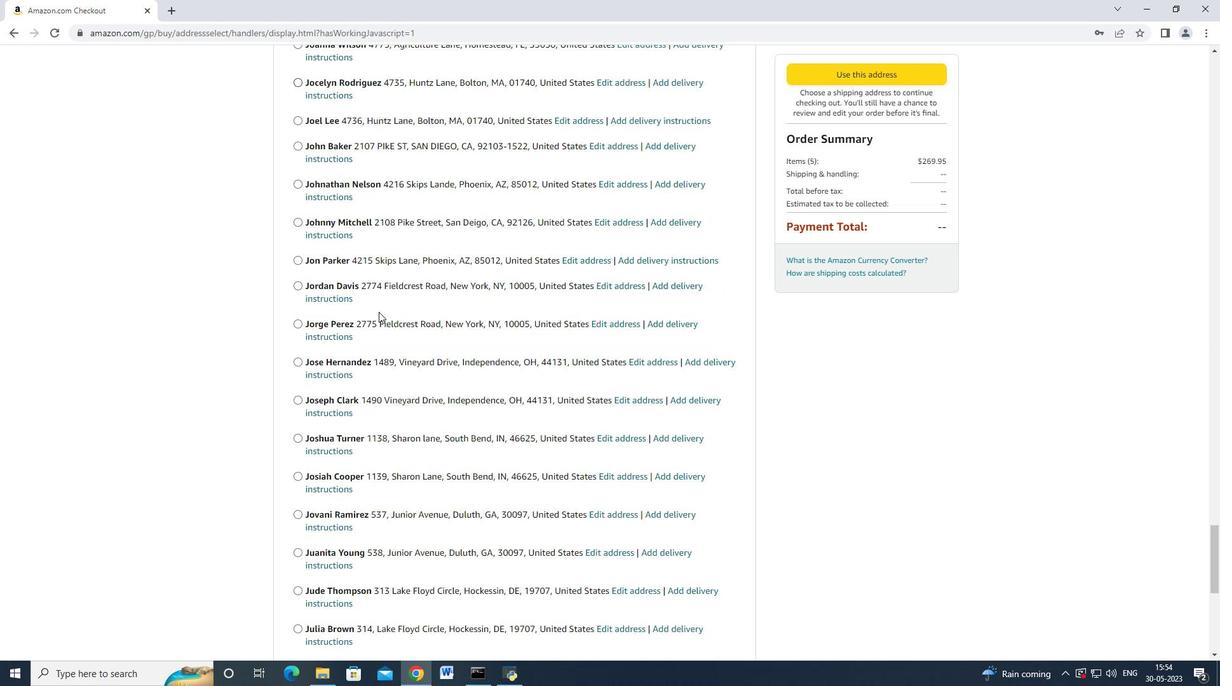 
Action: Mouse scrolled (379, 310) with delta (0, 0)
Screenshot: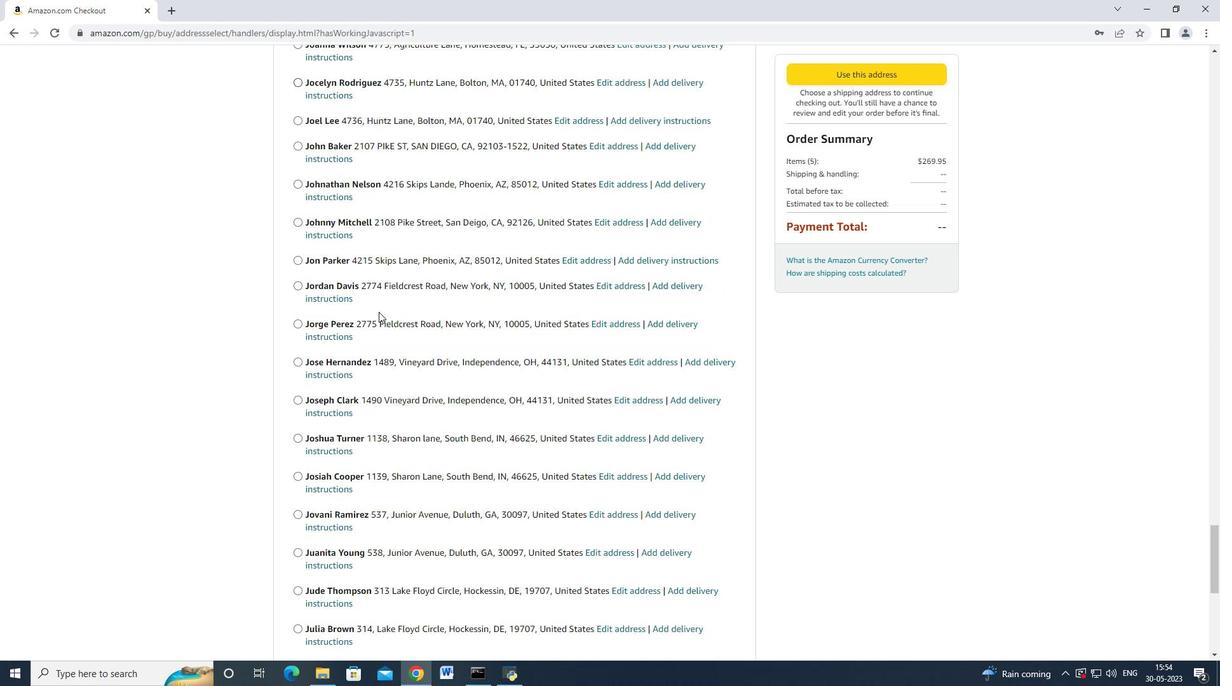 
Action: Mouse scrolled (379, 310) with delta (0, 0)
Screenshot: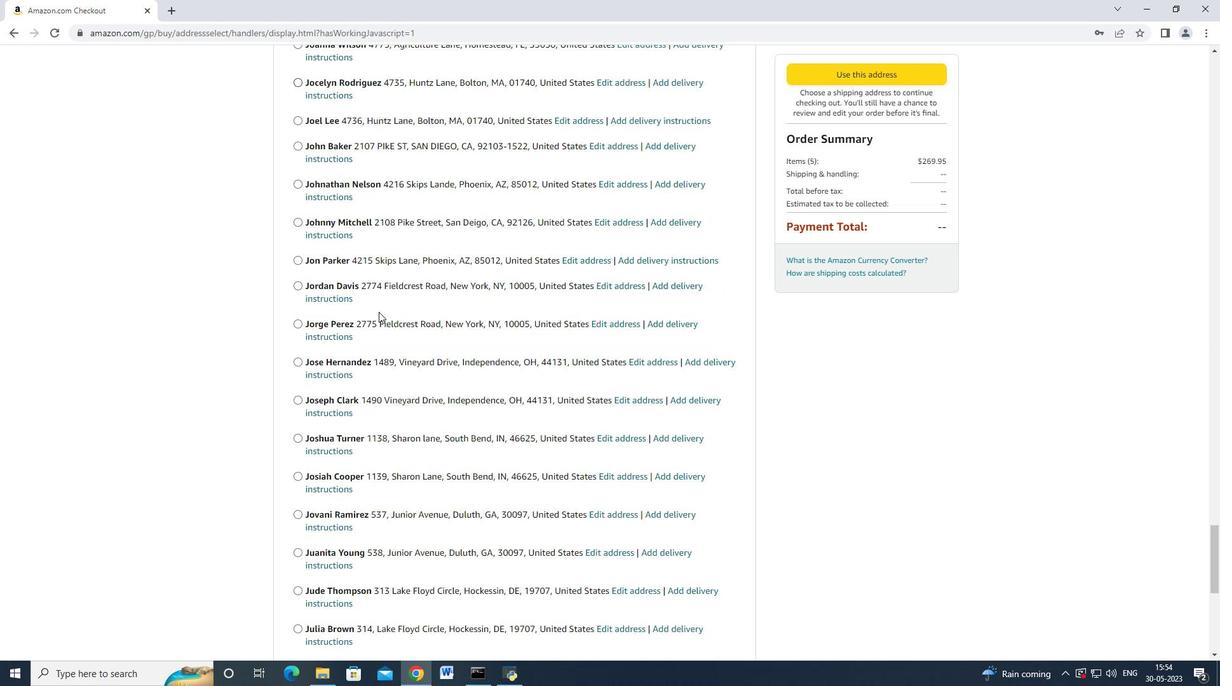 
Action: Mouse scrolled (379, 310) with delta (0, 0)
Screenshot: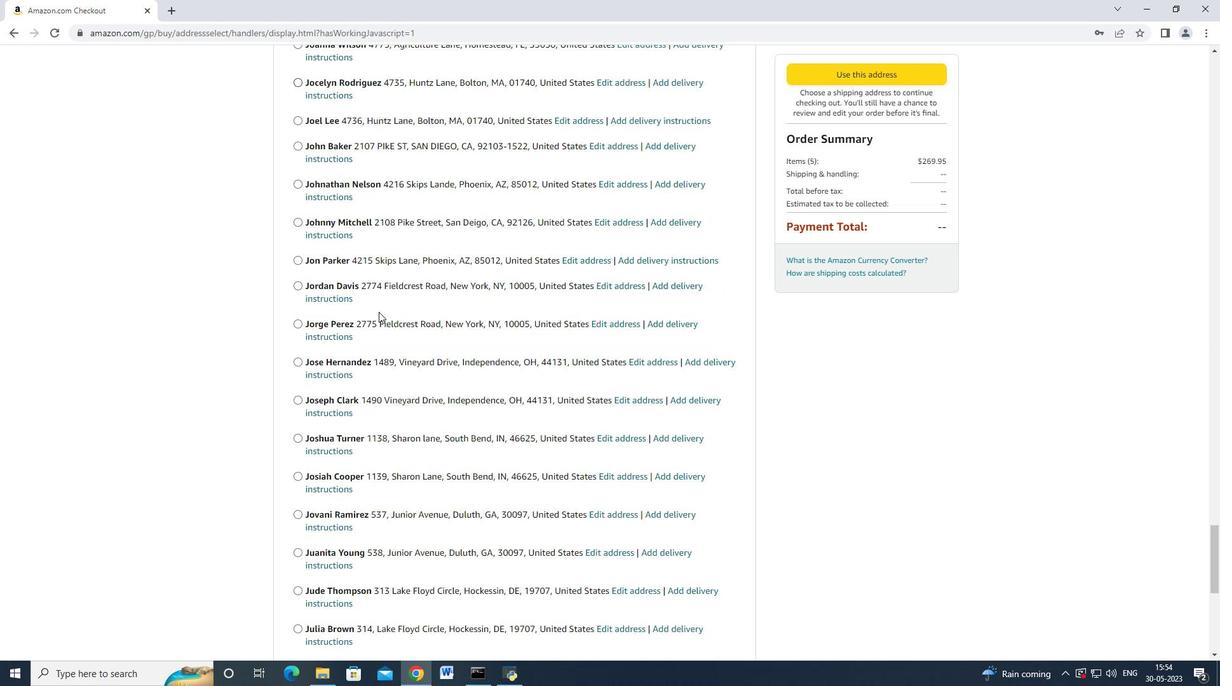 
Action: Mouse scrolled (379, 310) with delta (0, 0)
Screenshot: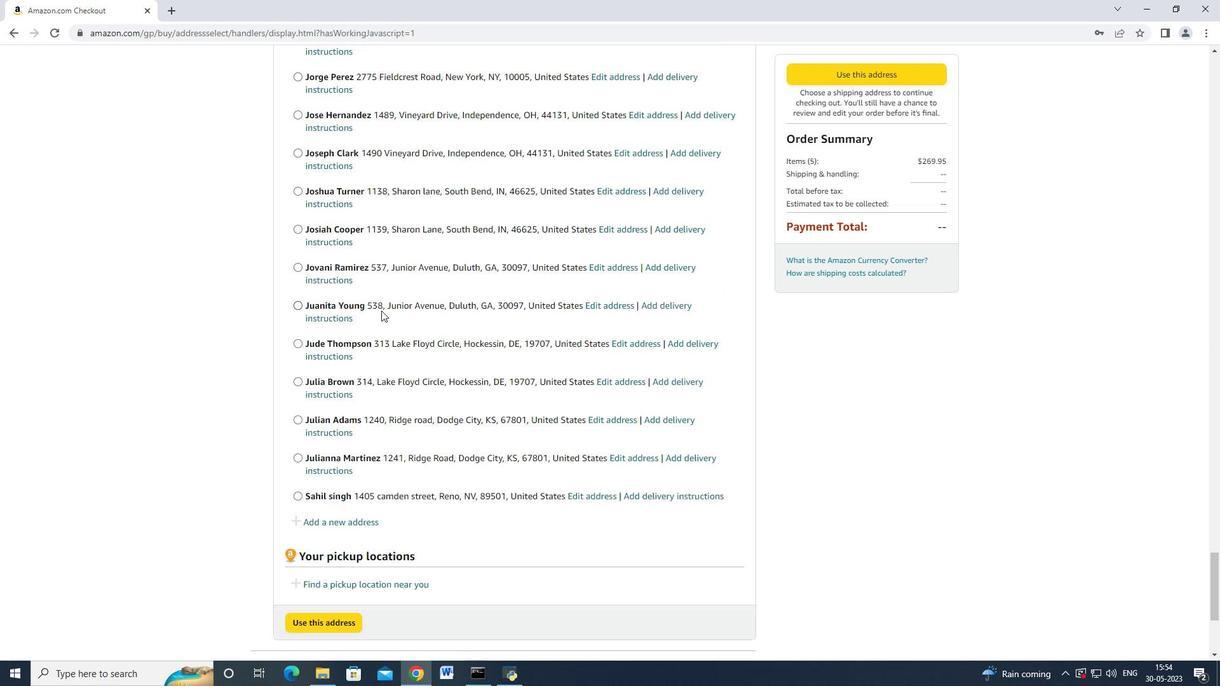 
Action: Mouse scrolled (379, 310) with delta (0, 0)
Screenshot: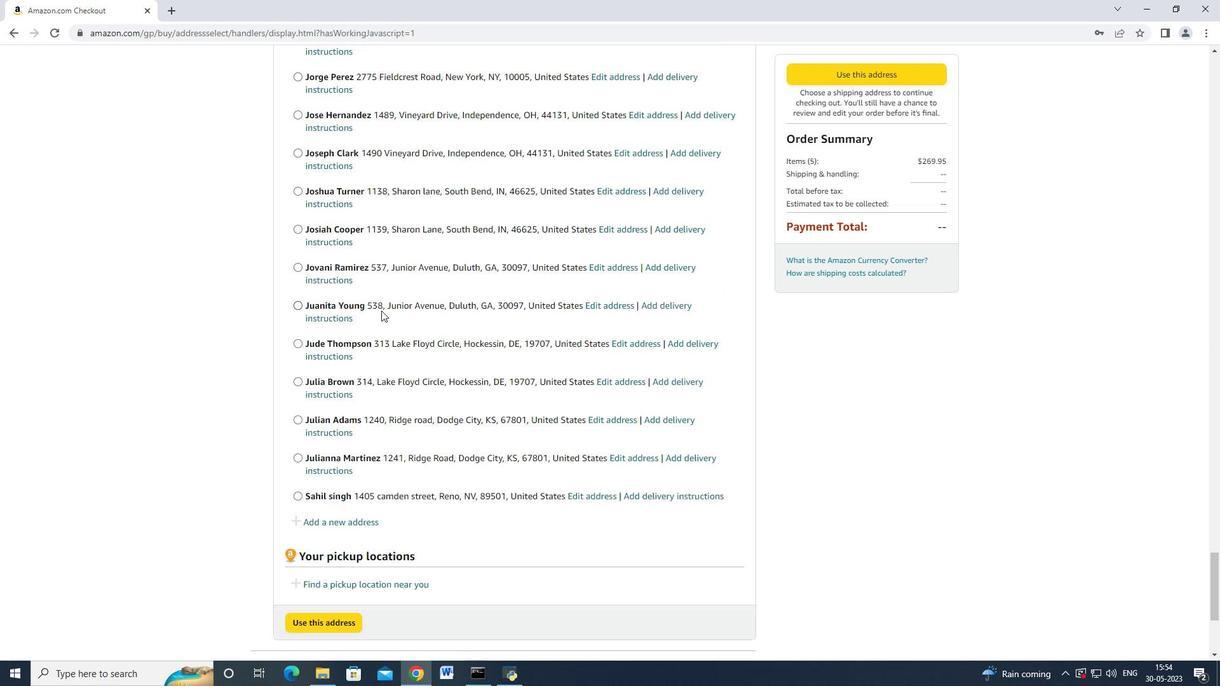 
Action: Mouse moved to (365, 258)
Screenshot: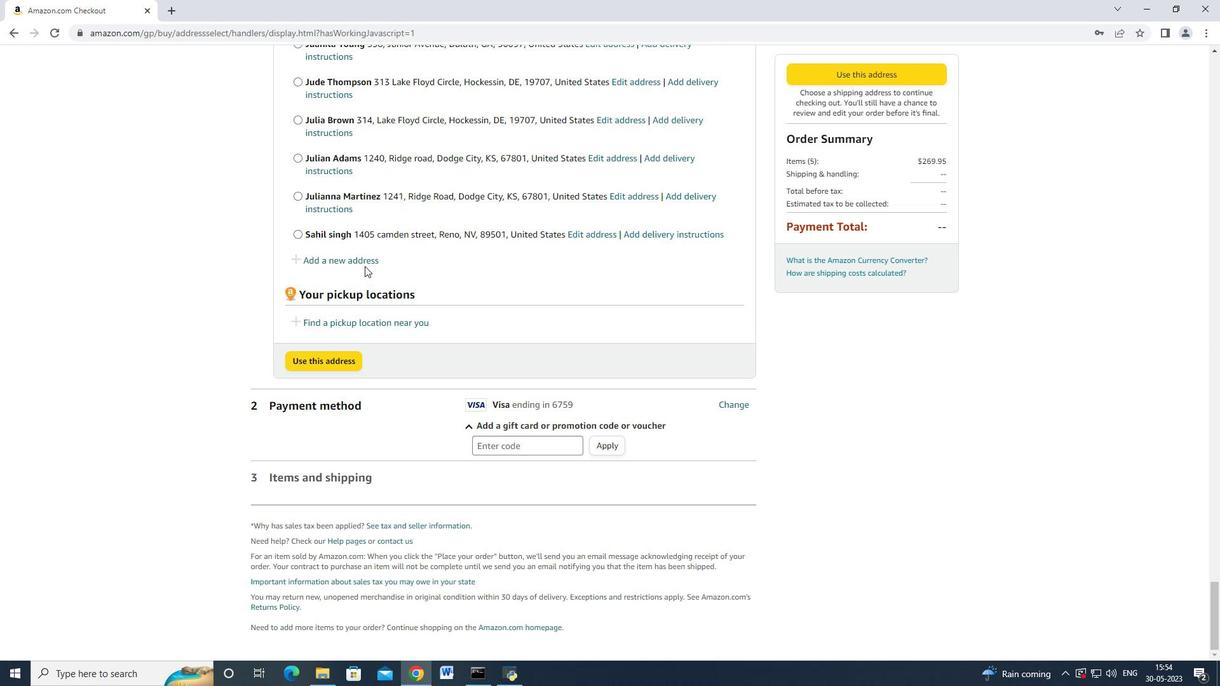 
Action: Mouse pressed left at (365, 258)
Screenshot: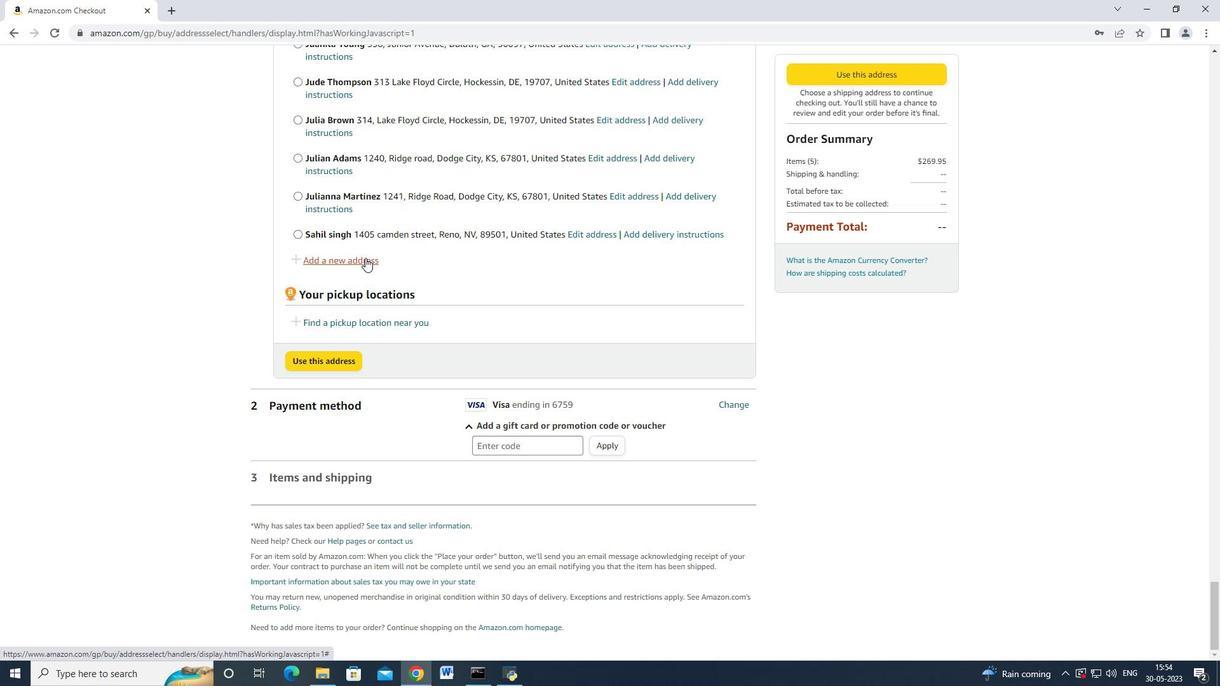 
Action: Mouse moved to (458, 296)
Screenshot: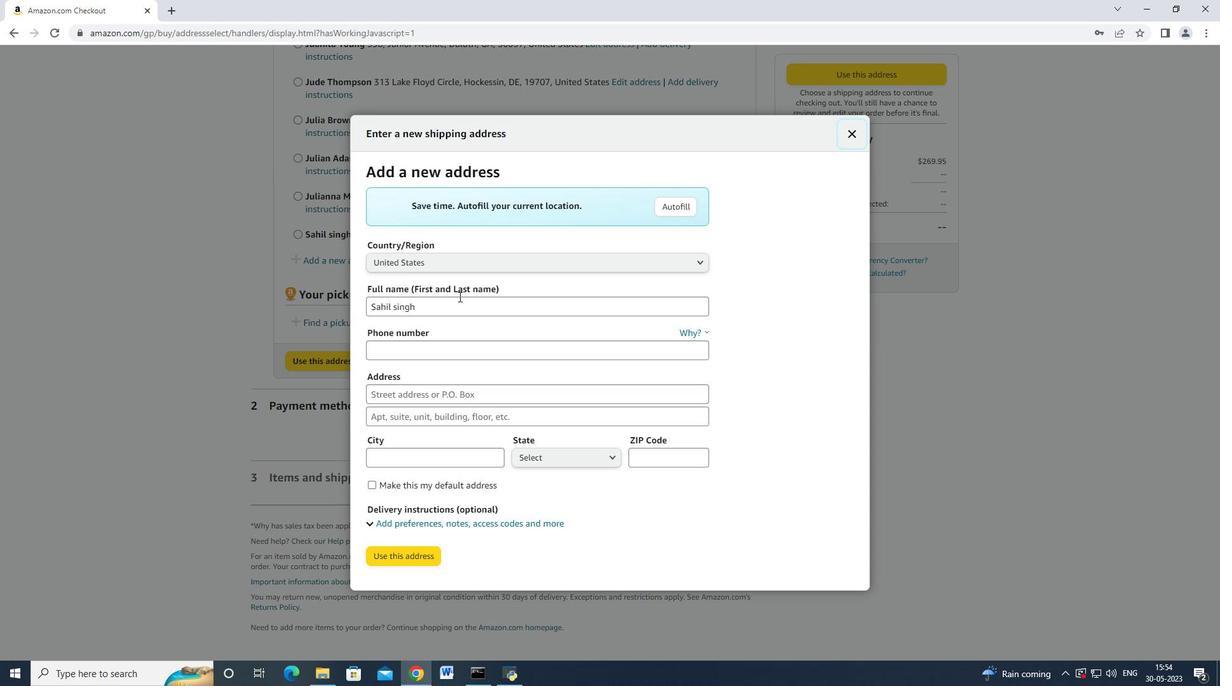 
Action: Mouse pressed left at (458, 296)
Screenshot: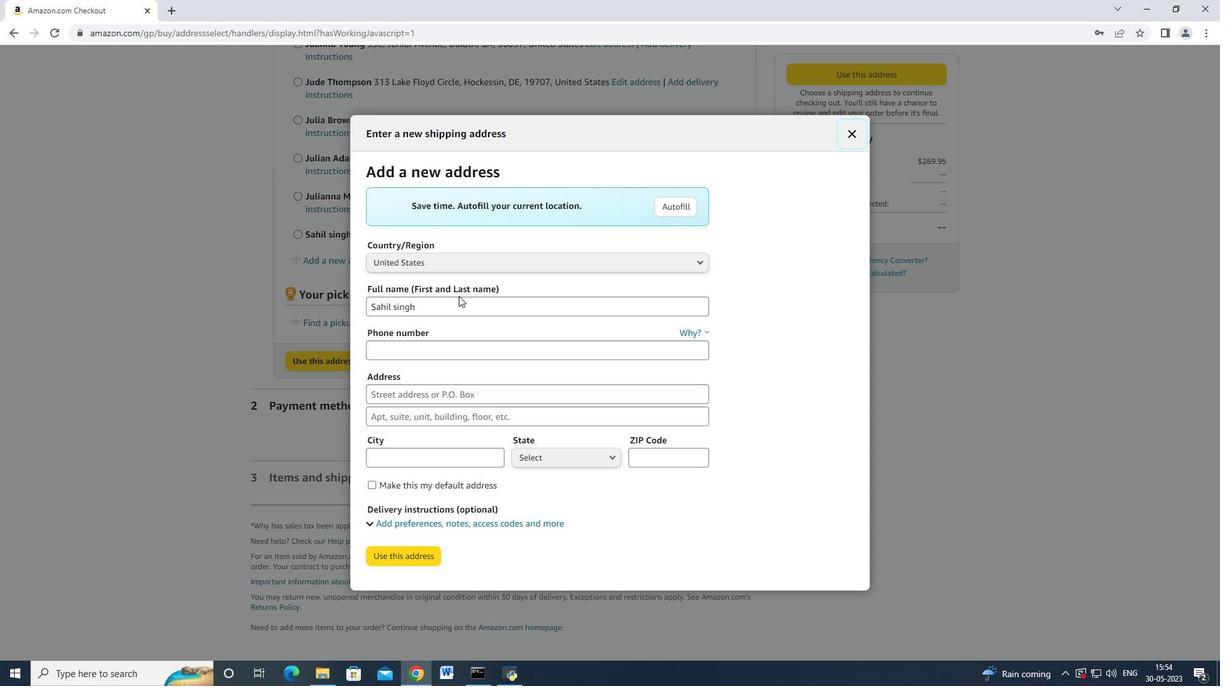 
Action: Mouse moved to (421, 303)
Screenshot: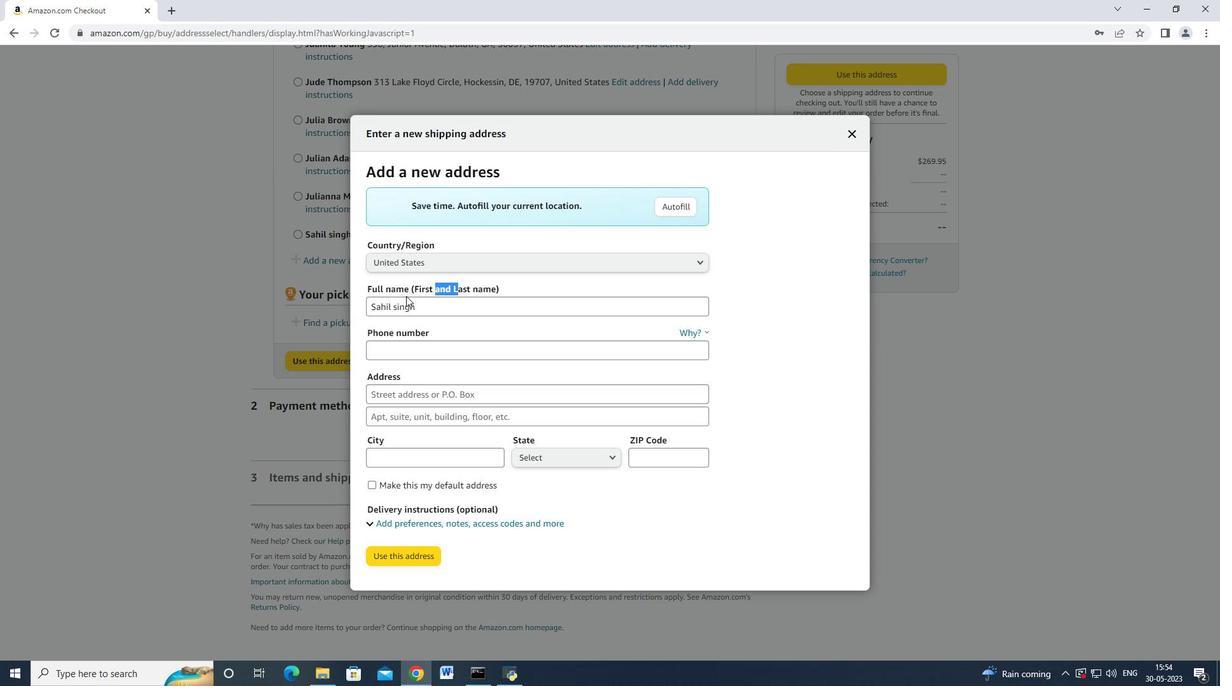 
Action: Mouse pressed left at (421, 303)
Screenshot: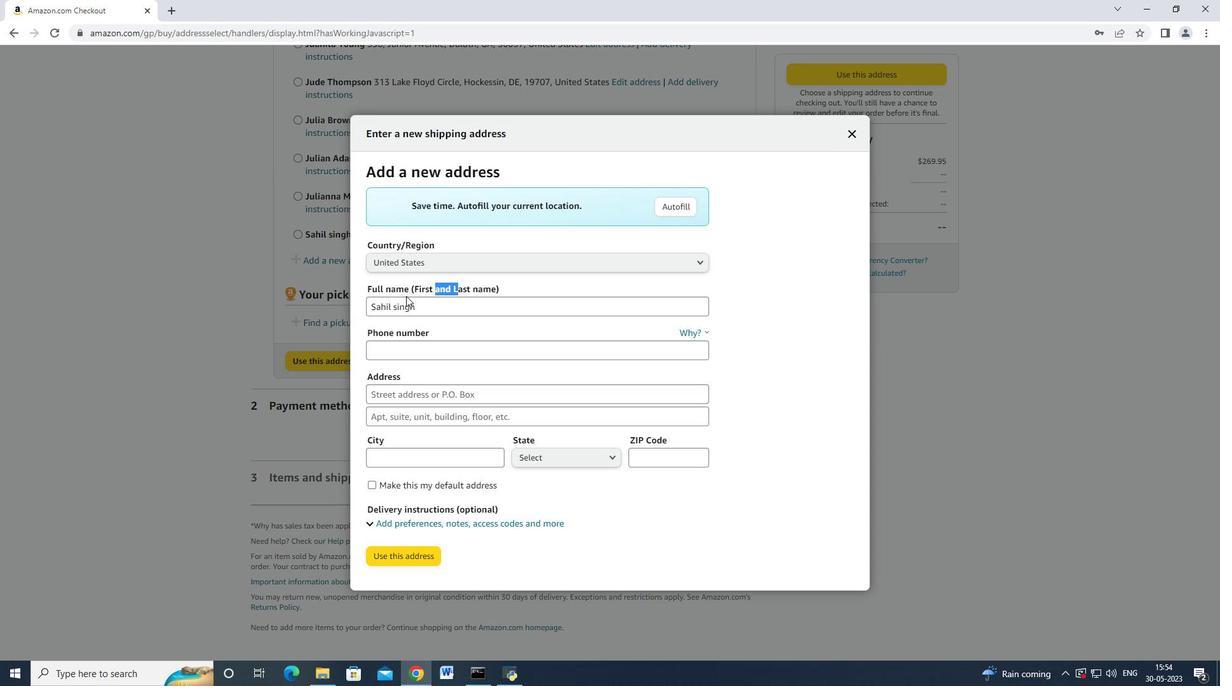 
Action: Mouse pressed left at (421, 303)
Screenshot: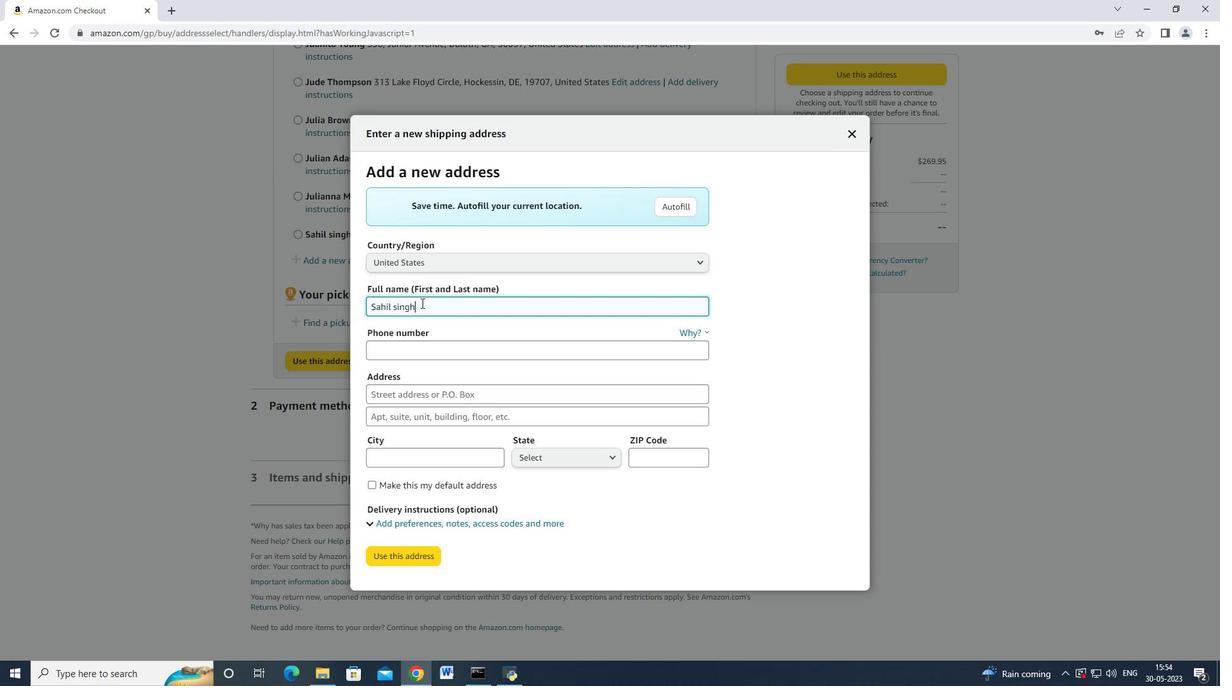 
Action: Mouse moved to (379, 306)
Screenshot: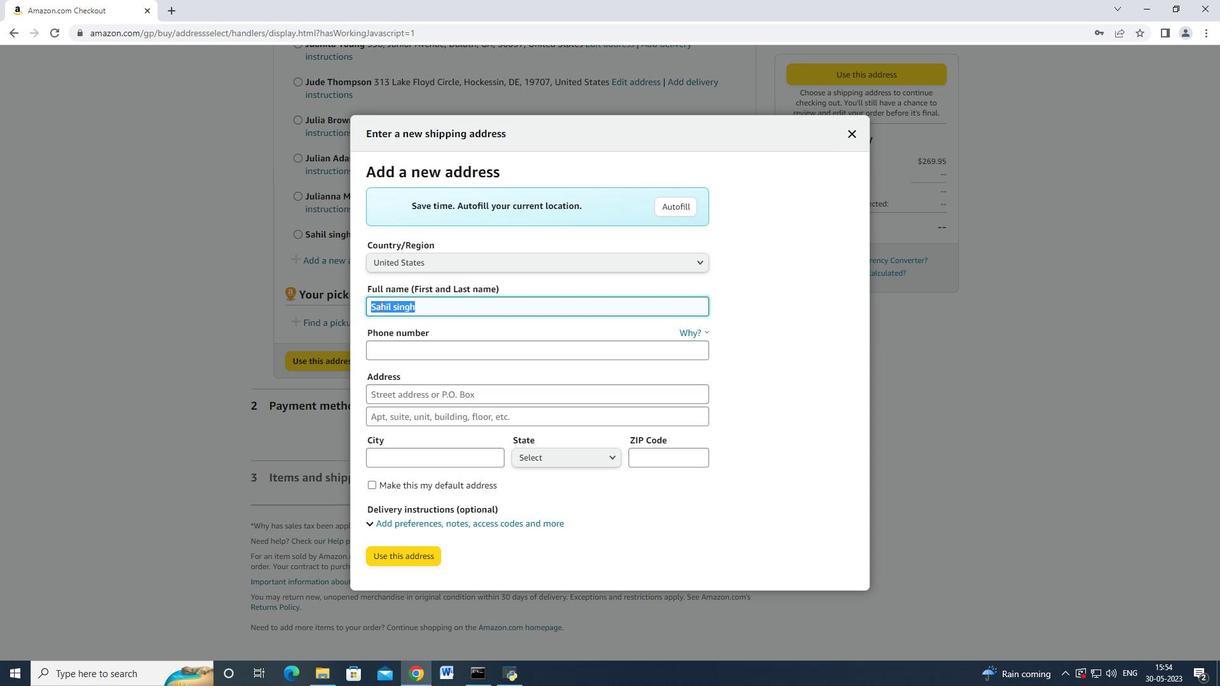 
Action: Key pressed <Key.backspace><Key.shift>Rishabh<Key.space><Key.backspace><Key.backspace><Key.backspace><Key.backspace><Key.backspace><Key.backspace><Key.backspace><Key.backspace><Key.backspace><Key.backspace><Key.backspace><Key.backspace><Key.shift>Hayden<Key.space><Key.shift_r><Key.shift>King<Key.tab><Key.tab>3052454080<Key.tab>4766<Key.space><Key.shift_r>Agriculture<Key.space><Key.shift>Lane<Key.space><Key.tab><Key.tab><Key.shift>Homestead<Key.space><Key.tab>
Screenshot: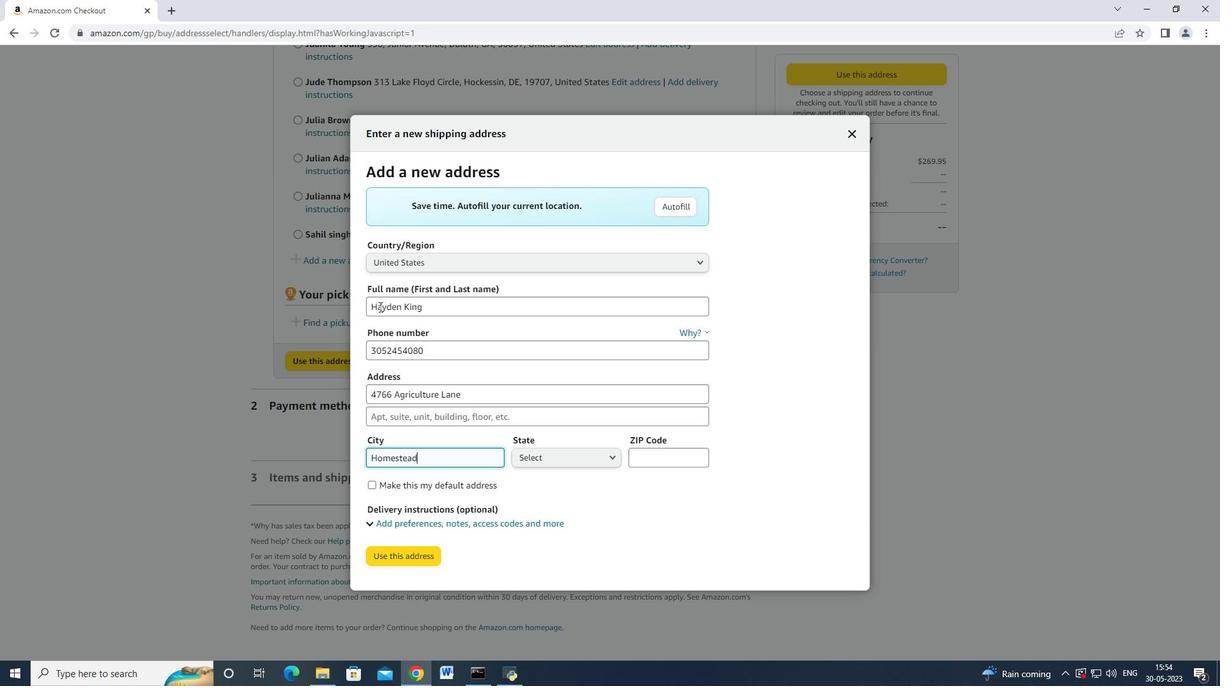
Action: Mouse moved to (526, 456)
Screenshot: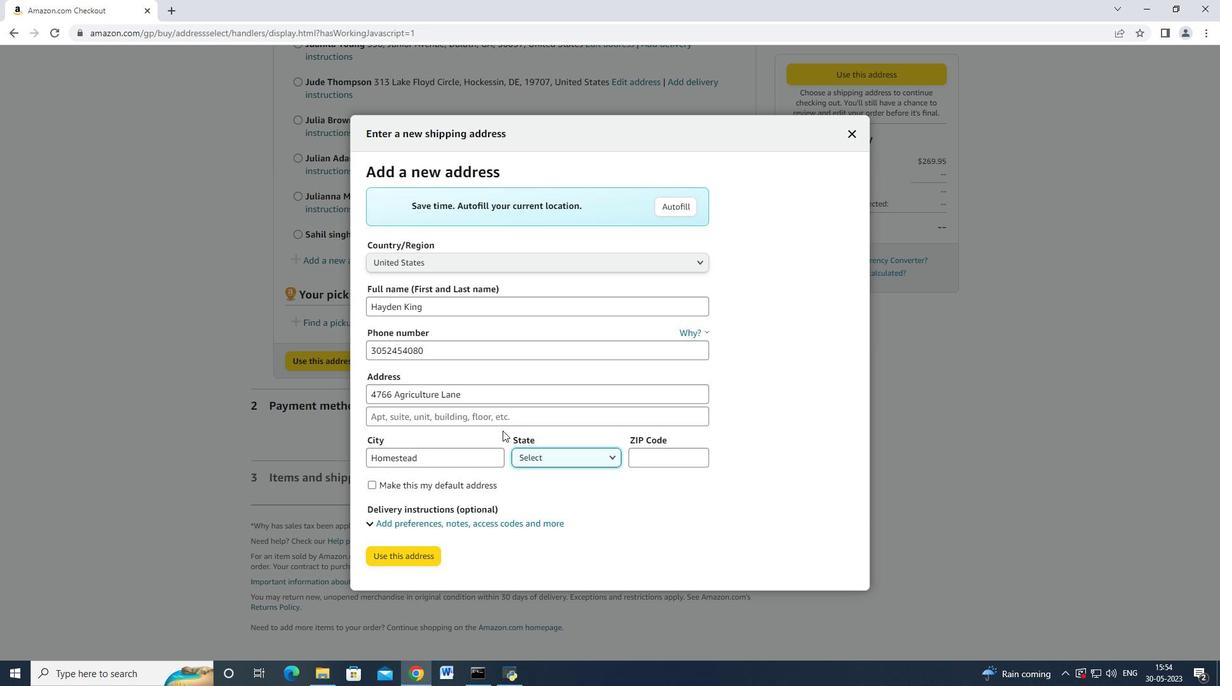 
Action: Mouse pressed left at (526, 456)
Screenshot: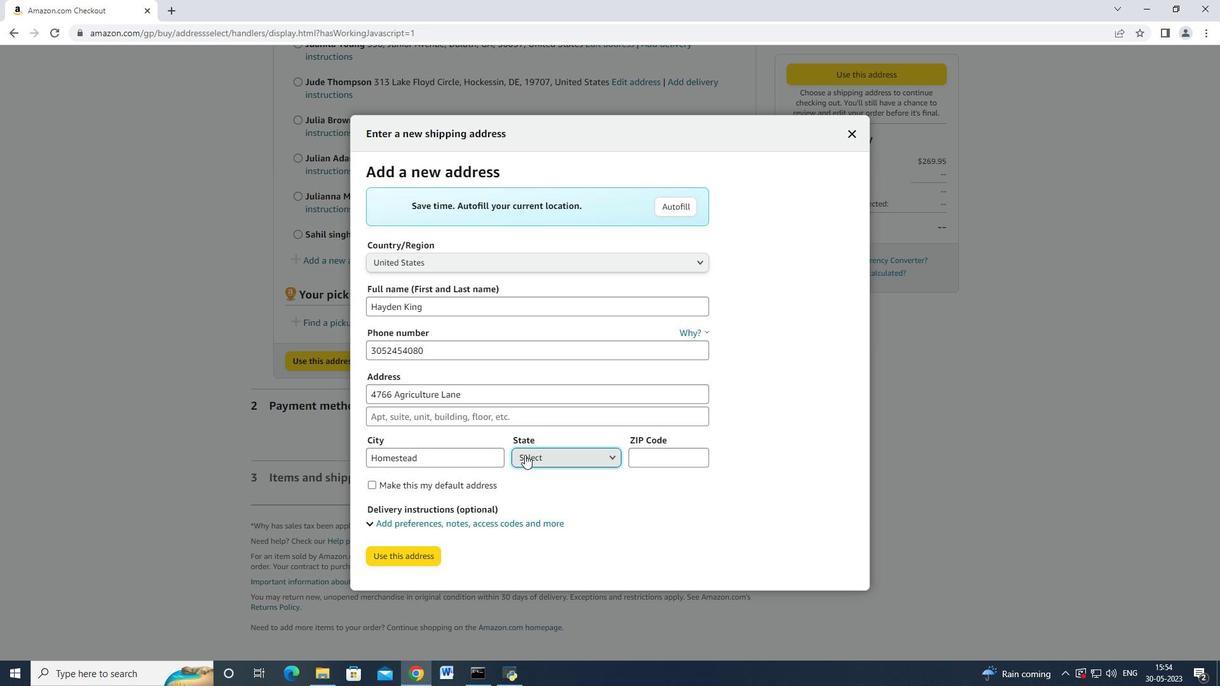 
Action: Mouse moved to (577, 249)
Screenshot: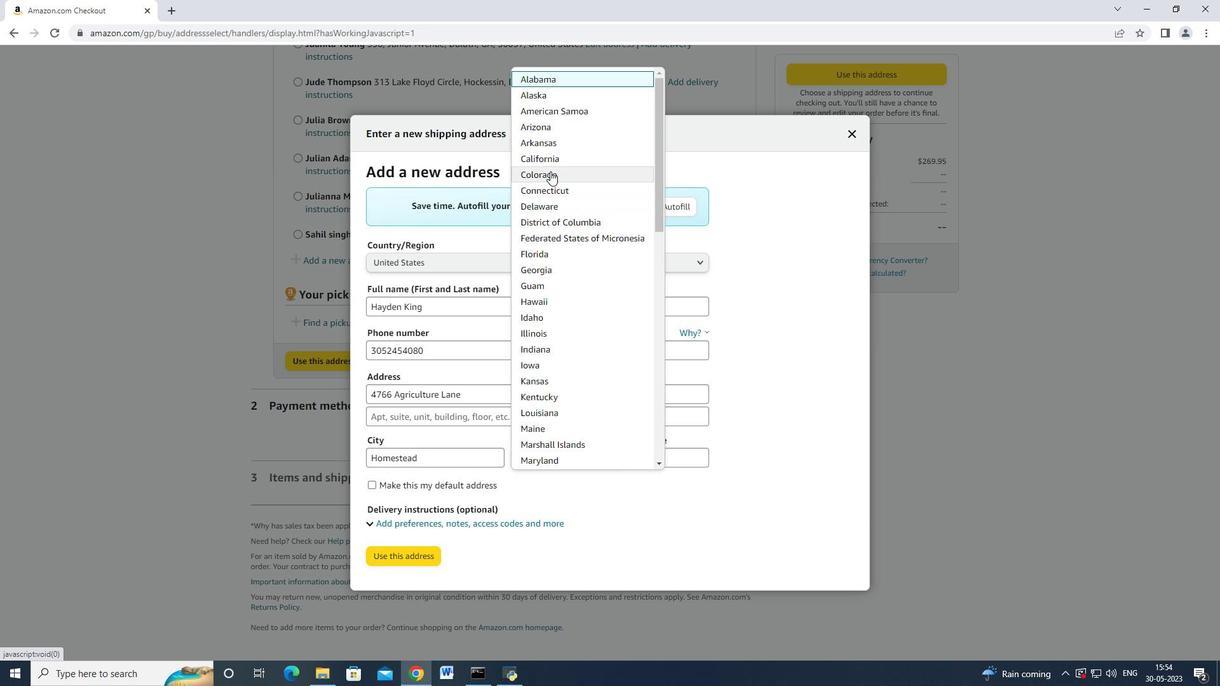 
Action: Mouse scrolled (577, 248) with delta (0, 0)
Screenshot: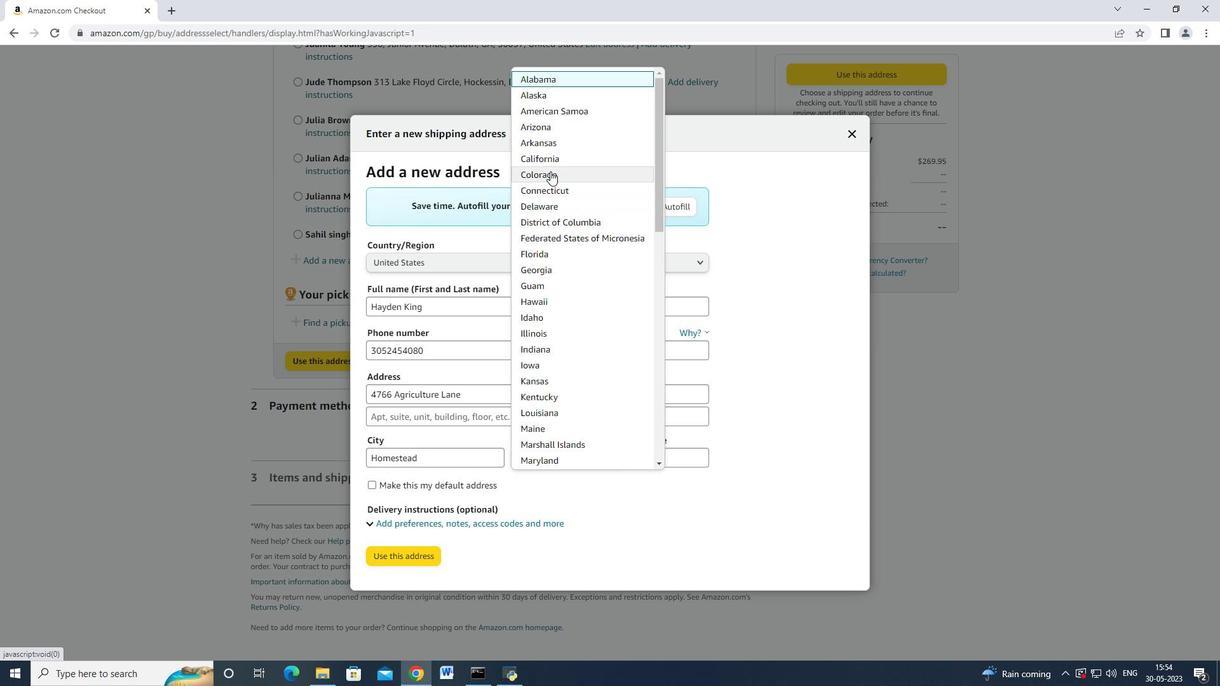 
Action: Mouse moved to (542, 195)
Screenshot: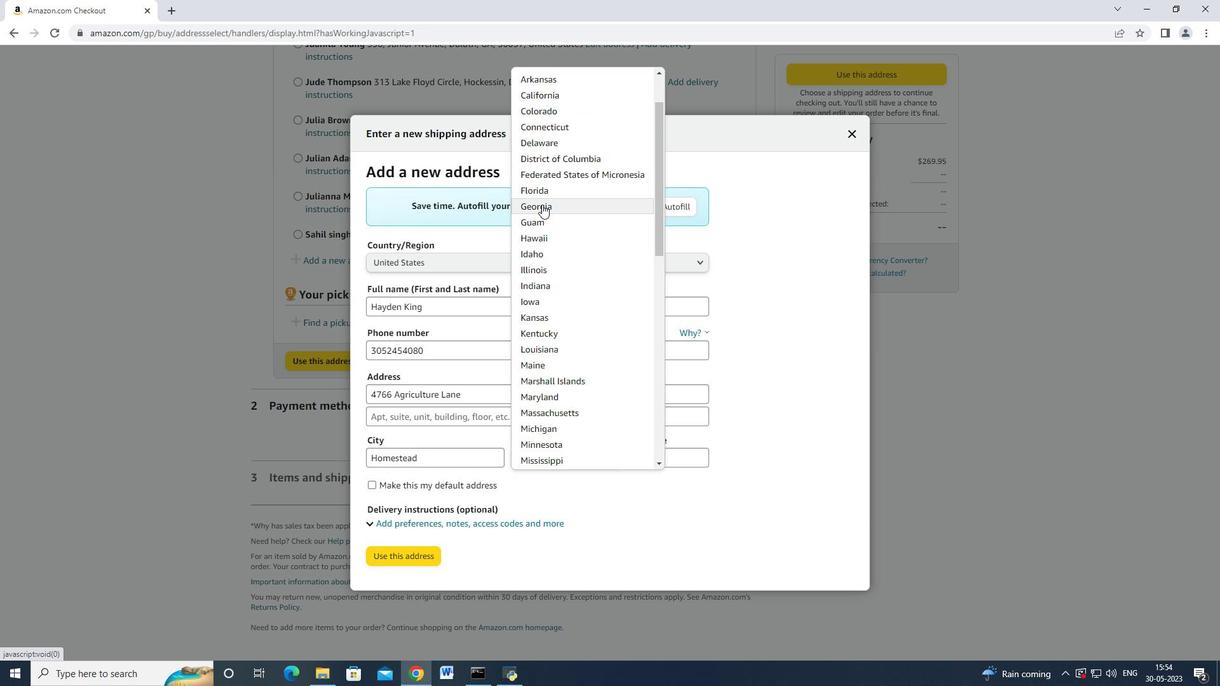 
Action: Mouse pressed left at (542, 195)
Screenshot: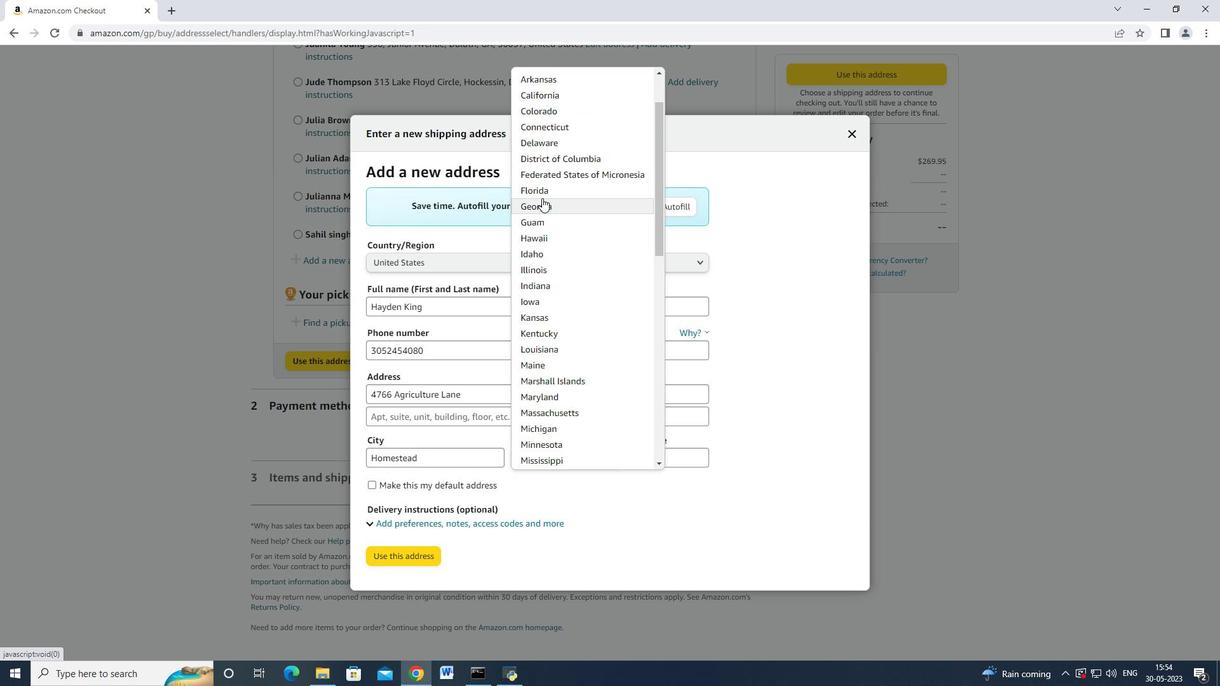 
Action: Mouse moved to (647, 458)
Screenshot: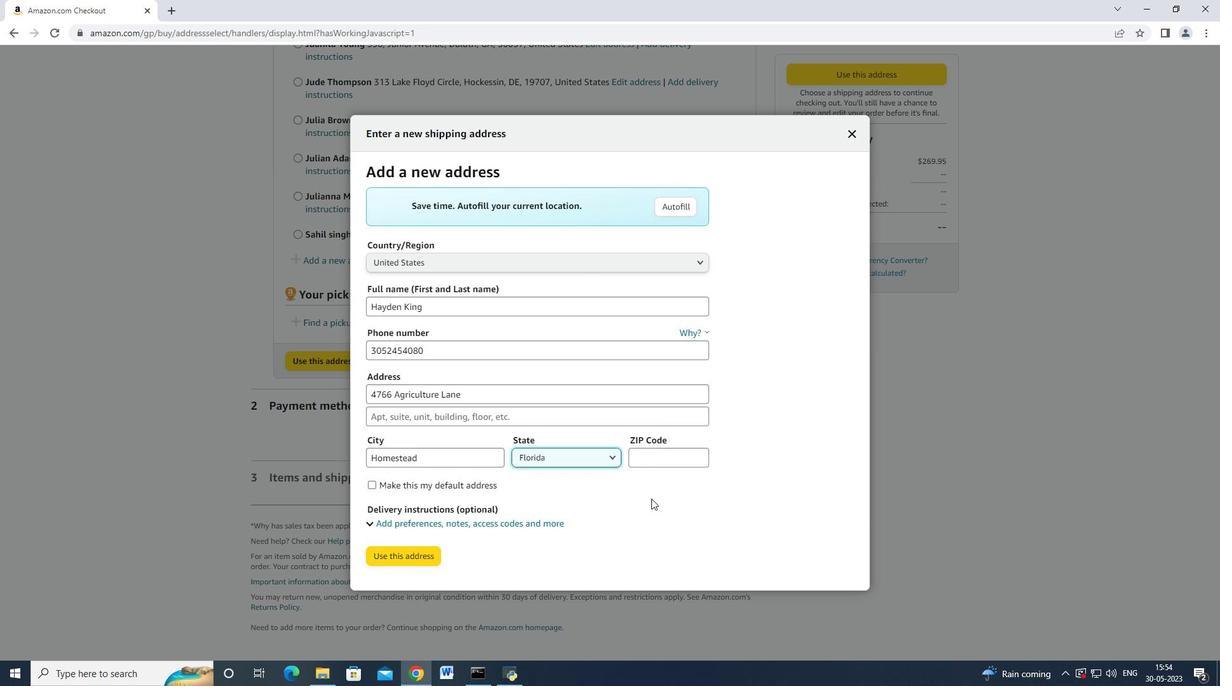 
Action: Mouse pressed left at (647, 458)
Screenshot: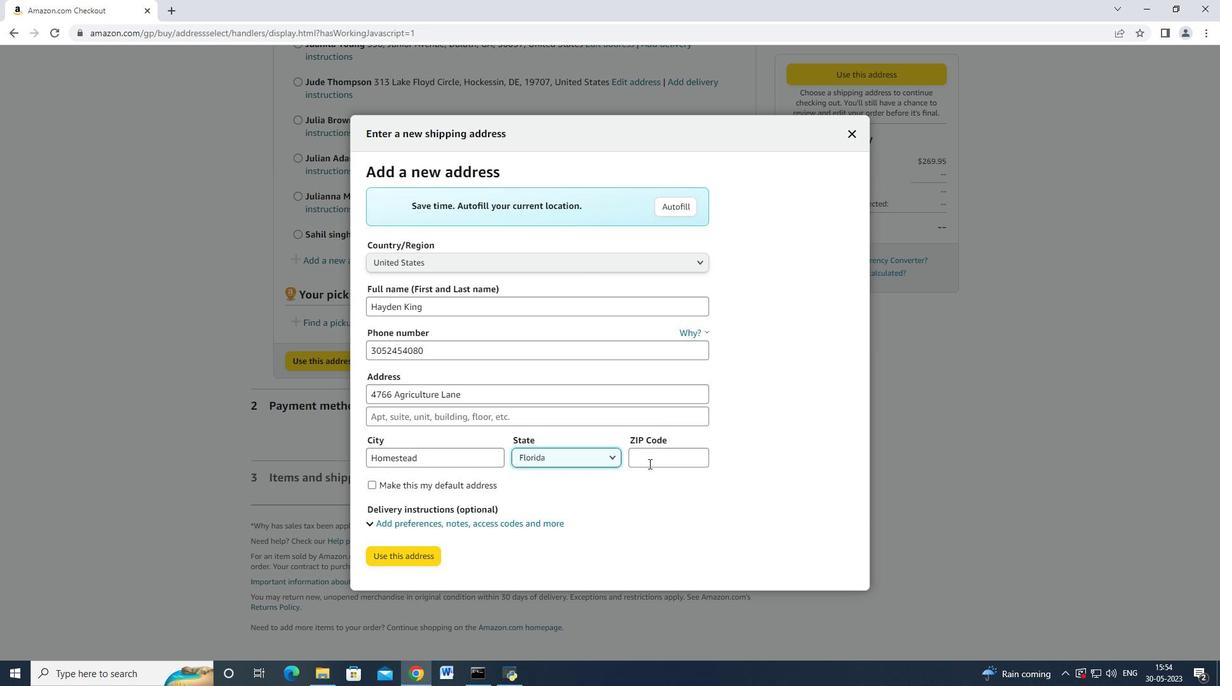 
Action: Mouse moved to (646, 461)
Screenshot: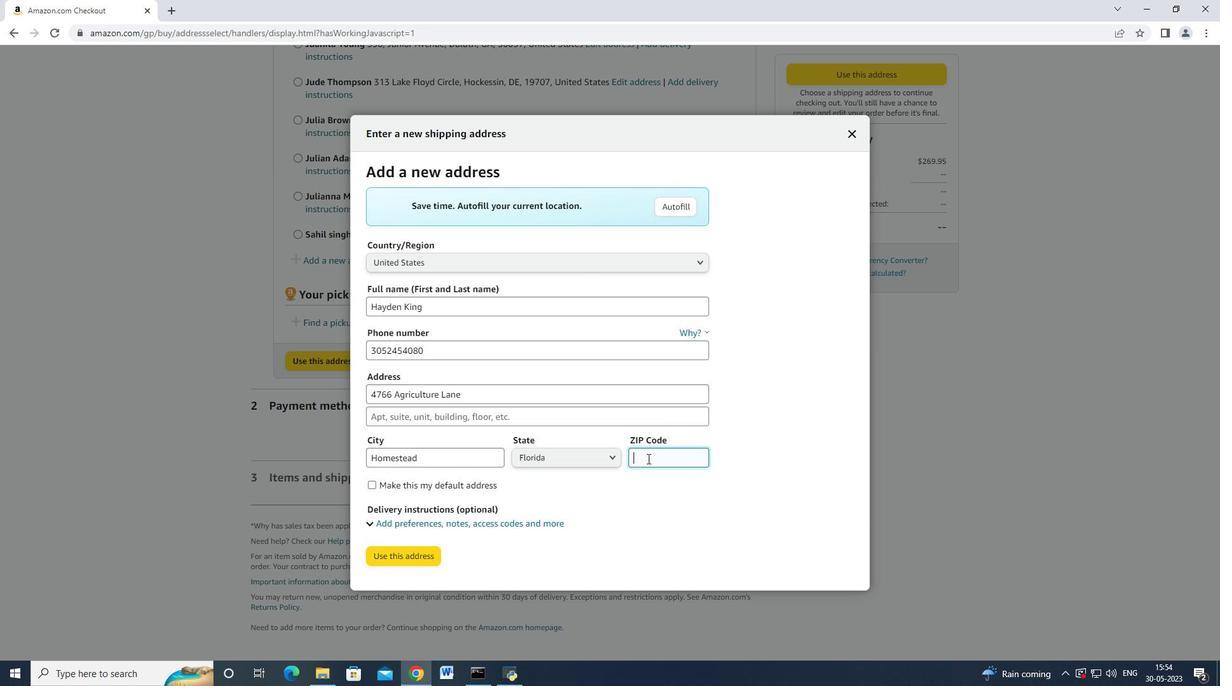 
Action: Key pressed 33030
Screenshot: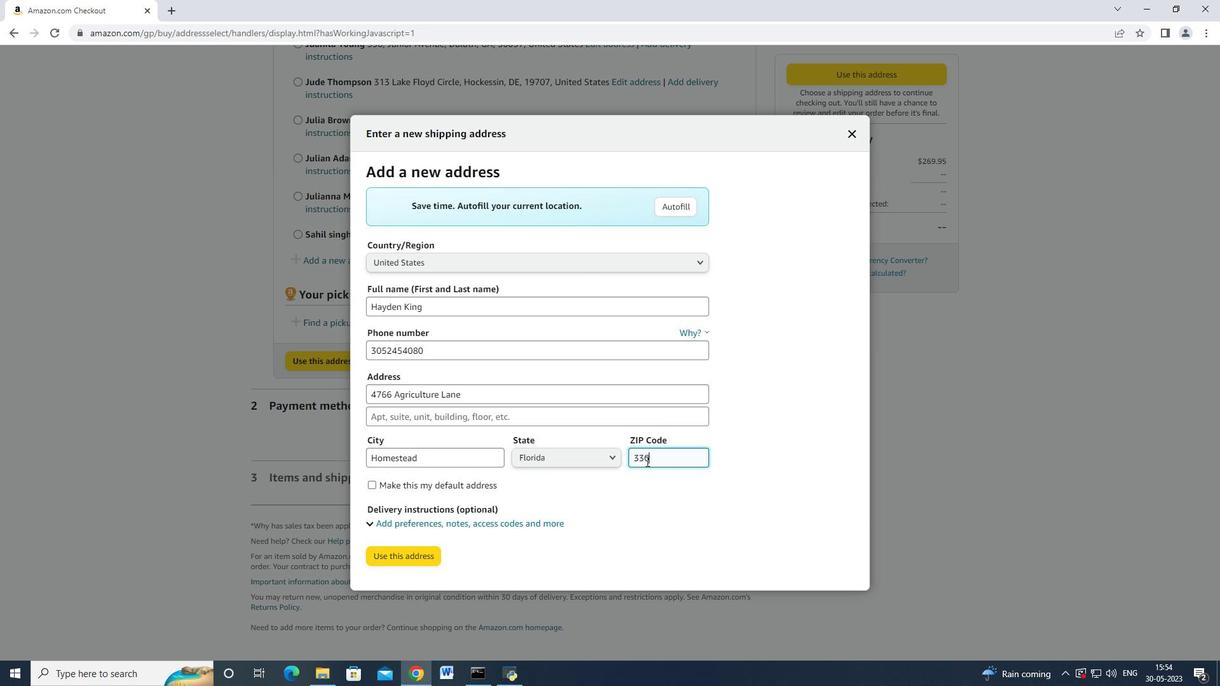 
Action: Mouse moved to (402, 556)
Screenshot: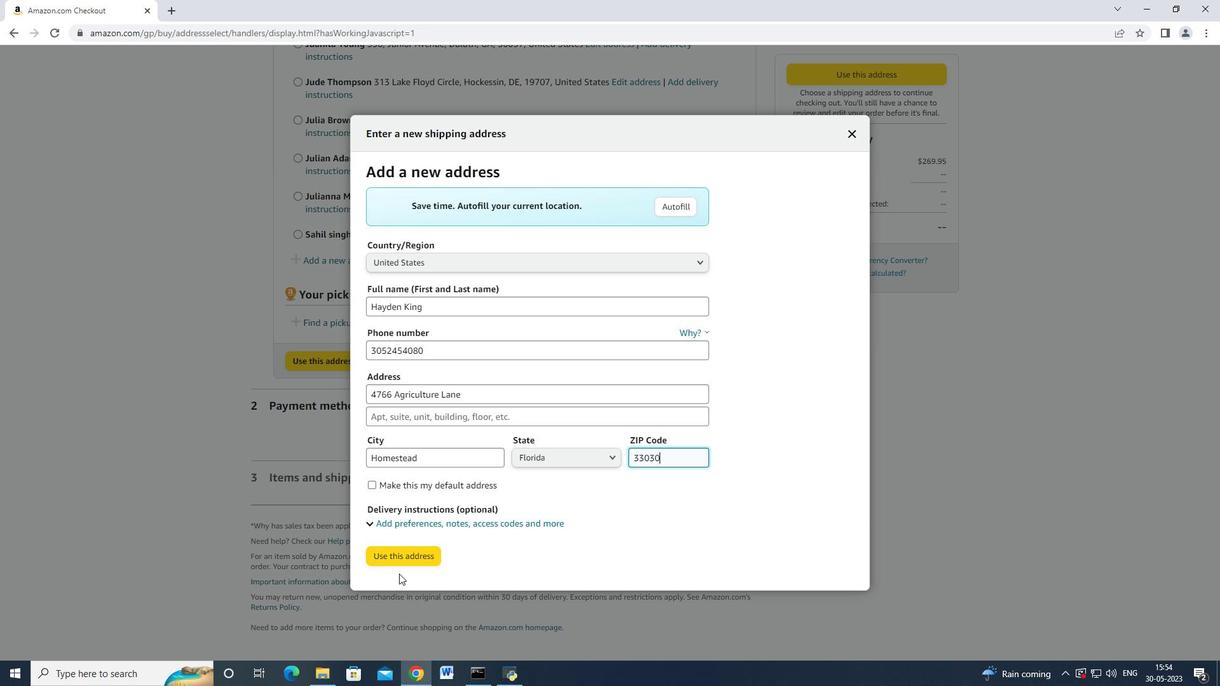
Action: Mouse pressed left at (402, 556)
Screenshot: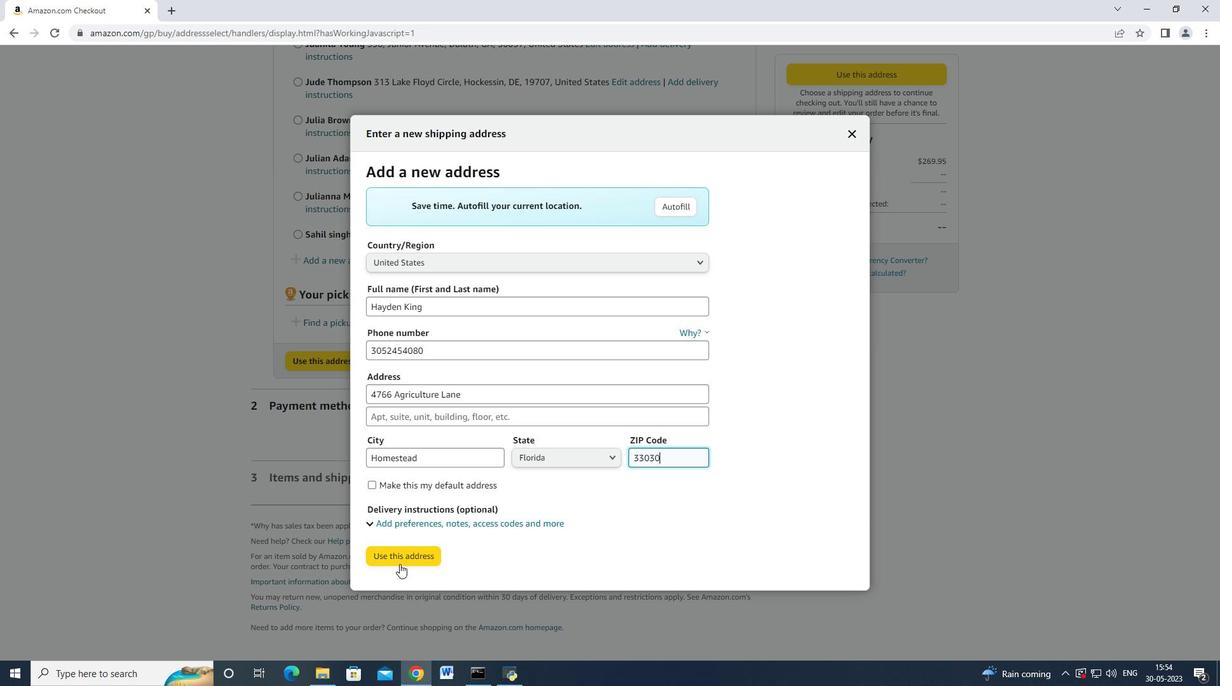 
Action: Mouse moved to (427, 643)
Screenshot: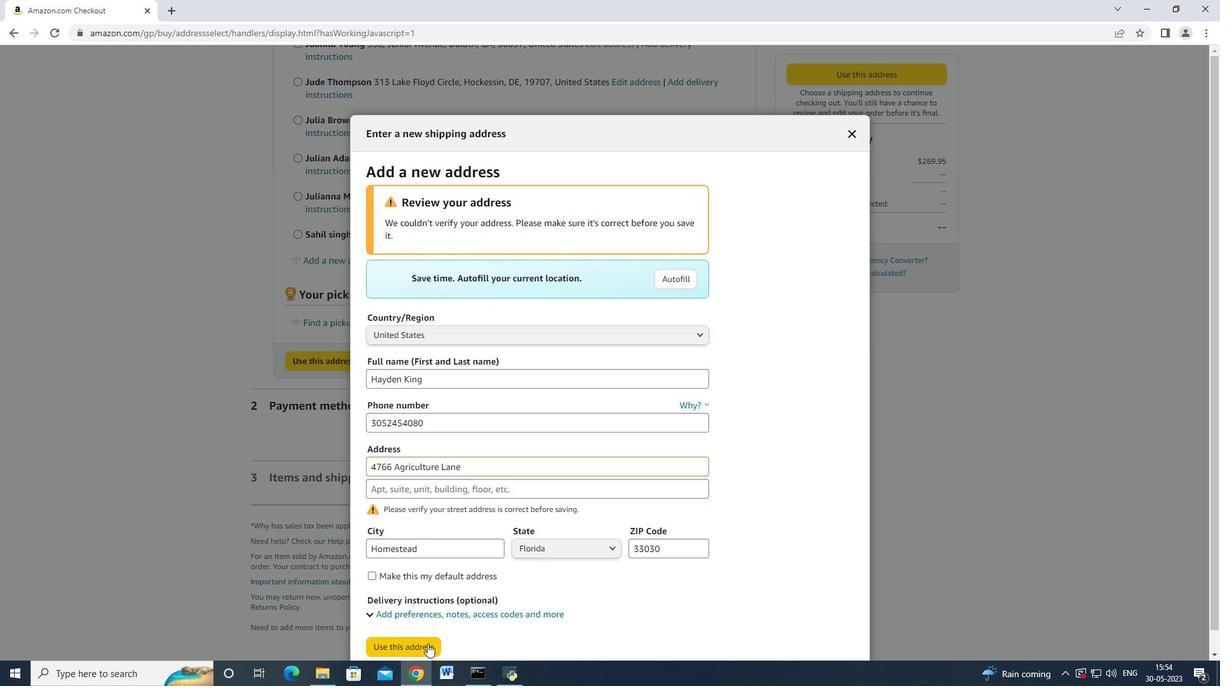 
Action: Mouse pressed left at (427, 643)
Screenshot: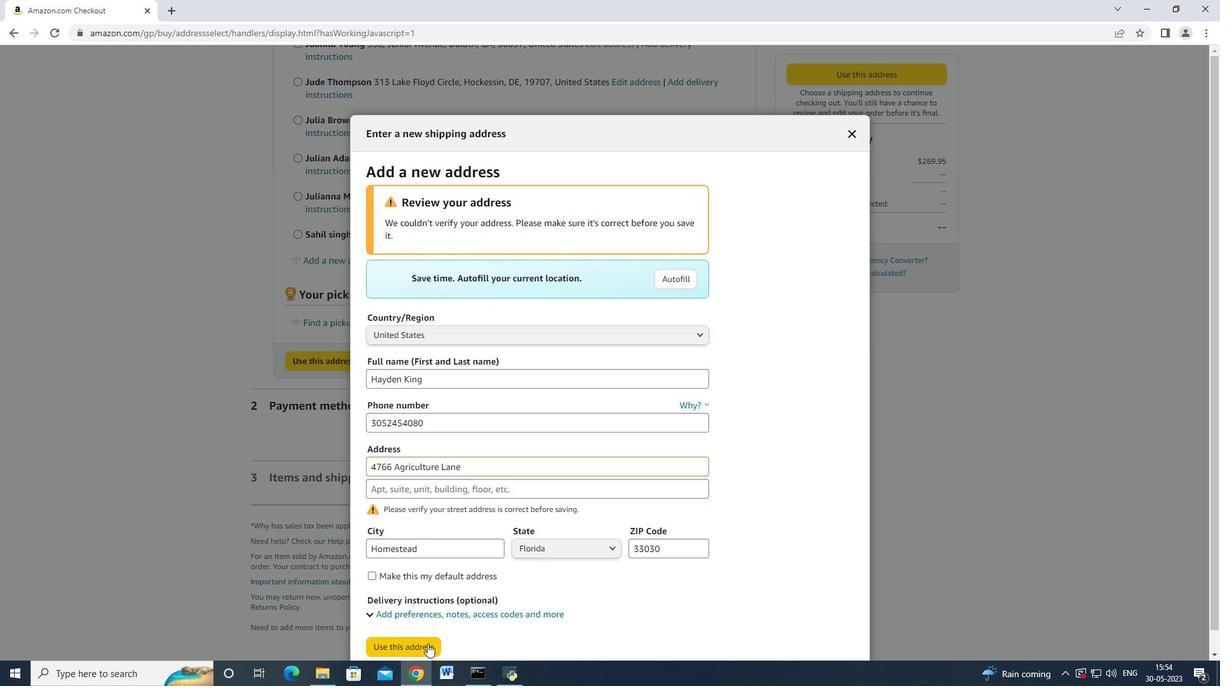 
Action: Mouse moved to (409, 305)
Screenshot: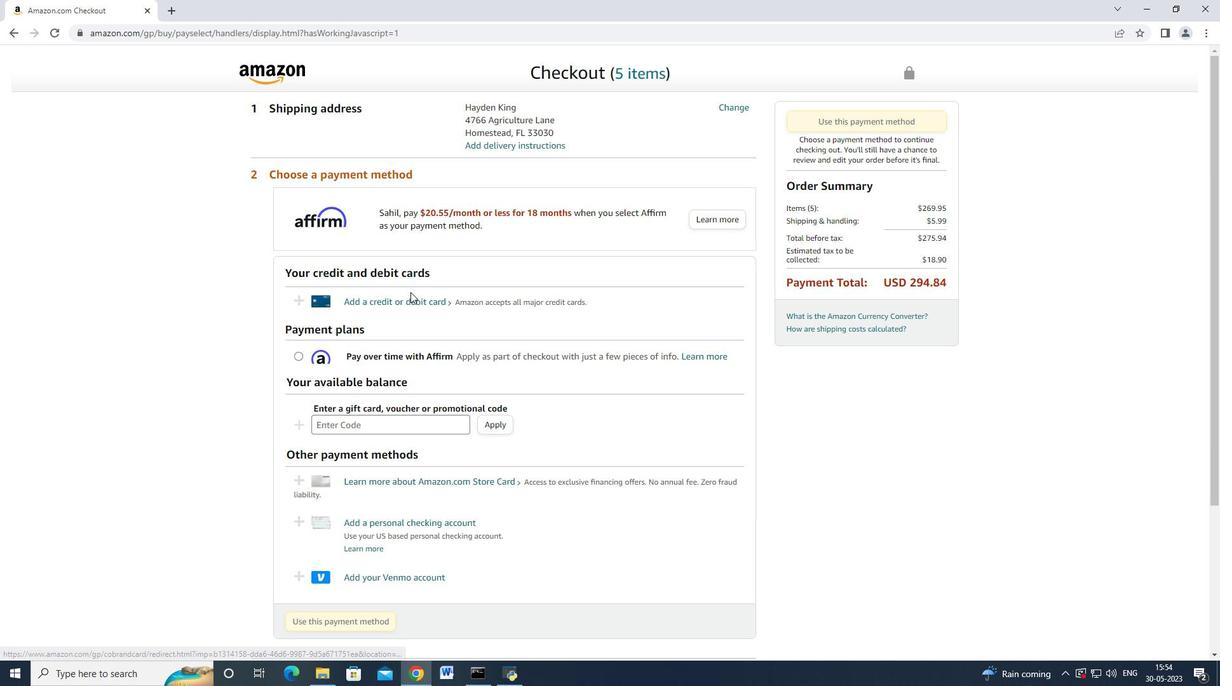 
Action: Mouse pressed left at (409, 305)
Screenshot: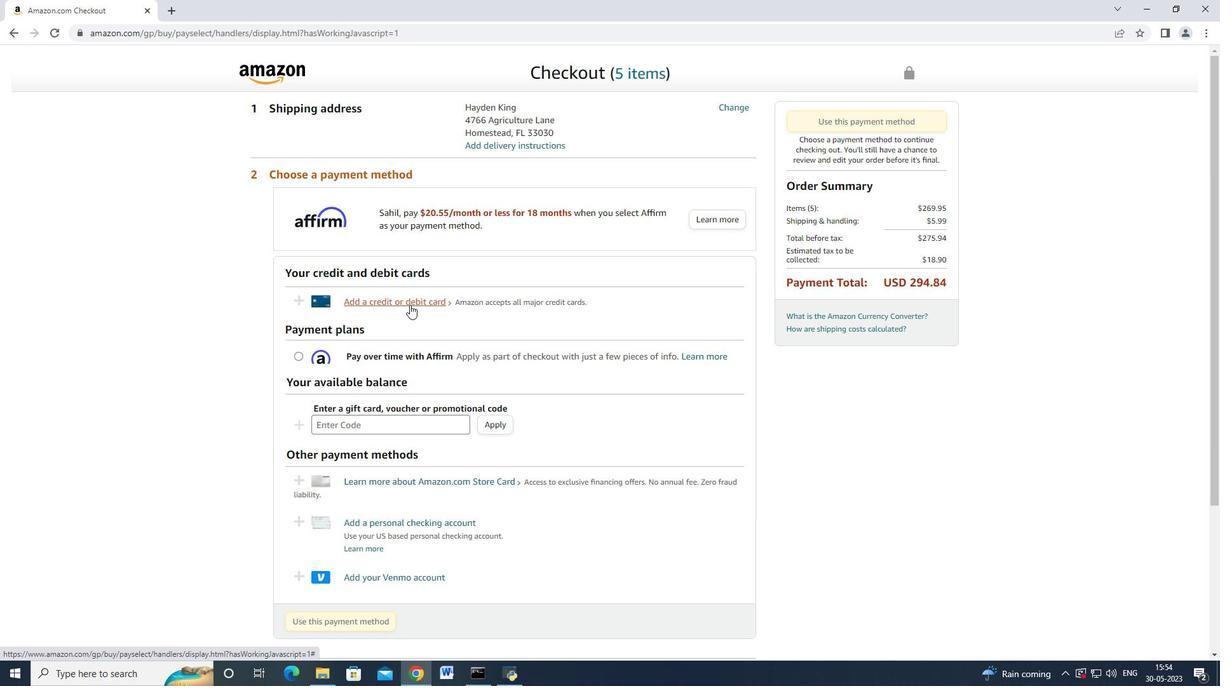 
Action: Mouse moved to (519, 294)
Screenshot: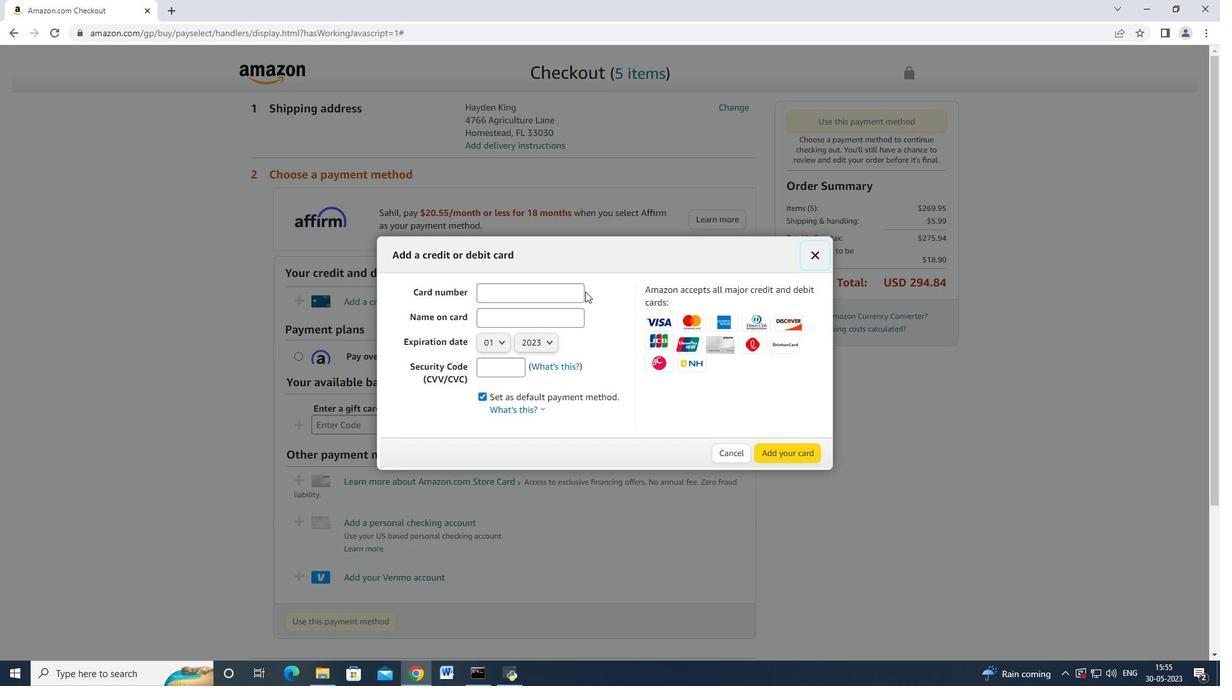 
Action: Mouse pressed left at (519, 294)
Screenshot: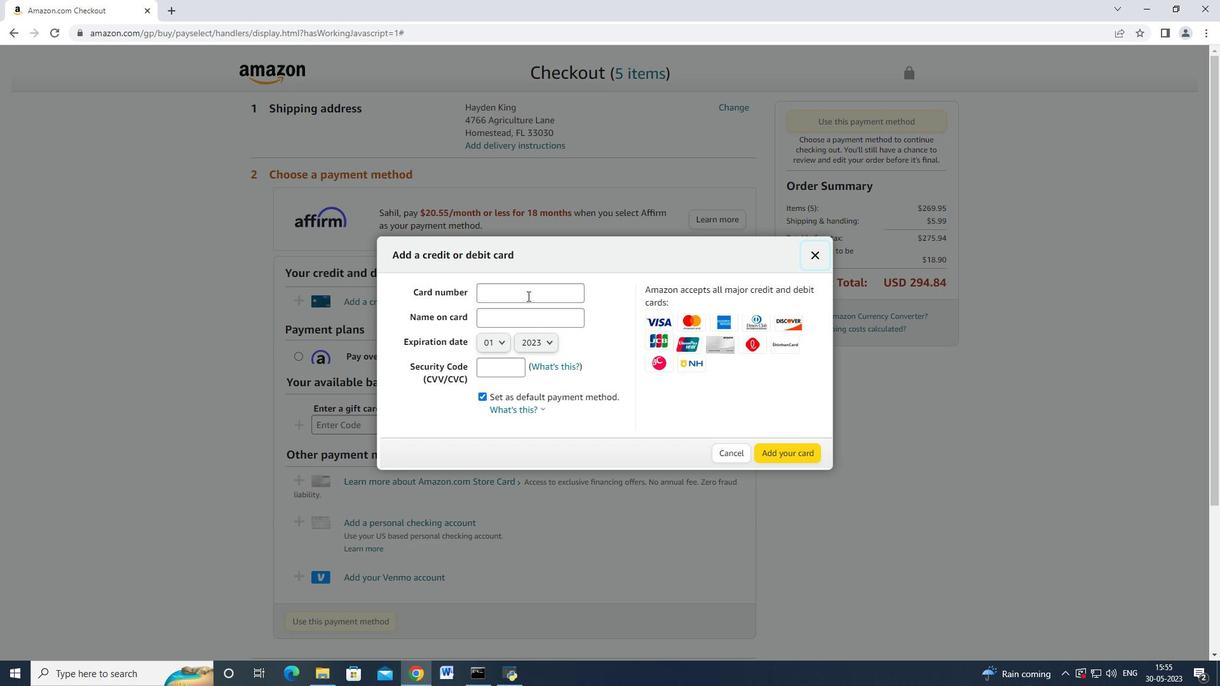 
Action: Mouse moved to (519, 294)
Screenshot: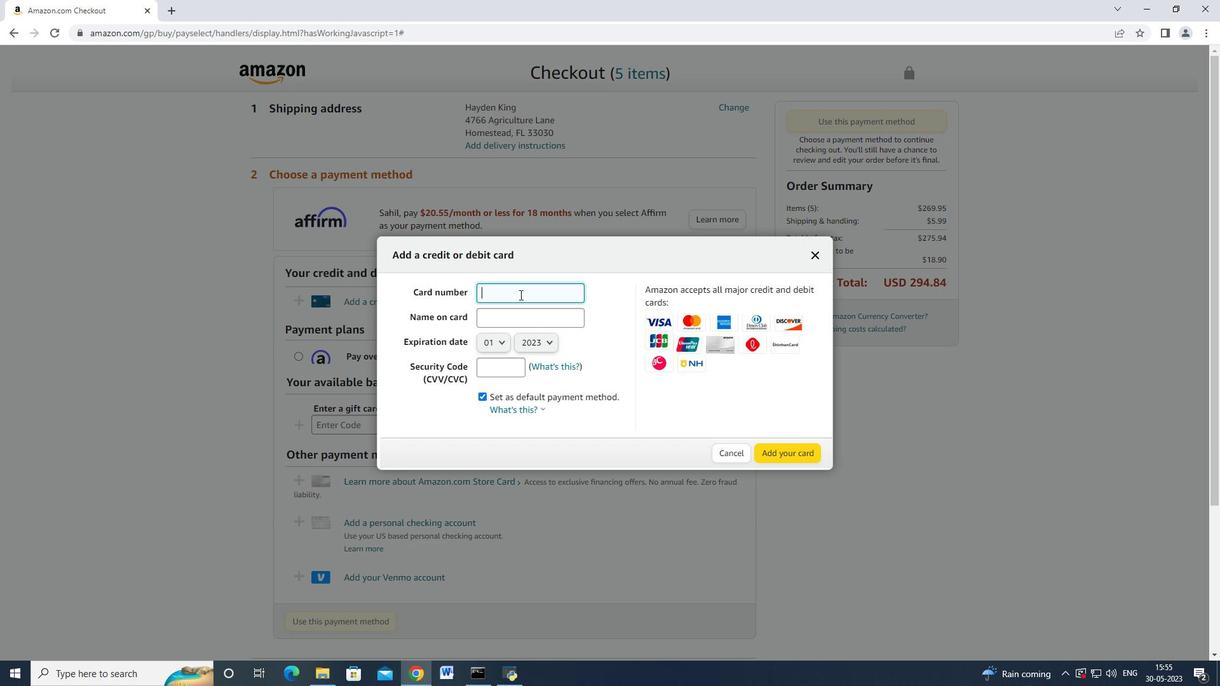 
Action: Key pressed 4672664477552005<Key.tab><Key.shift><Key.shift><Key.shift><Key.shift><Key.shift><Key.shift><Key.shift><Key.shift><Key.shift><Key.shift><Key.shift><Key.shift><Key.shift><Key.shift><Key.shift><Key.shift><Key.shift><Key.shift><Key.shift><Key.shift><Key.shift><Key.shift><Key.shift>Mark<Key.space><Key.shift>Adas<Key.space><Key.backspace><Key.backspace>,s<Key.space><Key.backspace><Key.backspace><Key.backspace>ms<Key.space>
Screenshot: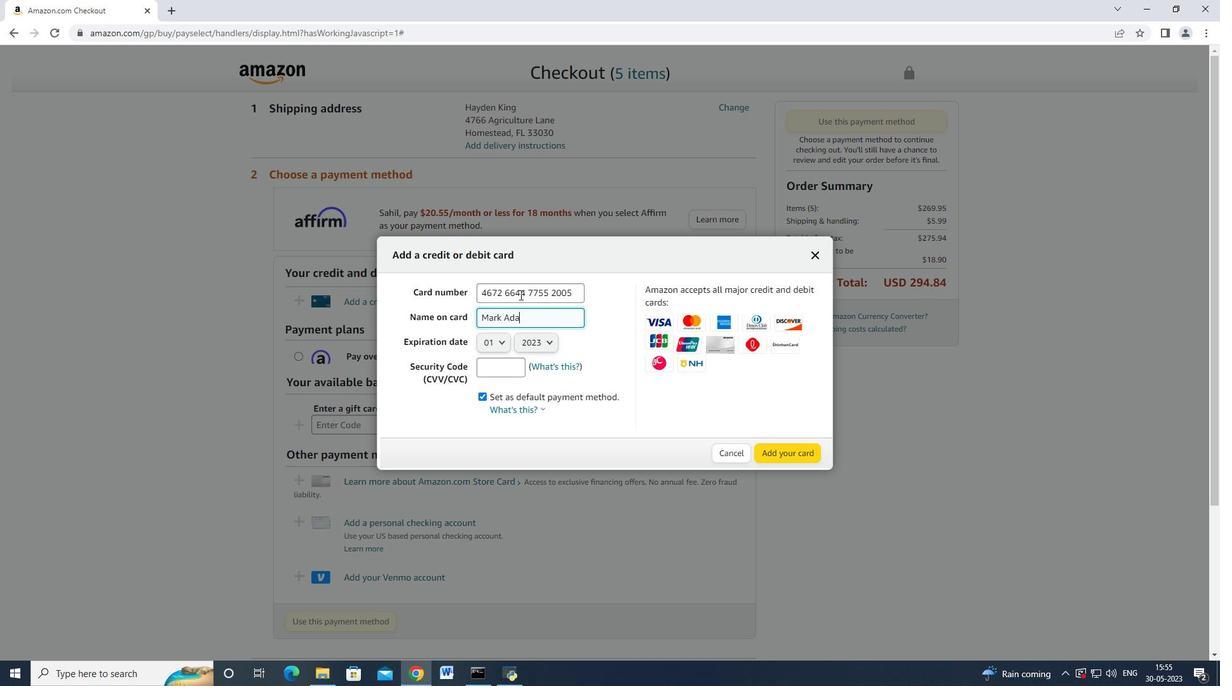 
Action: Mouse moved to (500, 341)
Screenshot: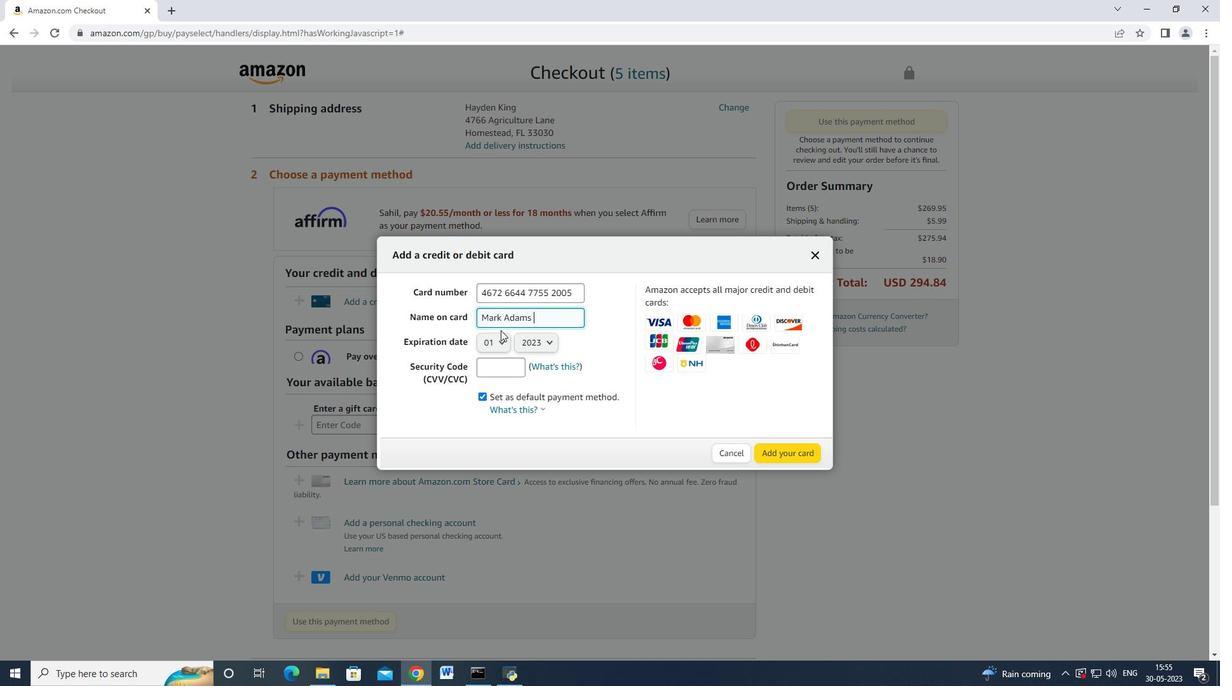 
Action: Mouse pressed left at (500, 341)
Screenshot: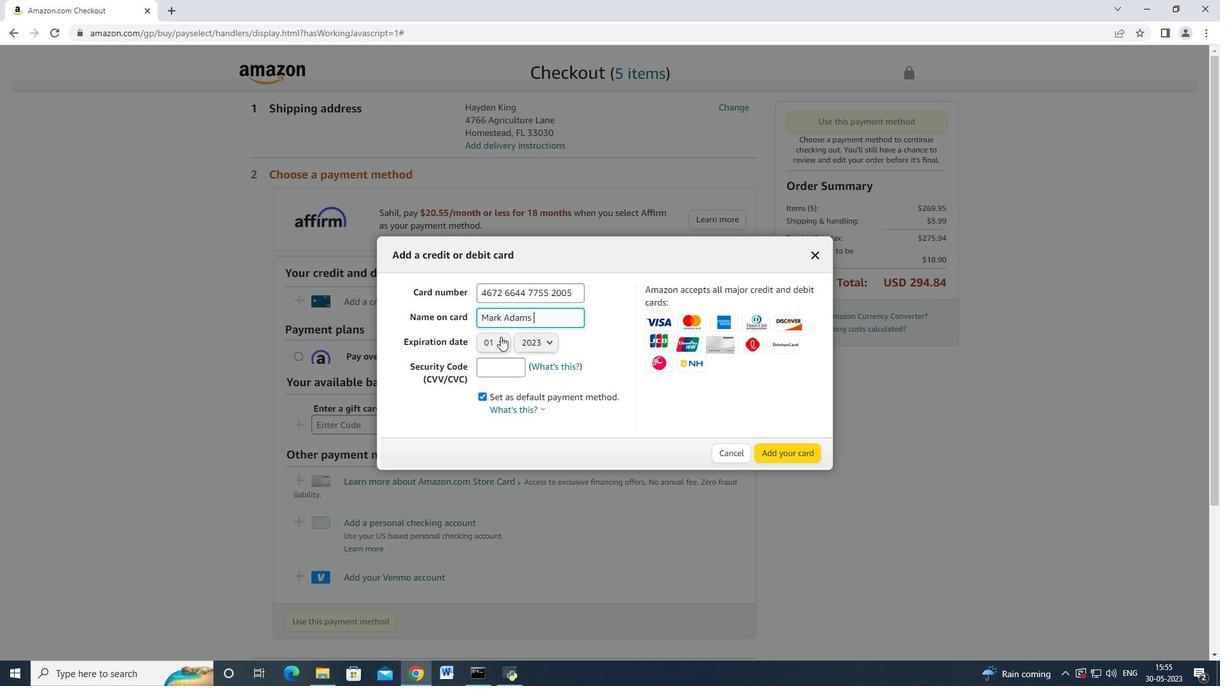 
Action: Mouse moved to (501, 392)
Screenshot: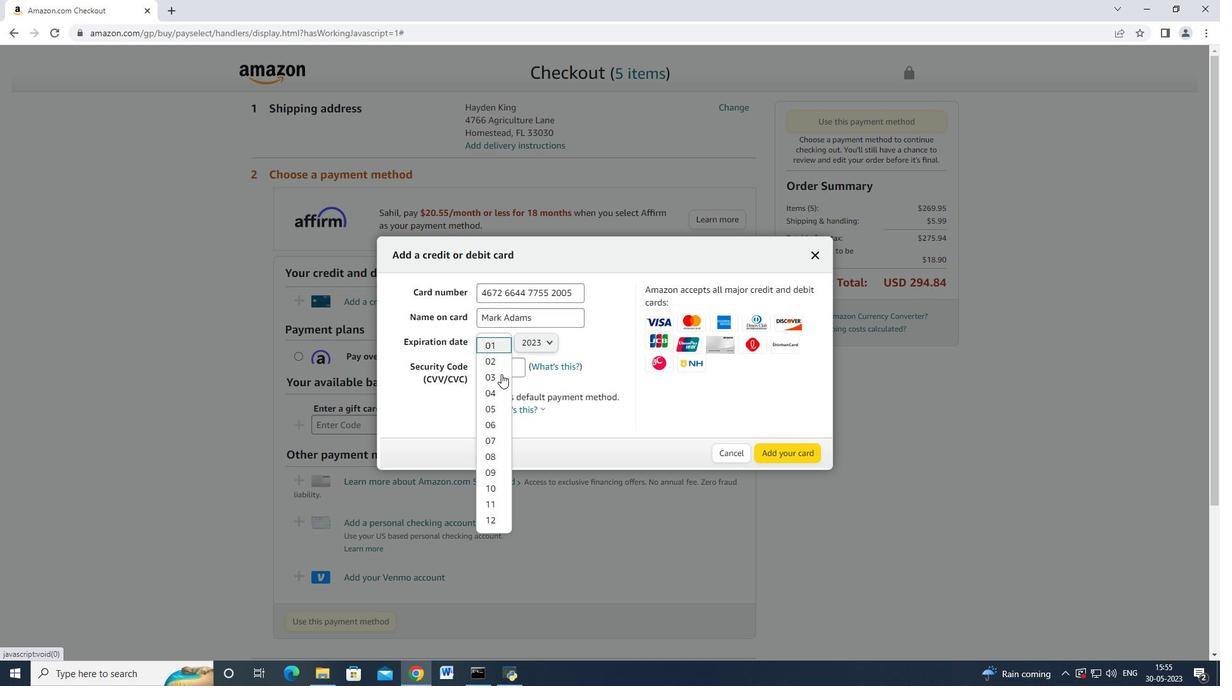 
Action: Mouse pressed left at (501, 392)
Screenshot: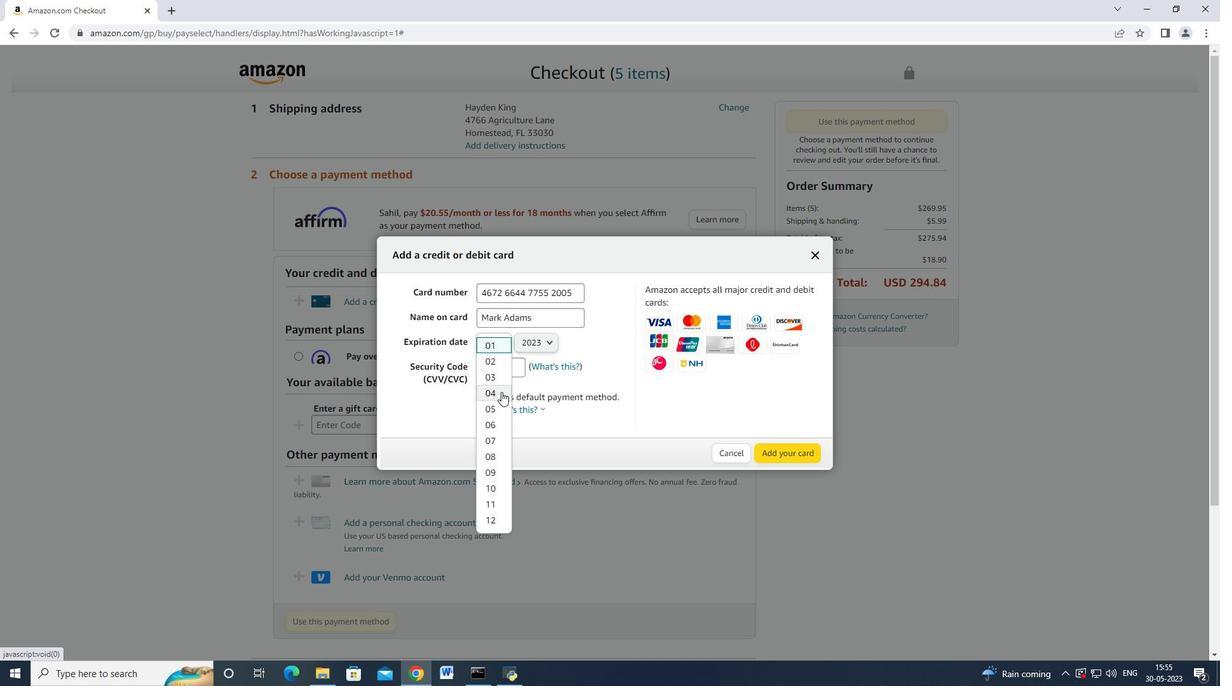 
Action: Mouse moved to (548, 334)
Screenshot: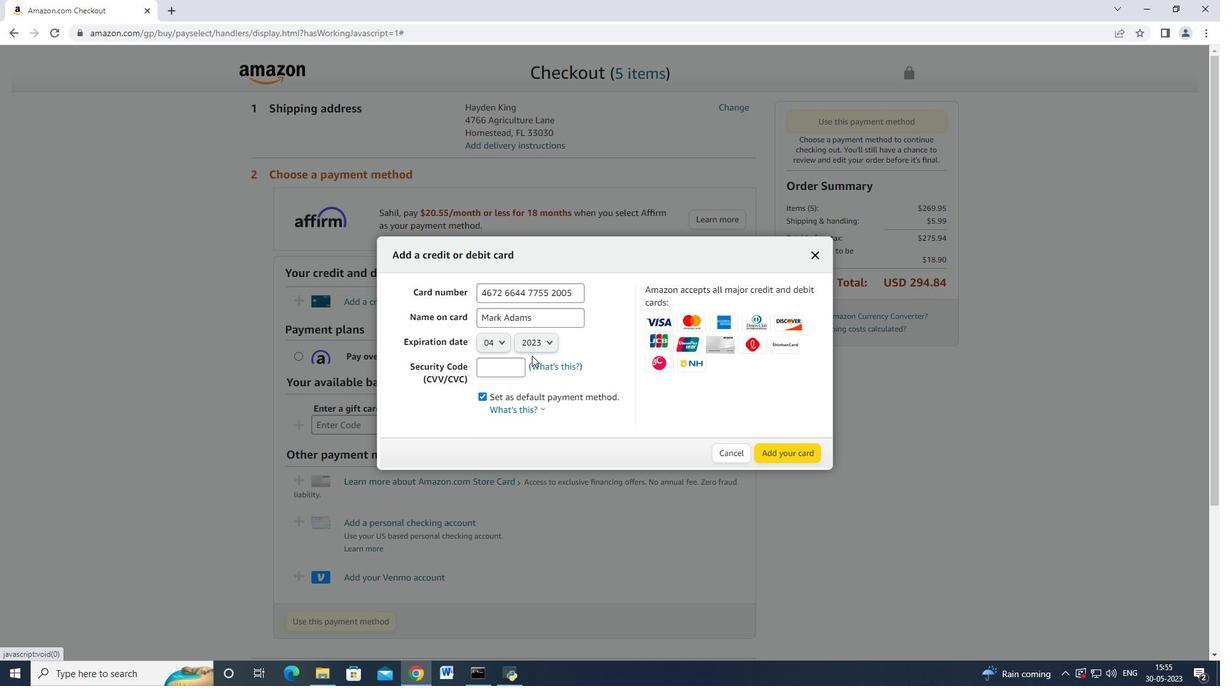 
Action: Mouse pressed left at (548, 334)
Screenshot: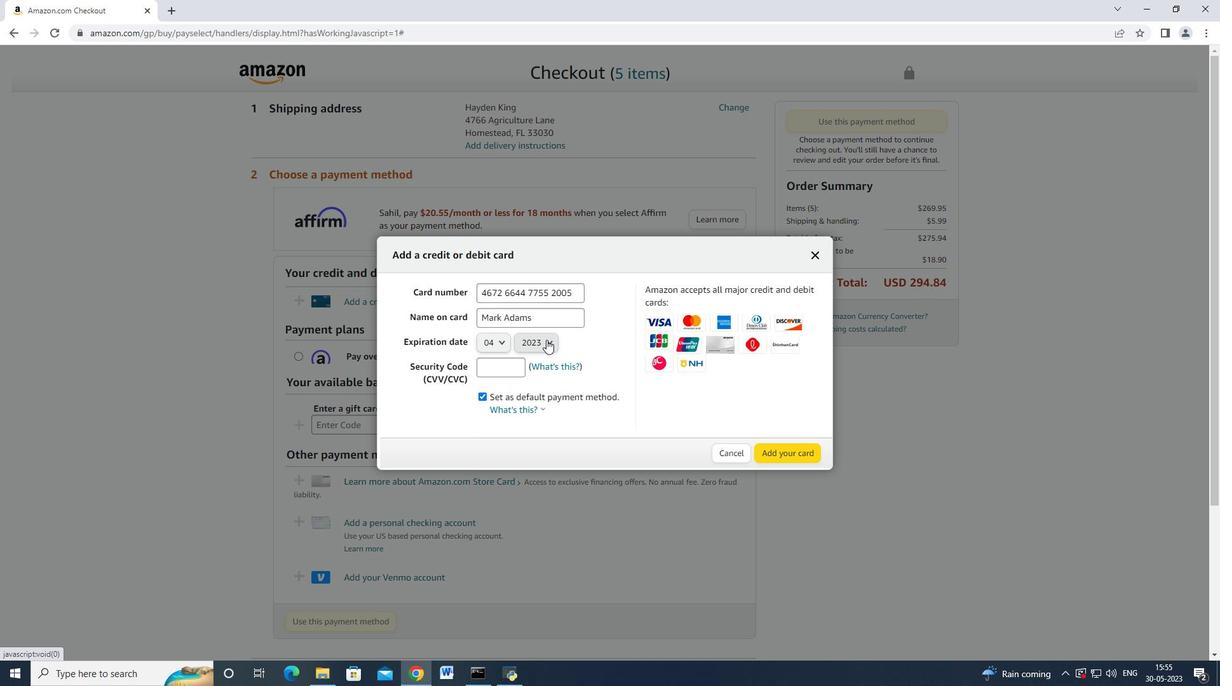 
Action: Mouse moved to (538, 375)
Screenshot: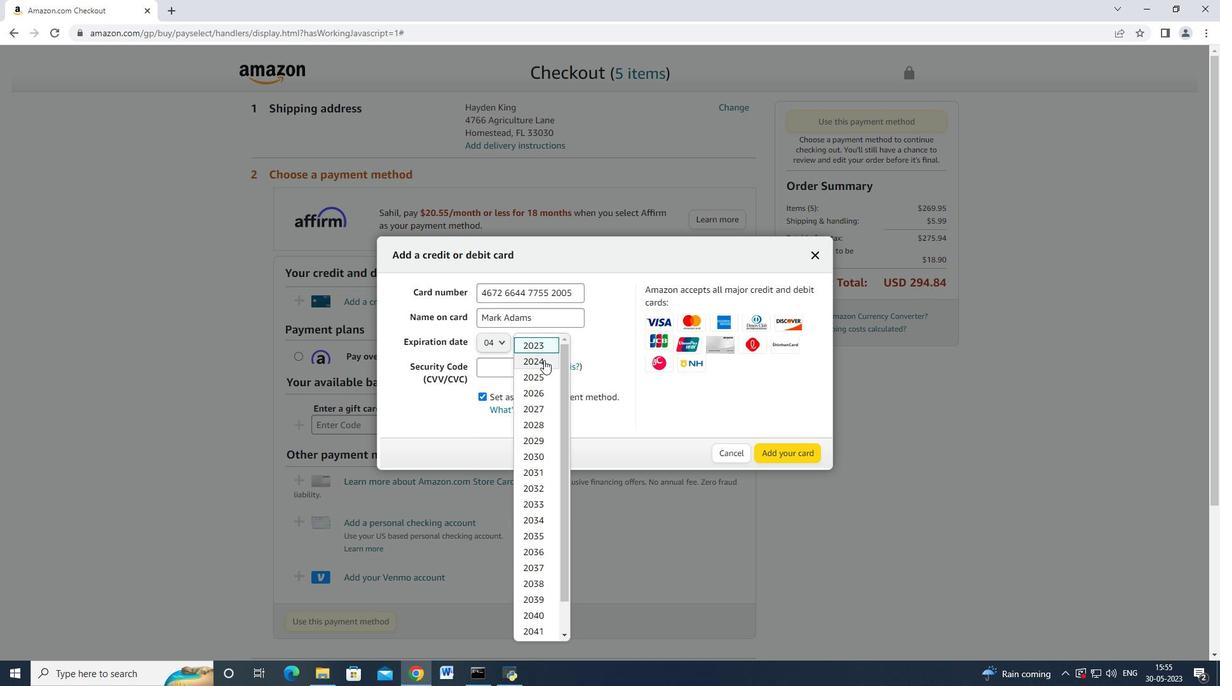 
Action: Mouse pressed left at (538, 375)
Screenshot: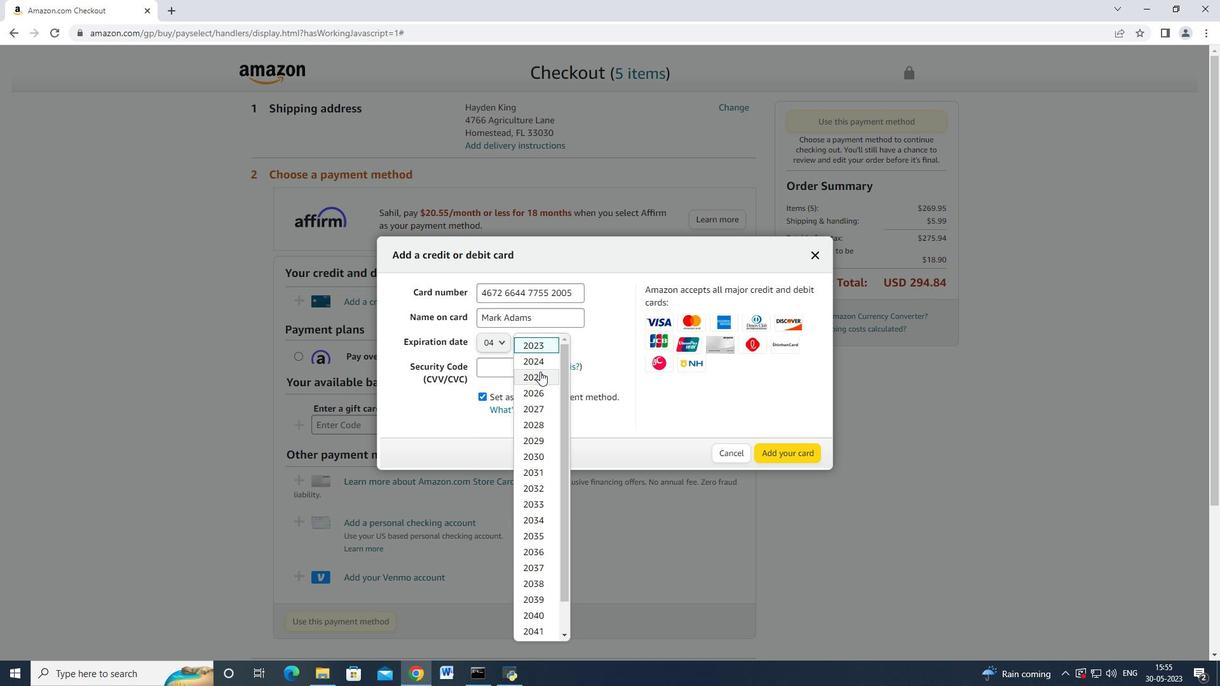 
Action: Mouse moved to (498, 368)
Screenshot: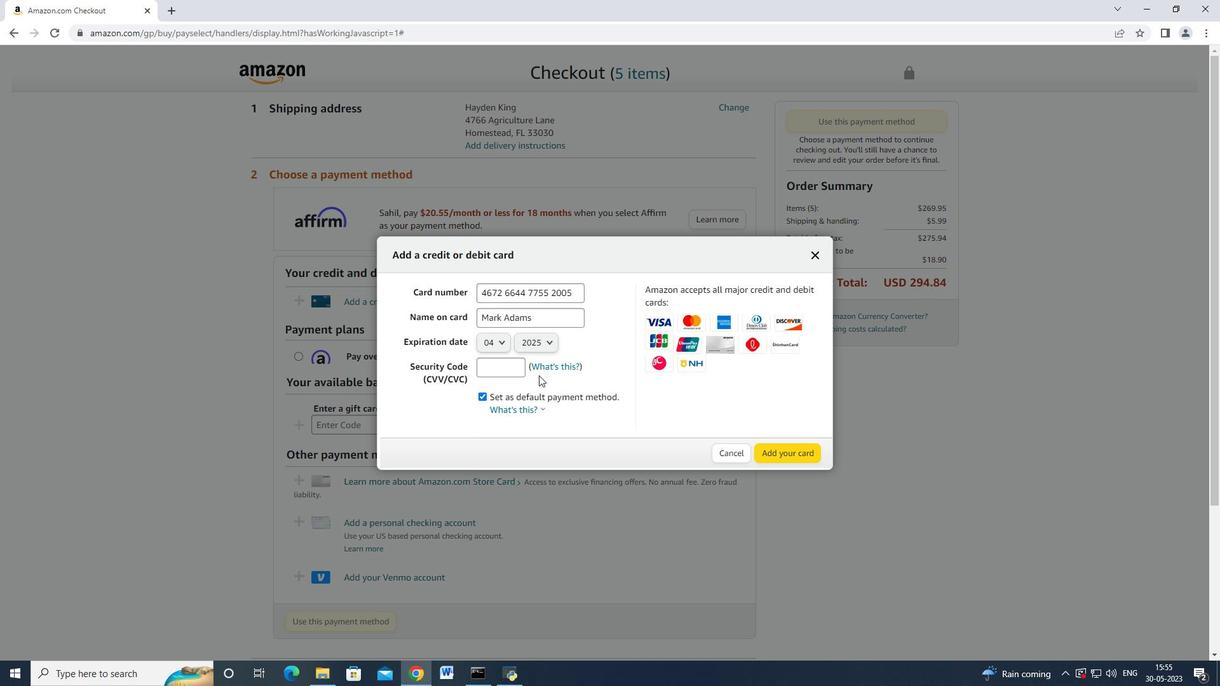 
Action: Mouse pressed left at (498, 368)
Screenshot: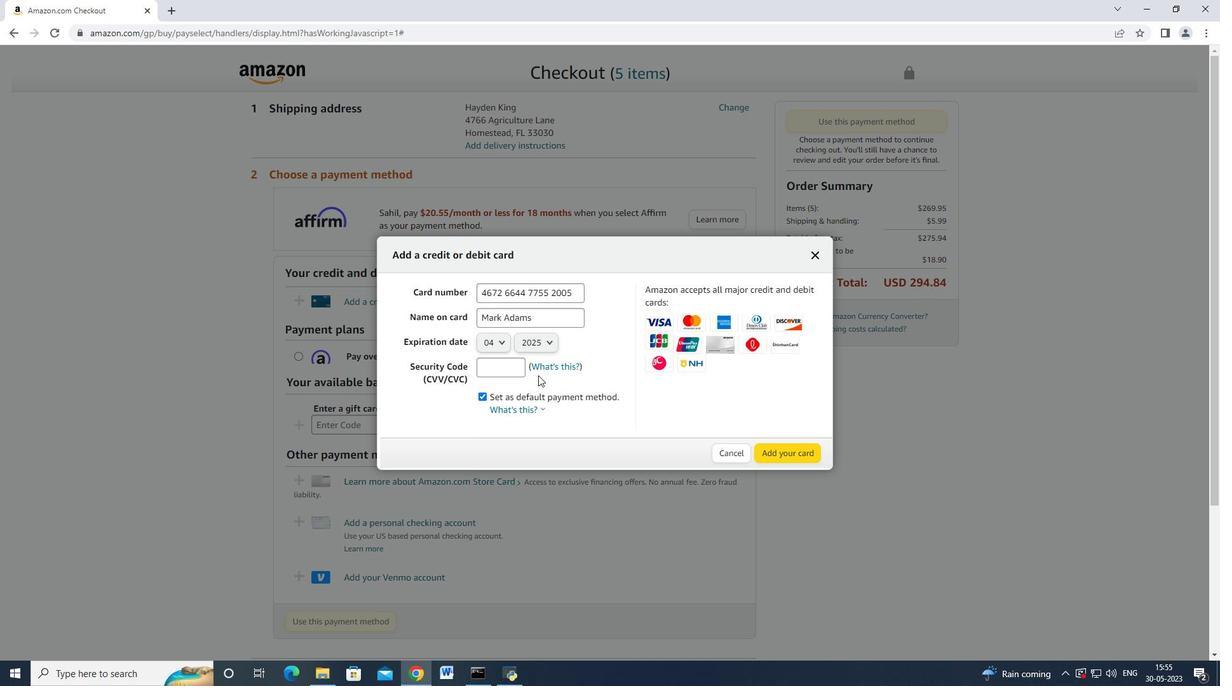 
Action: Mouse moved to (504, 365)
Screenshot: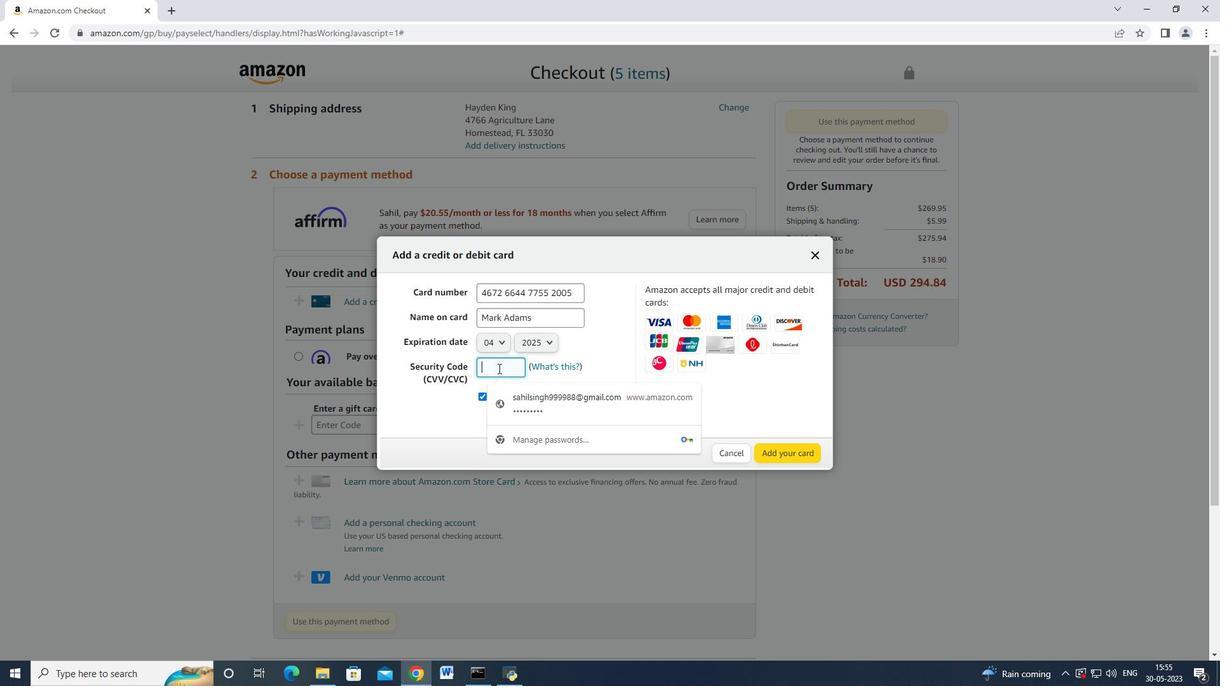 
Action: Key pressed 3321
Screenshot: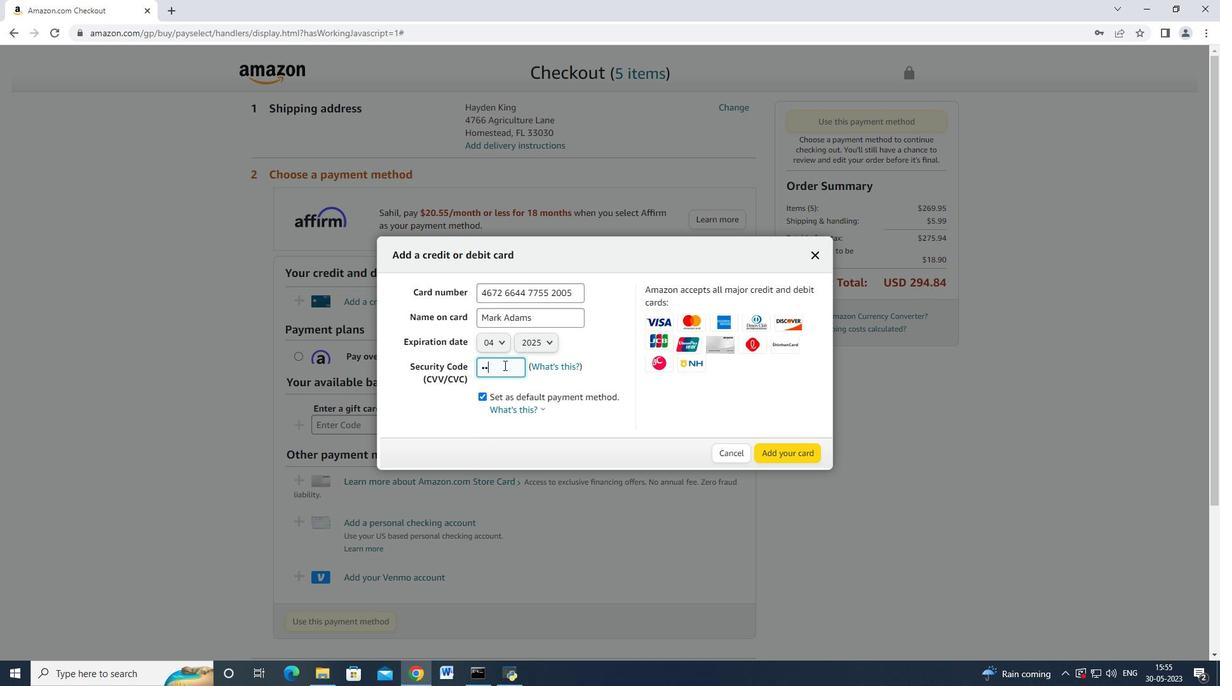 
Action: Mouse moved to (781, 453)
Screenshot: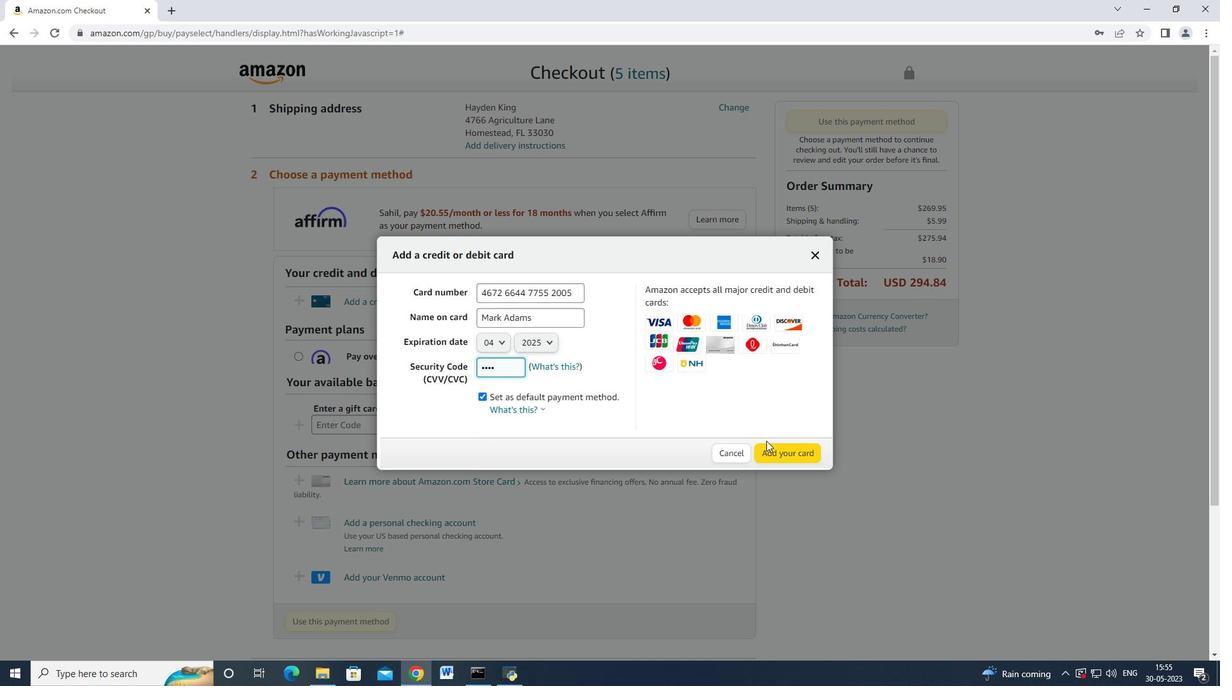 
